 Task: Chameleon postcards whimsical-color-block.
Action: Mouse moved to (392, 298)
Screenshot: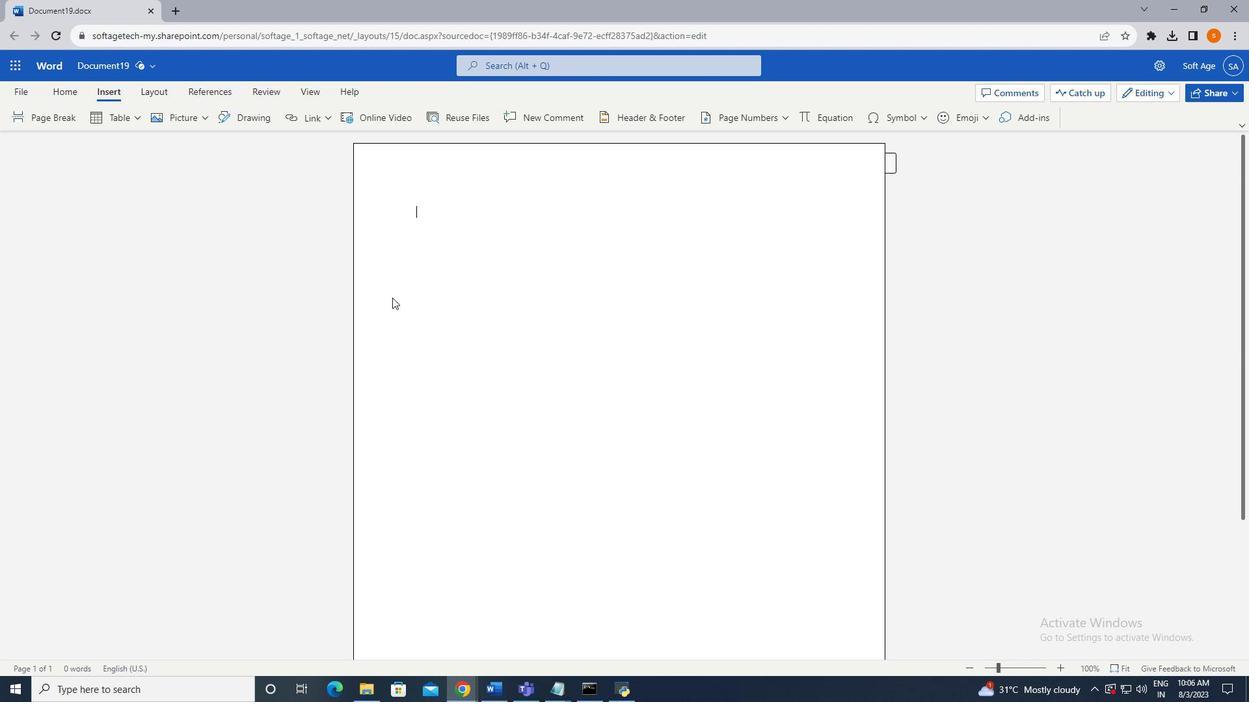 
Action: Key pressed <Key.enter><Key.enter><Key.enter><Key.enter><Key.enter><Key.enter><Key.enter><Key.enter><Key.enter><Key.enter><Key.enter><Key.enter><Key.enter><Key.enter><Key.enter><Key.enter><Key.enter><Key.enter><Key.enter><Key.enter><Key.enter><Key.backspace><Key.backspace>
Screenshot: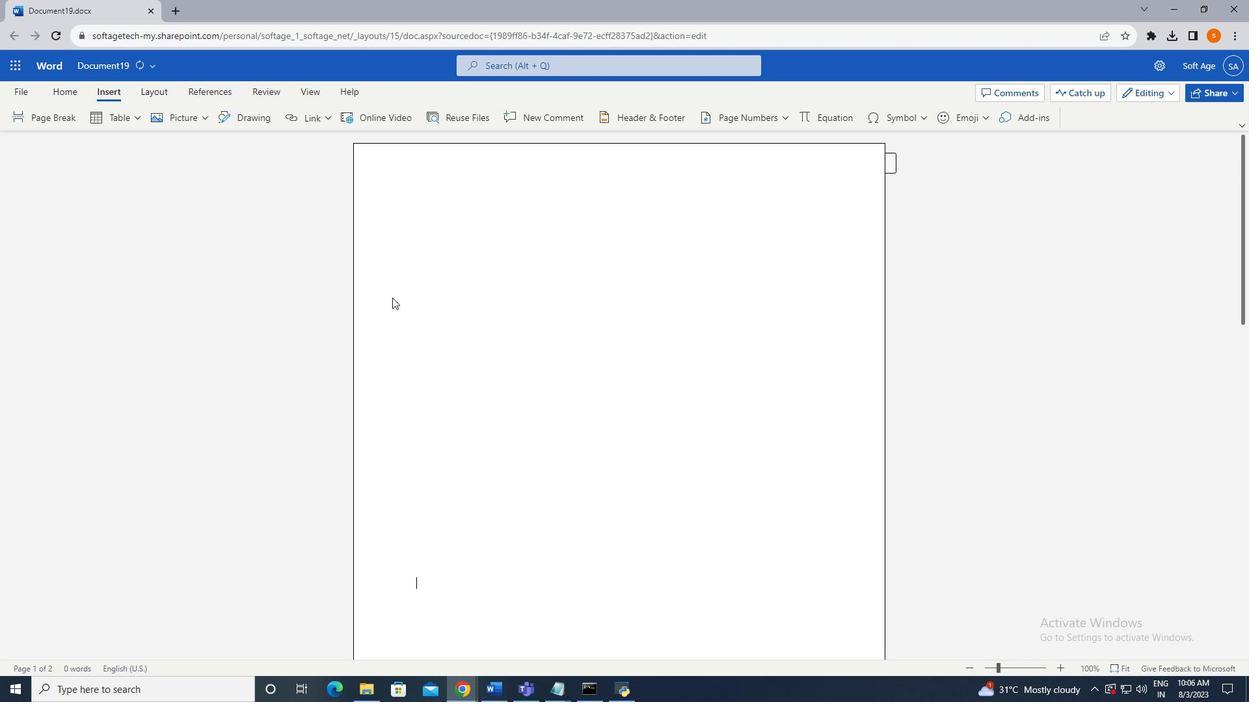 
Action: Mouse scrolled (392, 298) with delta (0, 0)
Screenshot: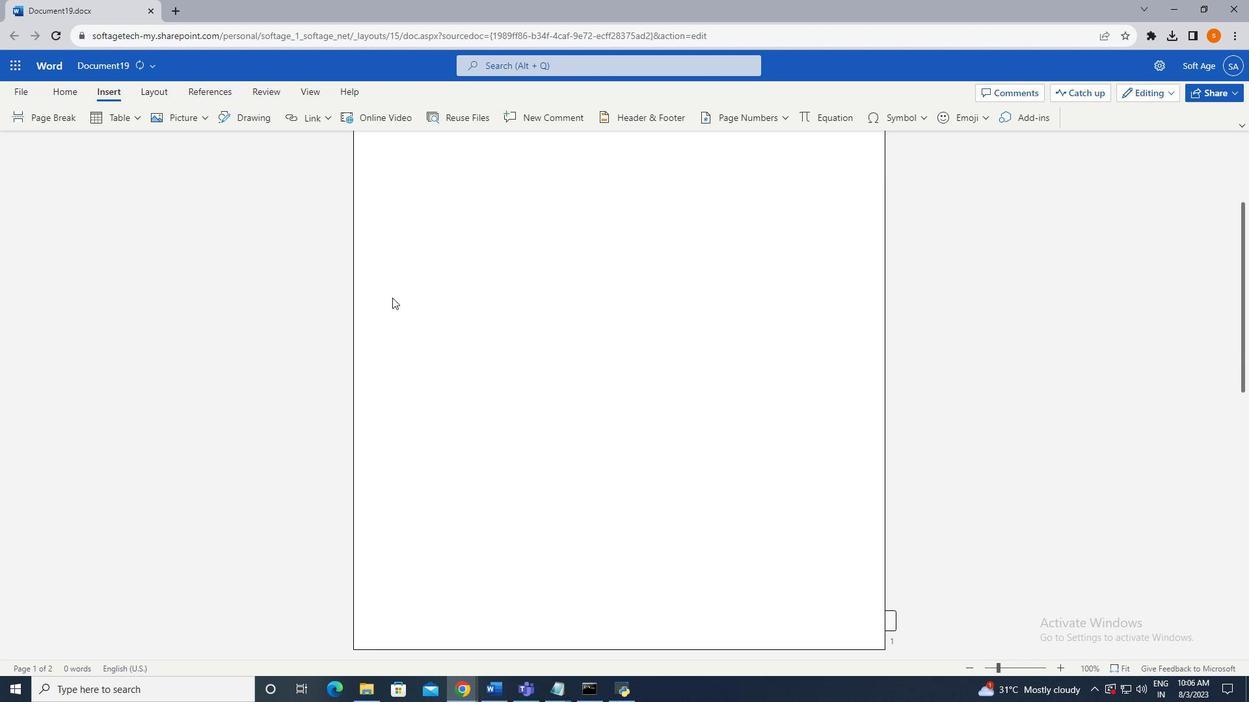 
Action: Mouse scrolled (392, 297) with delta (0, 0)
Screenshot: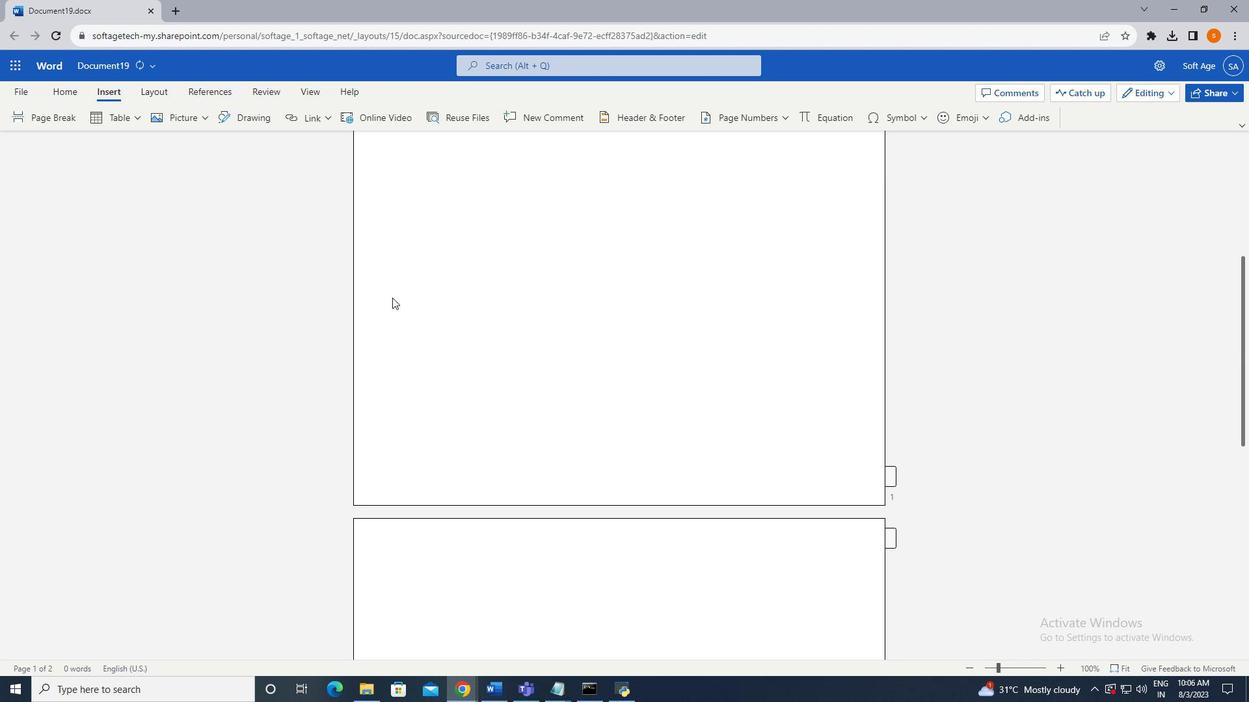 
Action: Mouse scrolled (392, 297) with delta (0, 0)
Screenshot: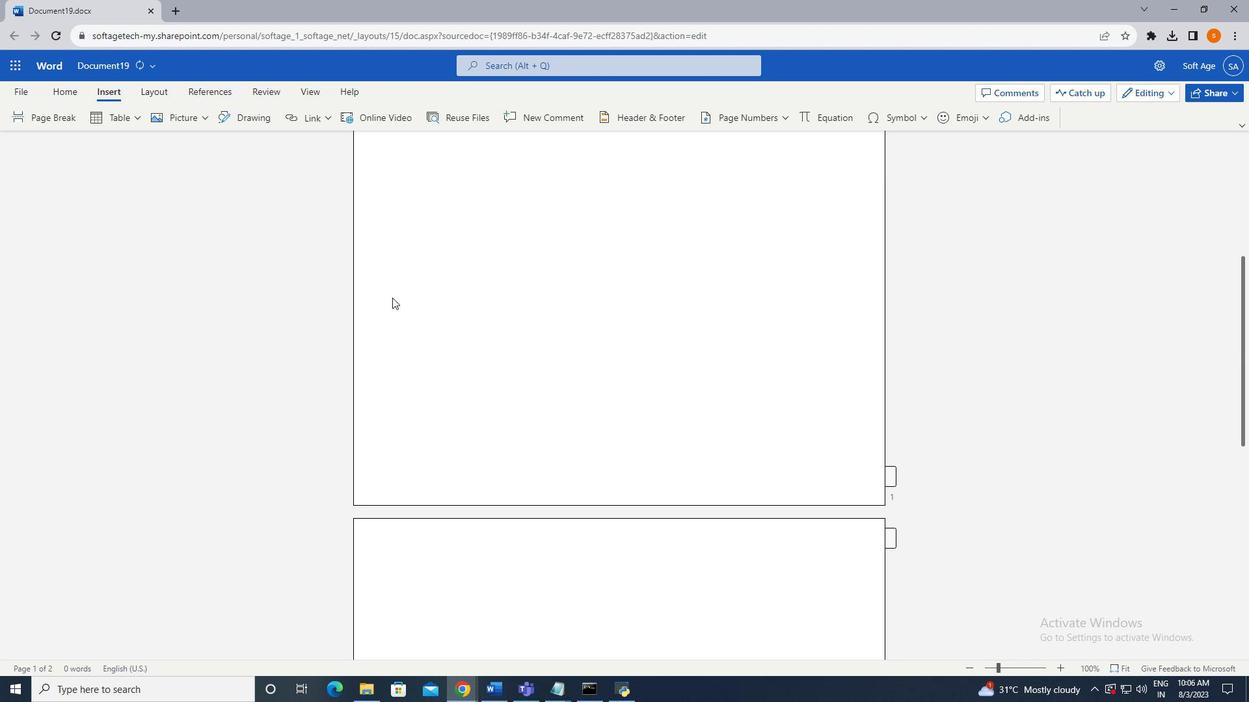 
Action: Mouse scrolled (392, 297) with delta (0, 0)
Screenshot: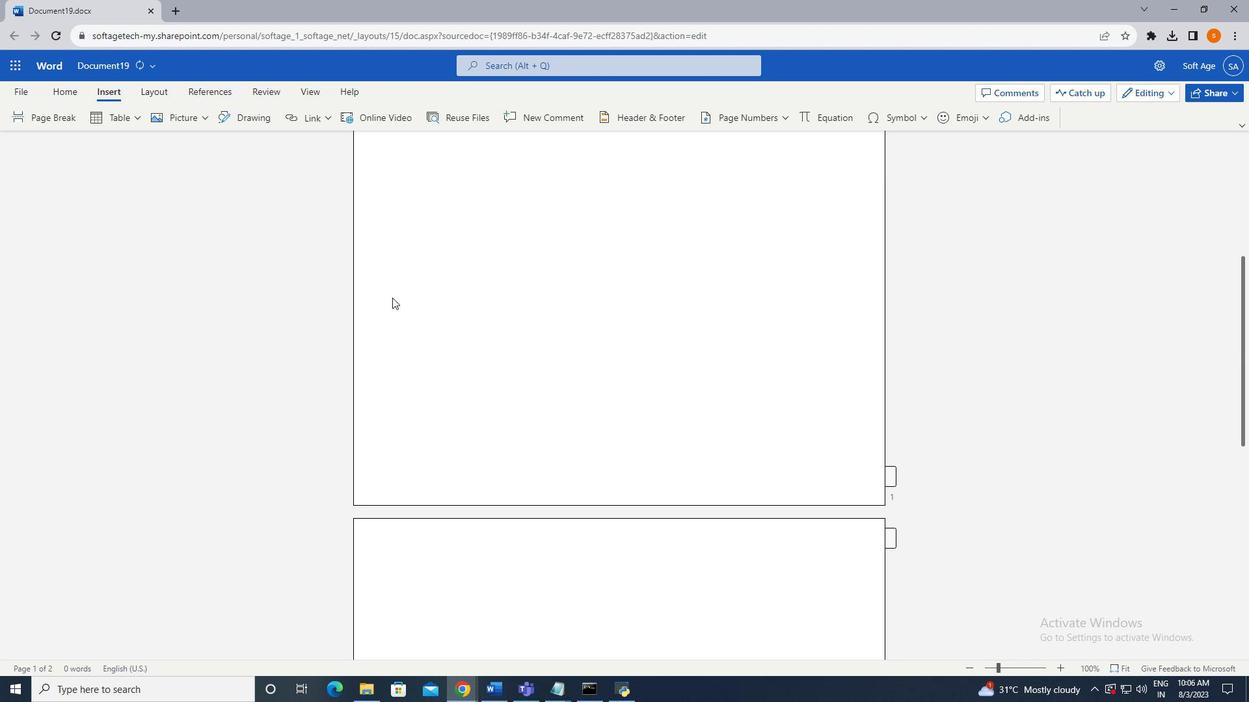 
Action: Mouse scrolled (392, 297) with delta (0, 0)
Screenshot: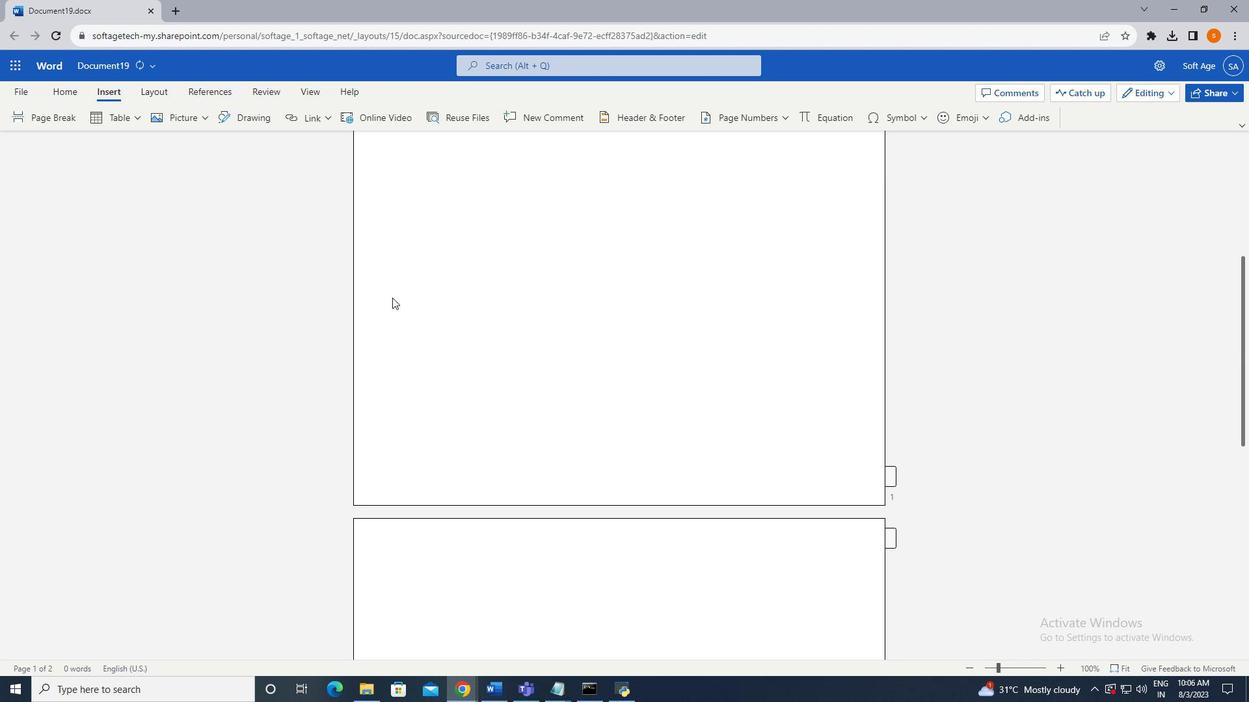 
Action: Mouse scrolled (392, 297) with delta (0, 0)
Screenshot: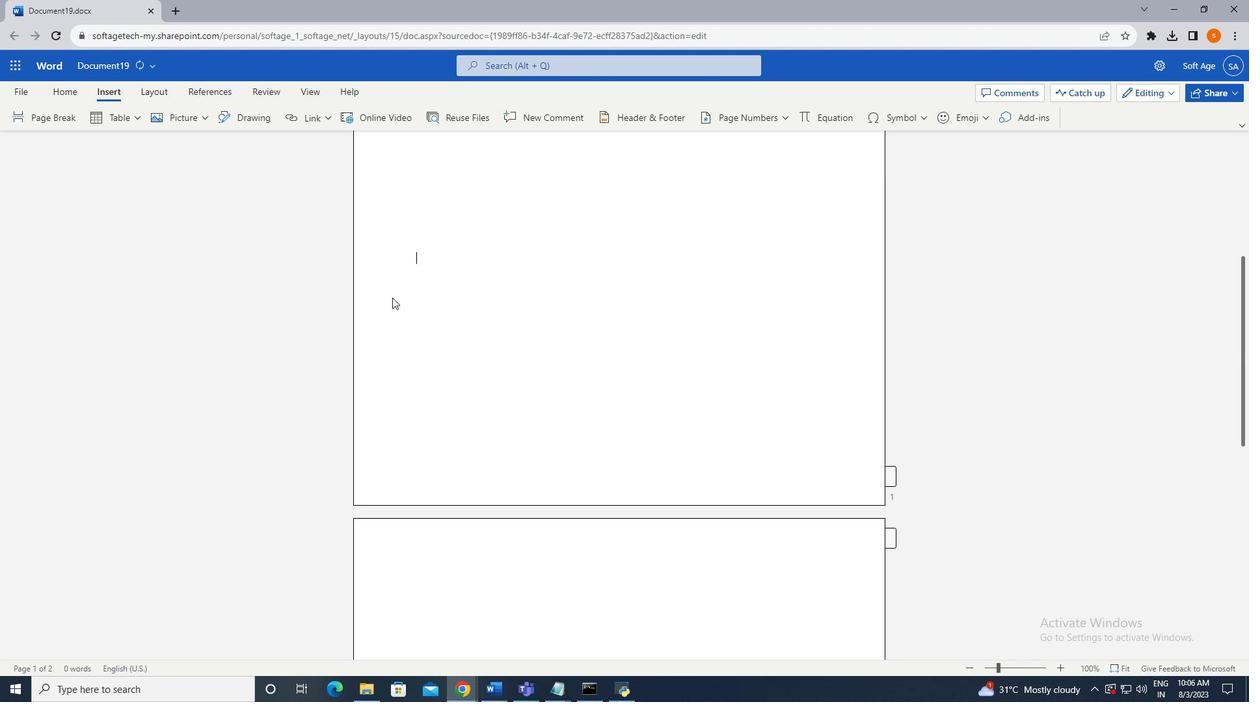 
Action: Mouse moved to (389, 309)
Screenshot: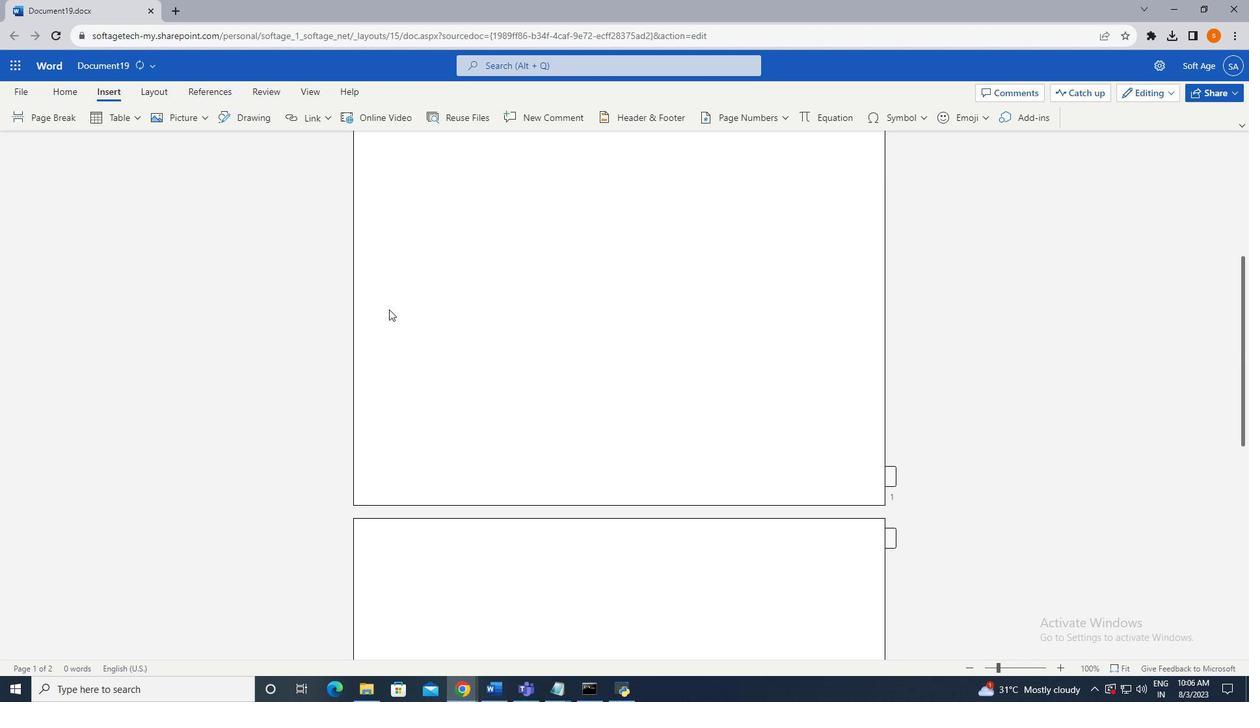 
Action: Key pressed <Key.backspace><Key.space><Key.space><Key.space><Key.space><Key.space><Key.space><Key.space><Key.backspace><Key.backspace><Key.space><Key.space><Key.space><Key.space><Key.space><Key.space>
Screenshot: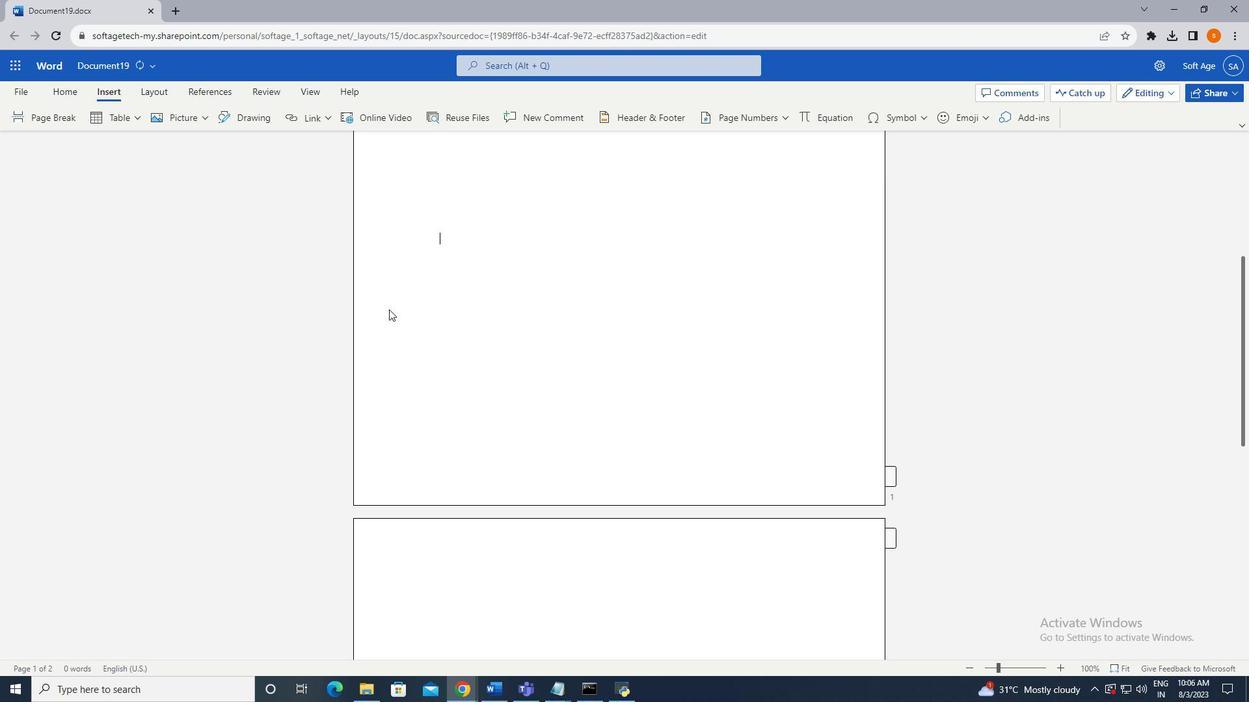 
Action: Mouse moved to (201, 119)
Screenshot: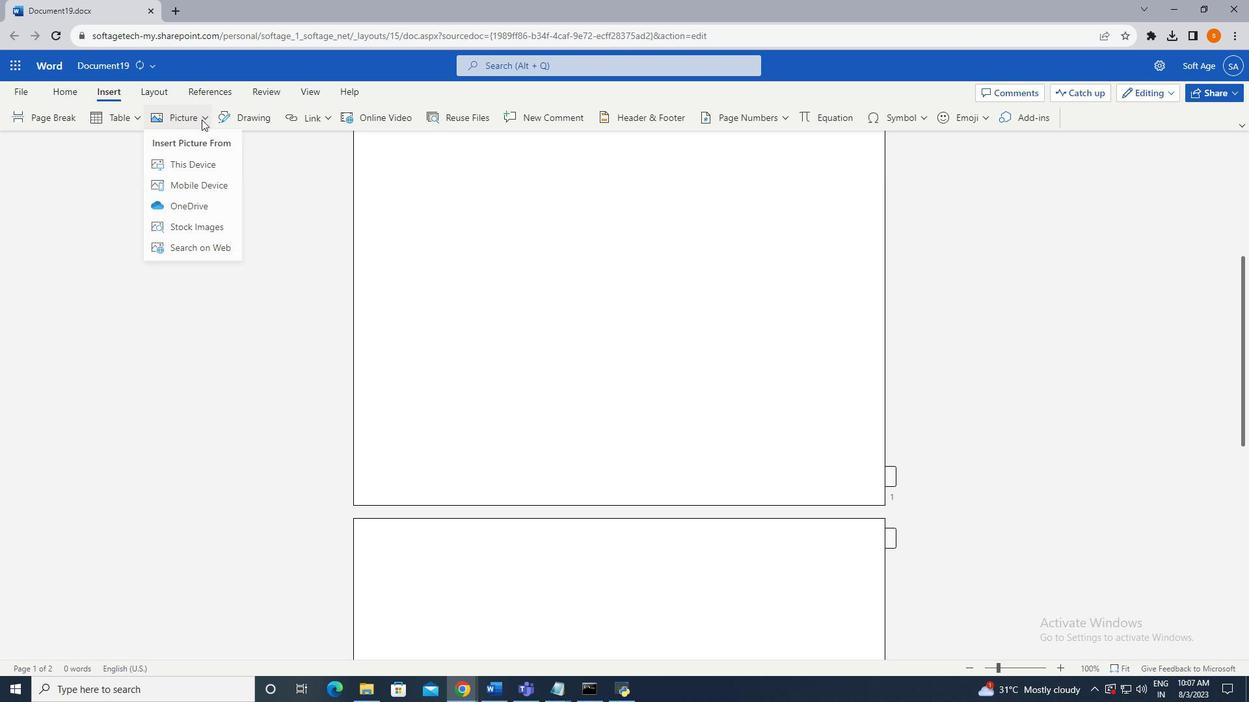 
Action: Mouse pressed left at (201, 119)
Screenshot: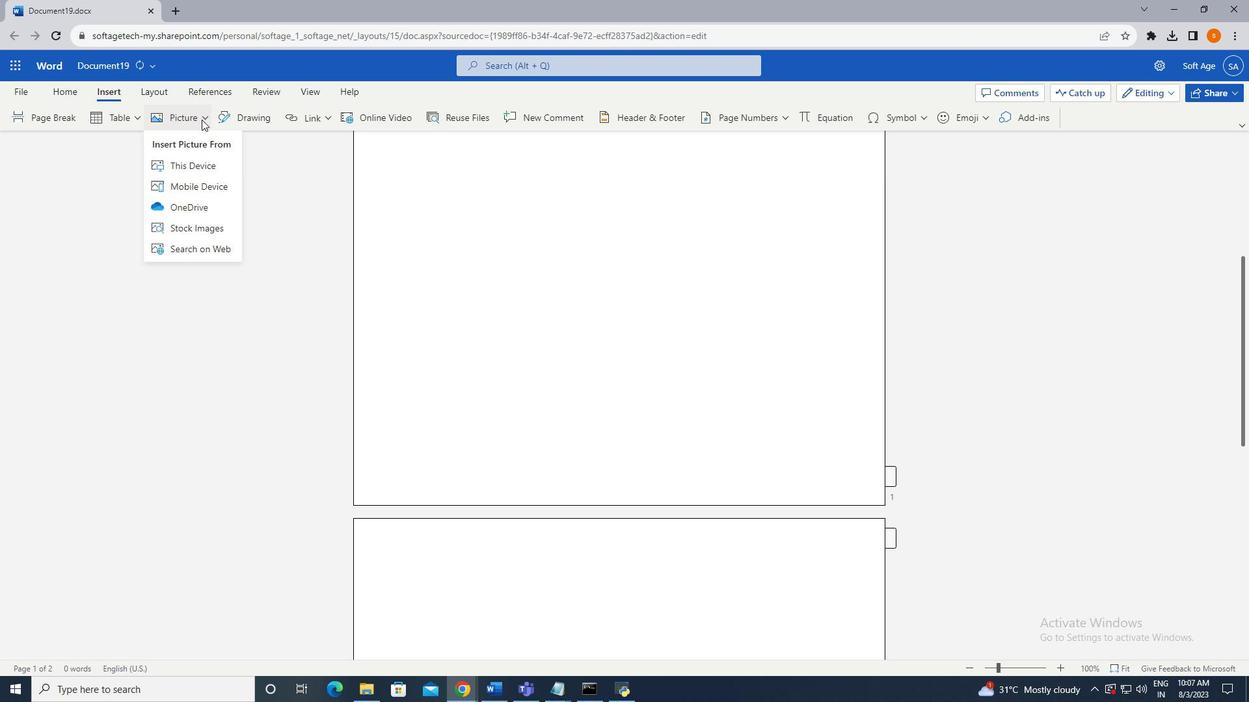 
Action: Mouse moved to (196, 167)
Screenshot: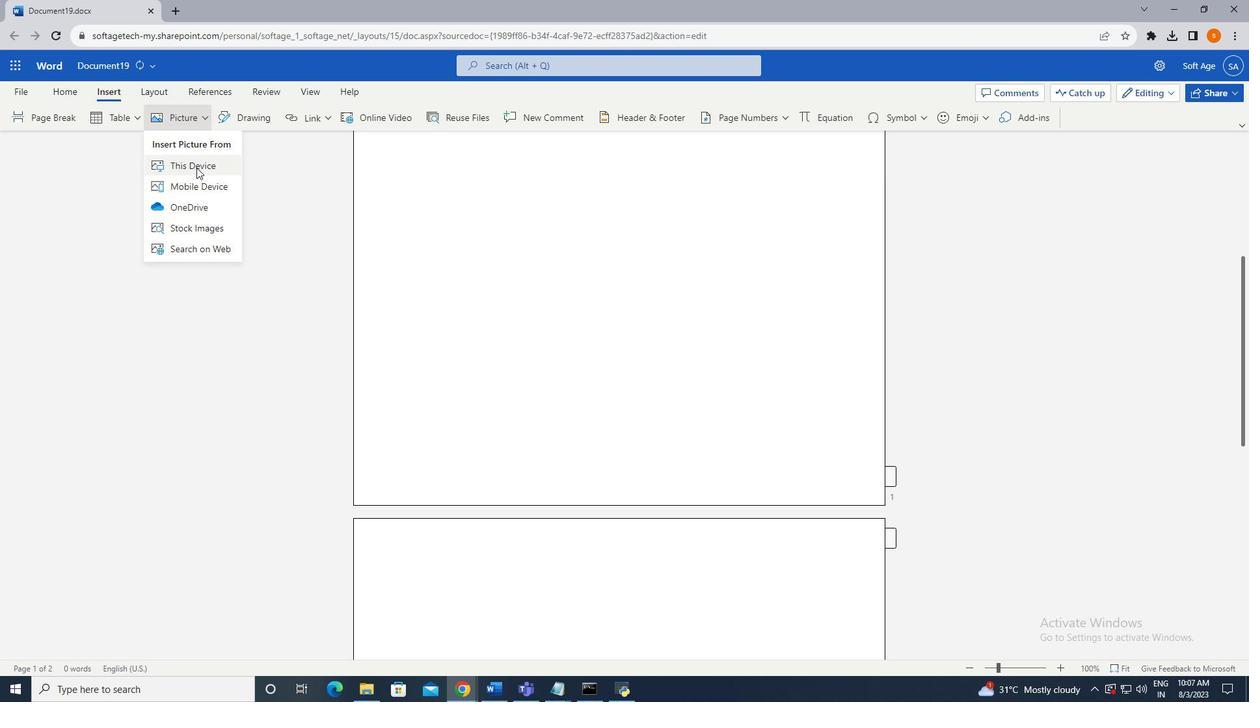 
Action: Mouse pressed left at (196, 167)
Screenshot: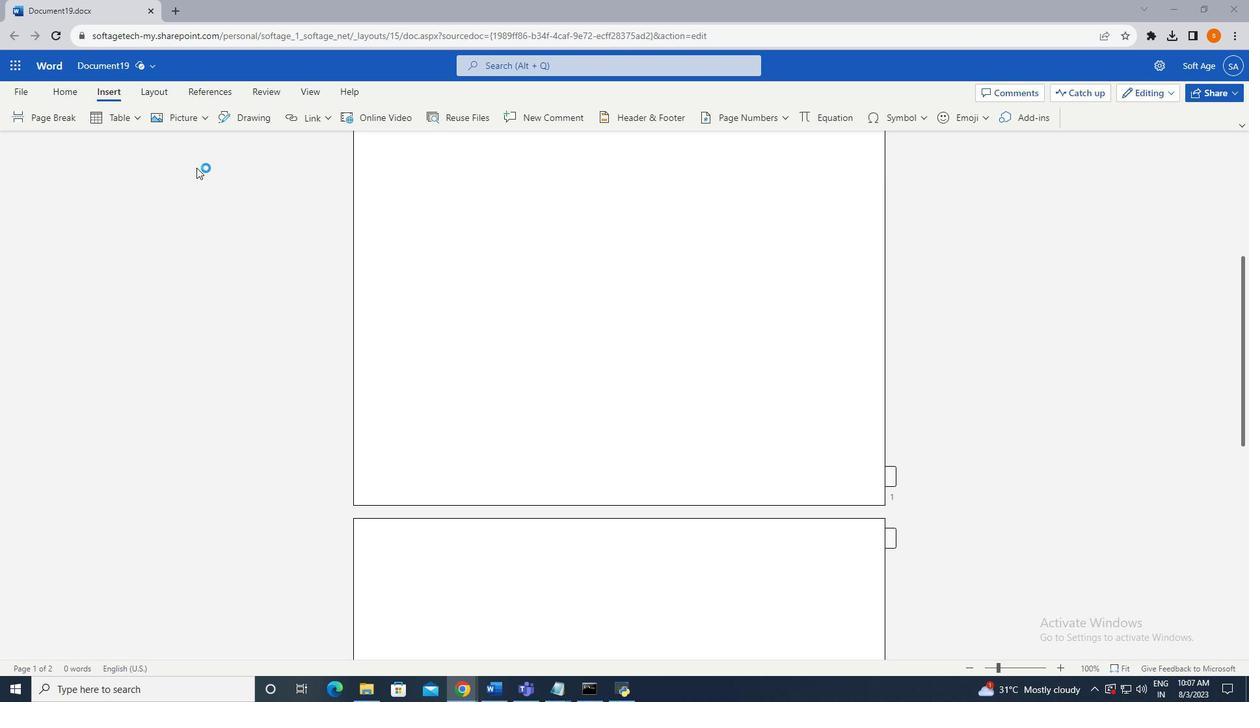
Action: Mouse moved to (387, 135)
Screenshot: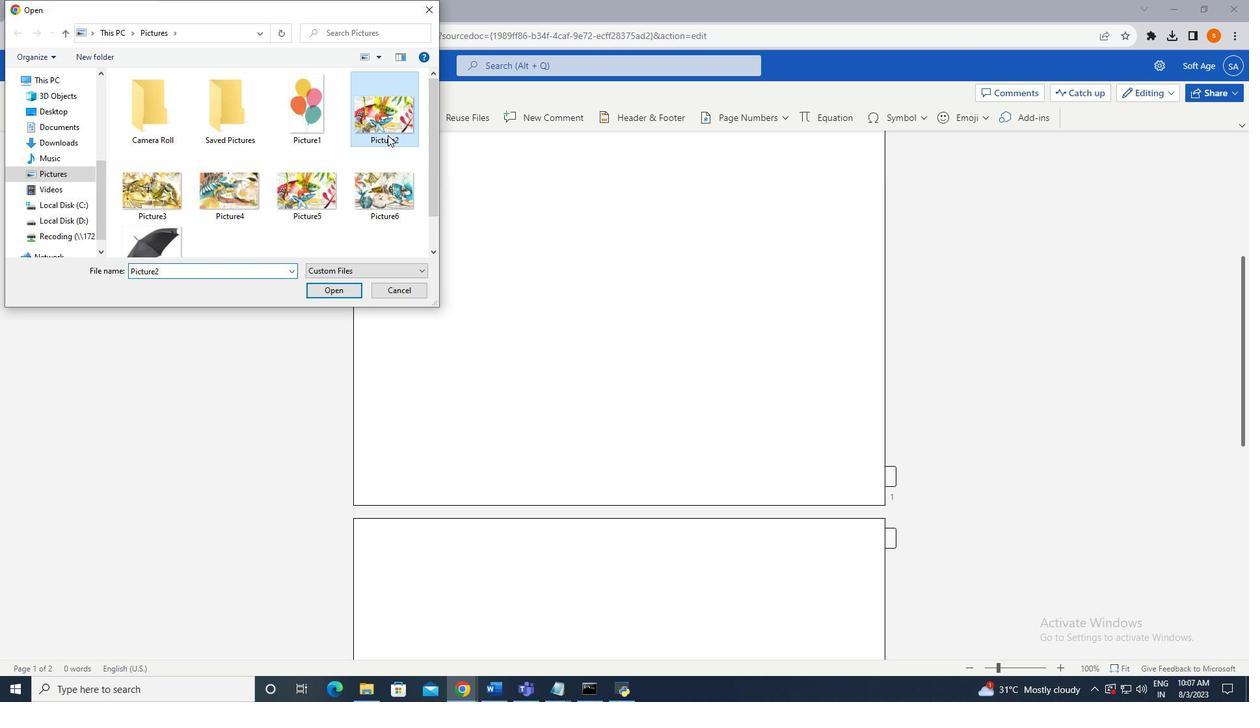 
Action: Mouse pressed left at (387, 135)
Screenshot: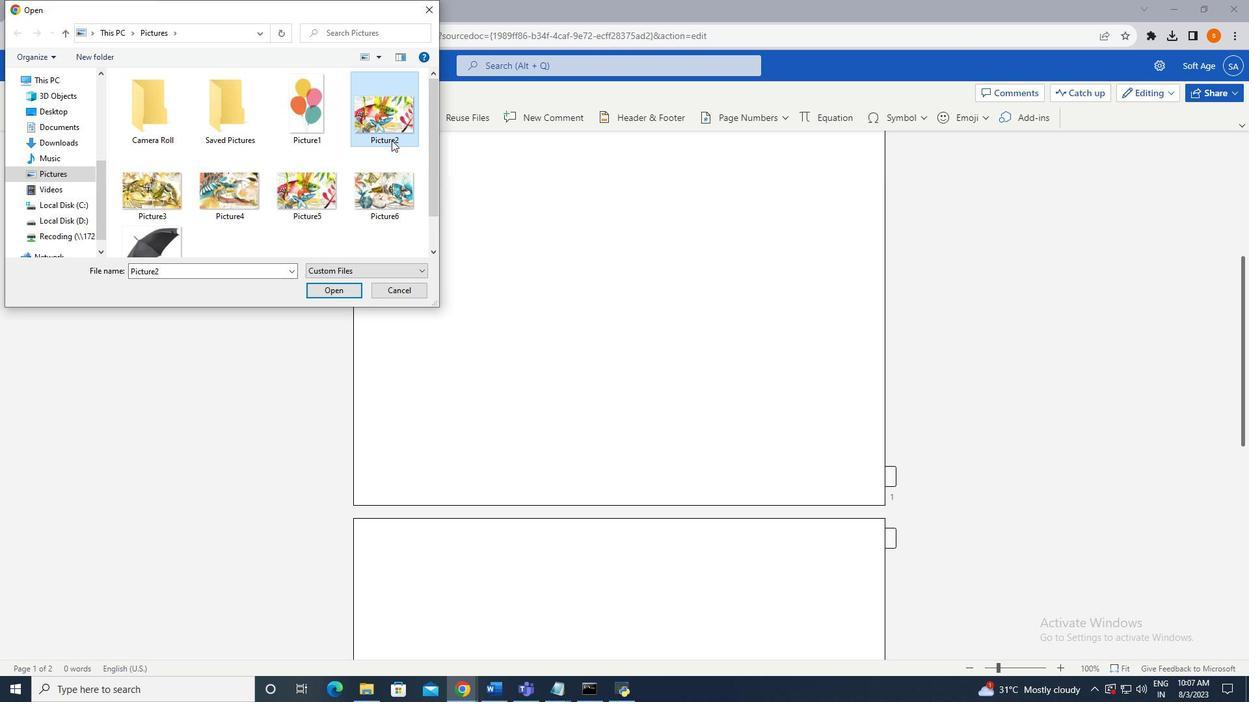 
Action: Mouse moved to (342, 293)
Screenshot: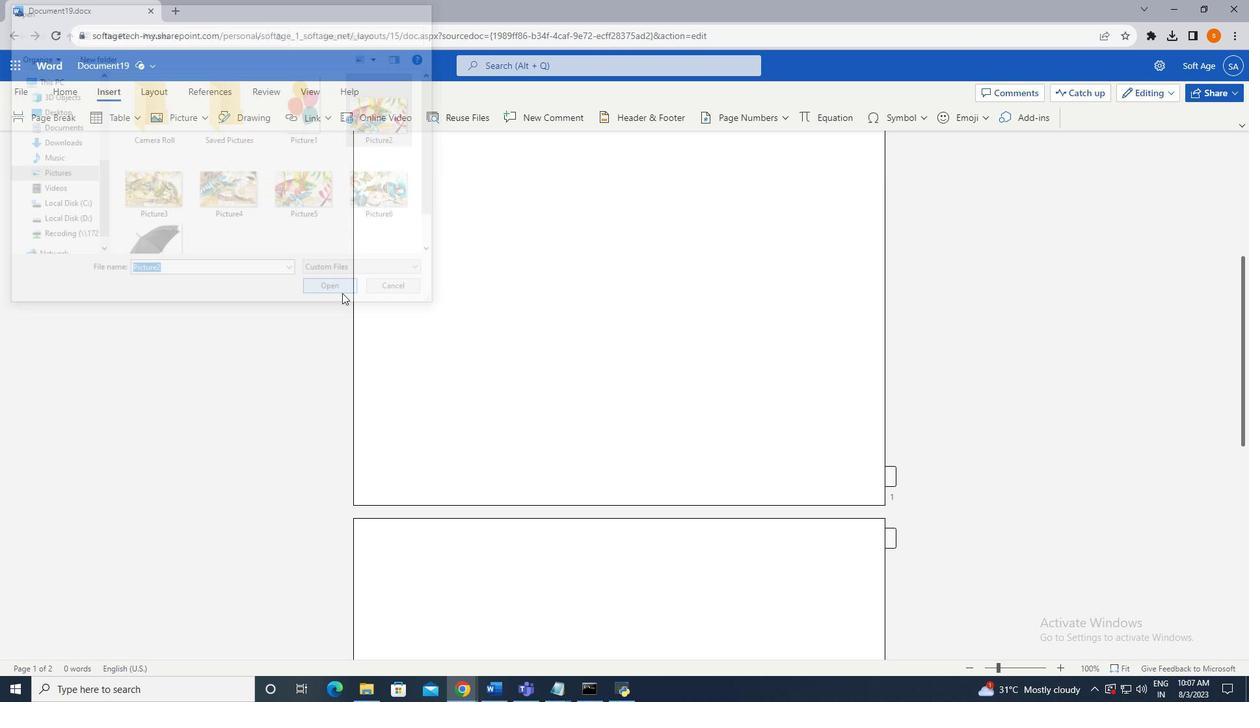 
Action: Mouse pressed left at (342, 293)
Screenshot: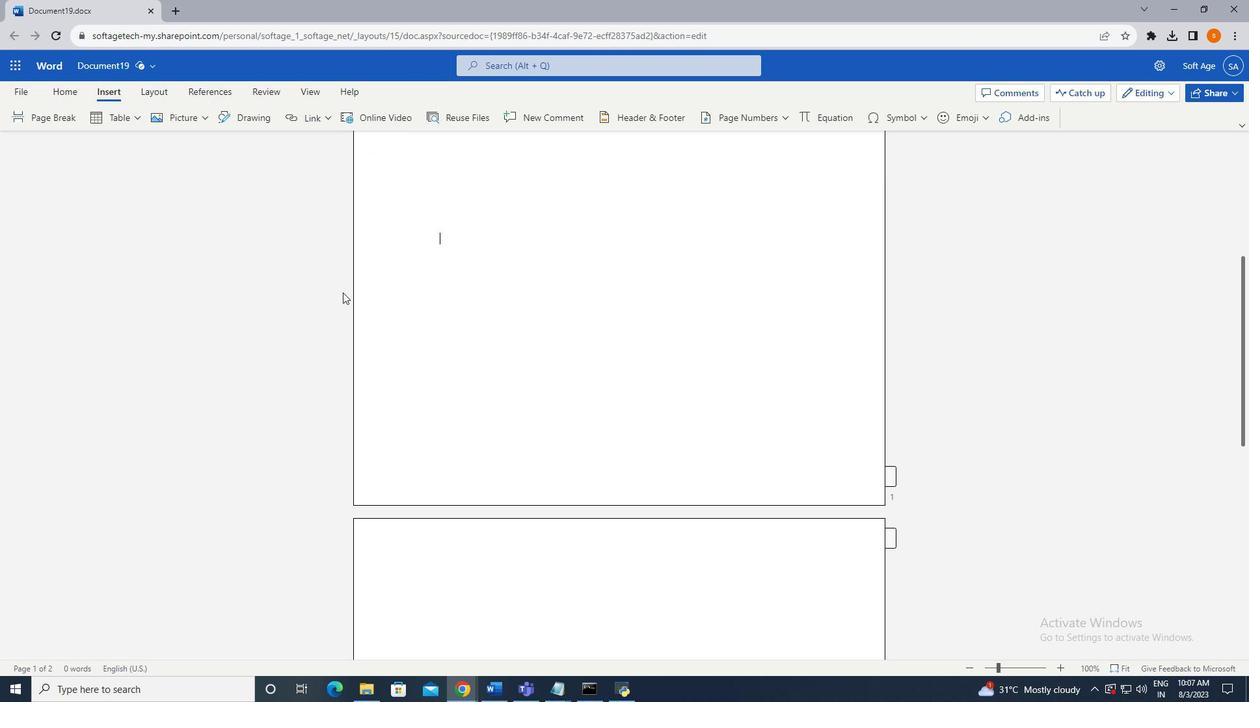 
Action: Mouse moved to (594, 220)
Screenshot: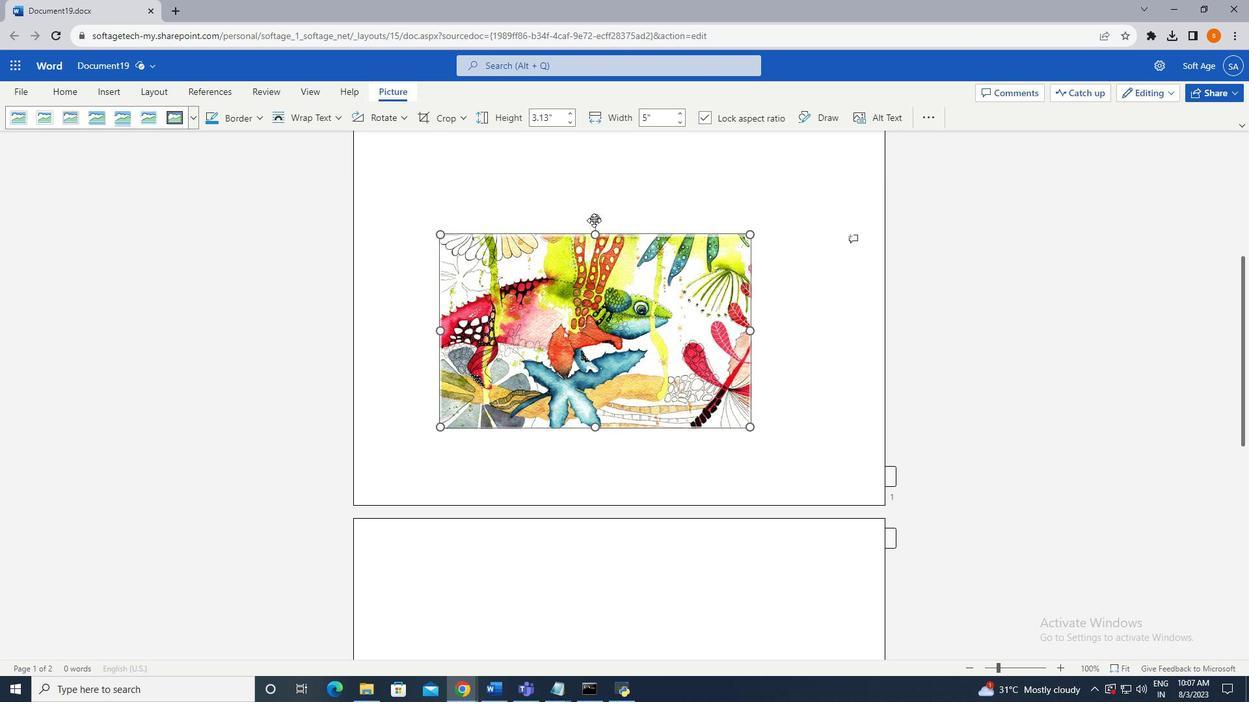 
Action: Mouse pressed left at (594, 220)
Screenshot: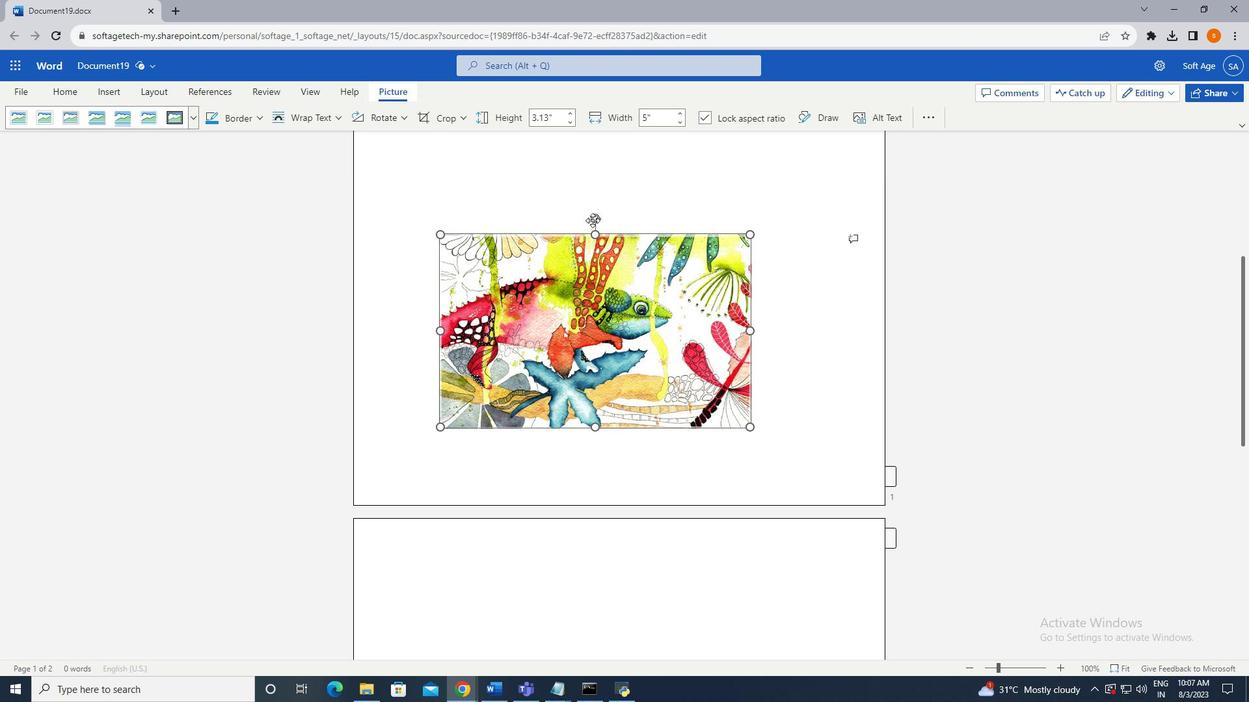 
Action: Mouse moved to (597, 217)
Screenshot: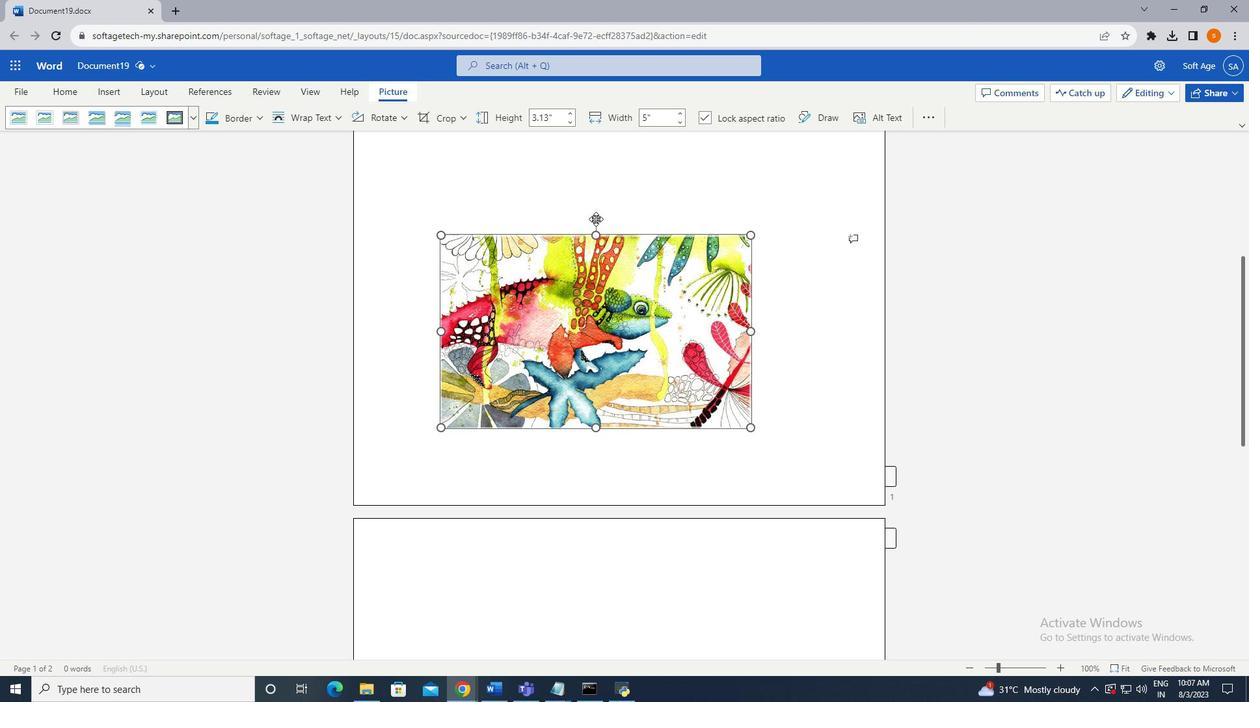 
Action: Mouse pressed left at (597, 217)
Screenshot: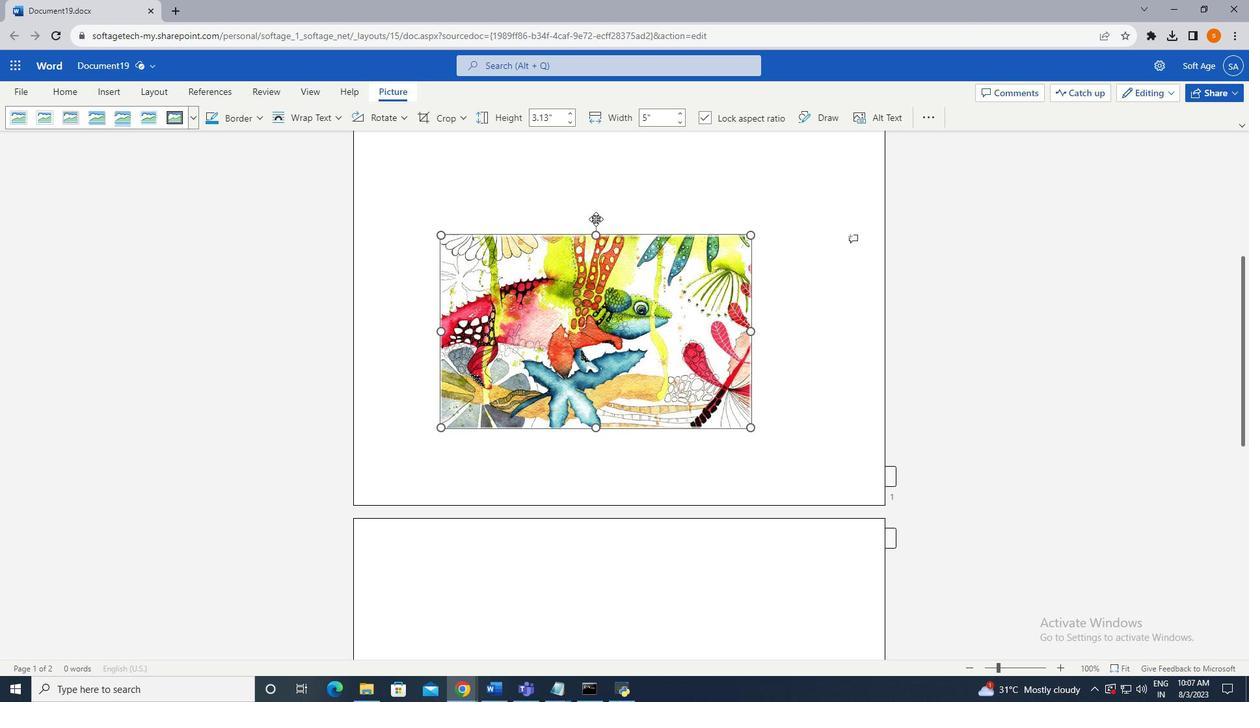 
Action: Mouse moved to (756, 329)
Screenshot: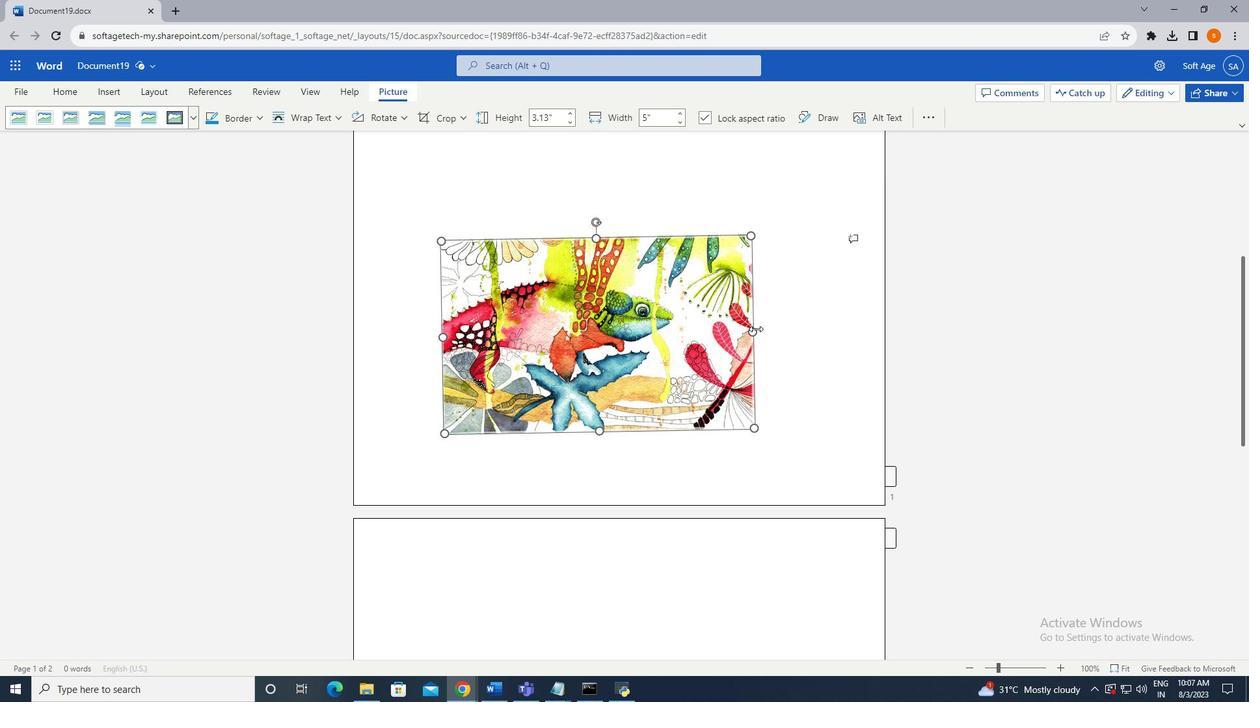 
Action: Mouse pressed left at (756, 329)
Screenshot: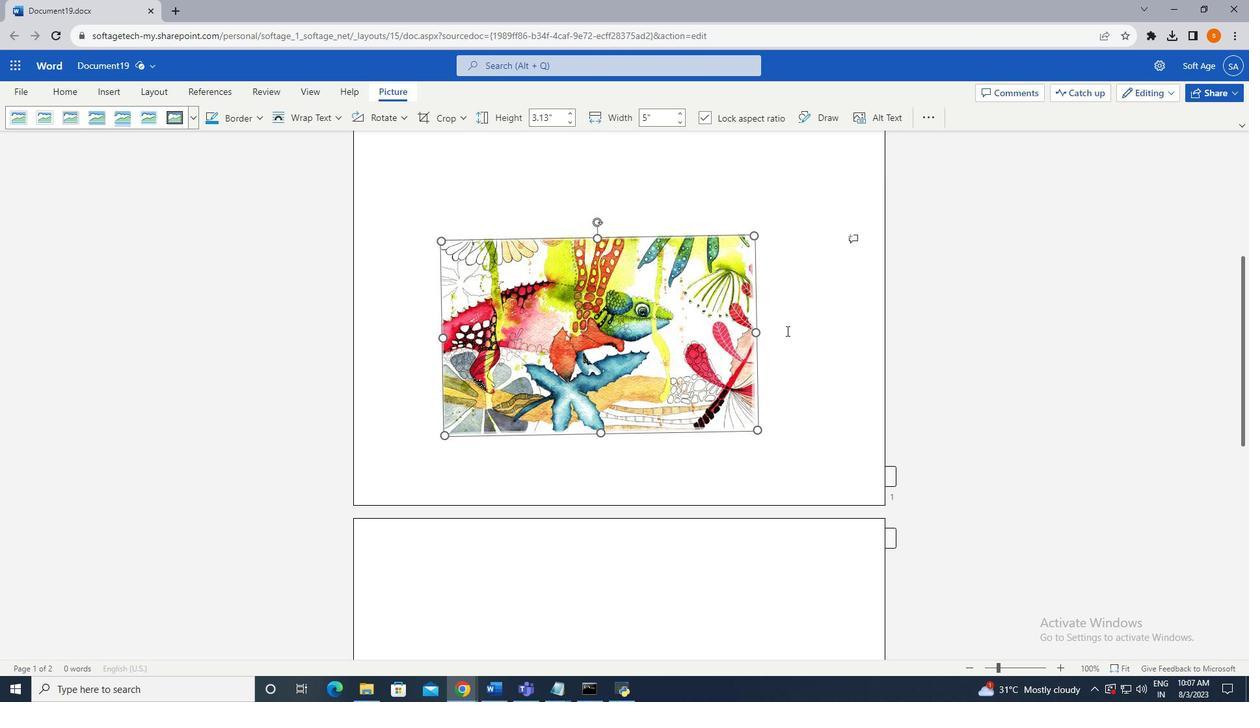 
Action: Mouse moved to (753, 406)
Screenshot: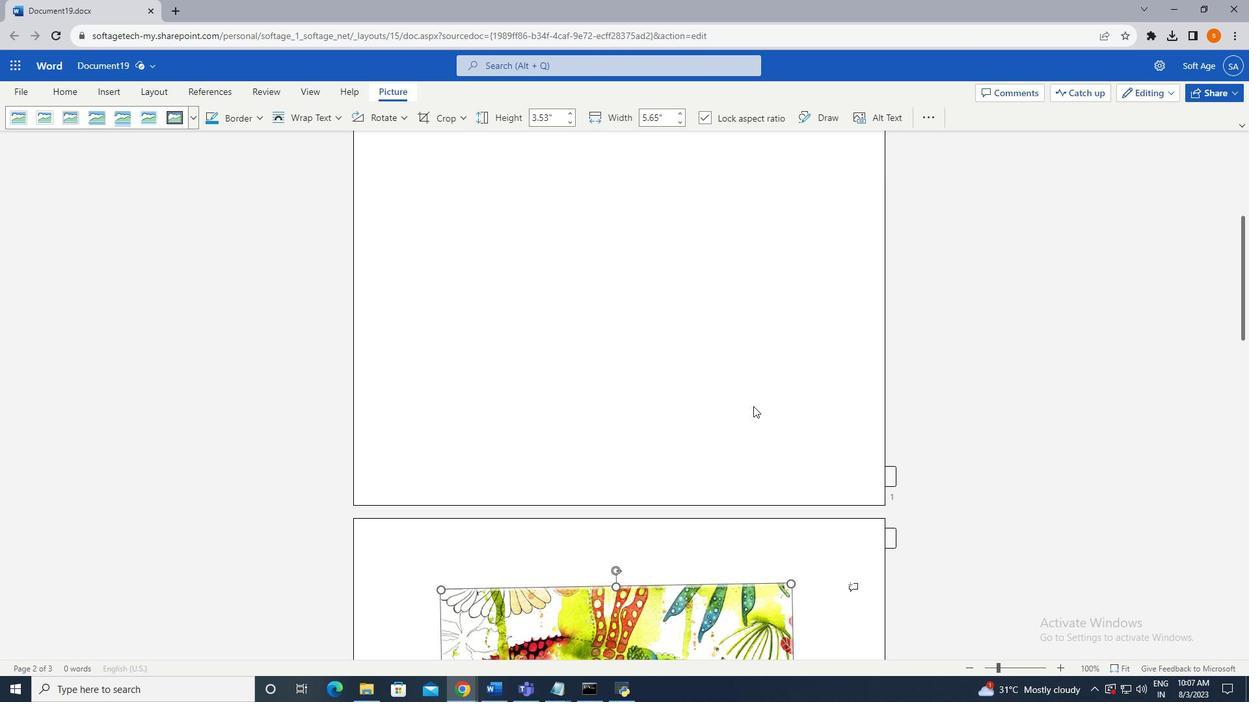 
Action: Key pressed ctrl+Z
Screenshot: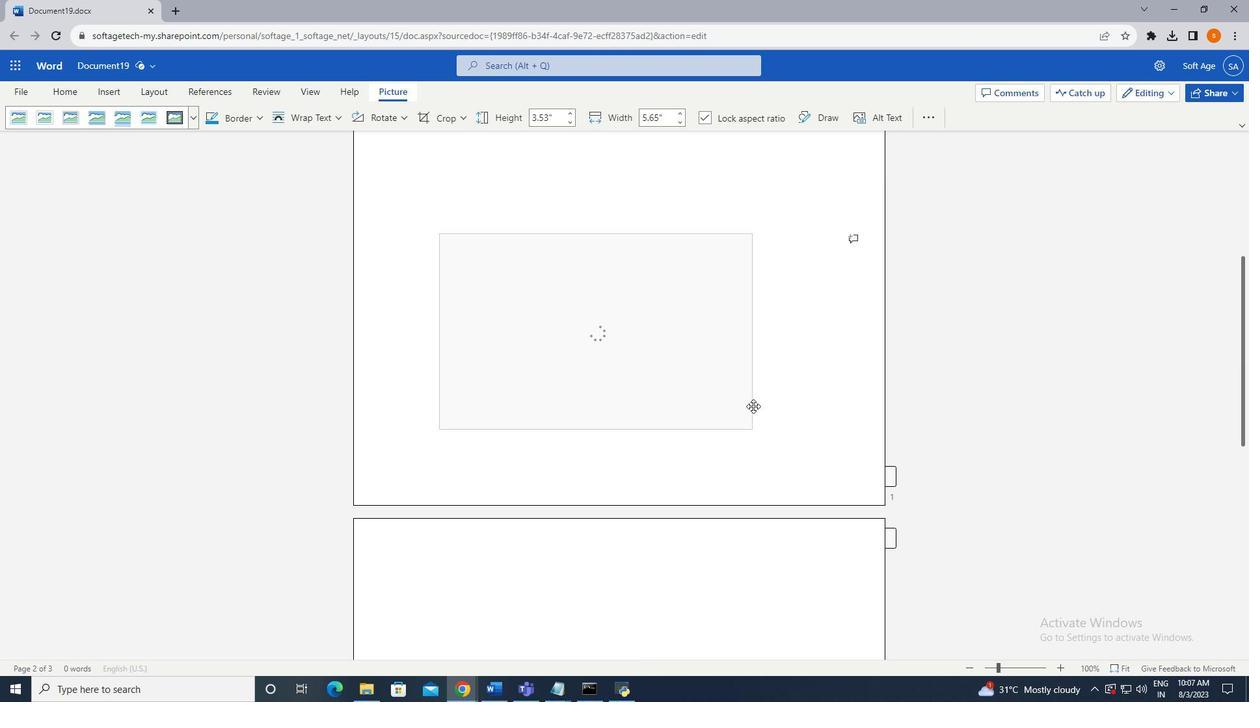 
Action: Mouse moved to (595, 235)
Screenshot: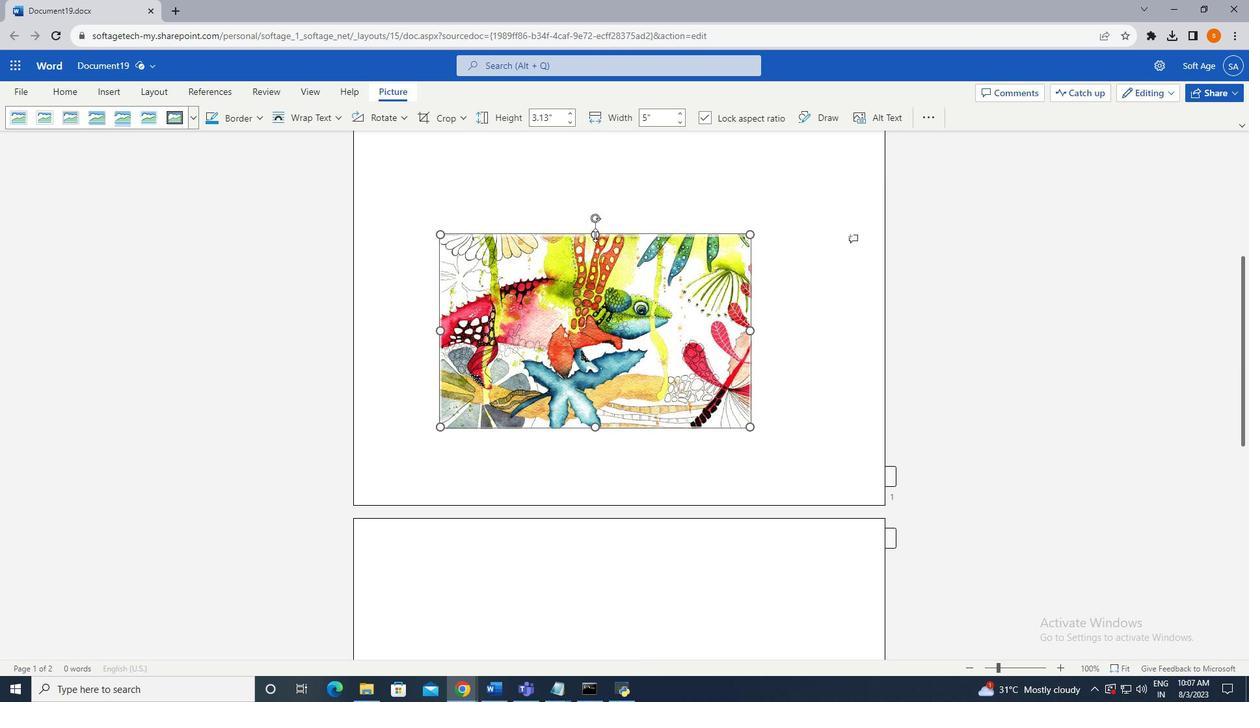 
Action: Mouse pressed left at (595, 235)
Screenshot: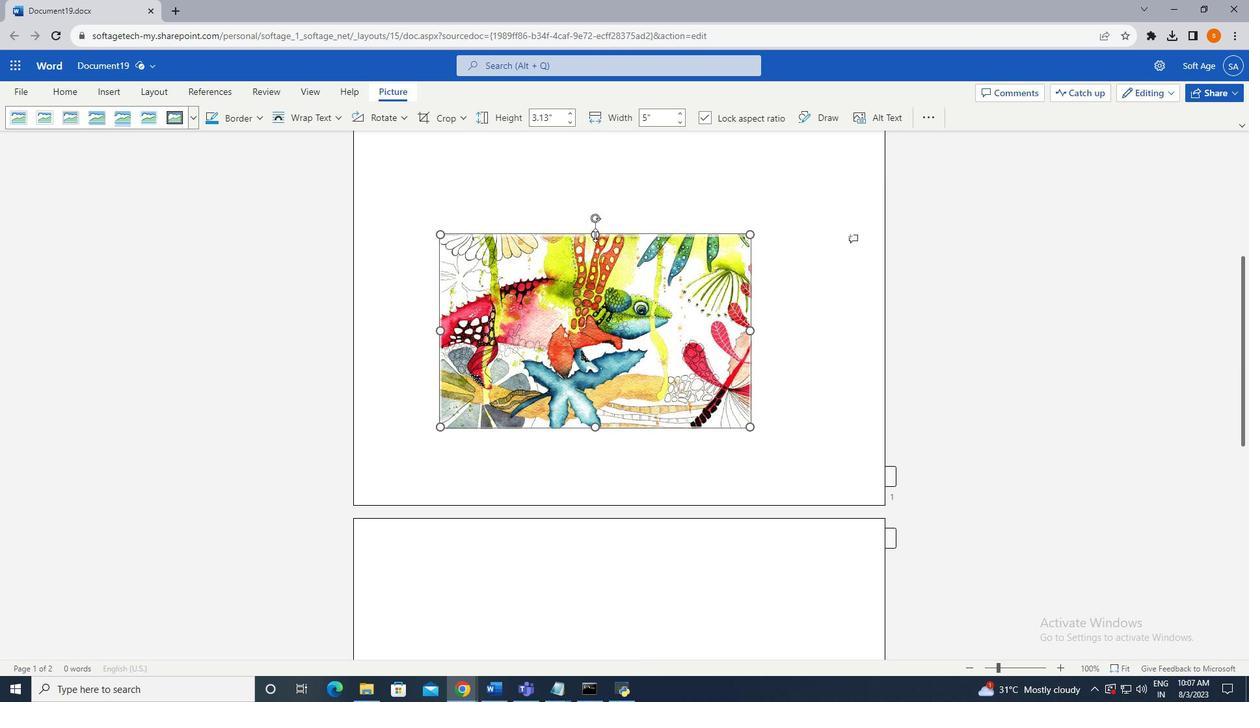 
Action: Mouse moved to (749, 235)
Screenshot: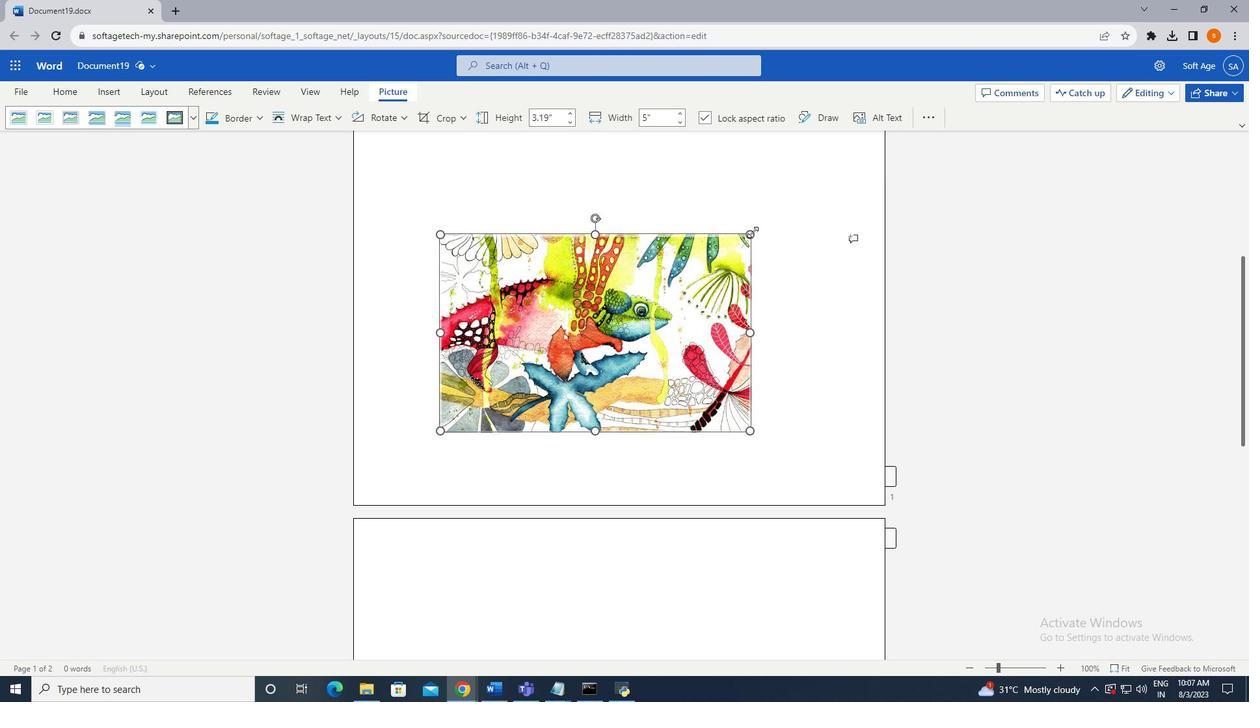 
Action: Mouse pressed left at (749, 235)
Screenshot: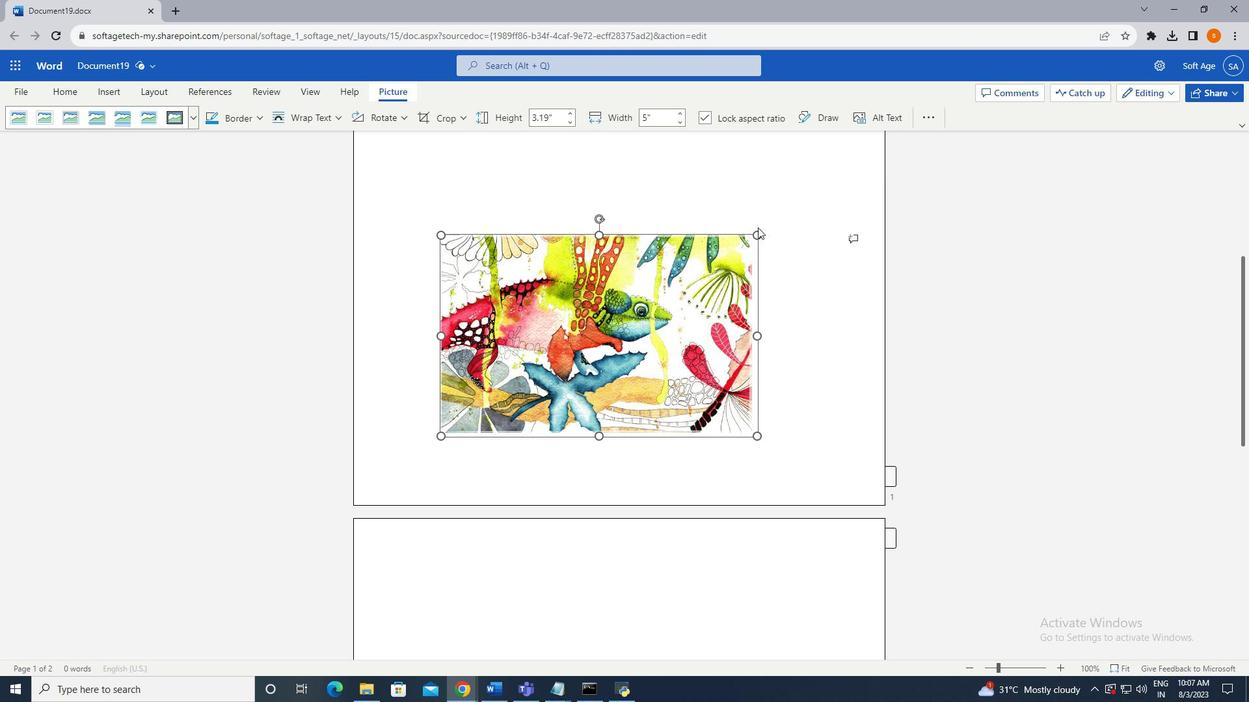 
Action: Mouse moved to (441, 233)
Screenshot: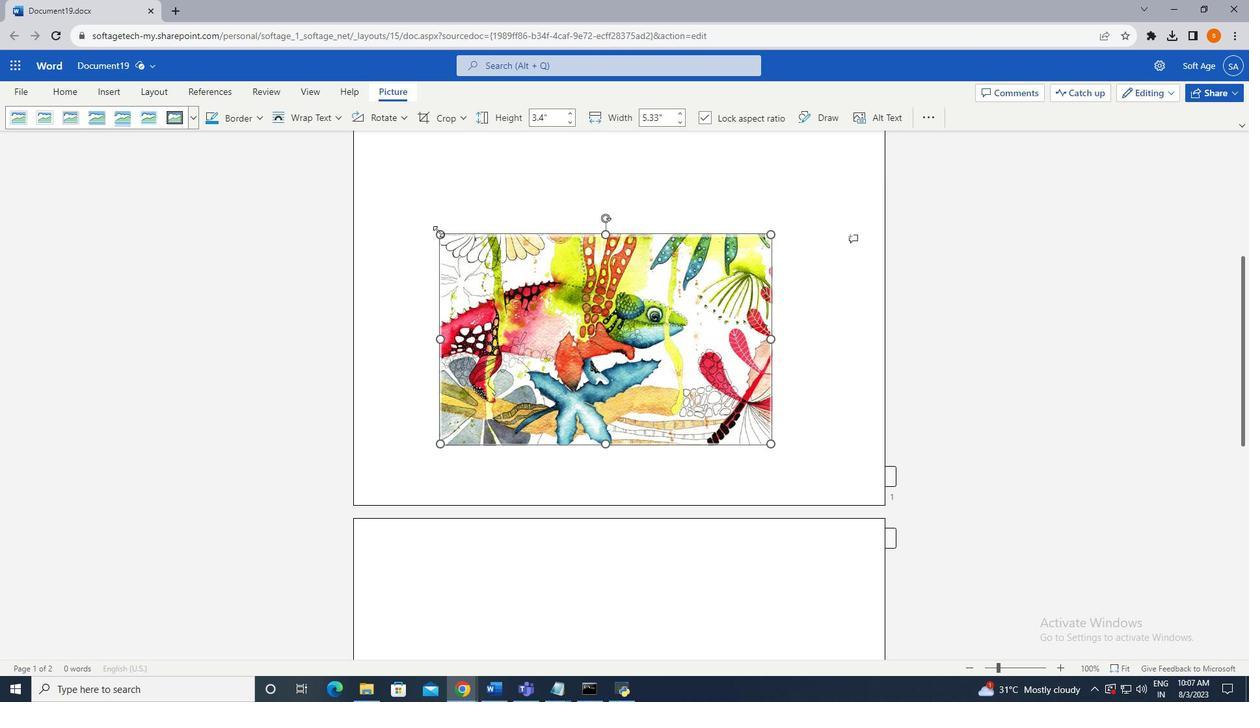 
Action: Mouse pressed left at (441, 233)
Screenshot: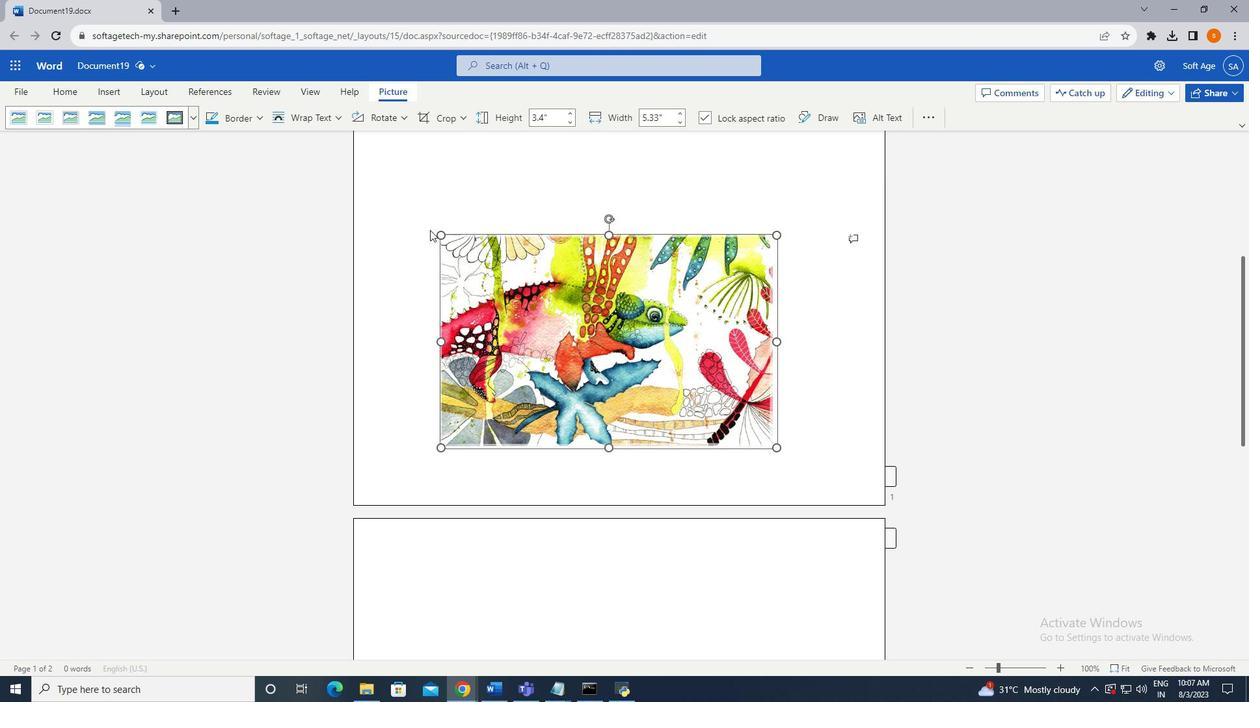 
Action: Mouse moved to (778, 231)
Screenshot: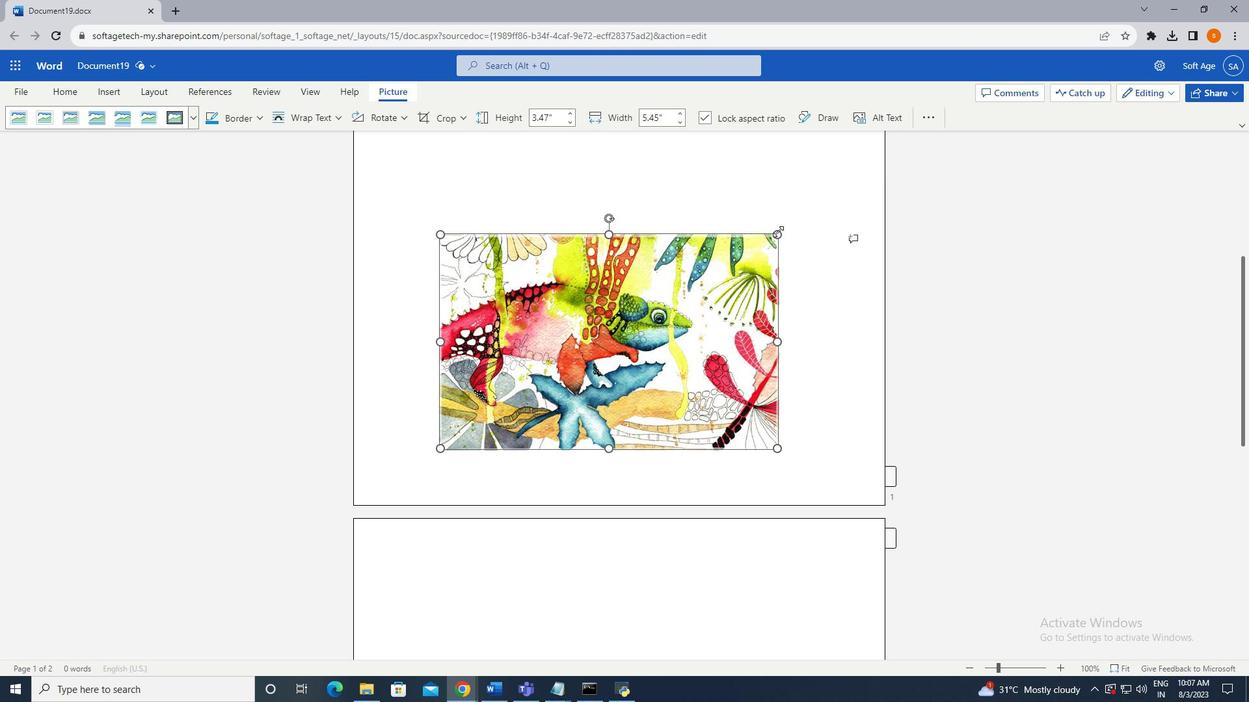 
Action: Mouse pressed left at (778, 231)
Screenshot: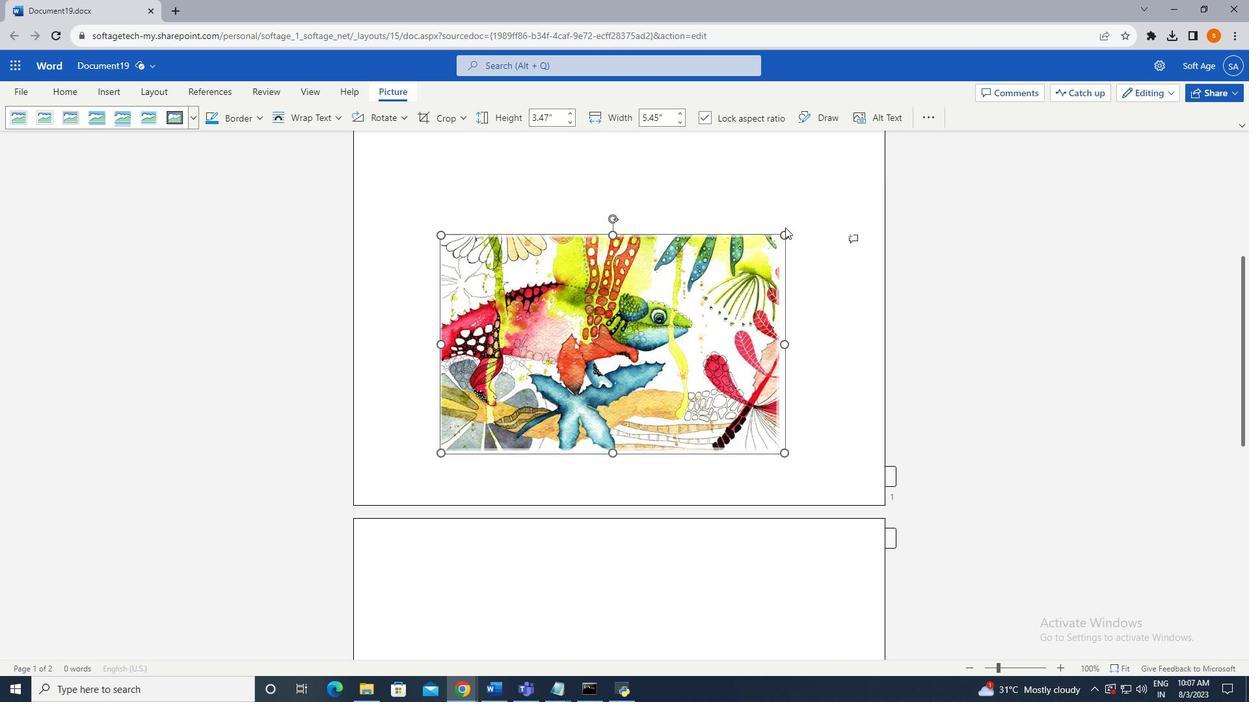 
Action: Mouse moved to (763, 249)
Screenshot: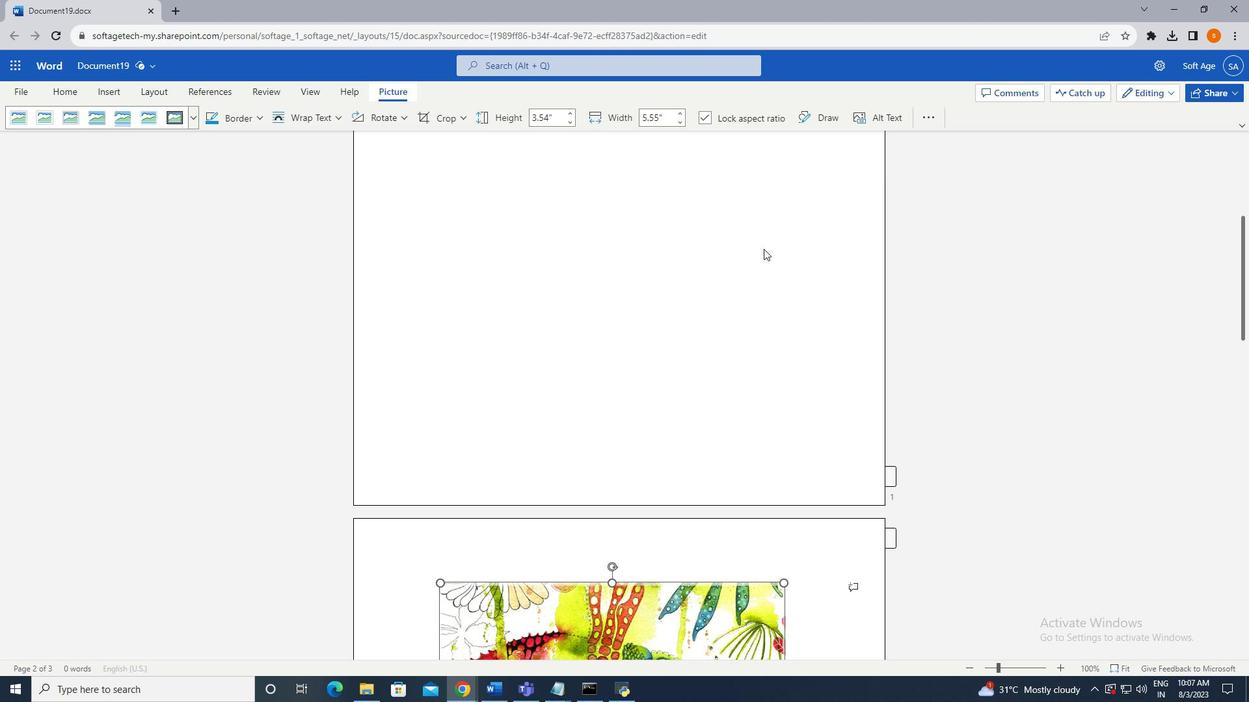 
Action: Key pressed ctrl+Z
Screenshot: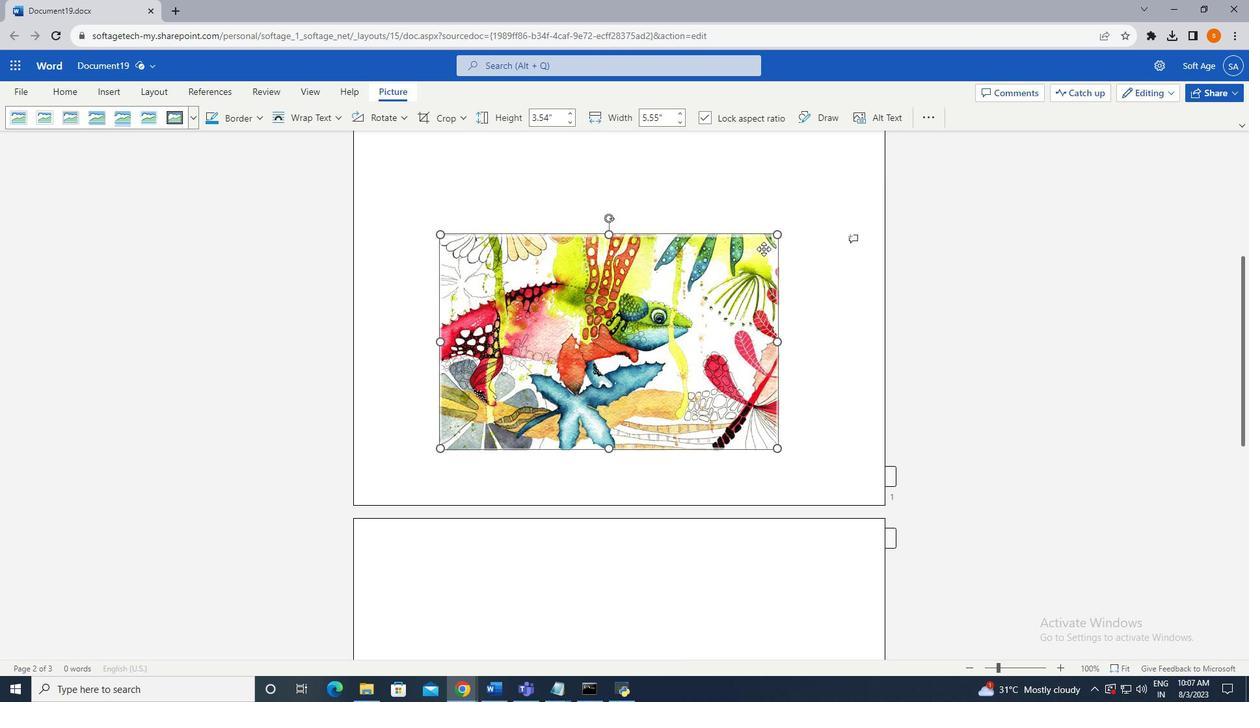 
Action: Mouse moved to (781, 323)
Screenshot: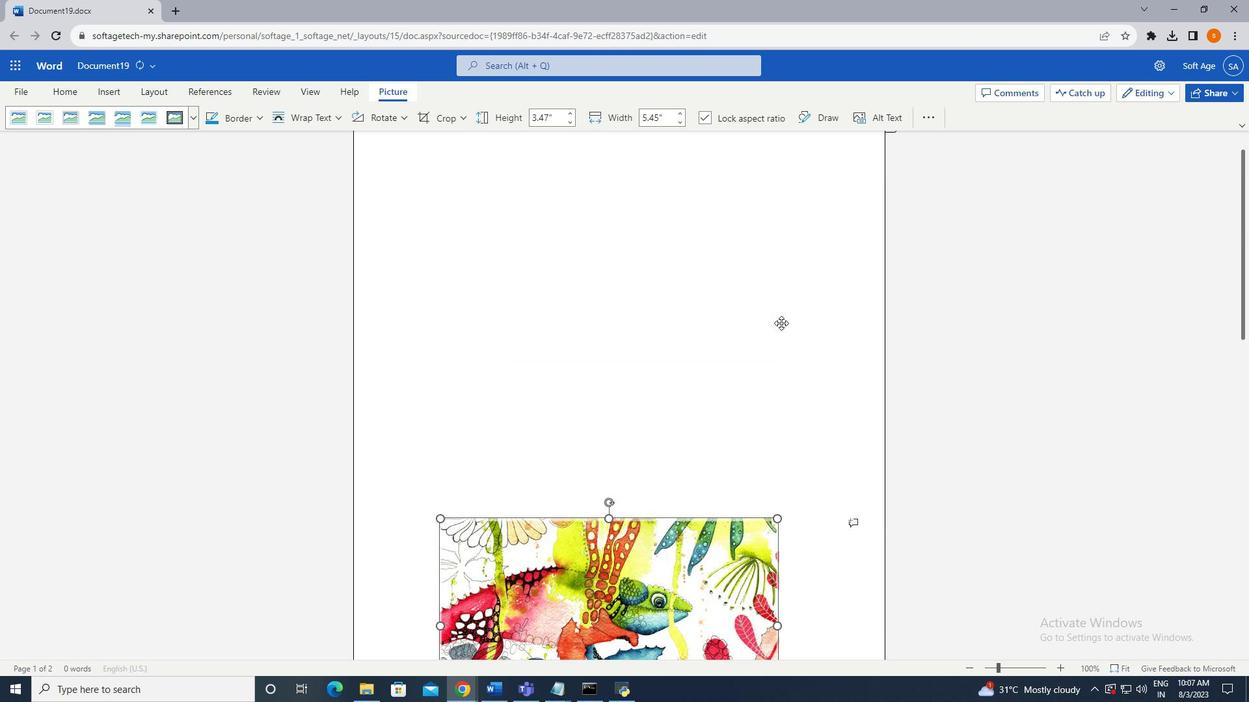 
Action: Mouse scrolled (781, 324) with delta (0, 0)
Screenshot: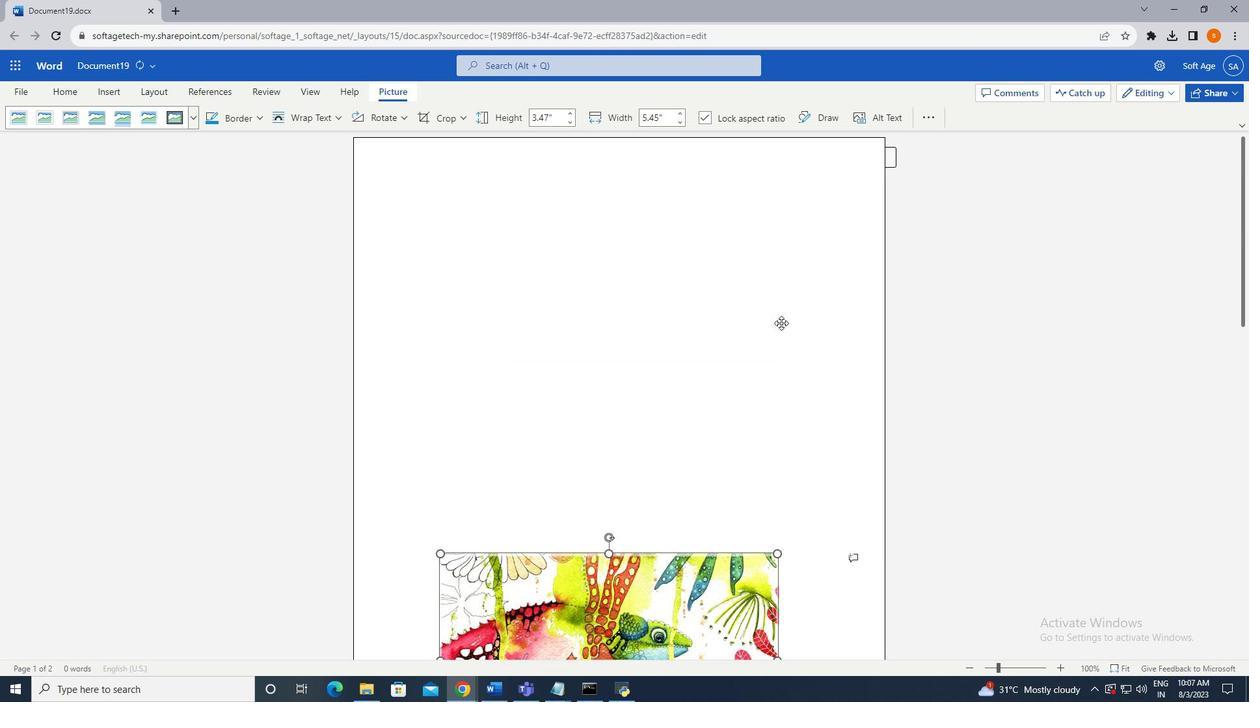 
Action: Mouse scrolled (781, 324) with delta (0, 0)
Screenshot: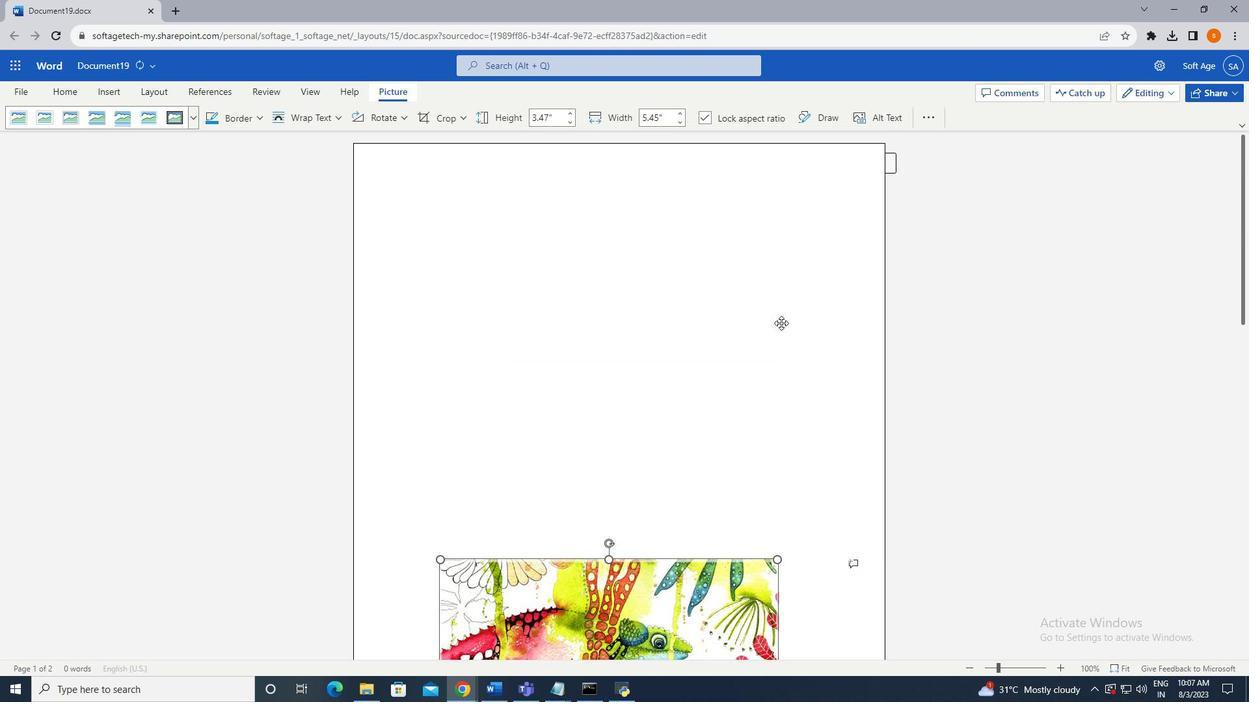 
Action: Mouse scrolled (781, 324) with delta (0, 0)
Screenshot: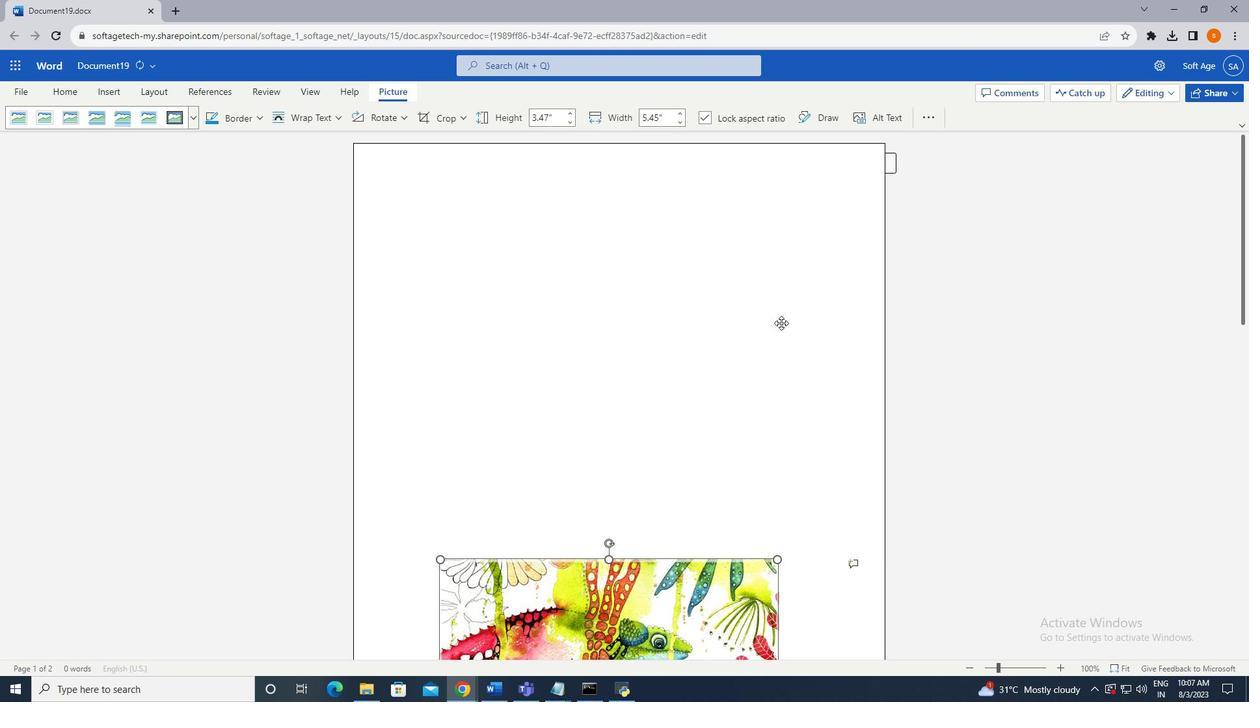 
Action: Mouse scrolled (781, 324) with delta (0, 0)
Screenshot: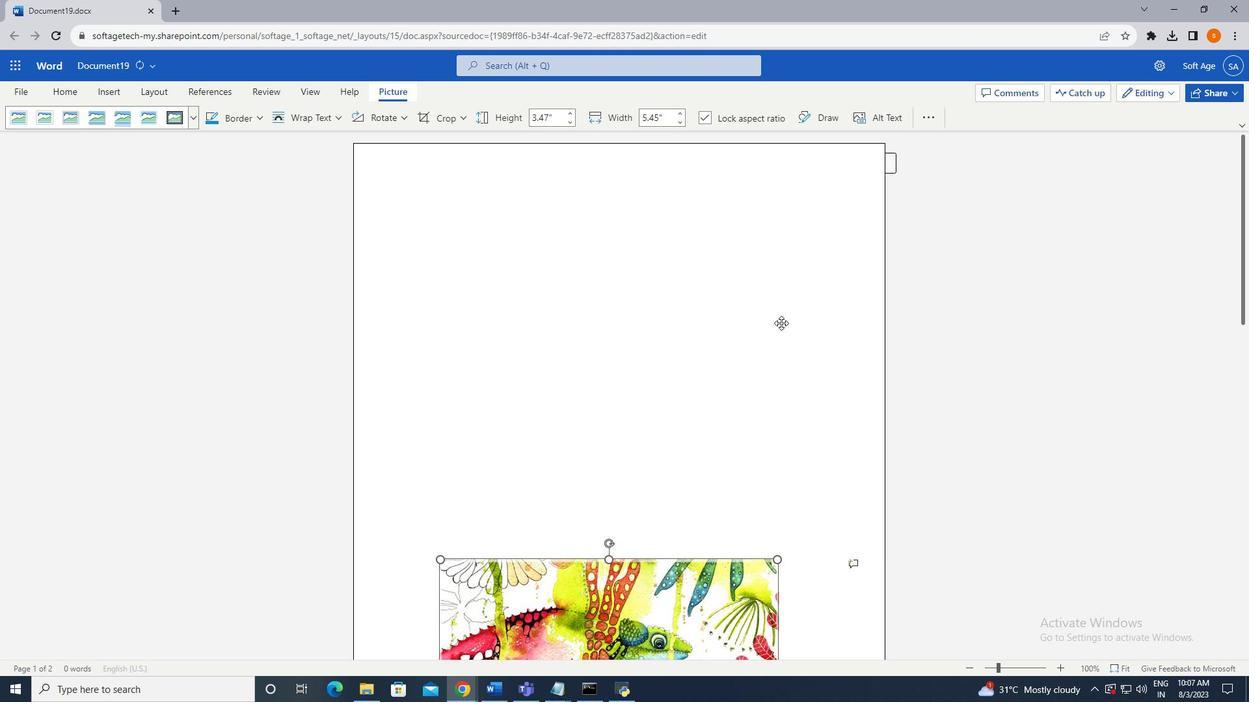 
Action: Mouse scrolled (781, 324) with delta (0, 0)
Screenshot: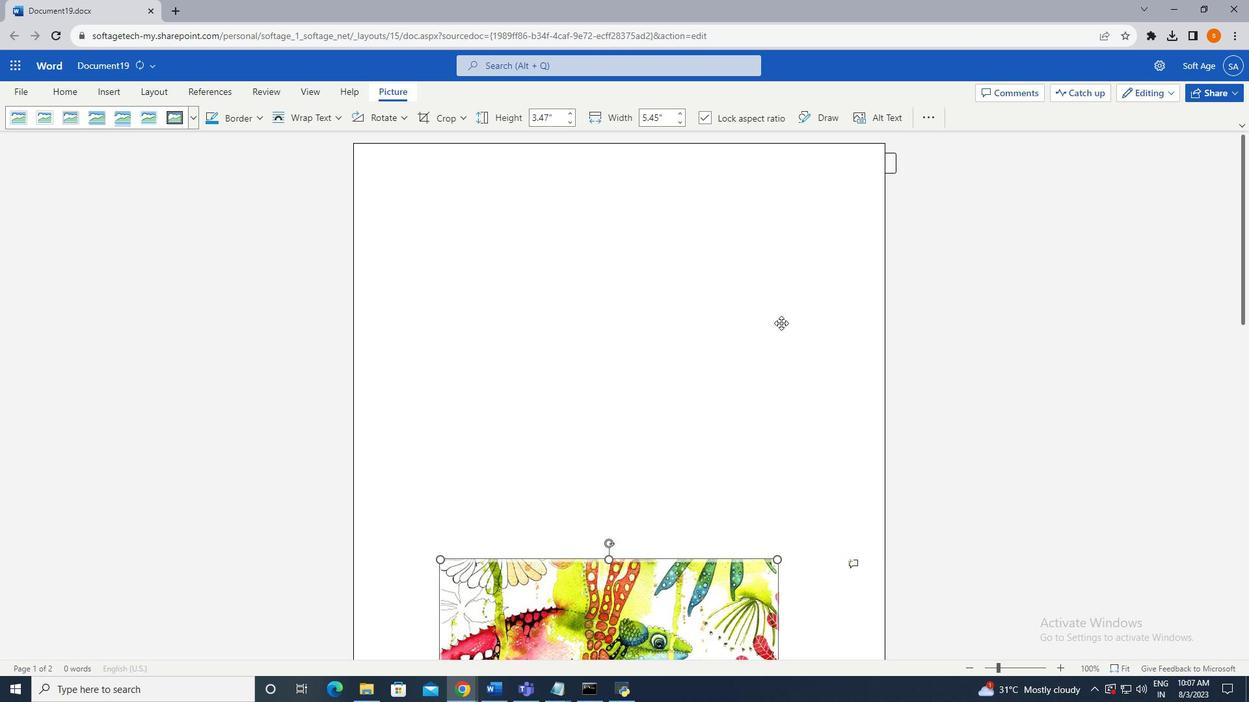 
Action: Mouse moved to (611, 557)
Screenshot: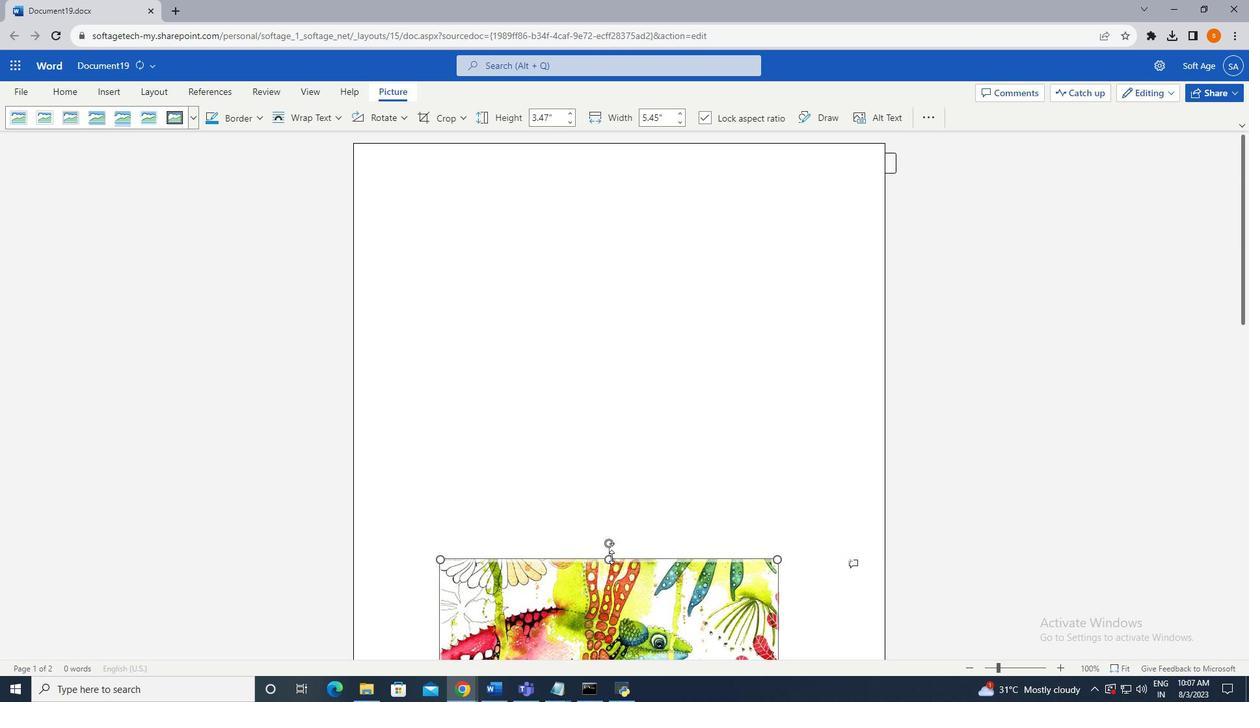 
Action: Mouse pressed left at (611, 557)
Screenshot: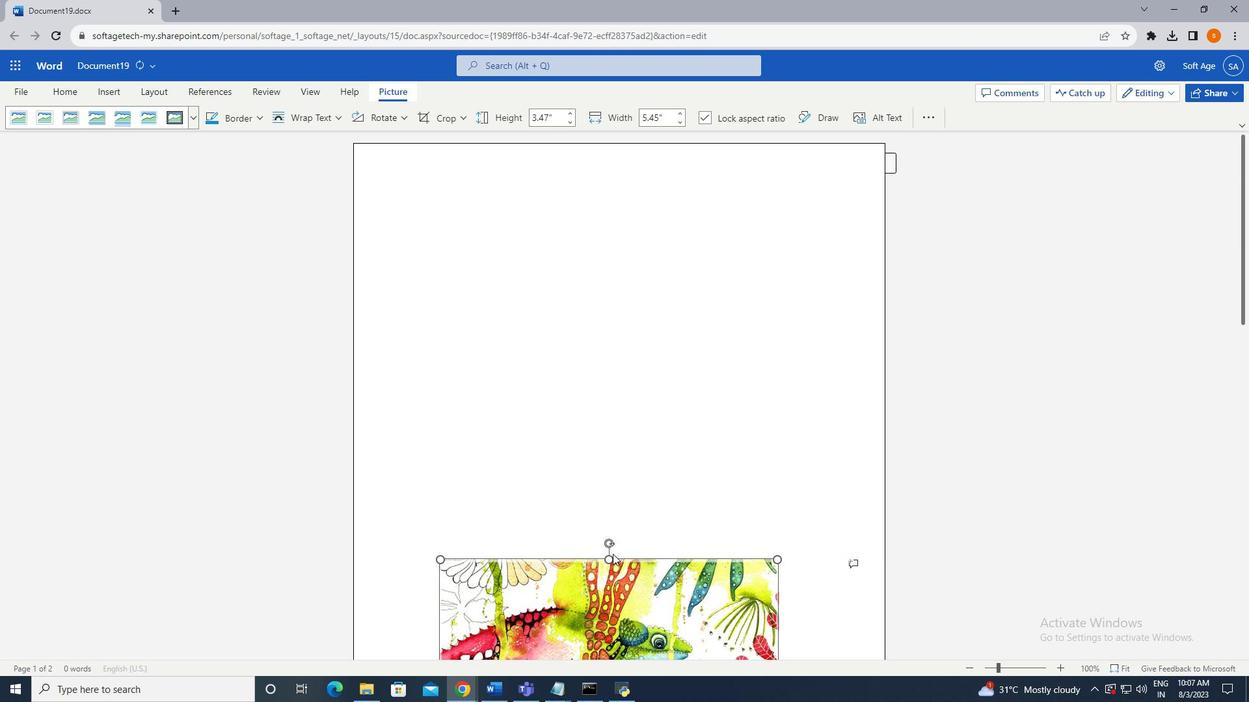 
Action: Mouse moved to (612, 575)
Screenshot: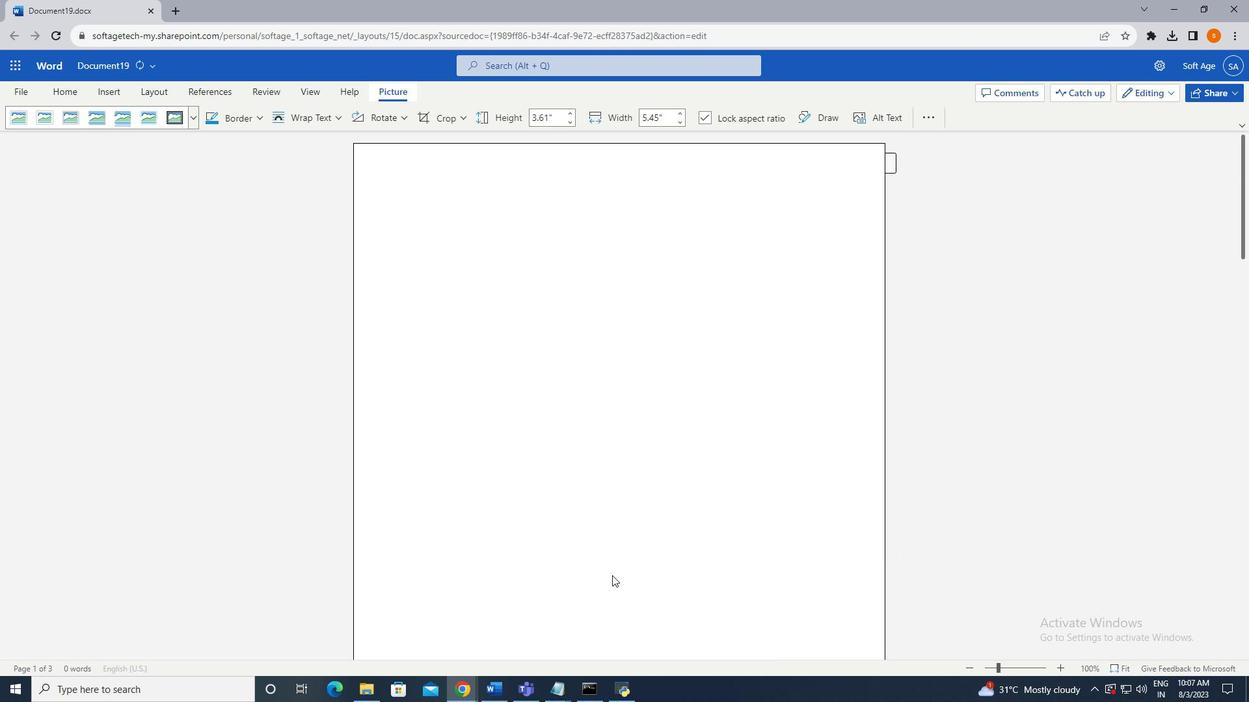 
Action: Mouse pressed left at (612, 575)
Screenshot: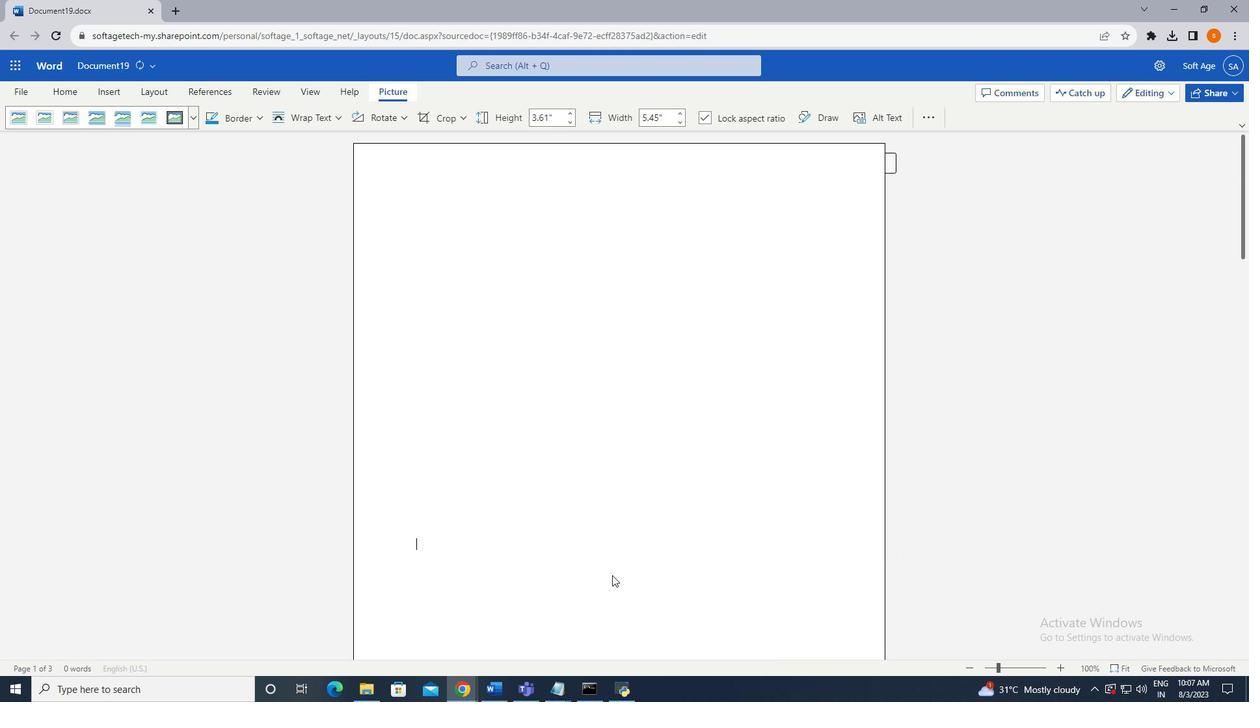 
Action: Mouse moved to (612, 573)
Screenshot: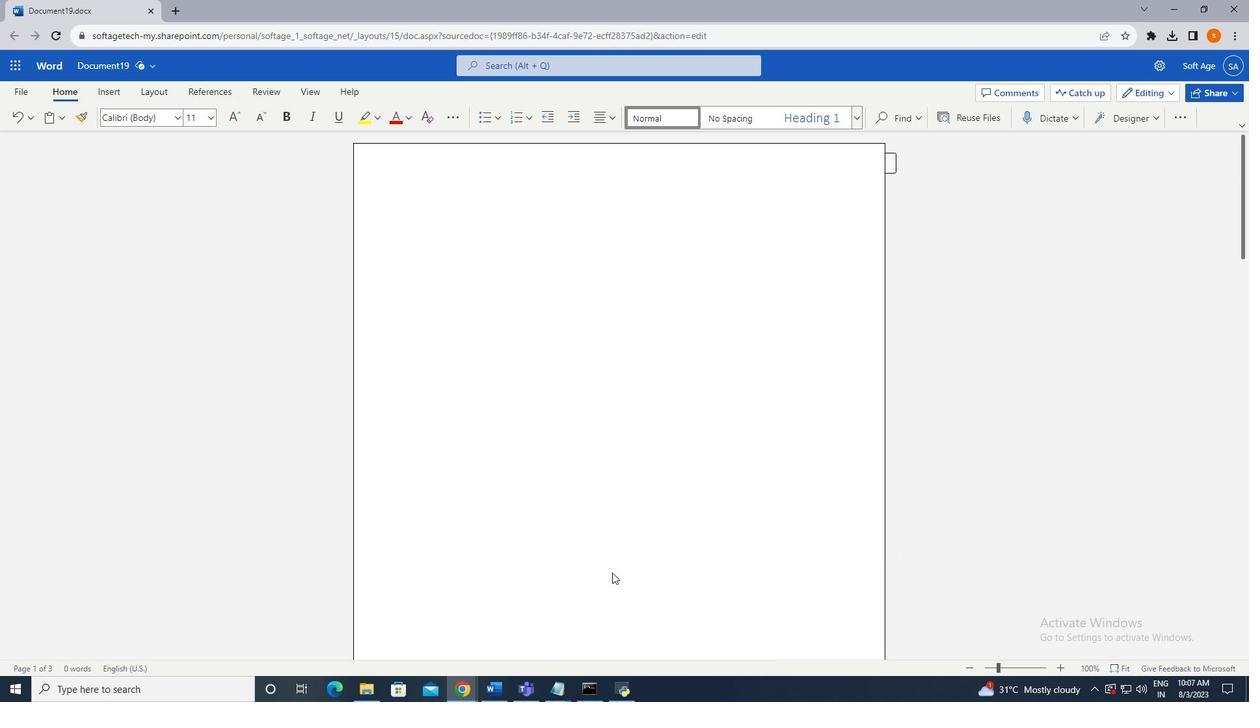 
Action: Key pressed ctrl+Z
Screenshot: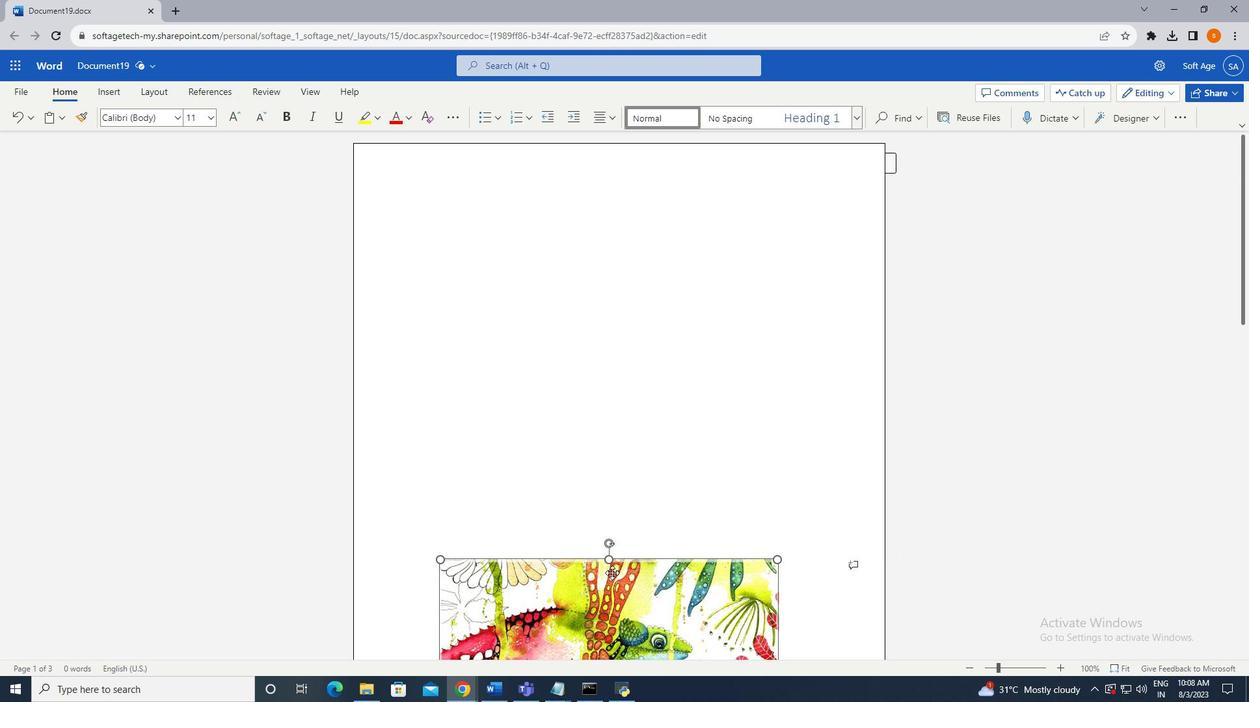 
Action: Mouse moved to (610, 570)
Screenshot: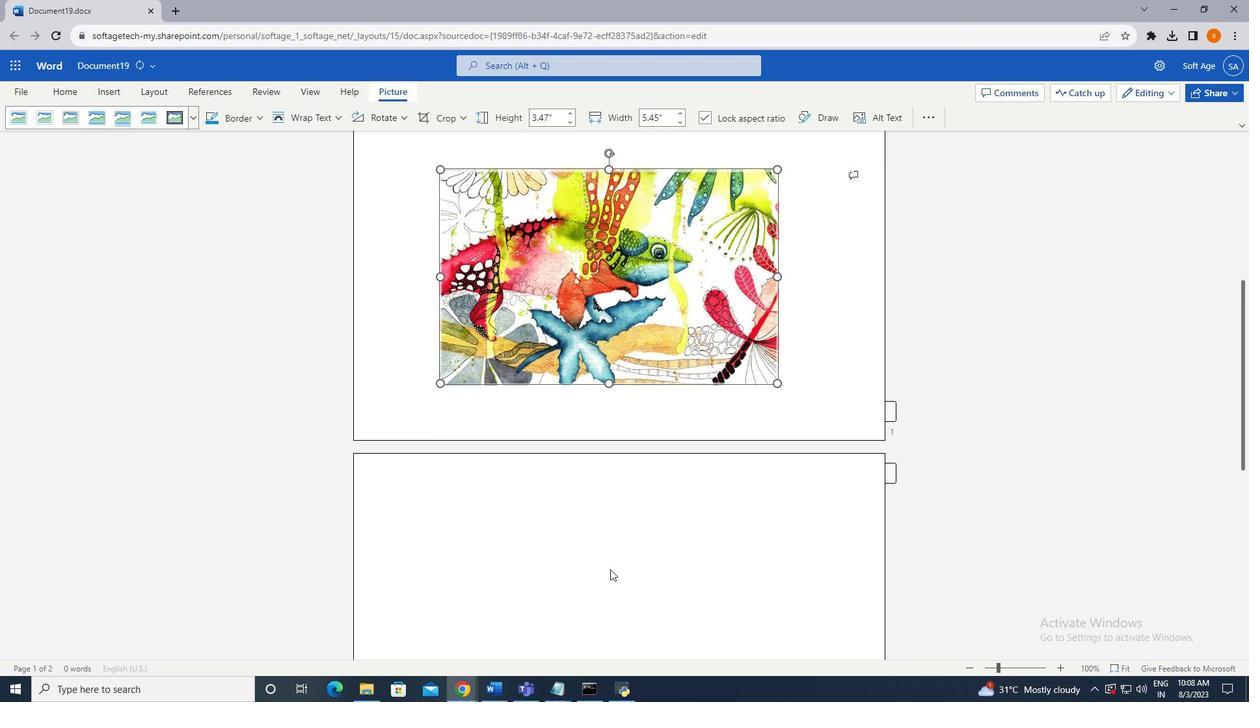 
Action: Mouse scrolled (610, 569) with delta (0, 0)
Screenshot: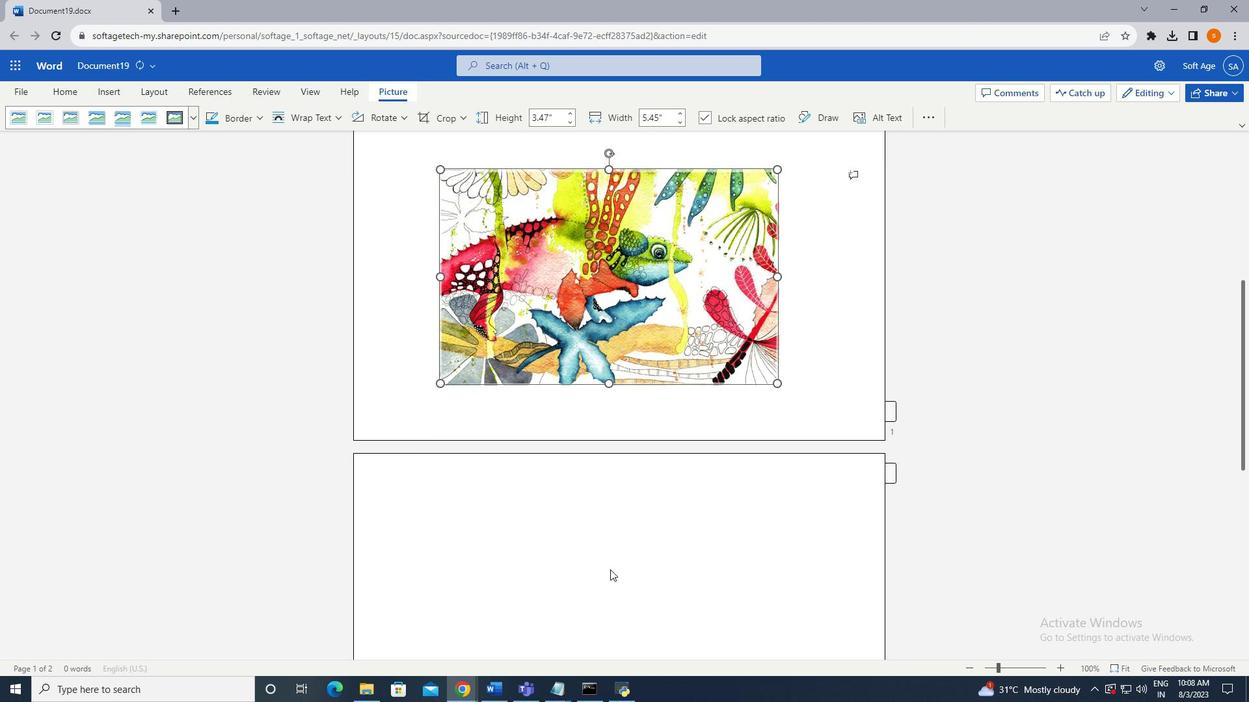 
Action: Mouse scrolled (610, 569) with delta (0, 0)
Screenshot: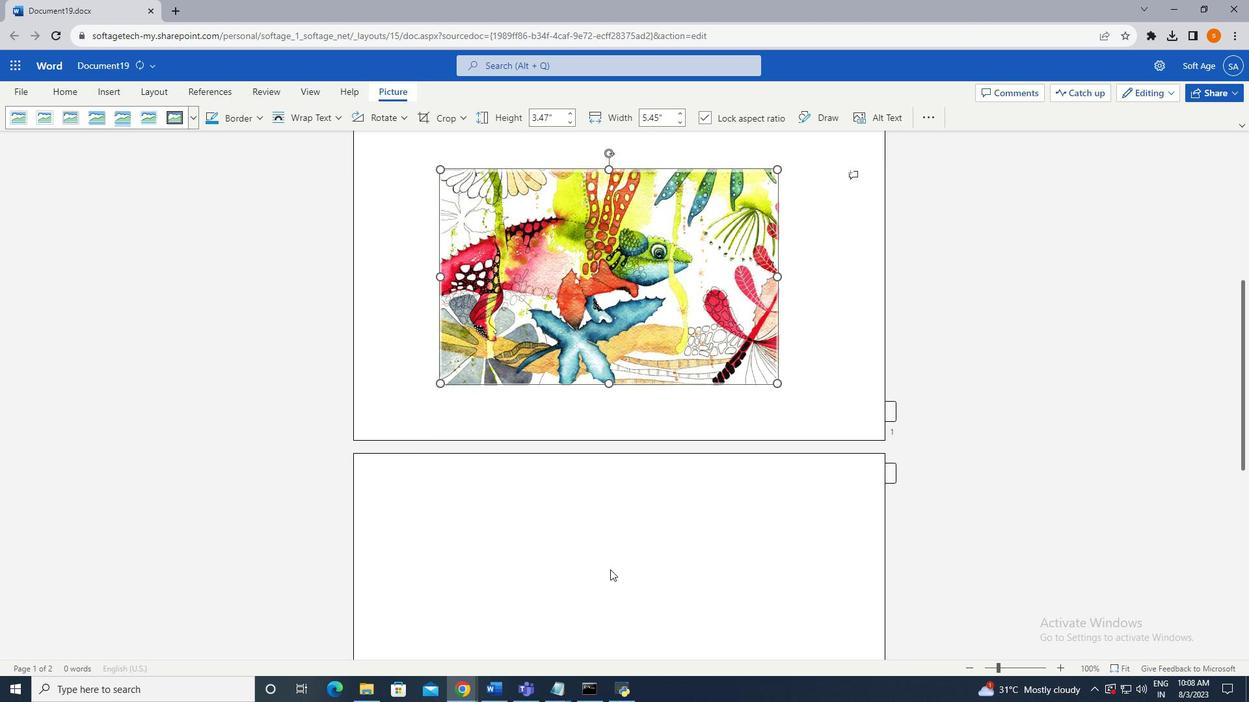 
Action: Mouse scrolled (610, 569) with delta (0, 0)
Screenshot: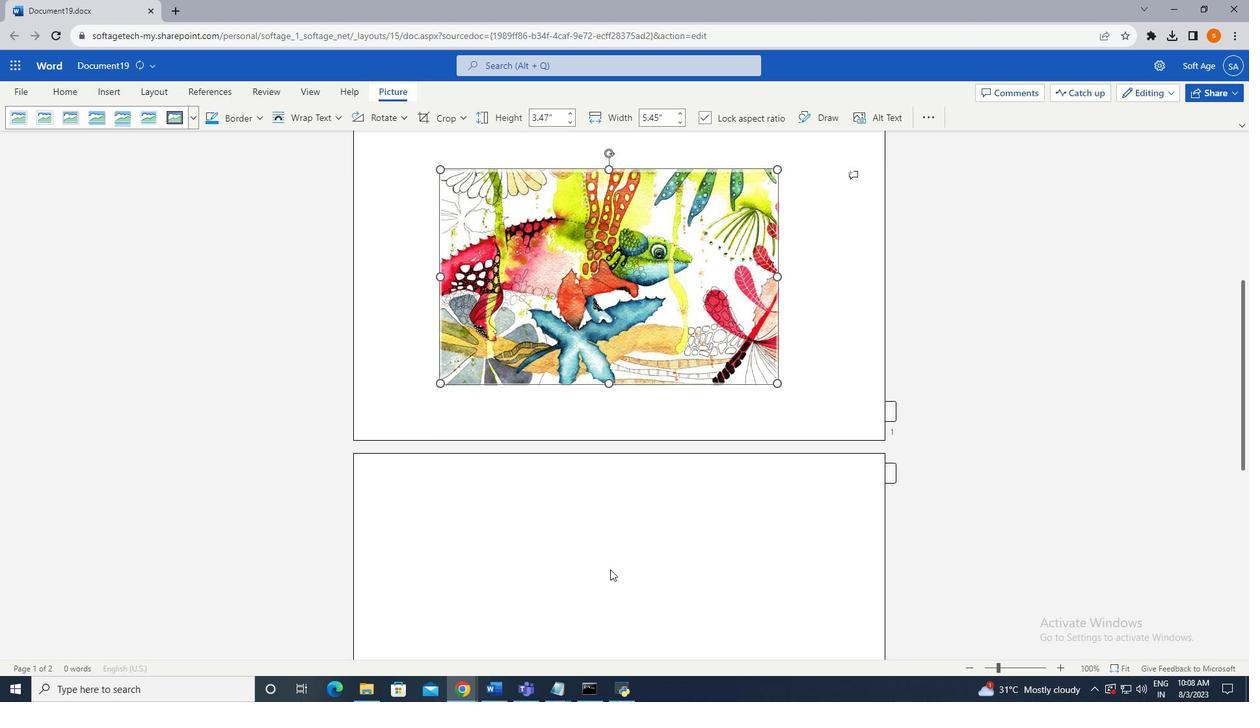 
Action: Mouse scrolled (610, 569) with delta (0, 0)
Screenshot: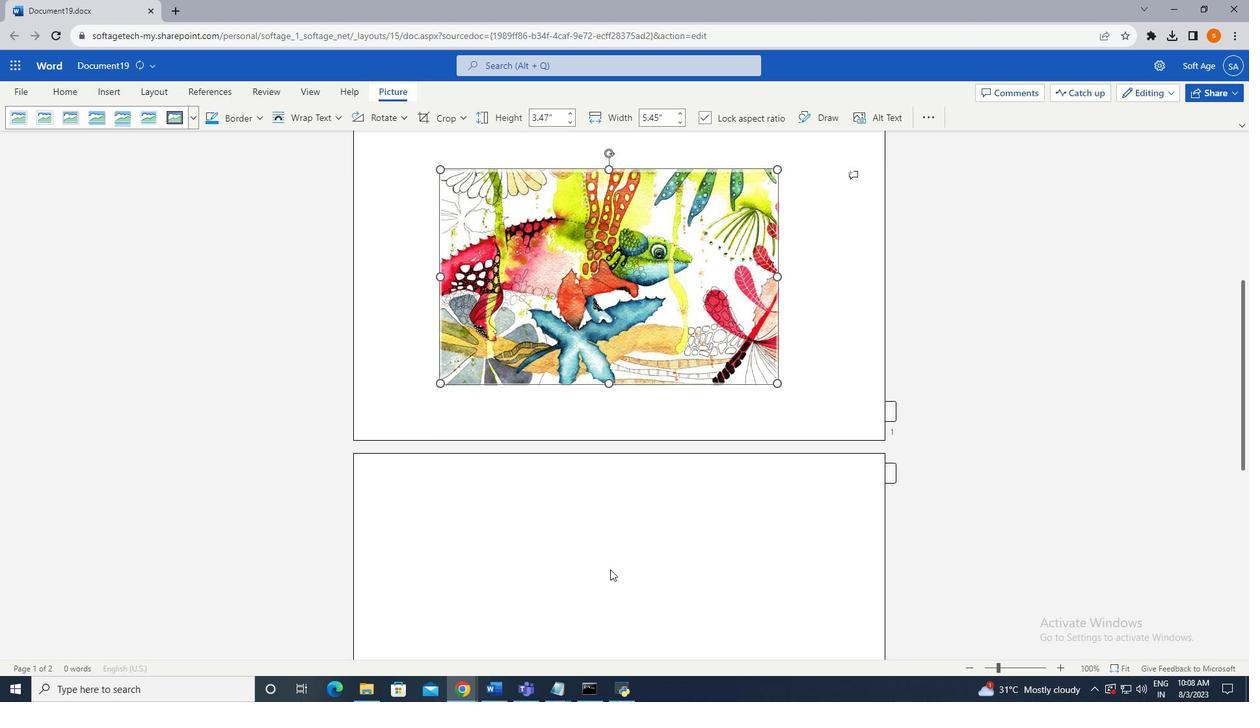 
Action: Mouse scrolled (610, 569) with delta (0, 0)
Screenshot: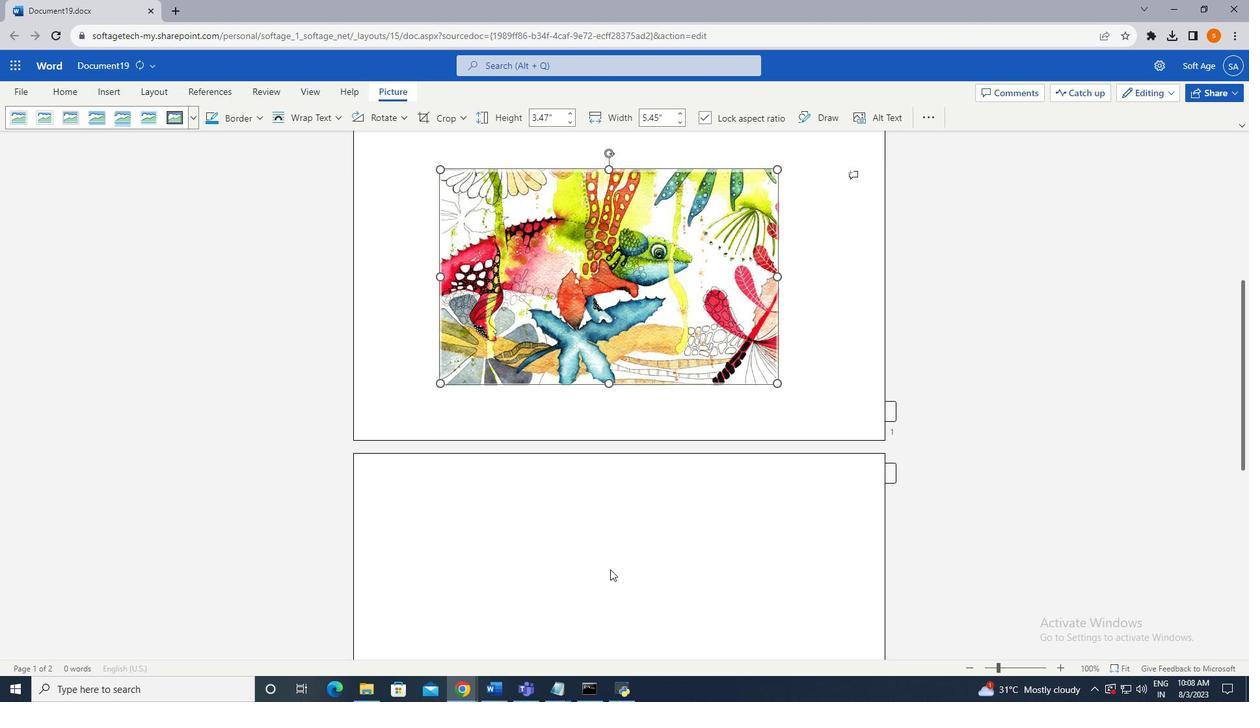 
Action: Mouse scrolled (610, 569) with delta (0, 0)
Screenshot: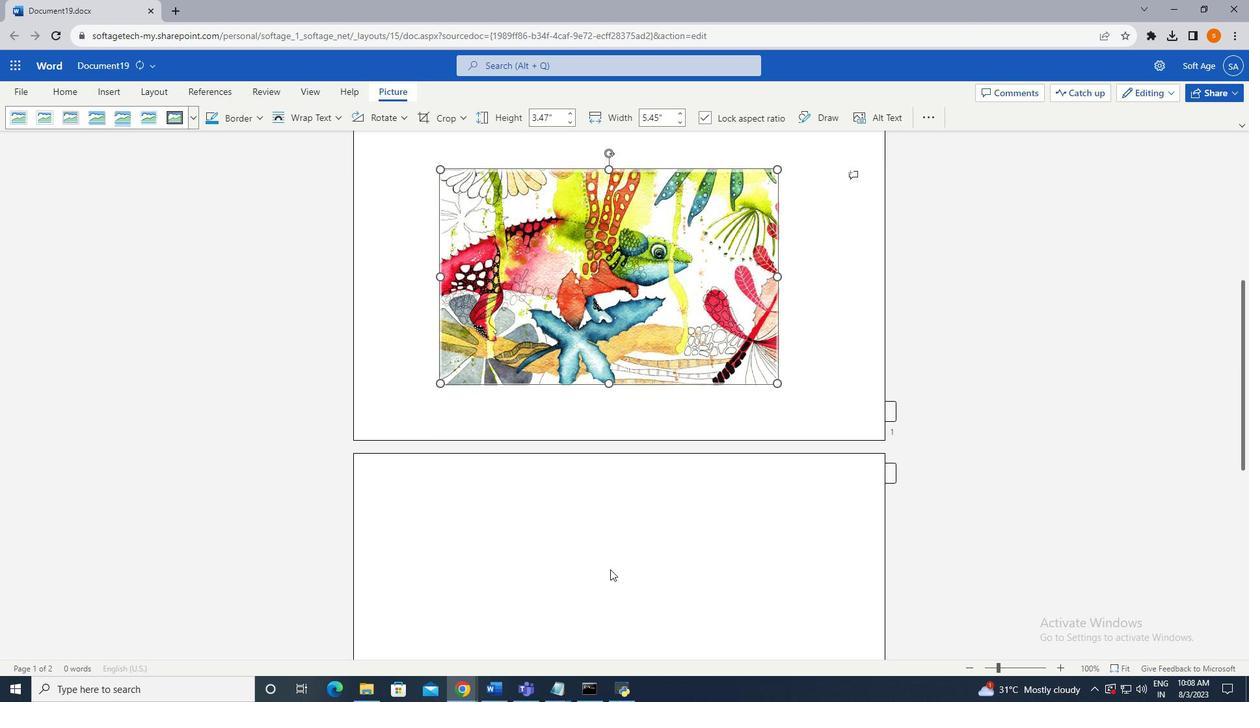 
Action: Mouse scrolled (610, 569) with delta (0, 0)
Screenshot: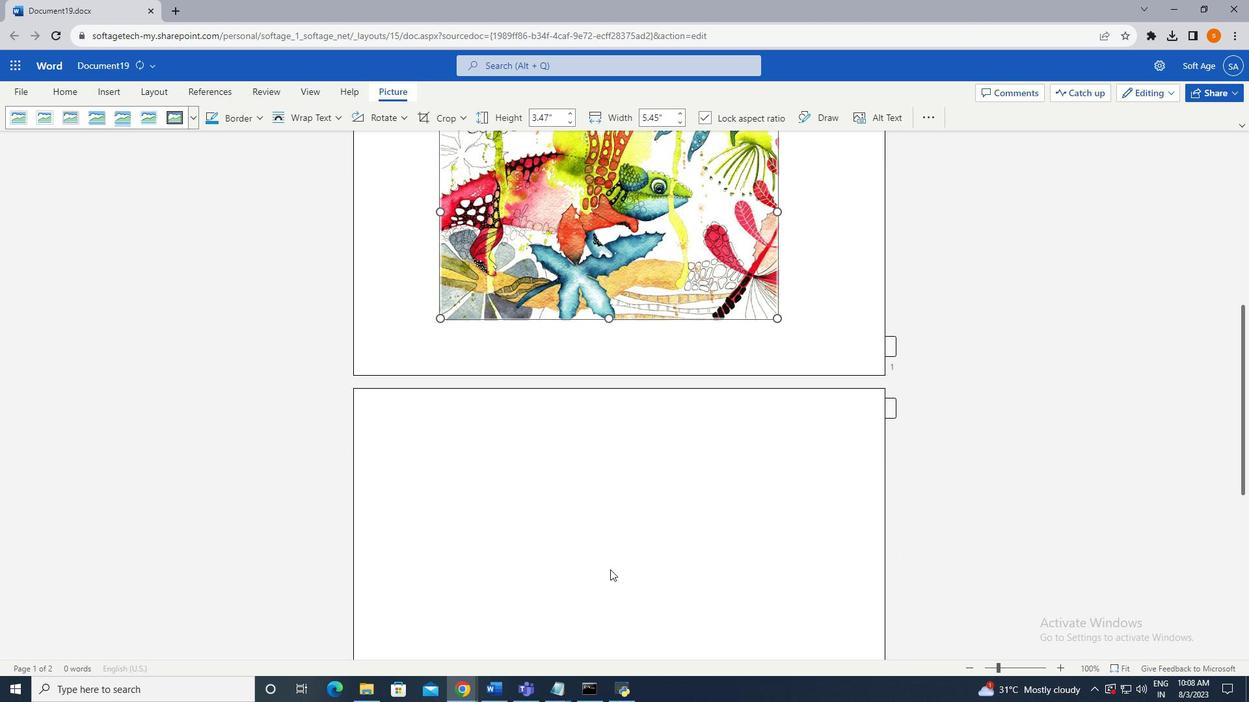 
Action: Mouse moved to (586, 566)
Screenshot: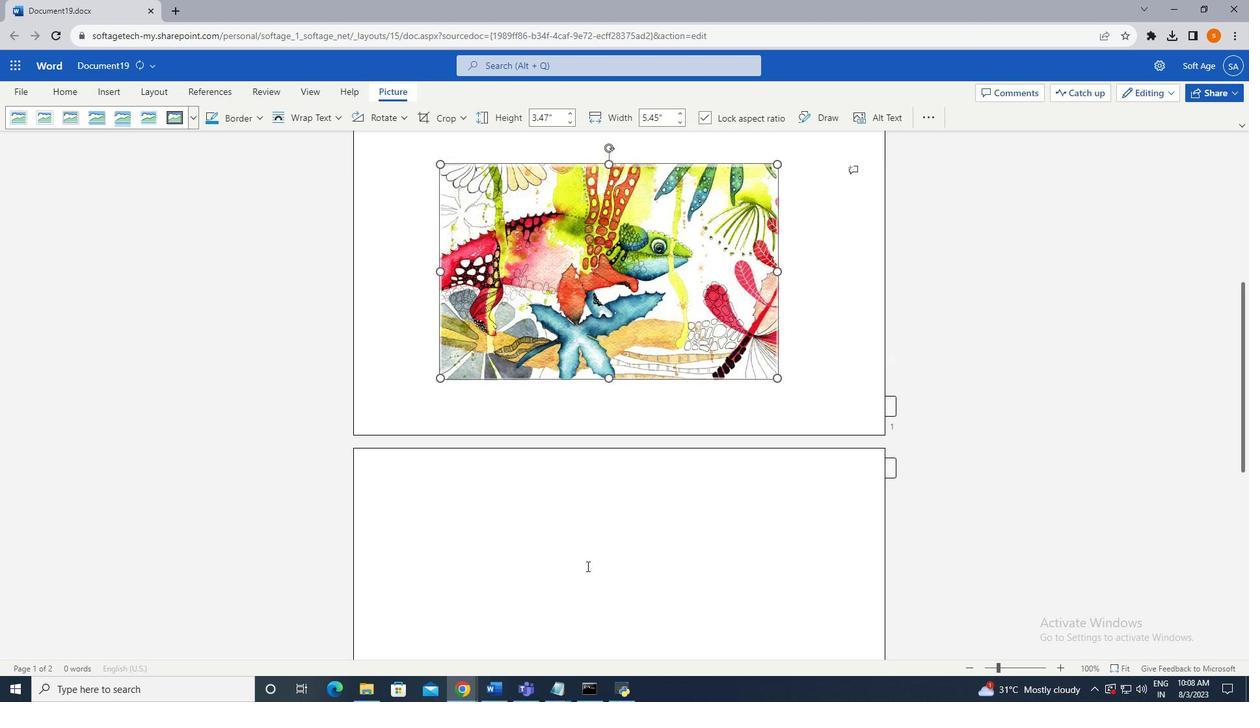 
Action: Mouse scrolled (586, 567) with delta (0, 0)
Screenshot: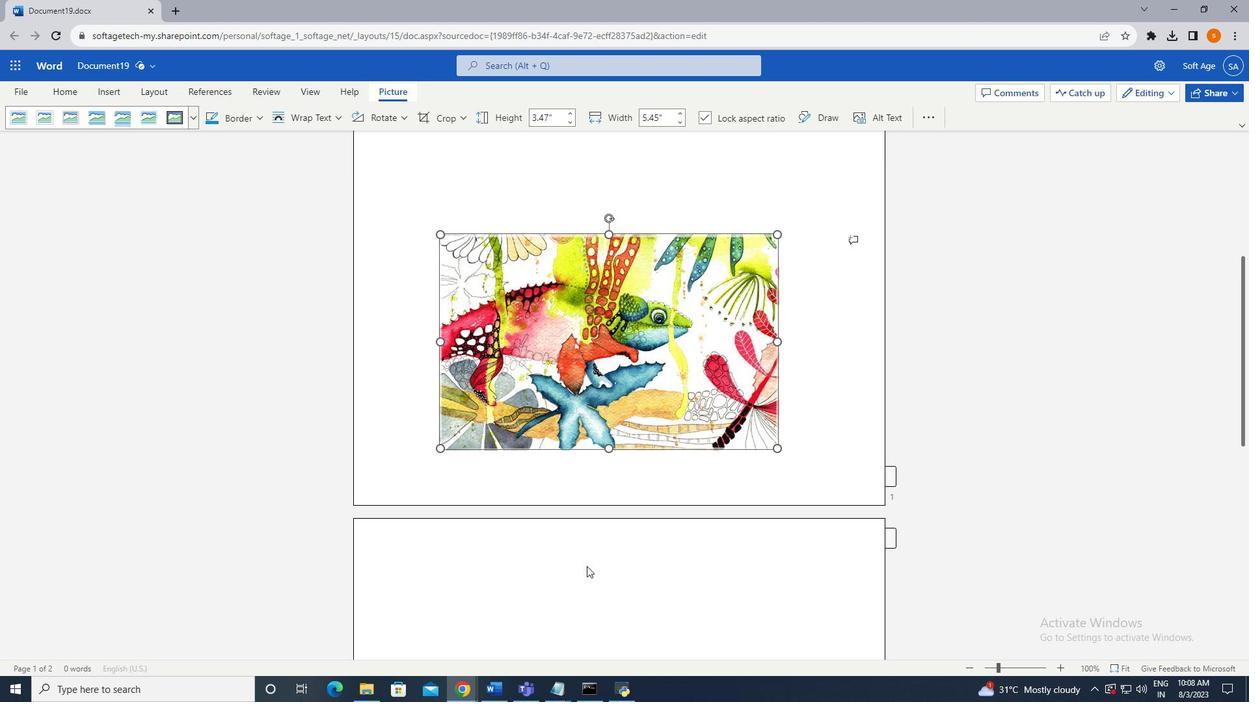 
Action: Mouse scrolled (586, 567) with delta (0, 0)
Screenshot: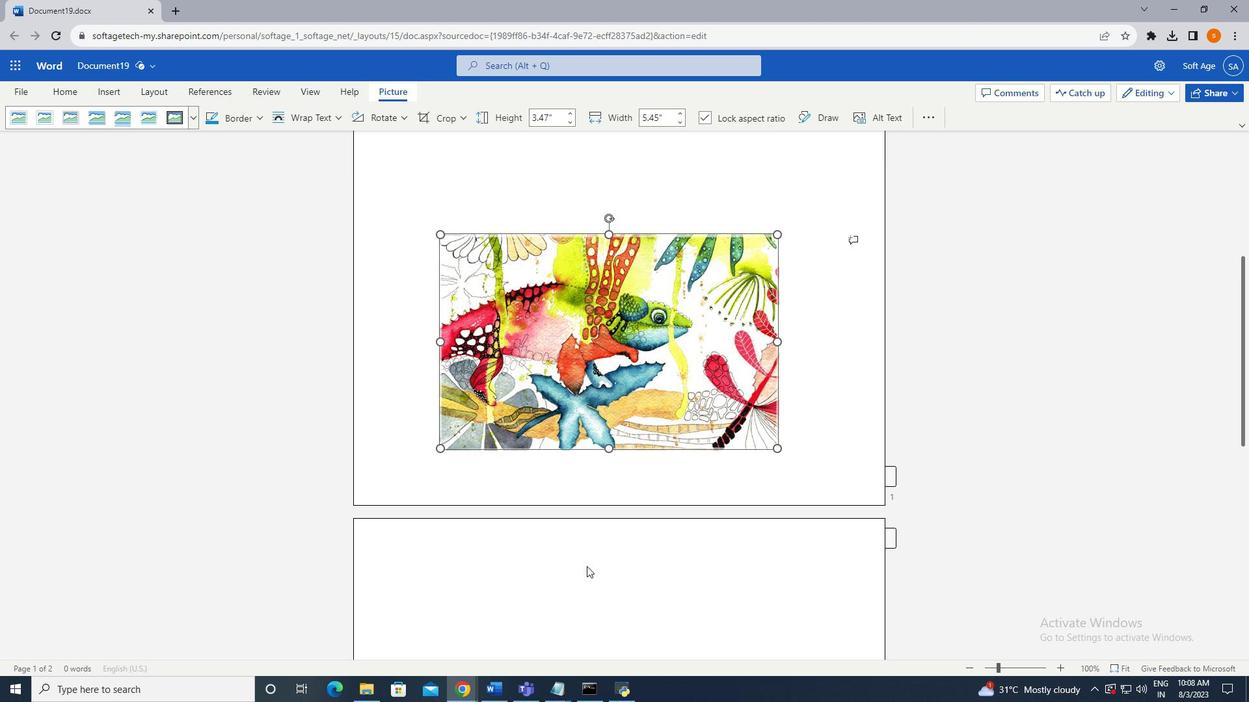 
Action: Mouse moved to (560, 562)
Screenshot: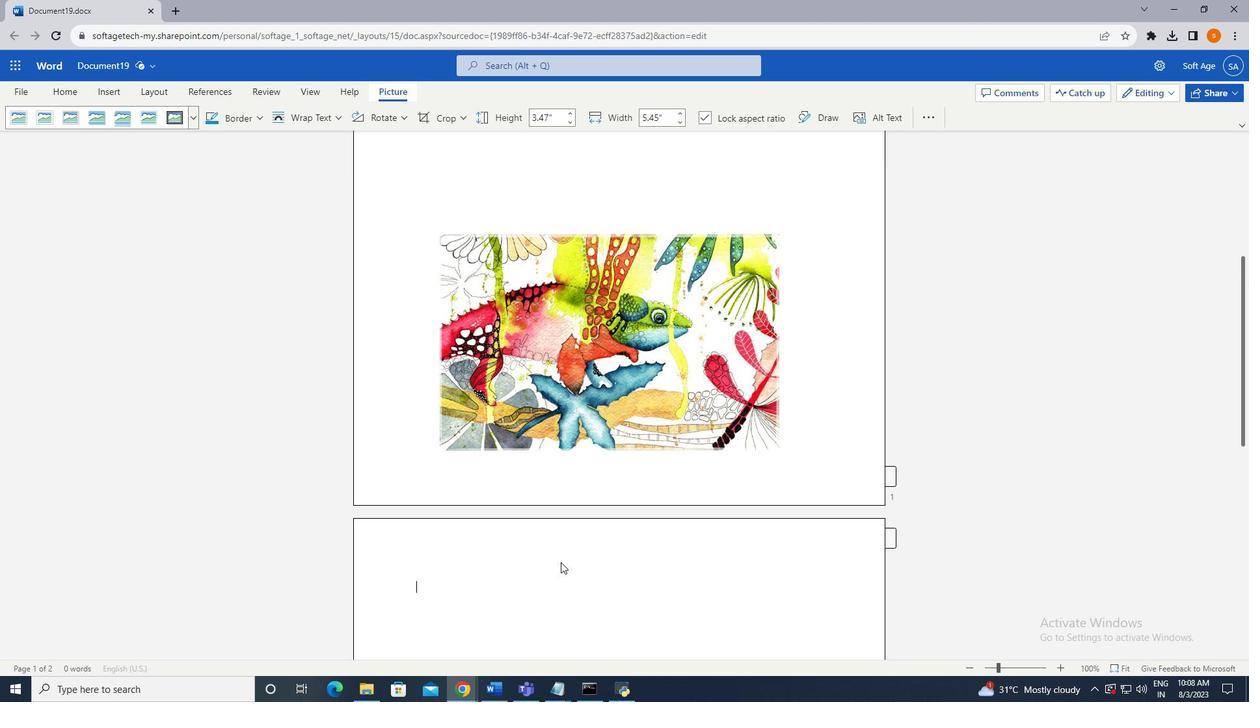 
Action: Mouse pressed left at (560, 562)
Screenshot: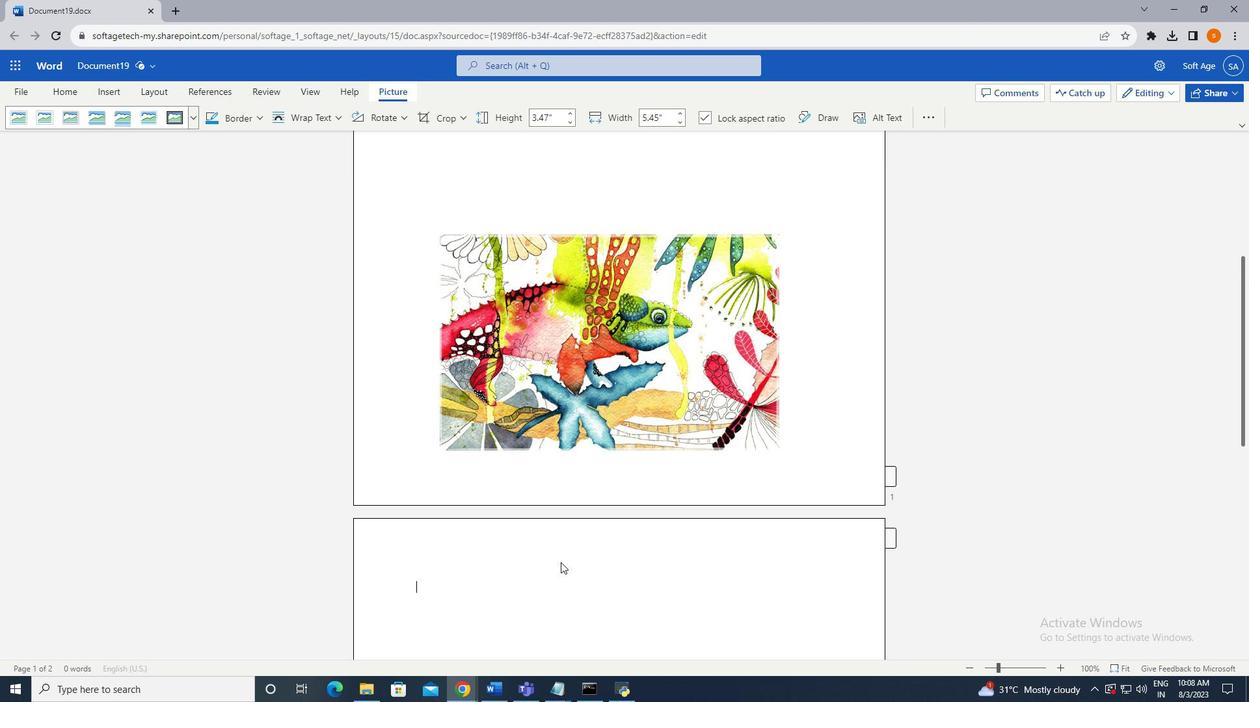 
Action: Mouse scrolled (560, 562) with delta (0, 0)
Screenshot: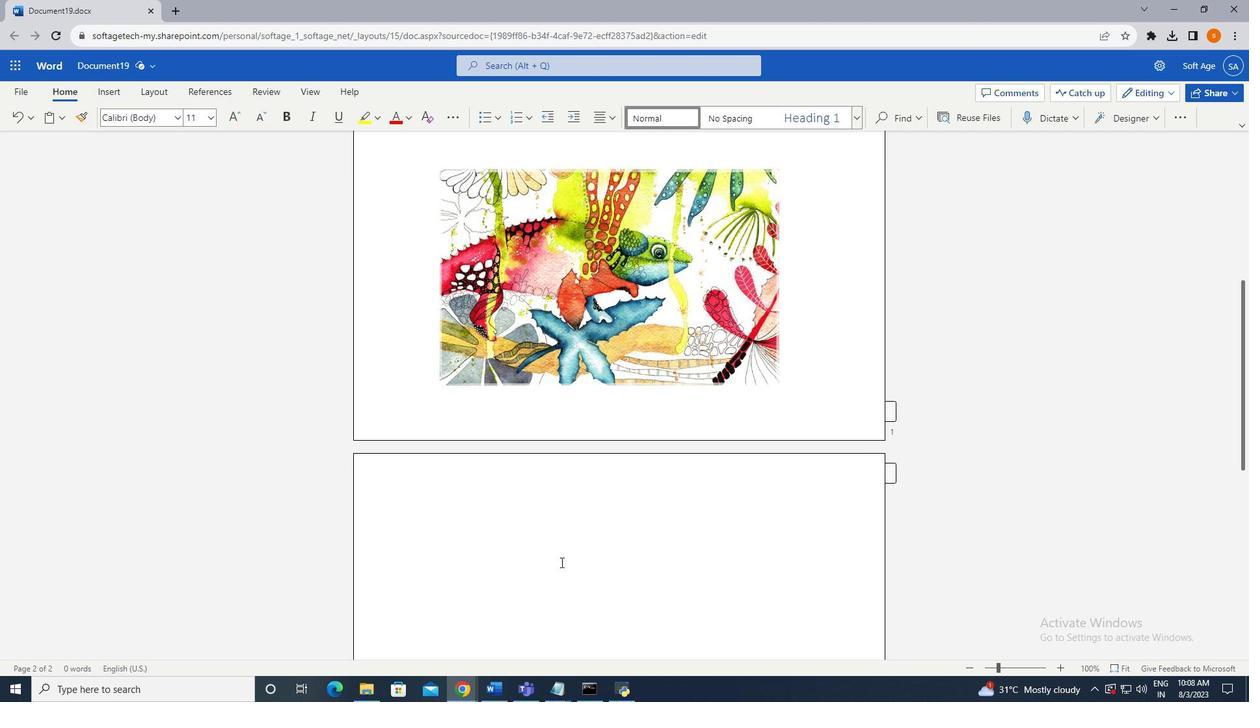 
Action: Mouse scrolled (560, 562) with delta (0, 0)
Screenshot: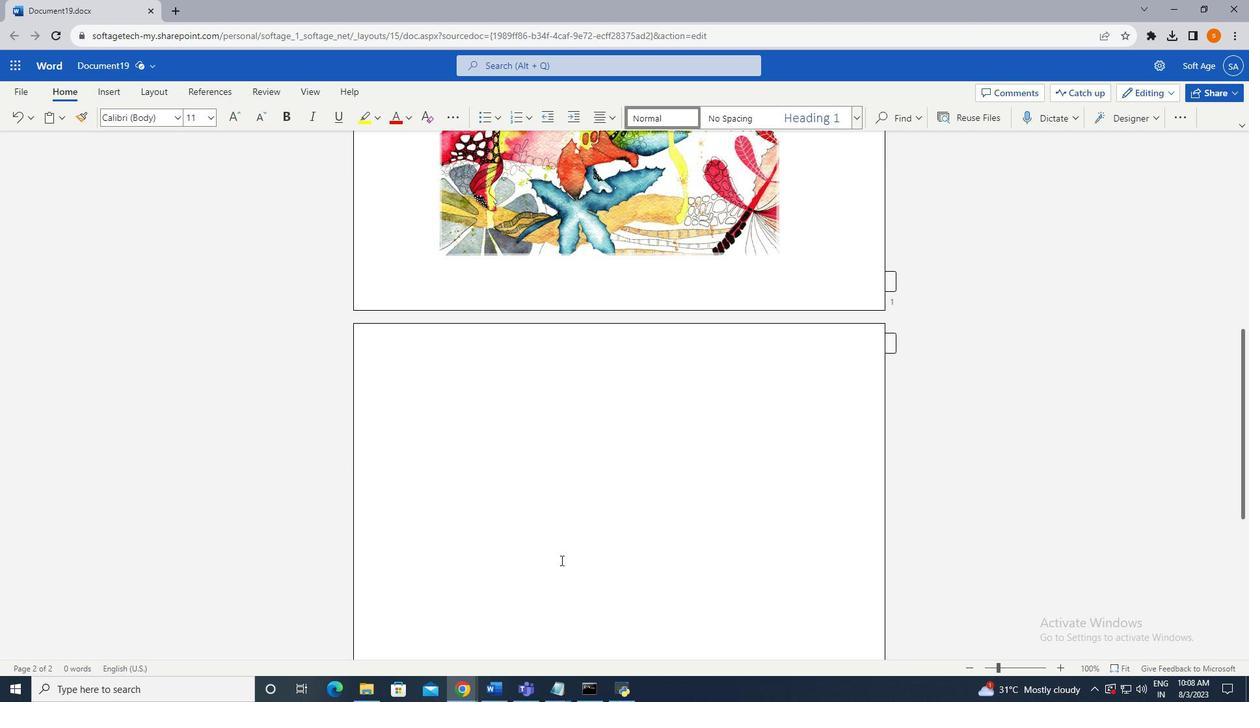 
Action: Mouse scrolled (560, 562) with delta (0, 0)
Screenshot: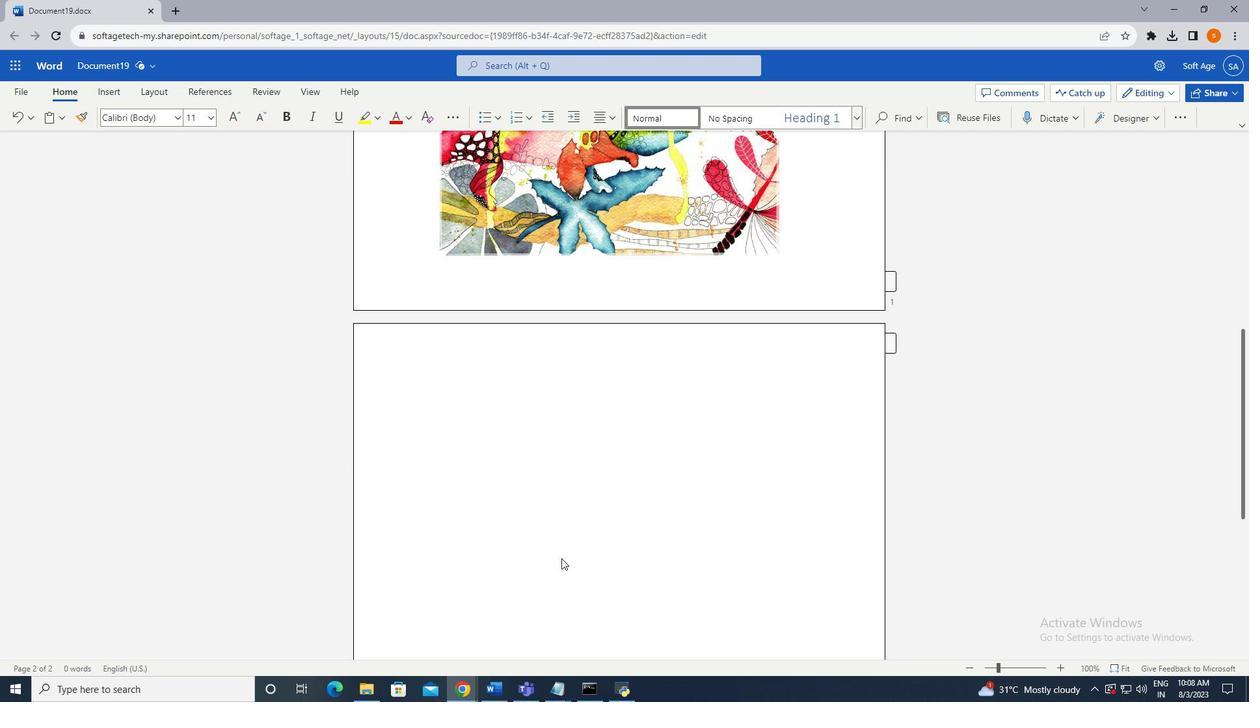 
Action: Mouse moved to (562, 553)
Screenshot: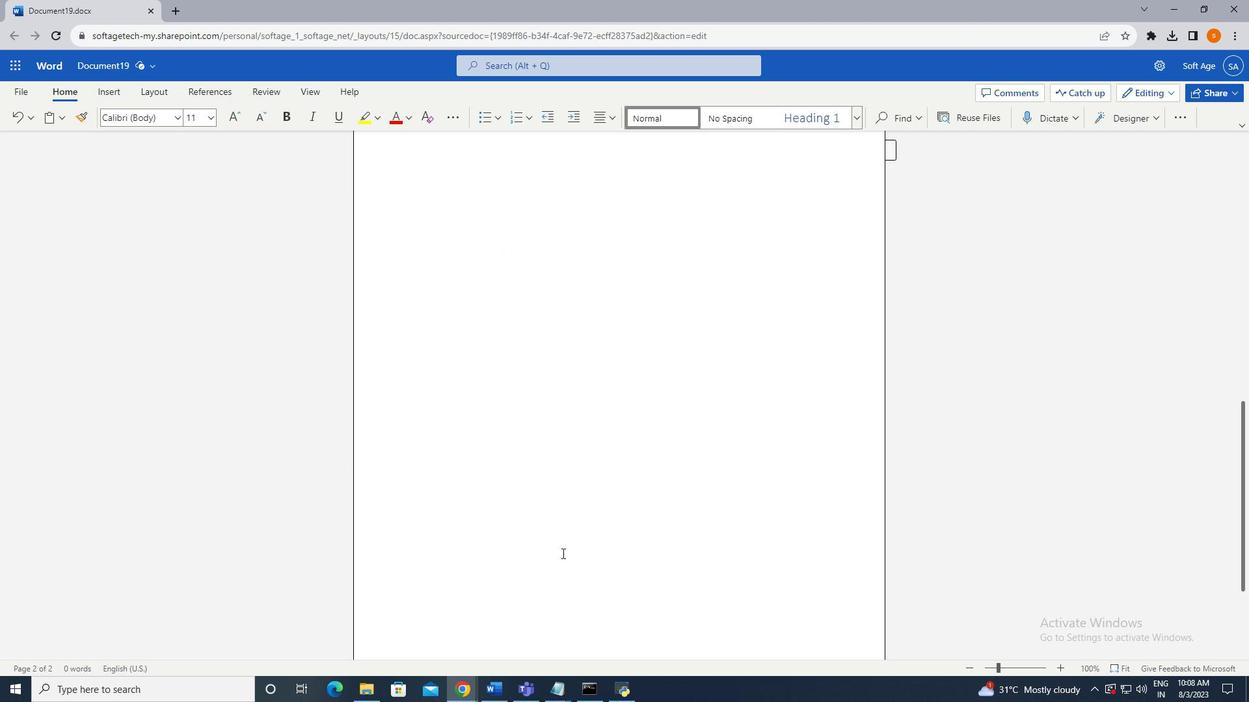 
Action: Mouse scrolled (562, 553) with delta (0, 0)
Screenshot: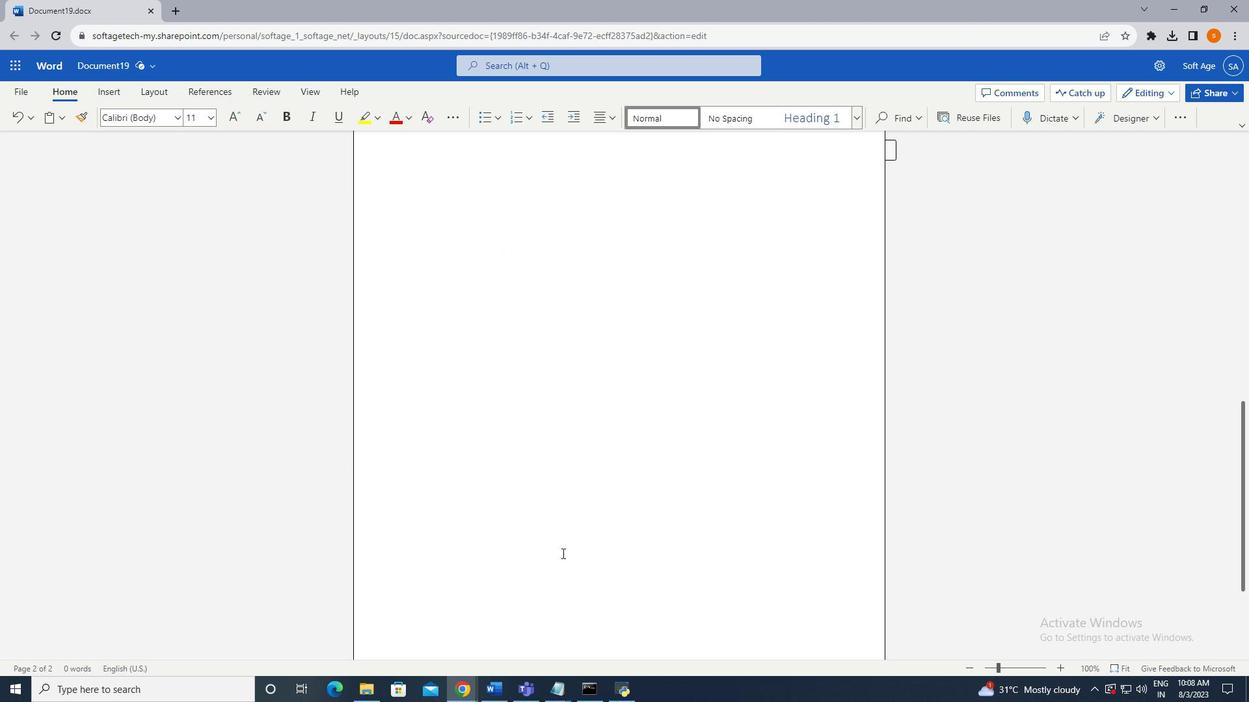 
Action: Mouse scrolled (562, 553) with delta (0, 0)
Screenshot: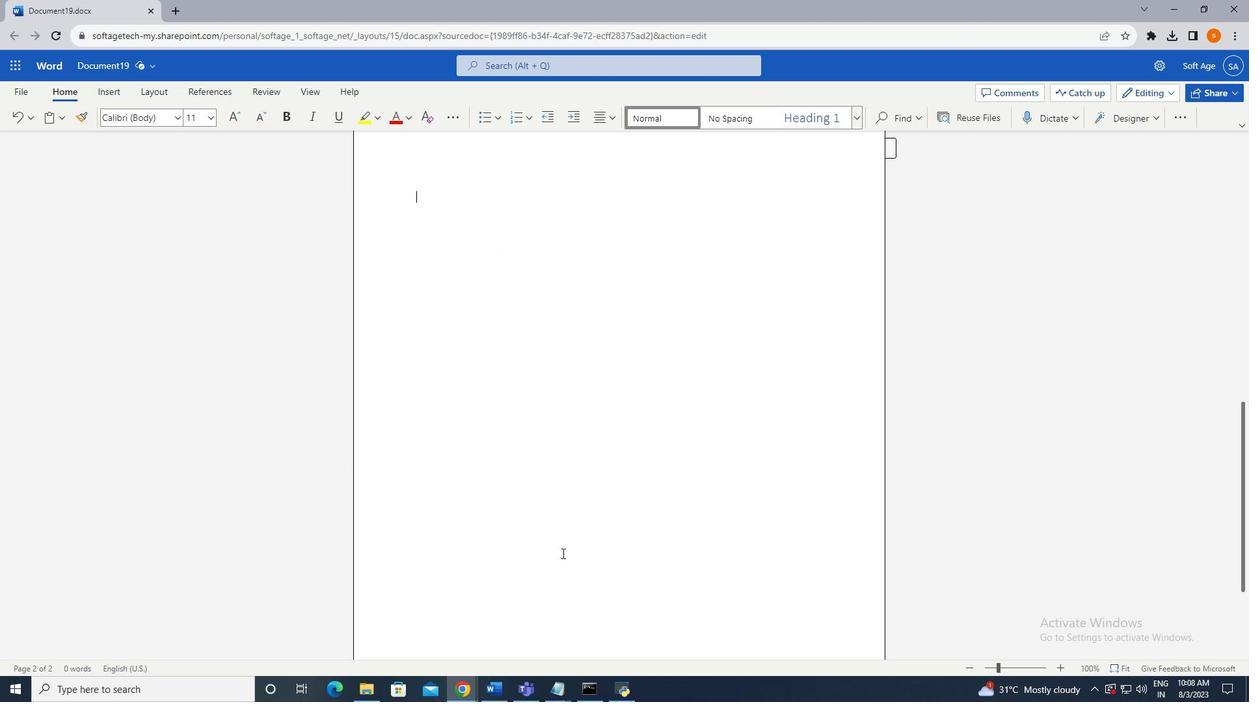 
Action: Mouse scrolled (562, 553) with delta (0, 0)
Screenshot: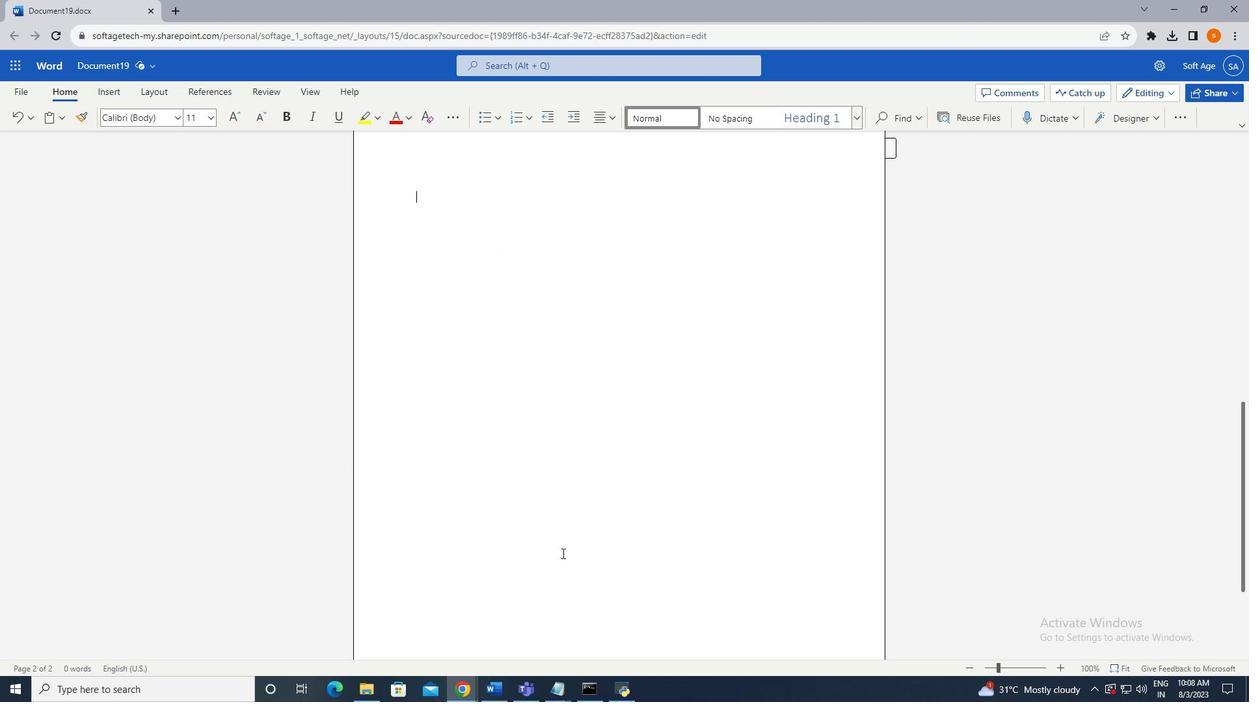 
Action: Key pressed <Key.space><Key.space><Key.space><Key.space><Key.space><Key.space><Key.enter><Key.enter><Key.enter><Key.enter><Key.enter><Key.enter><Key.enter><Key.enter><Key.enter><Key.enter><Key.enter><Key.enter><Key.enter>
Screenshot: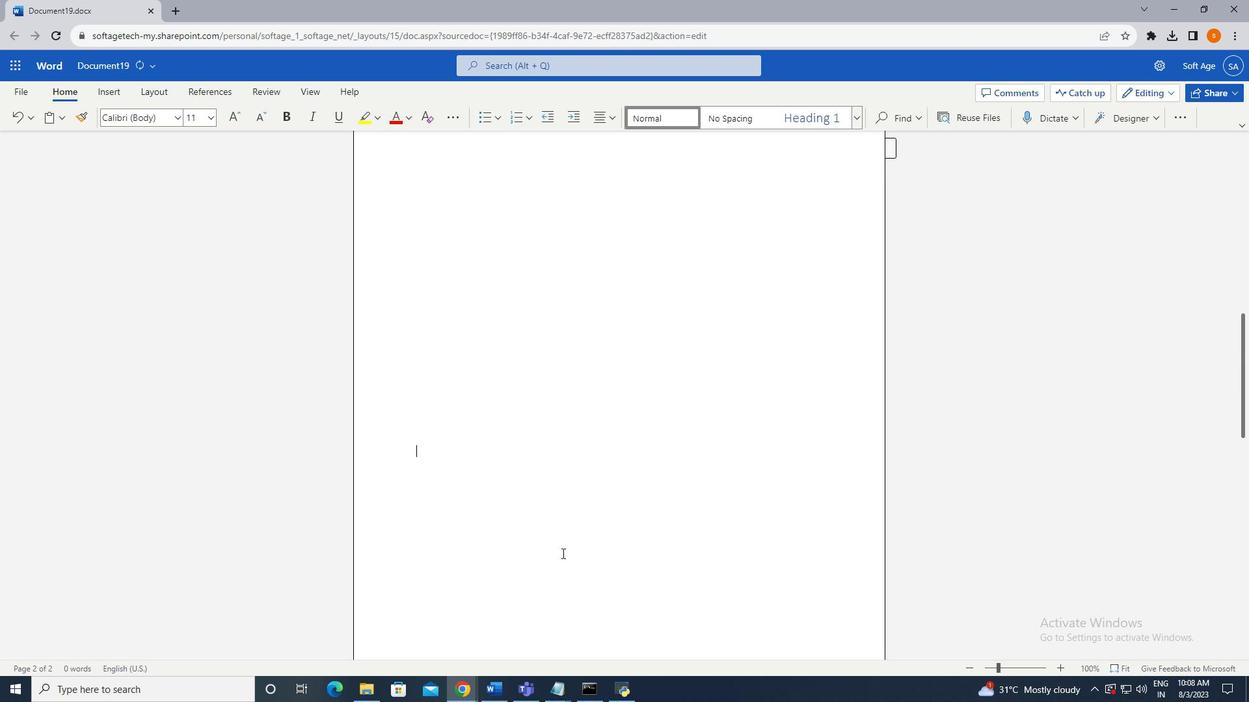 
Action: Mouse moved to (562, 553)
Screenshot: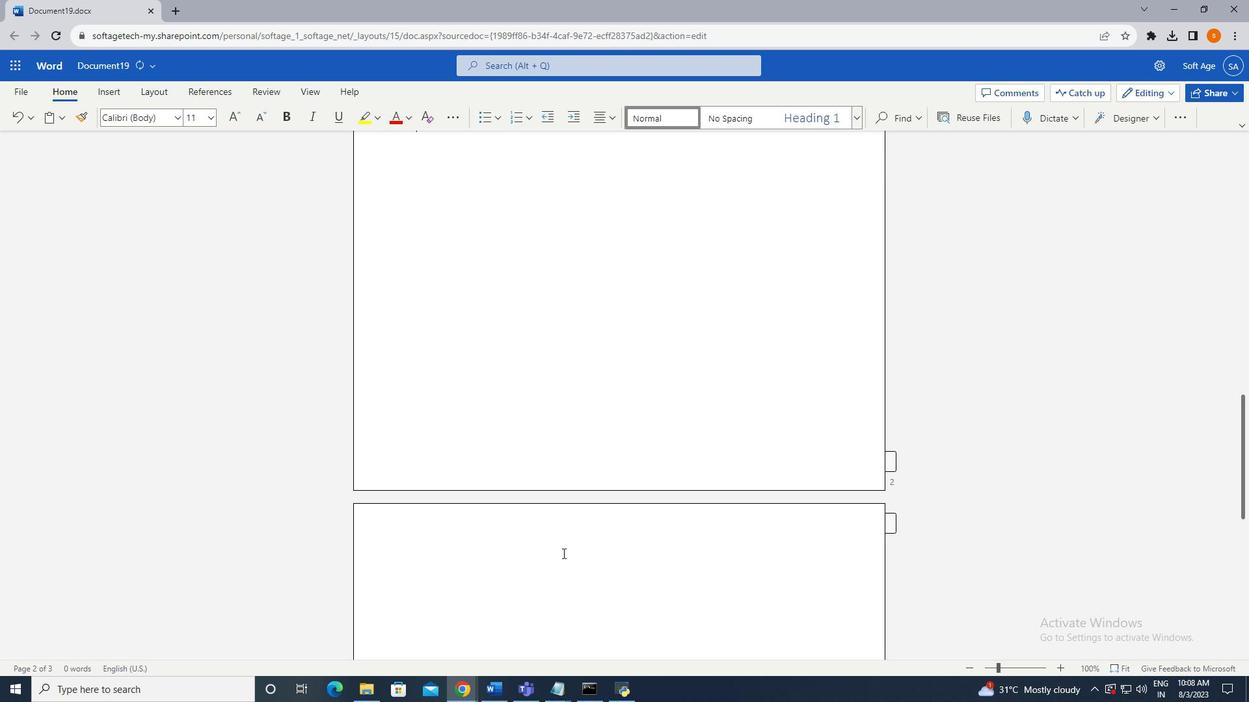 
Action: Mouse scrolled (562, 553) with delta (0, 0)
Screenshot: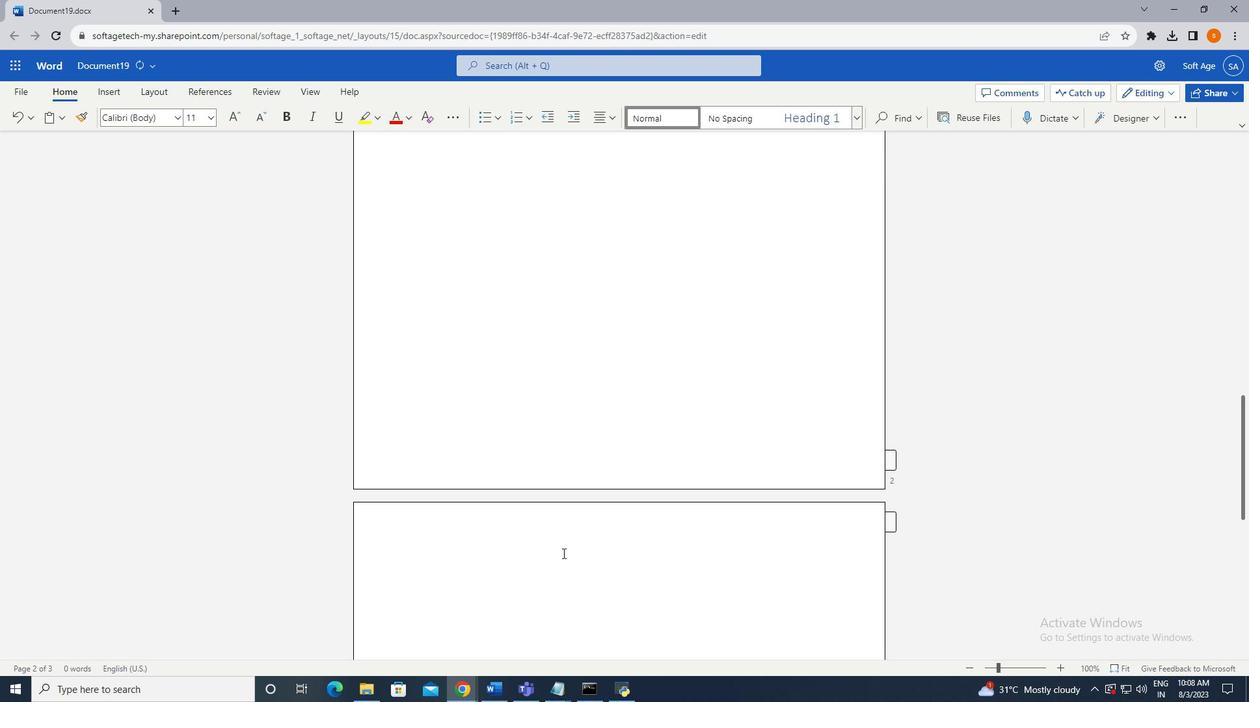 
Action: Mouse scrolled (562, 553) with delta (0, 0)
Screenshot: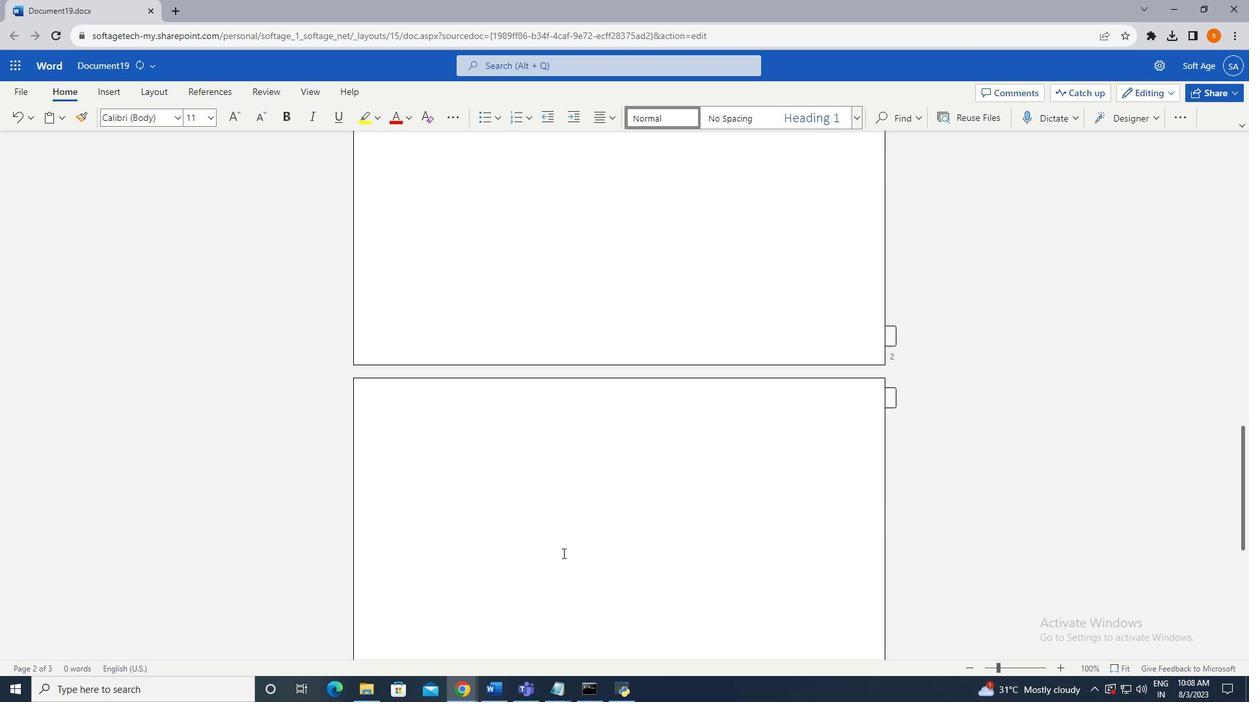 
Action: Mouse scrolled (562, 553) with delta (0, 0)
Screenshot: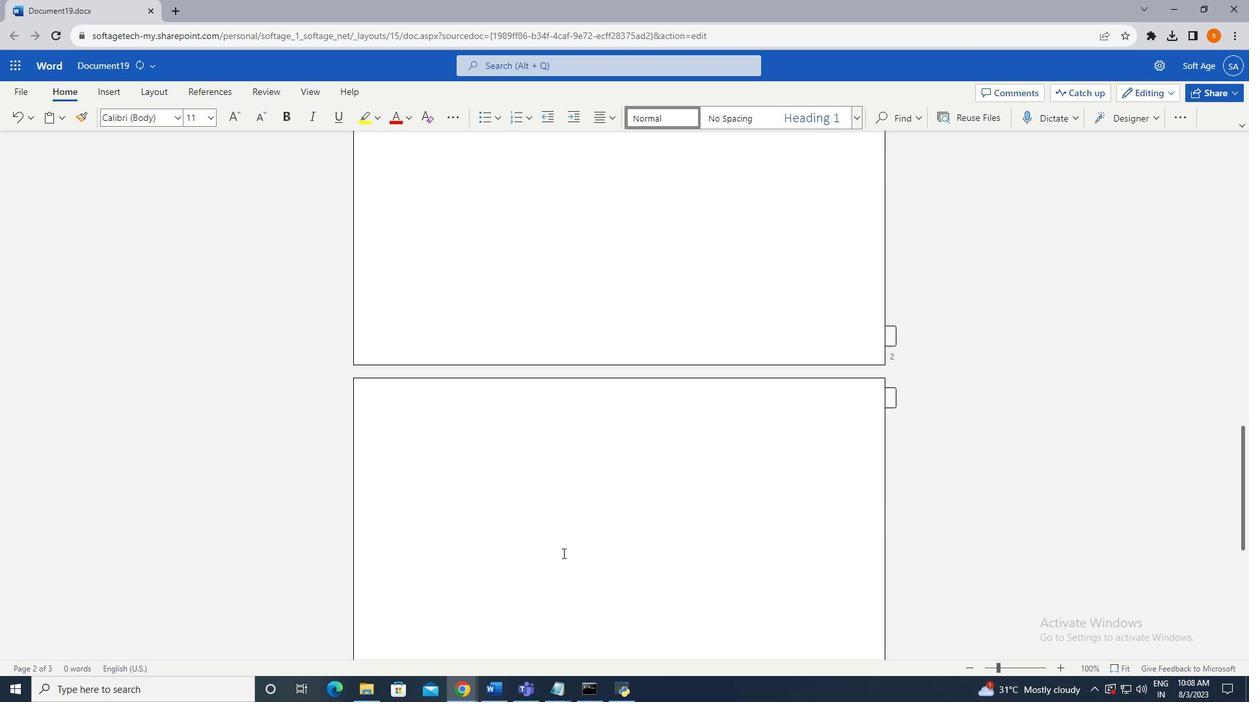 
Action: Mouse scrolled (562, 553) with delta (0, 0)
Screenshot: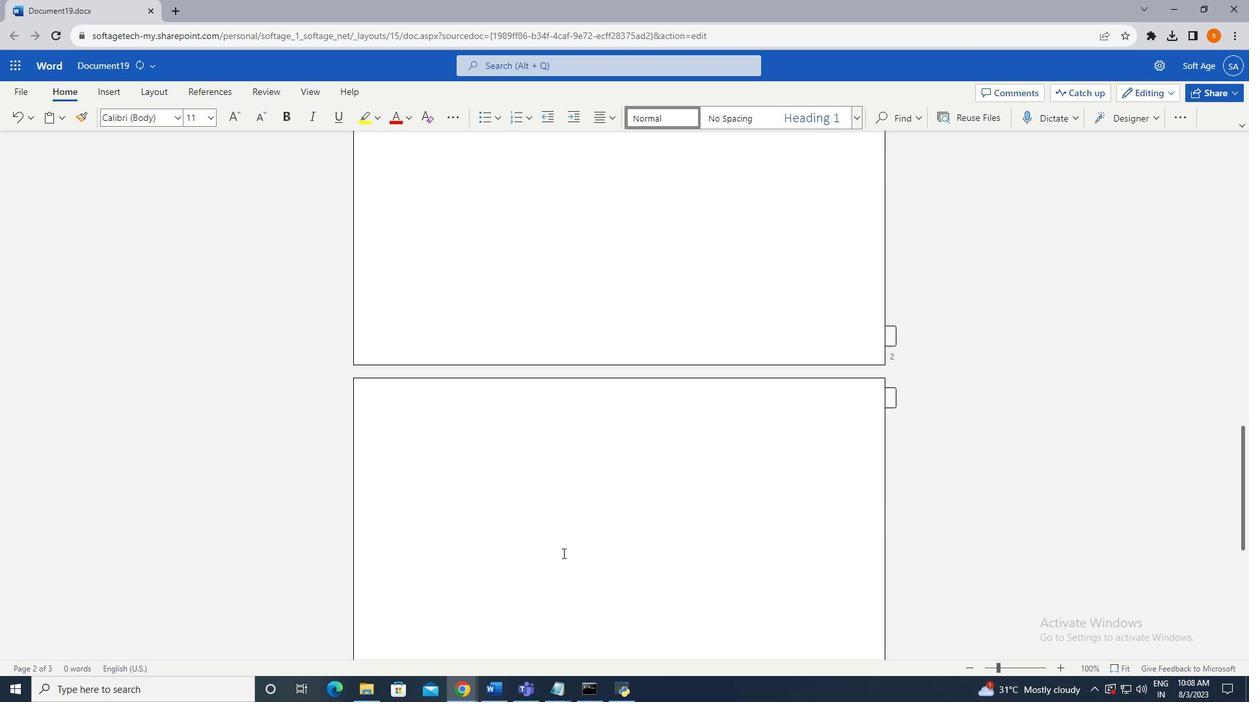 
Action: Mouse scrolled (562, 553) with delta (0, 0)
Screenshot: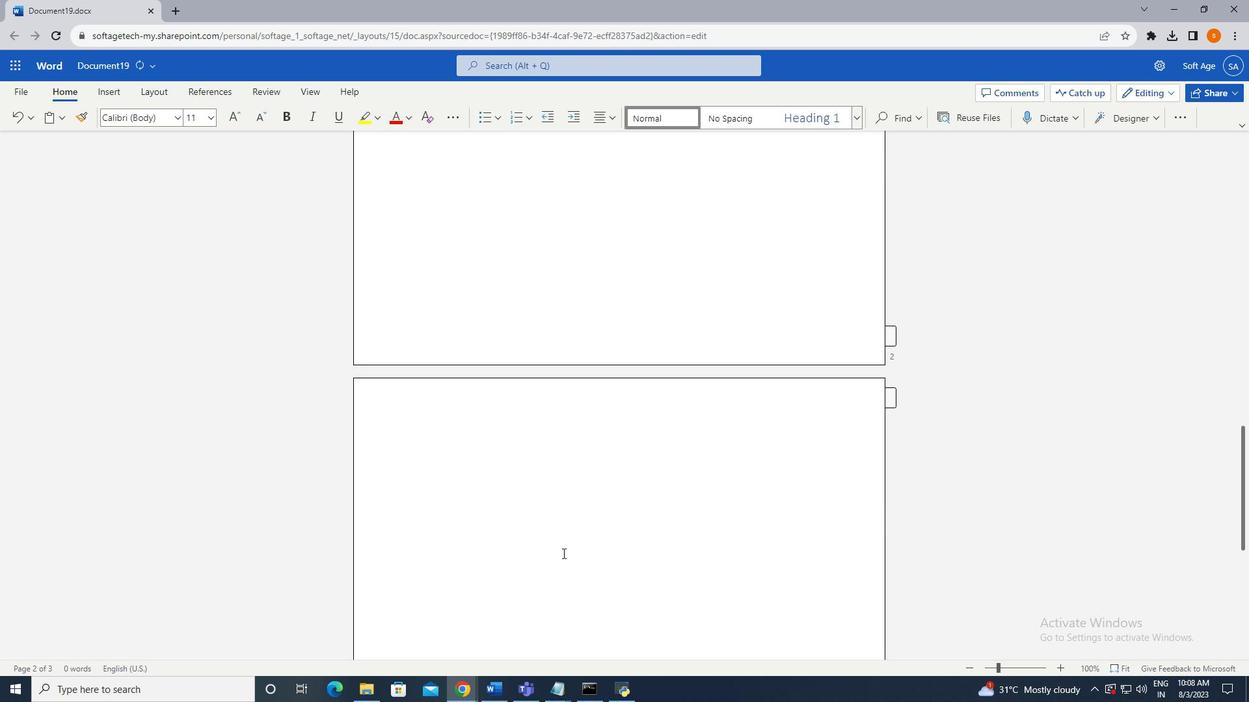 
Action: Mouse scrolled (562, 553) with delta (0, 0)
Screenshot: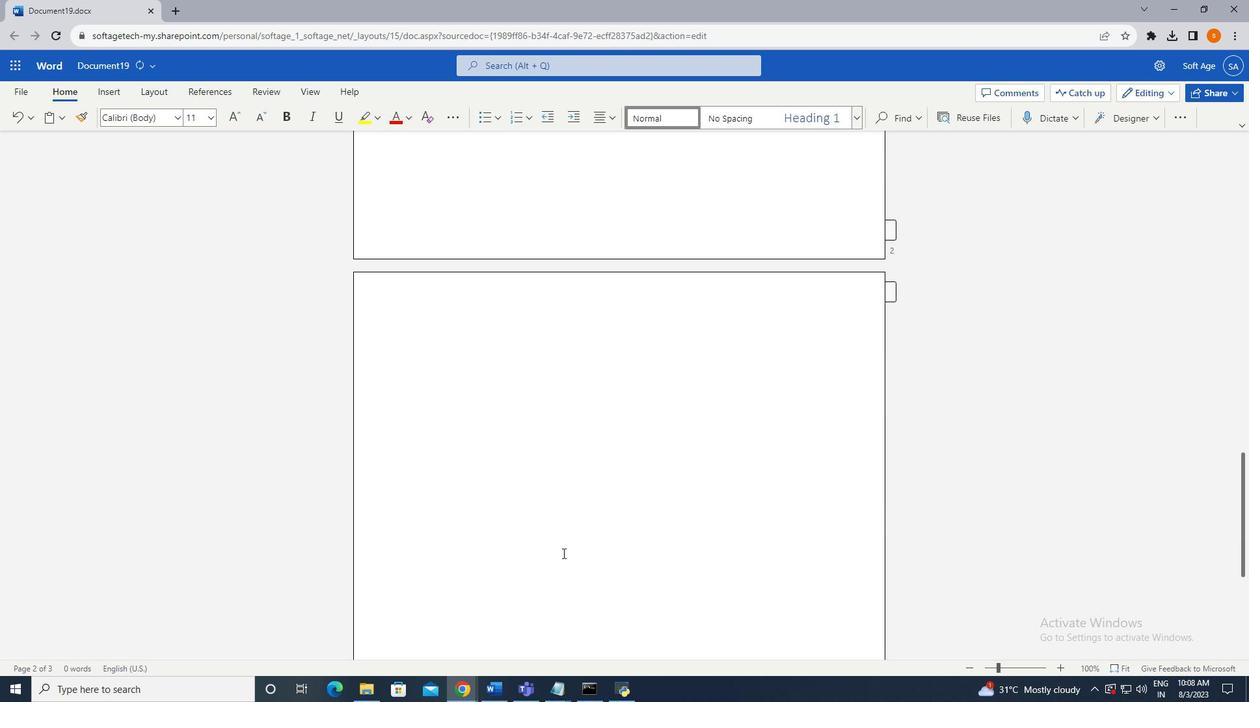 
Action: Mouse scrolled (562, 553) with delta (0, 0)
Screenshot: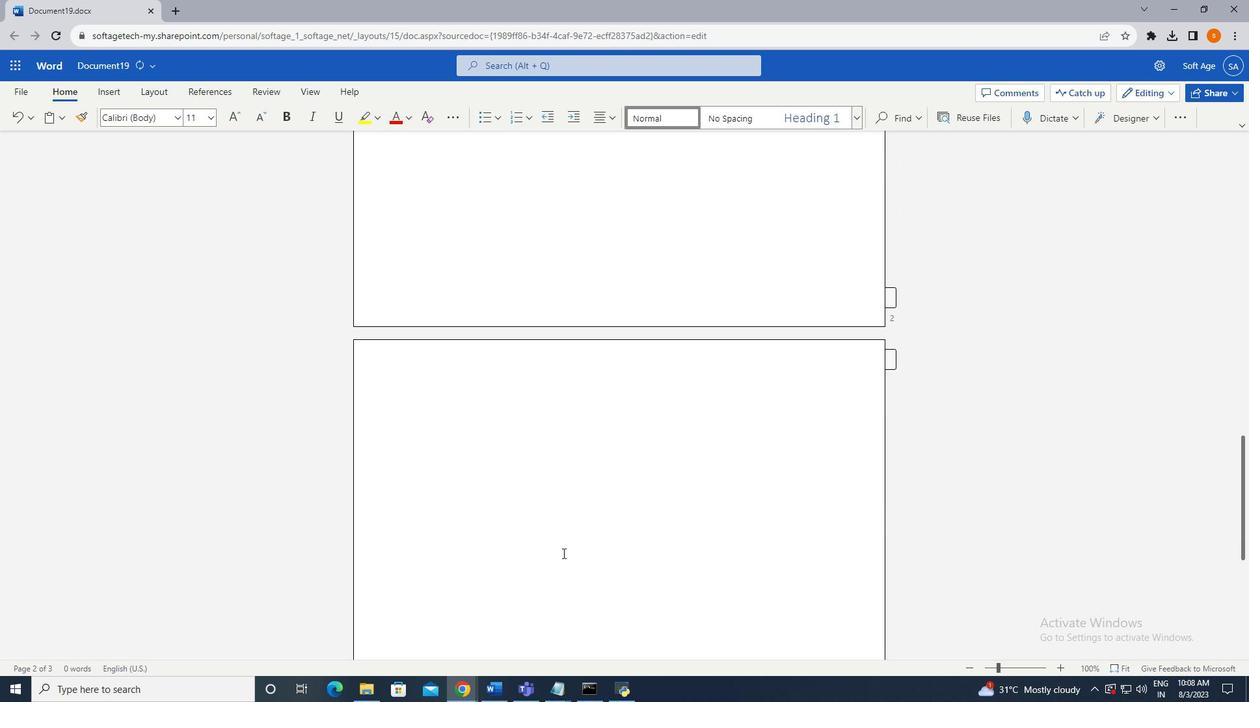 
Action: Mouse scrolled (562, 553) with delta (0, 0)
Screenshot: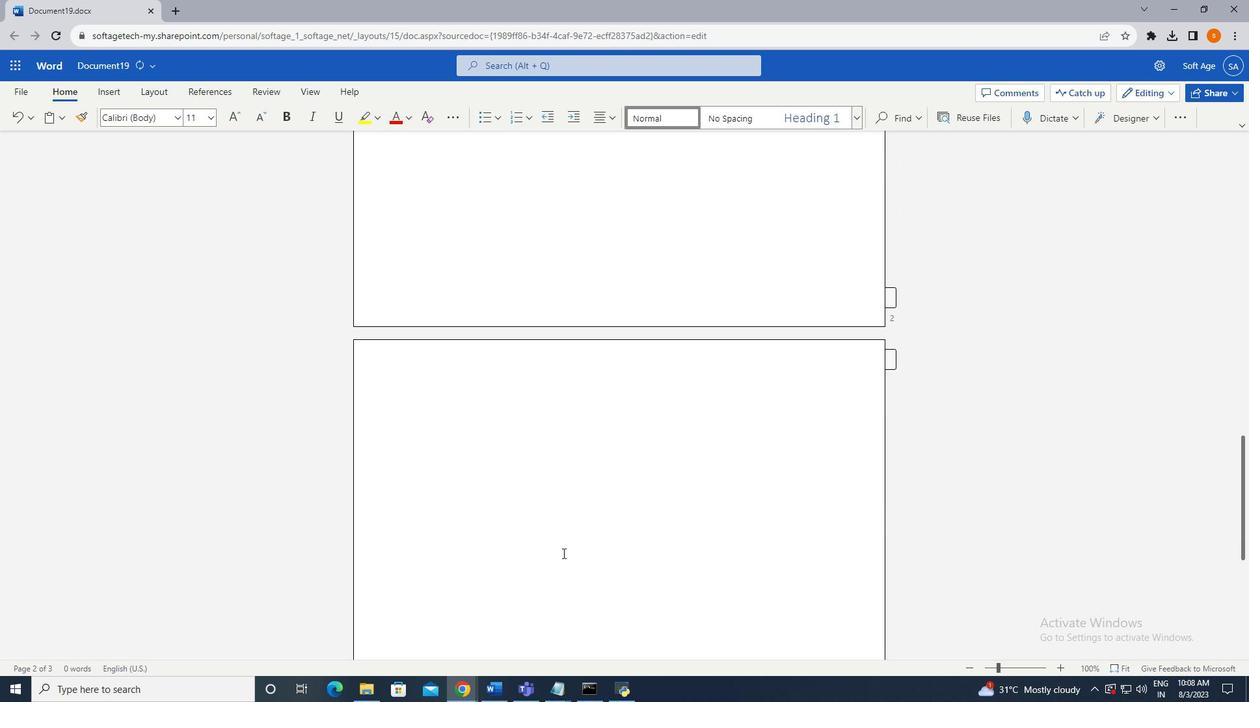 
Action: Mouse scrolled (562, 553) with delta (0, 0)
Screenshot: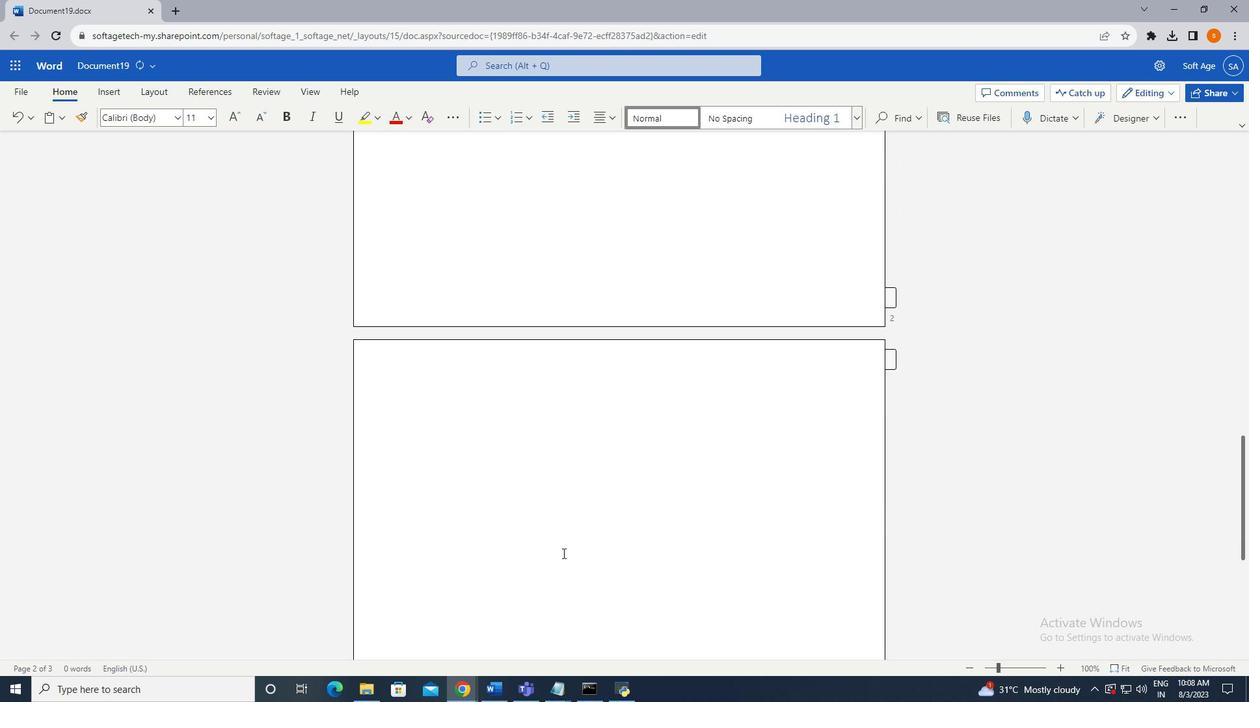 
Action: Mouse scrolled (562, 554) with delta (0, 0)
Screenshot: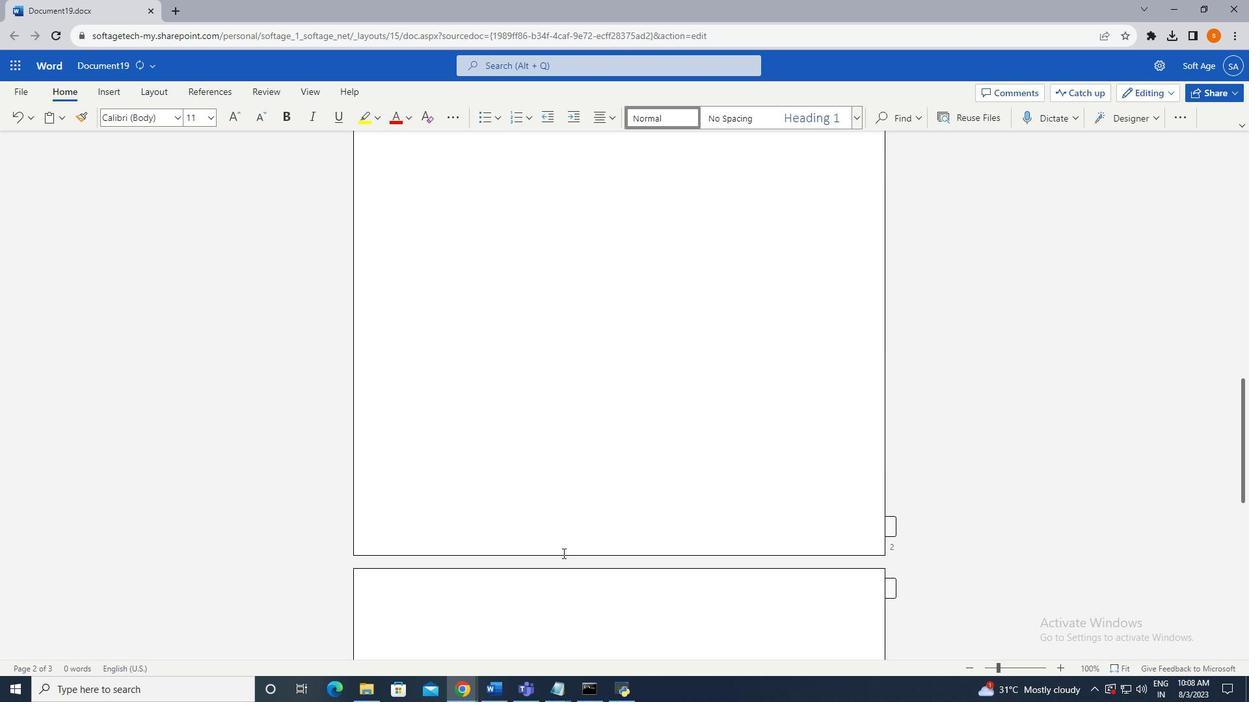 
Action: Mouse scrolled (562, 554) with delta (0, 0)
Screenshot: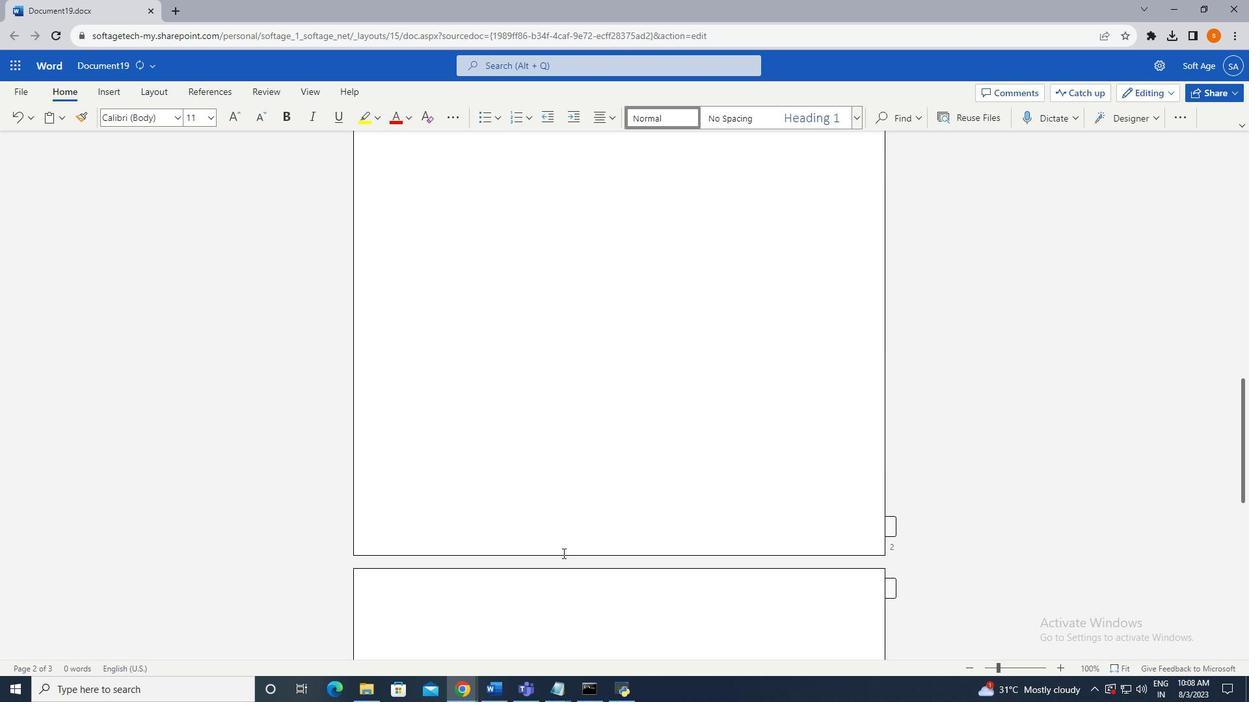 
Action: Mouse scrolled (562, 554) with delta (0, 0)
Screenshot: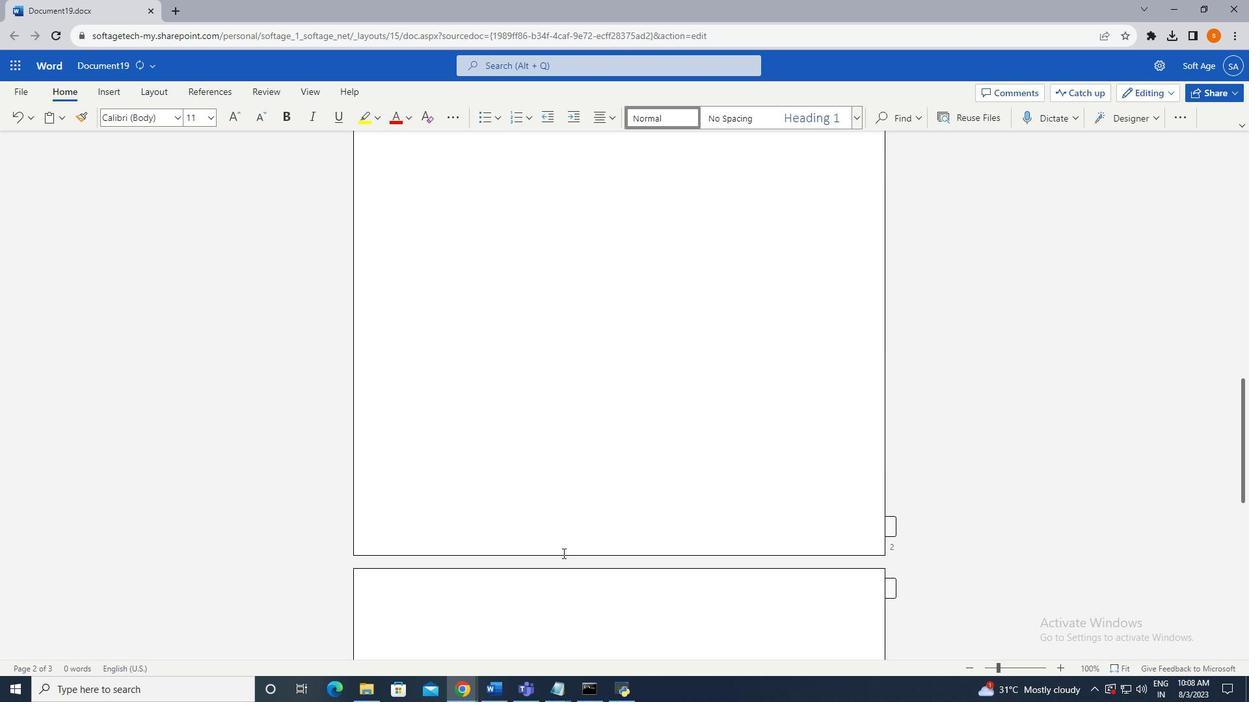 
Action: Mouse scrolled (562, 554) with delta (0, 0)
Screenshot: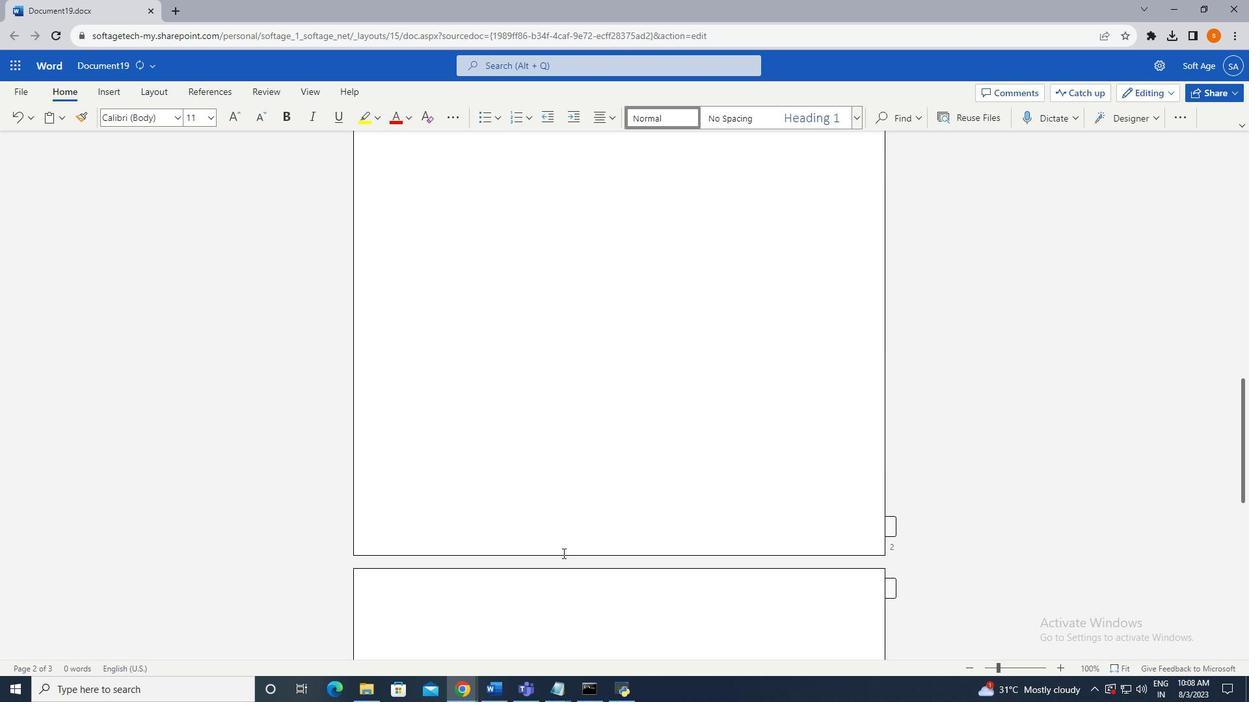 
Action: Mouse scrolled (562, 554) with delta (0, 0)
Screenshot: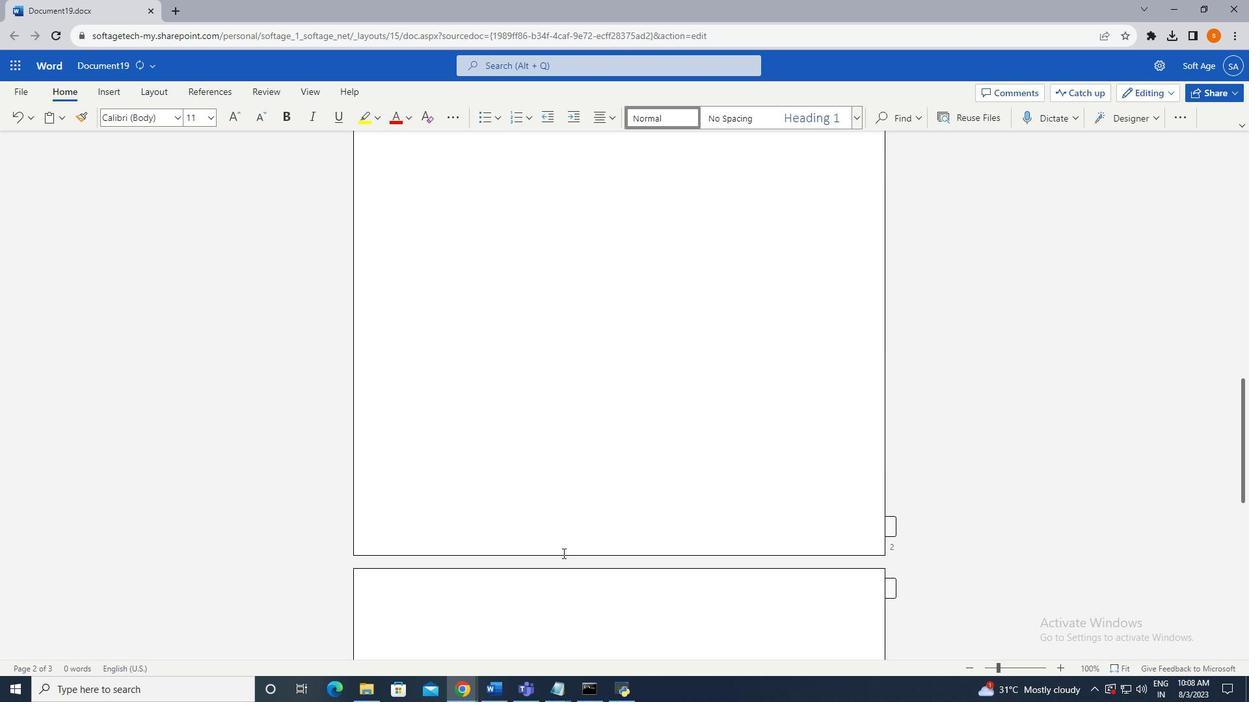 
Action: Mouse scrolled (562, 554) with delta (0, 0)
Screenshot: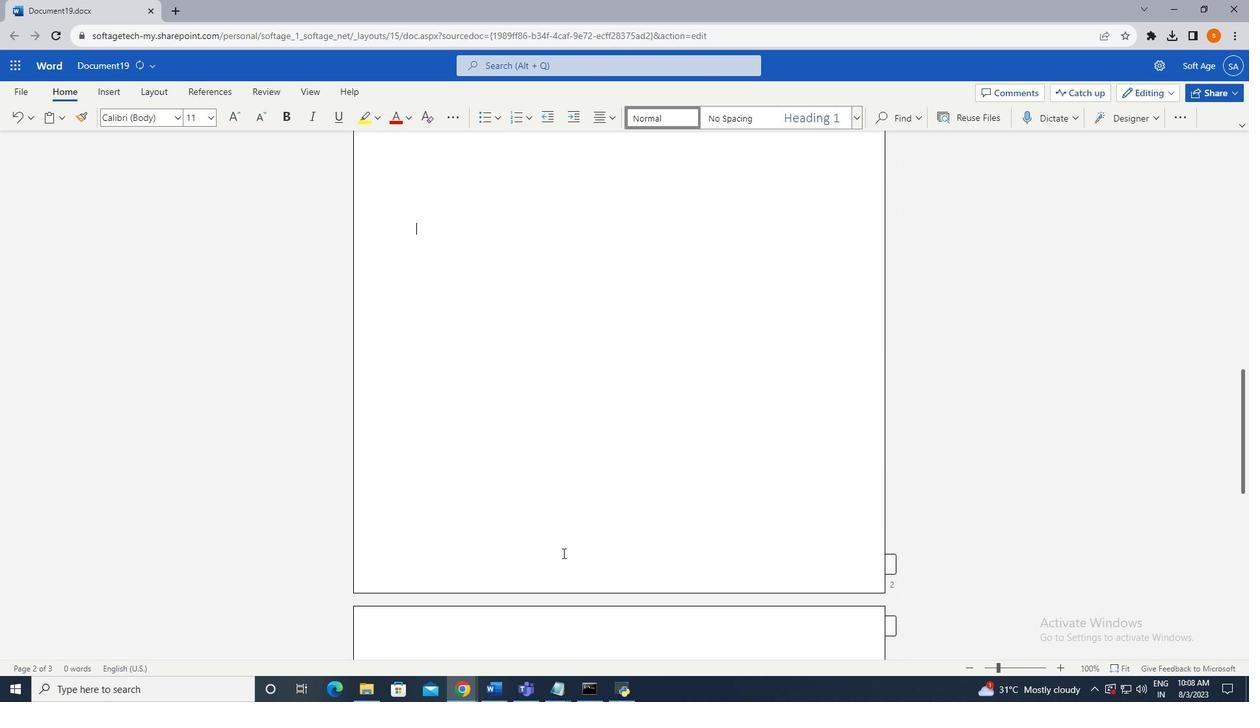 
Action: Mouse scrolled (562, 553) with delta (0, 0)
Screenshot: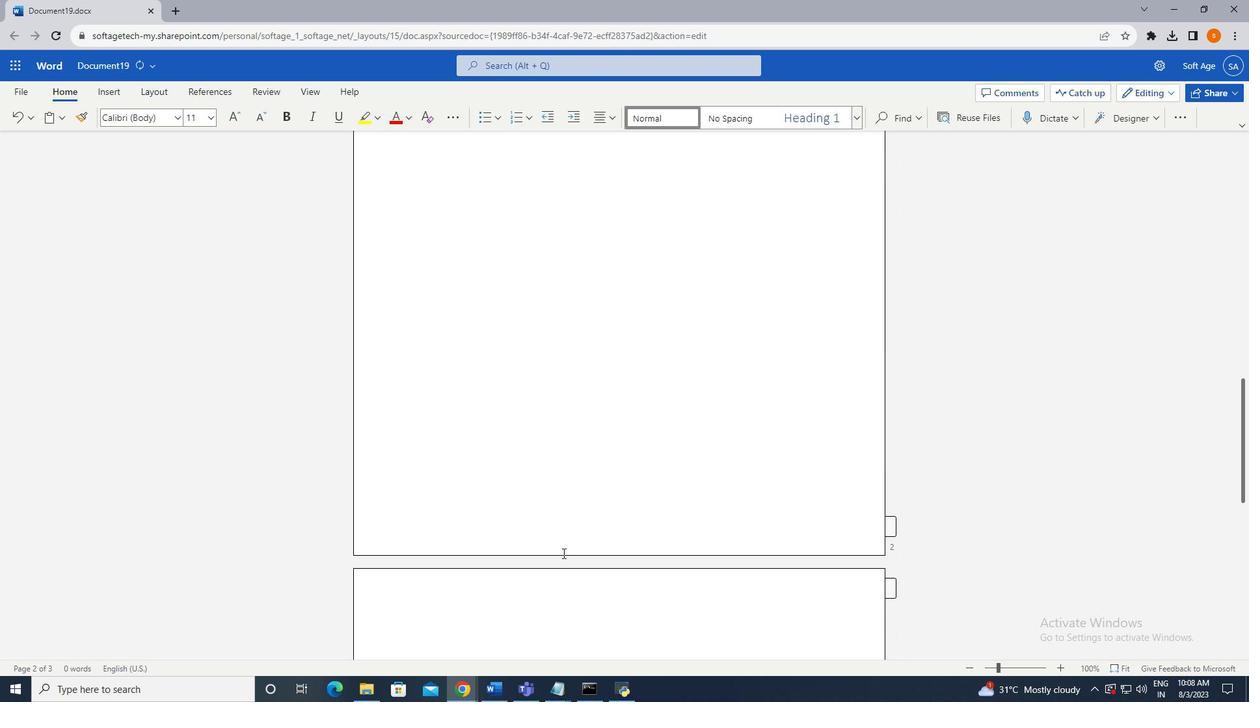 
Action: Key pressed <Key.space><Key.space><Key.space><Key.space><Key.space><Key.enter><Key.enter><Key.enter><Key.enter><Key.enter><Key.enter><Key.space><Key.space><Key.space><Key.space><Key.backspace><Key.backspace><Key.backspace><Key.space><Key.space><Key.space><Key.space><Key.space><Key.space><Key.space><Key.space><Key.space>
Screenshot: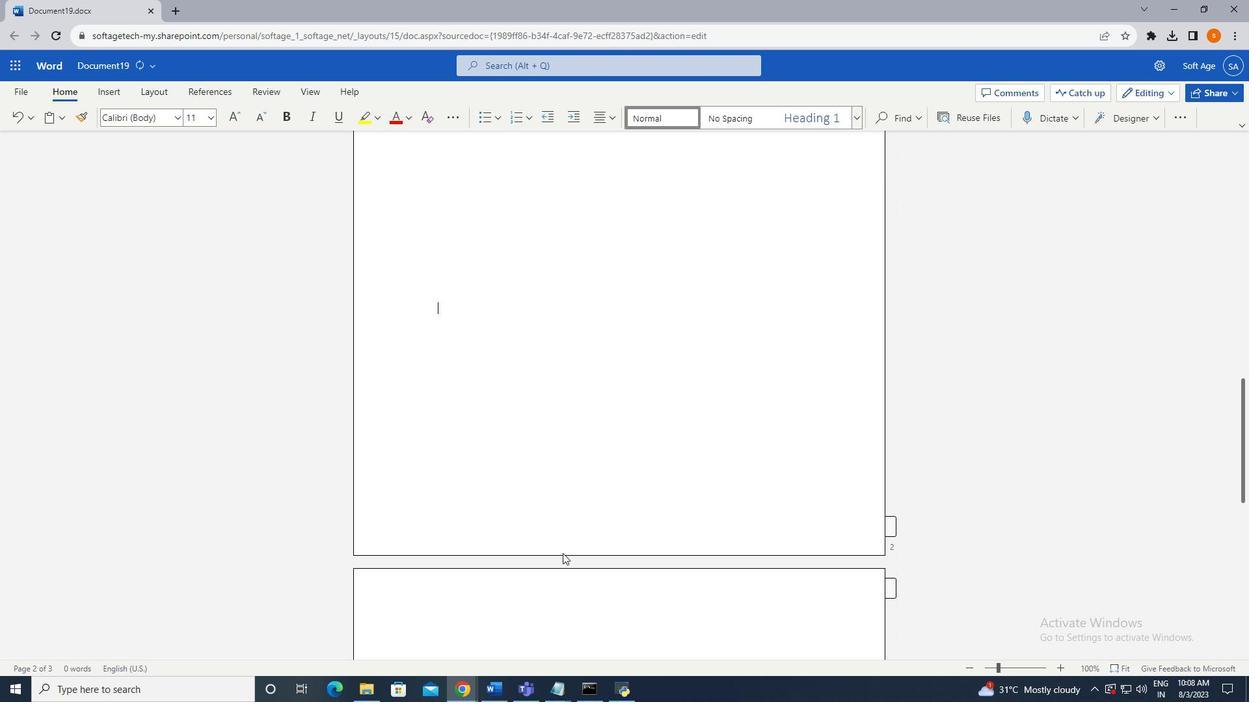 
Action: Mouse moved to (106, 98)
Screenshot: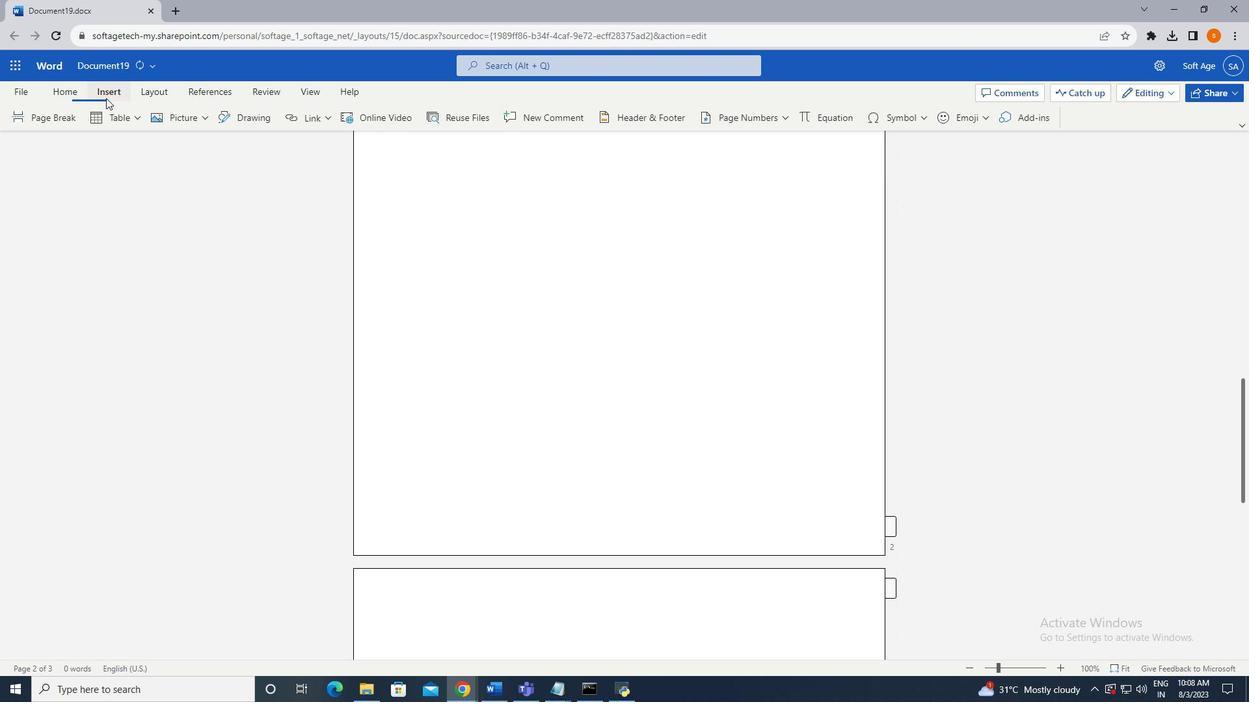
Action: Mouse pressed left at (106, 98)
Screenshot: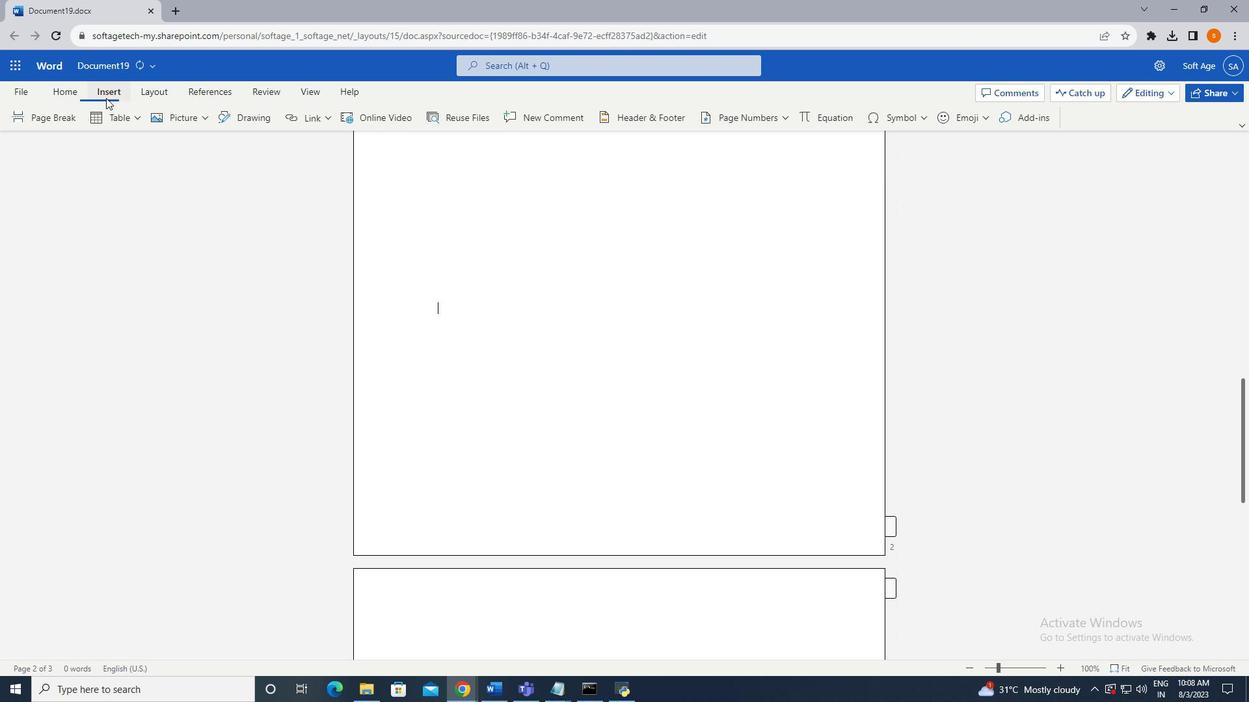 
Action: Mouse moved to (202, 115)
Screenshot: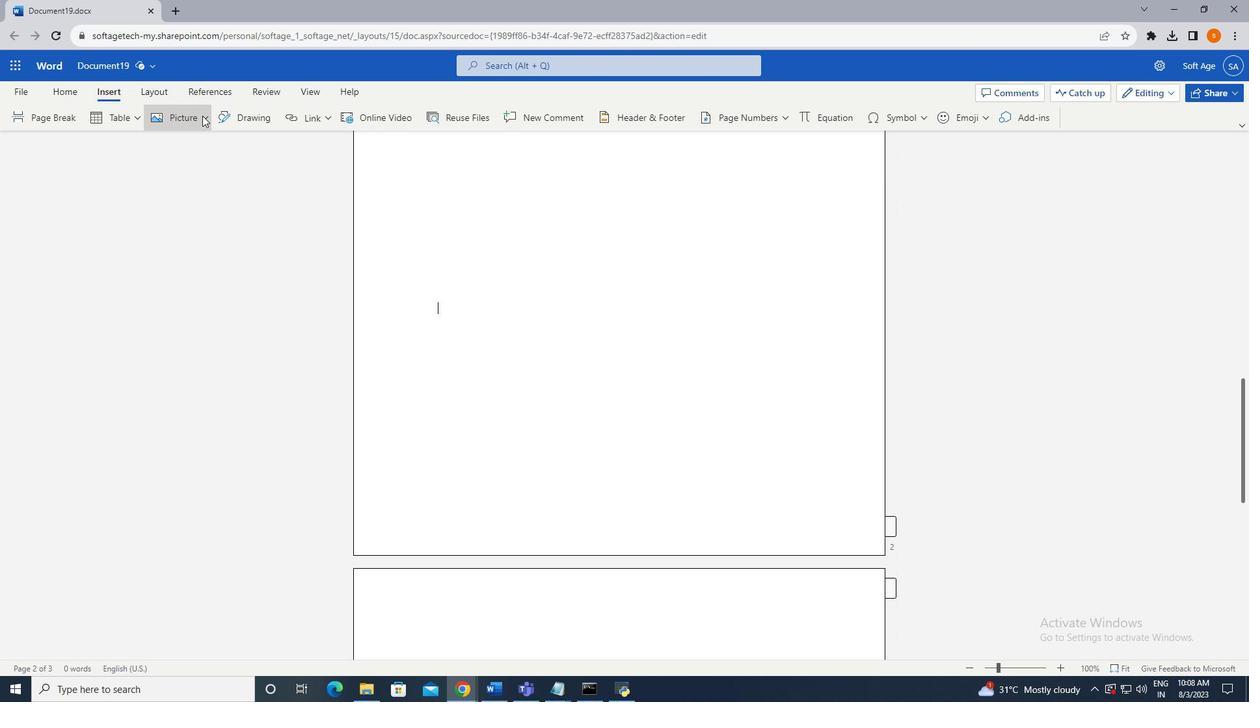 
Action: Mouse pressed left at (202, 115)
Screenshot: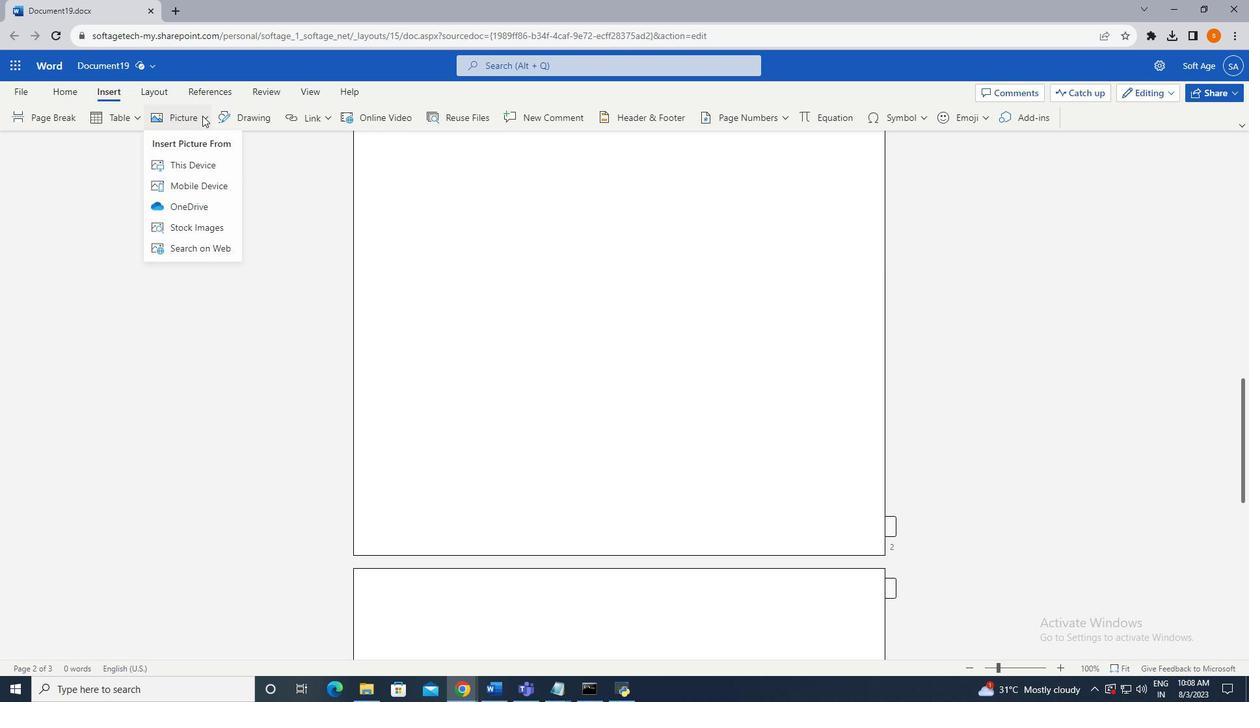 
Action: Mouse moved to (201, 160)
Screenshot: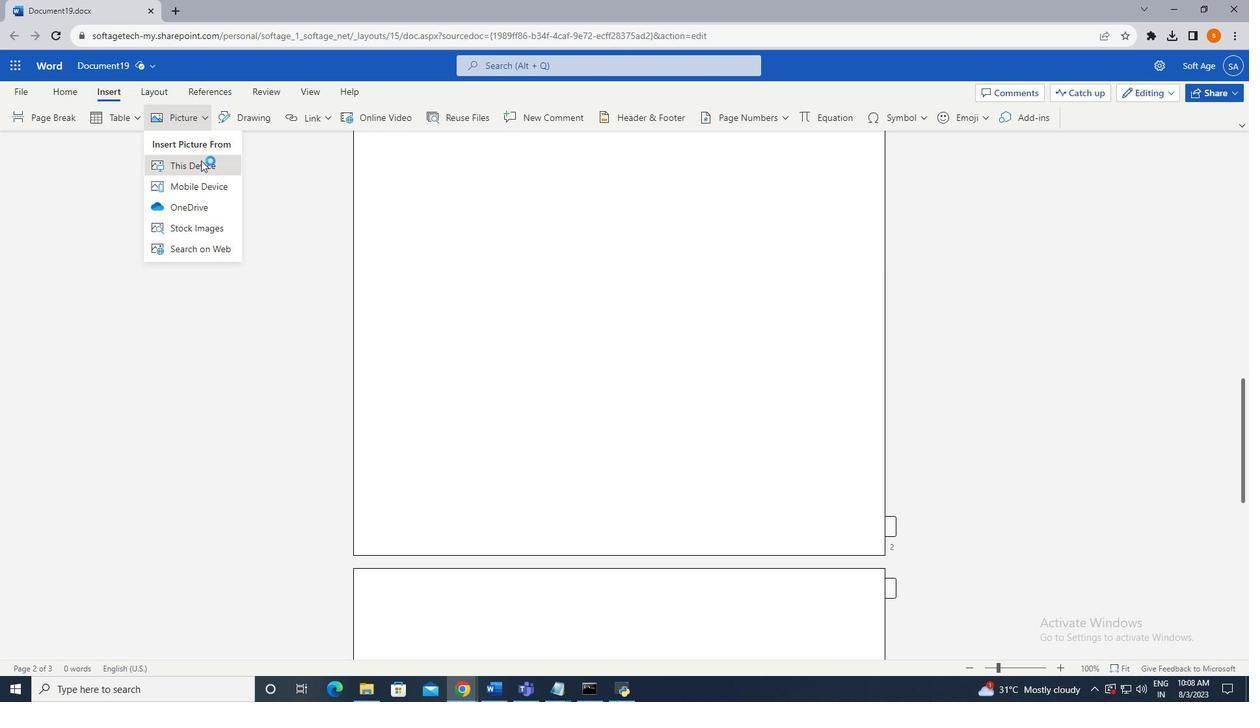 
Action: Mouse pressed left at (201, 160)
Screenshot: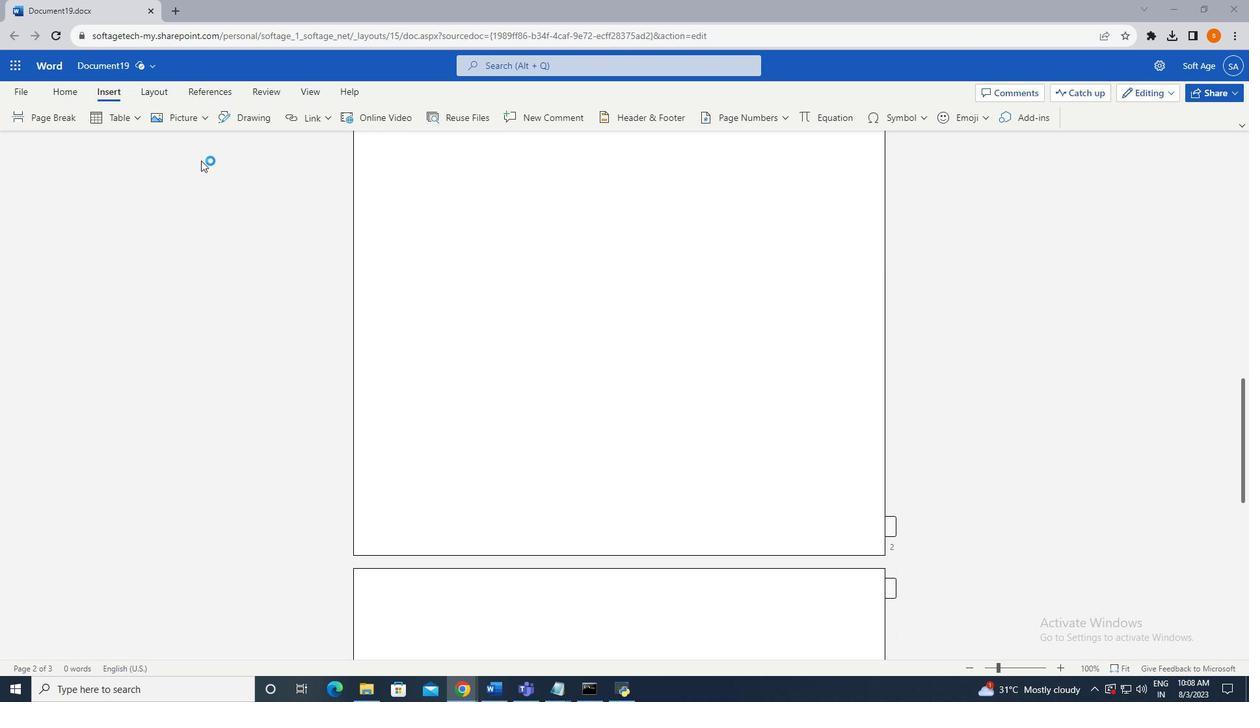 
Action: Mouse moved to (175, 182)
Screenshot: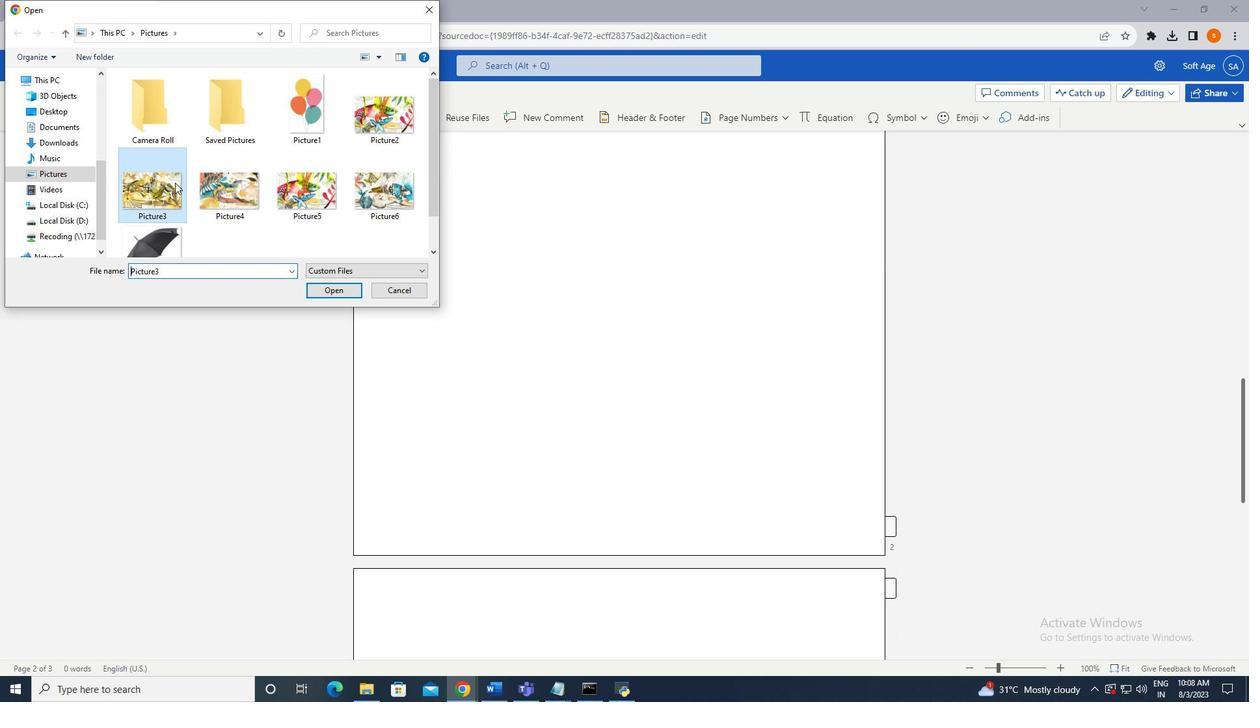 
Action: Mouse pressed left at (175, 182)
Screenshot: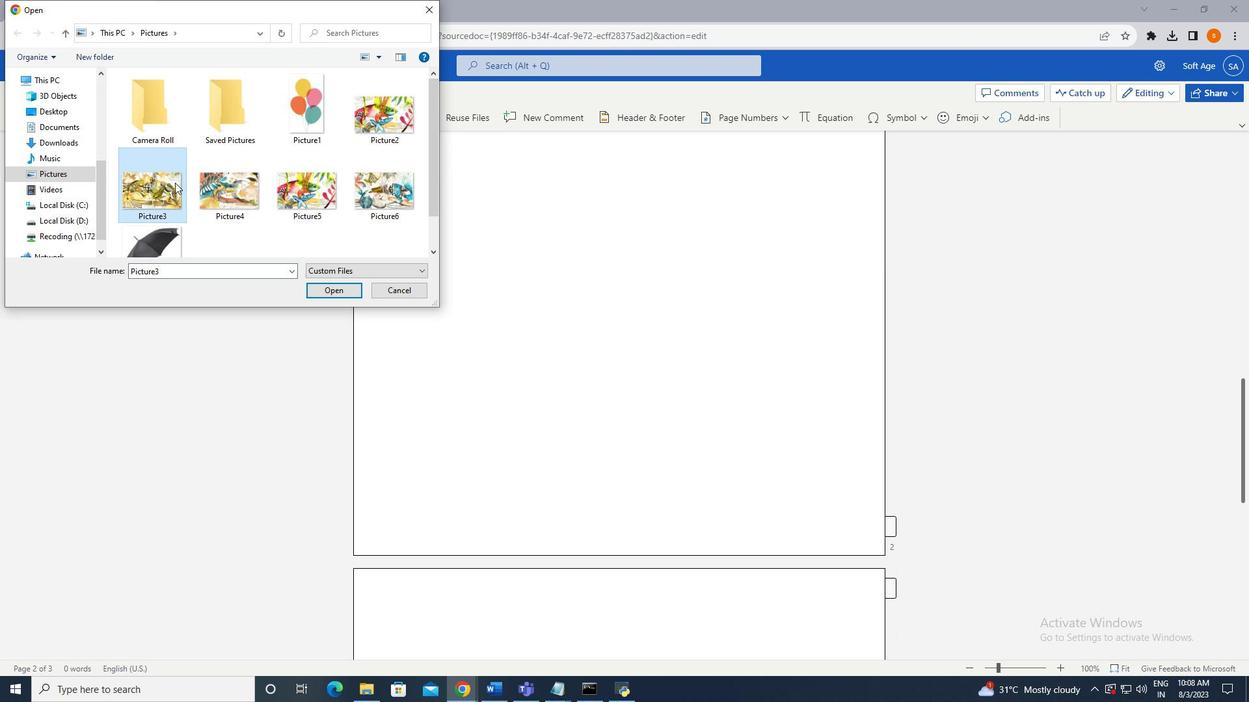 
Action: Mouse moved to (331, 292)
Screenshot: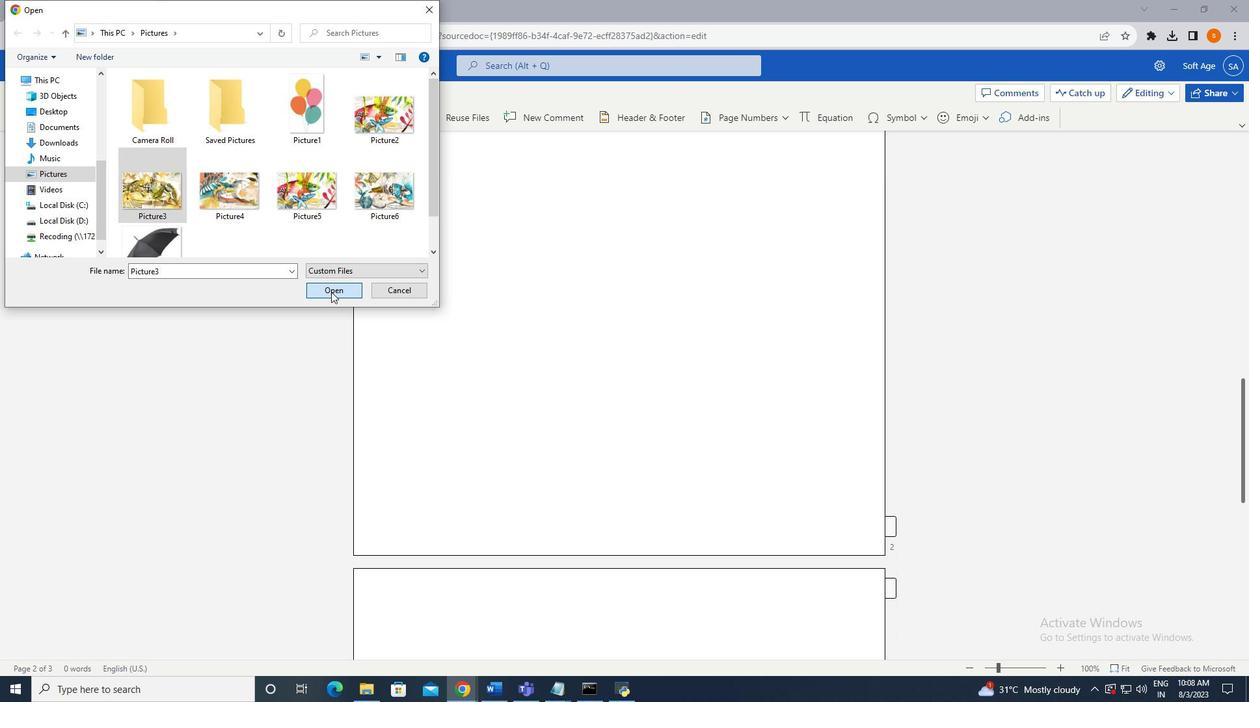
Action: Mouse pressed left at (331, 292)
Screenshot: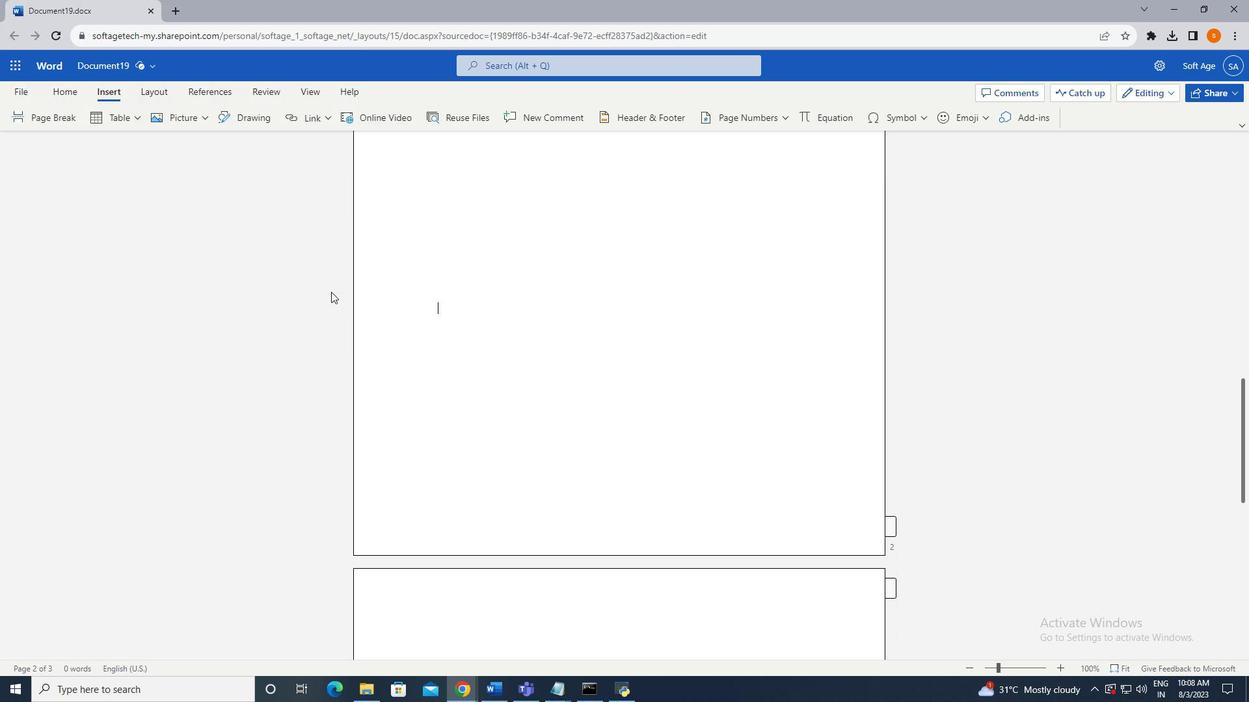 
Action: Mouse moved to (748, 301)
Screenshot: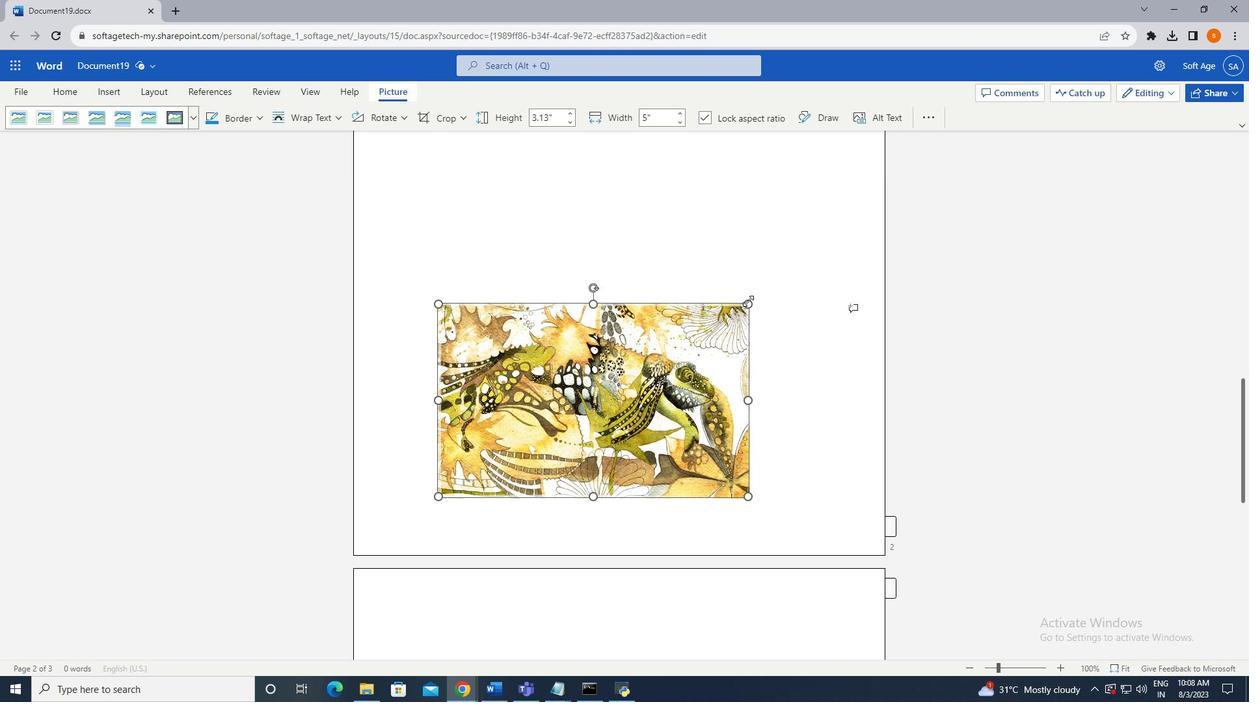 
Action: Mouse pressed left at (748, 301)
Screenshot: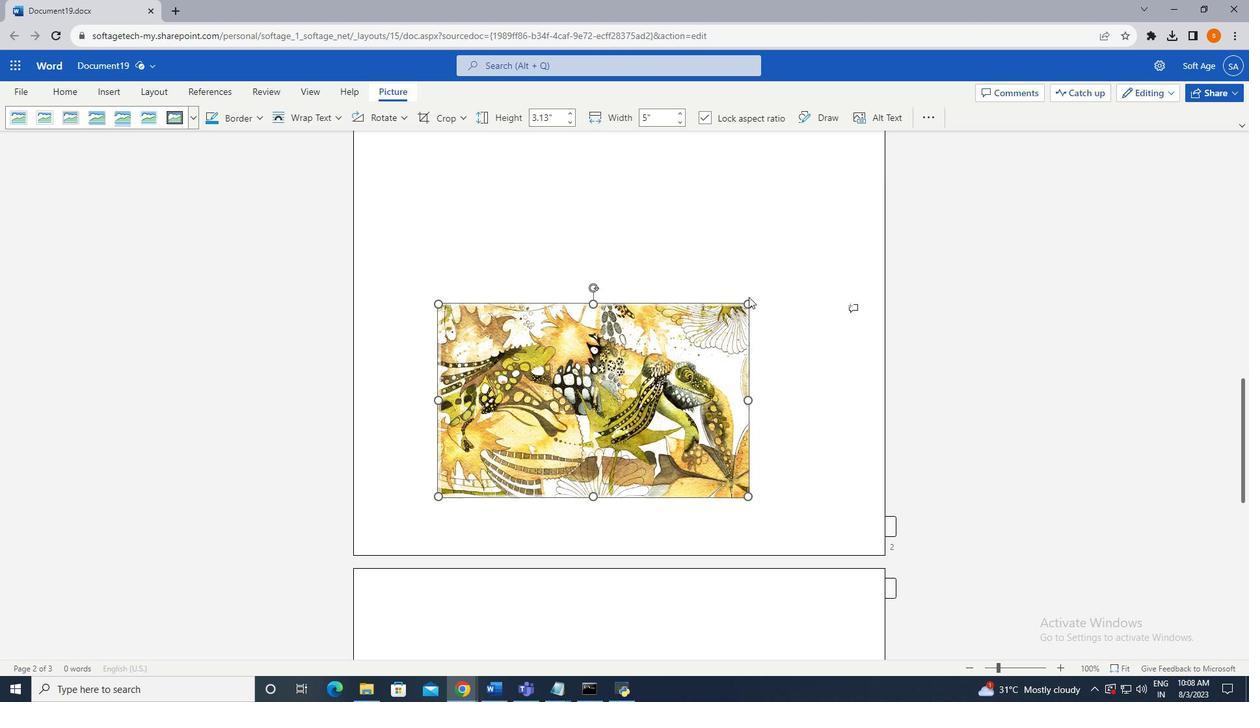 
Action: Mouse moved to (754, 304)
Screenshot: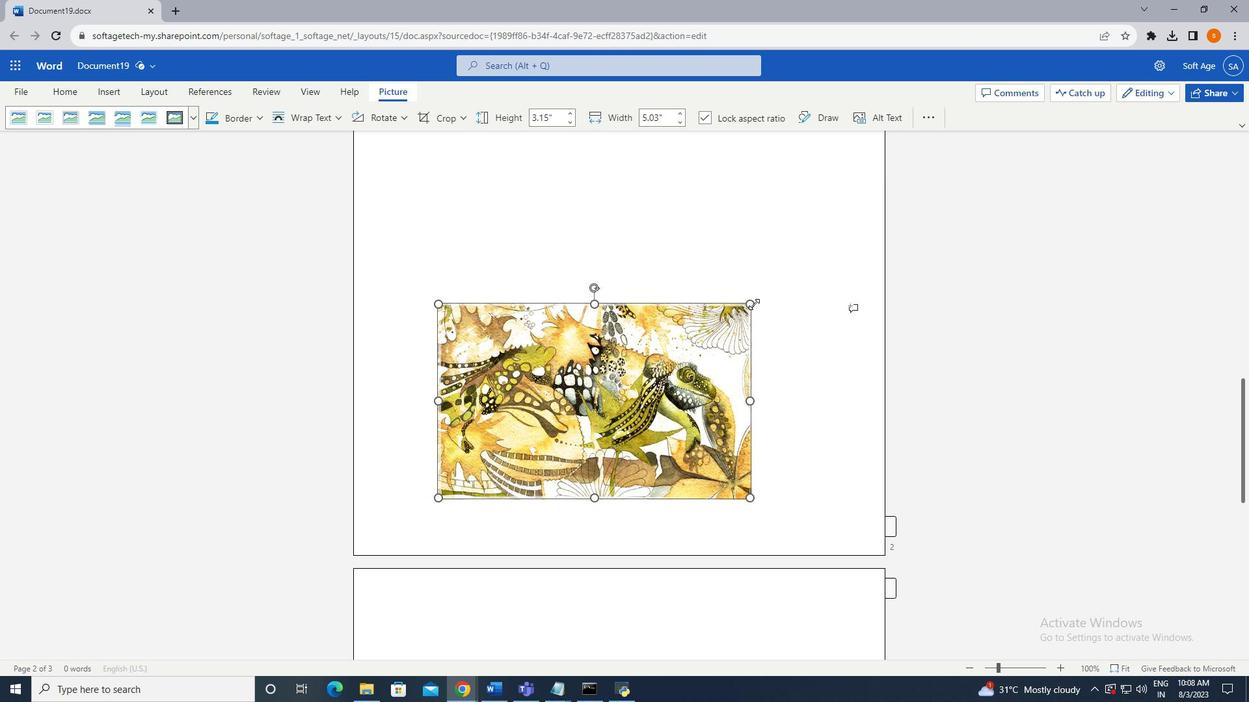 
Action: Mouse pressed left at (754, 304)
Screenshot: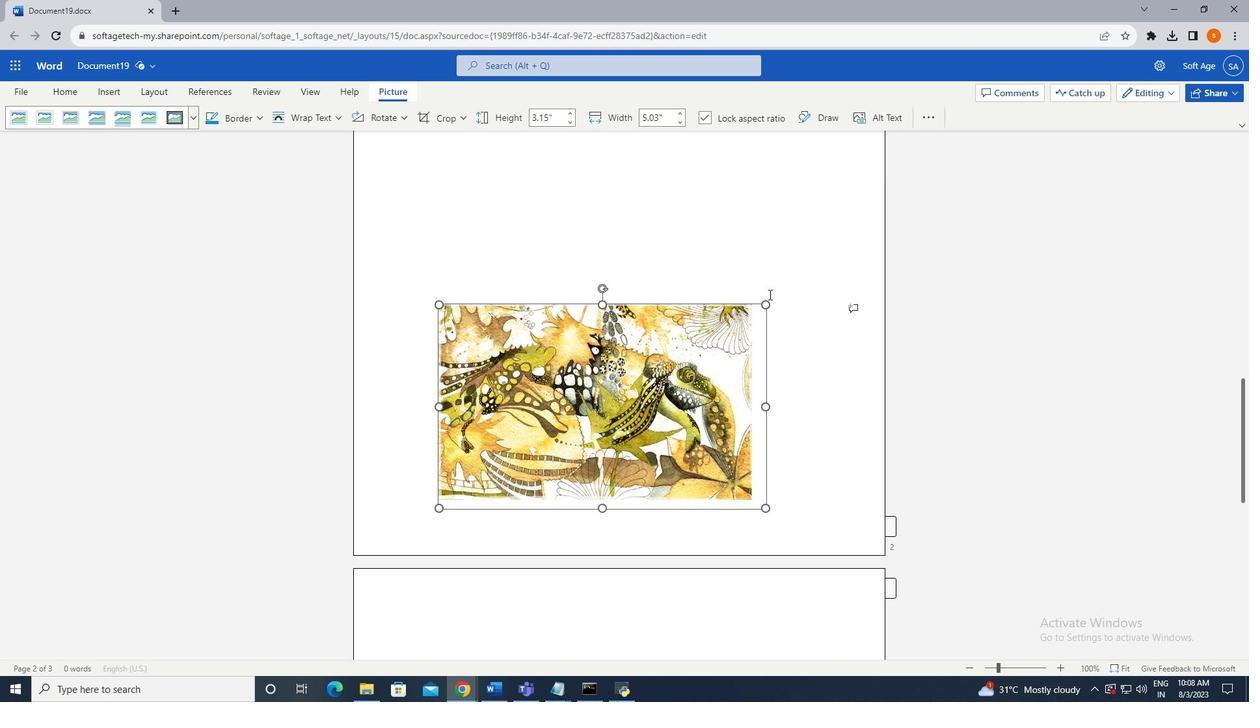 
Action: Mouse pressed left at (754, 304)
Screenshot: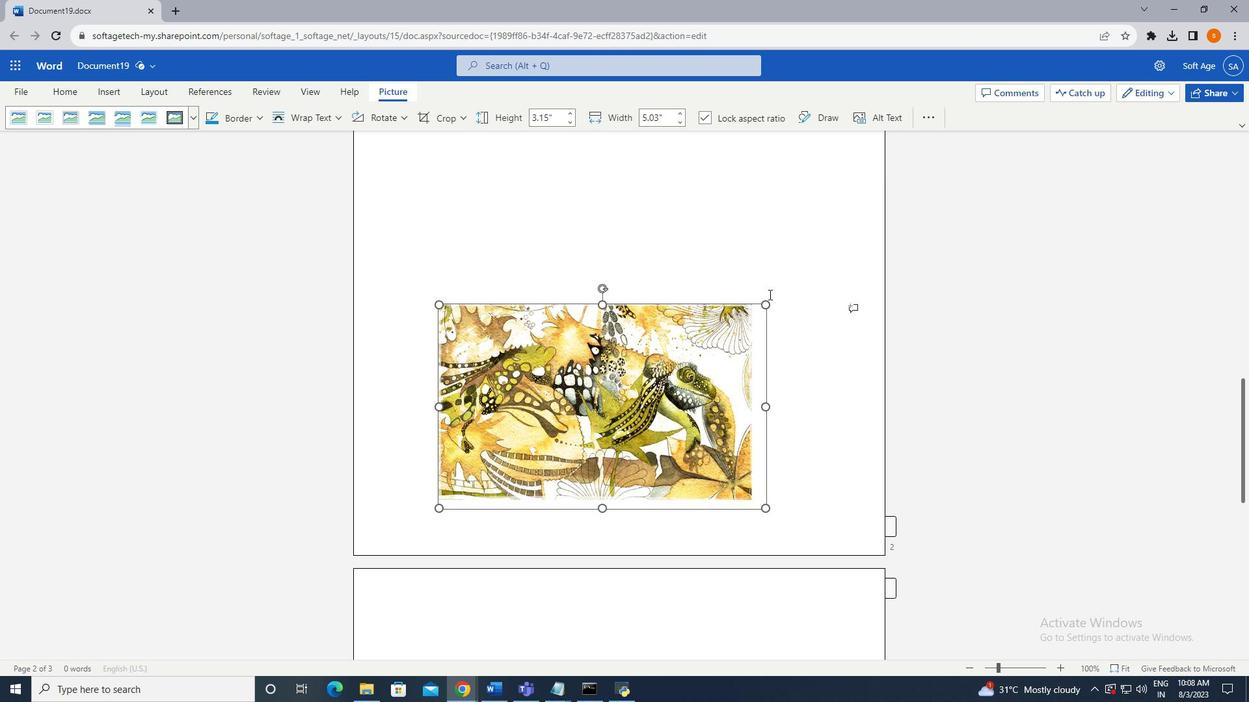 
Action: Mouse moved to (756, 300)
Screenshot: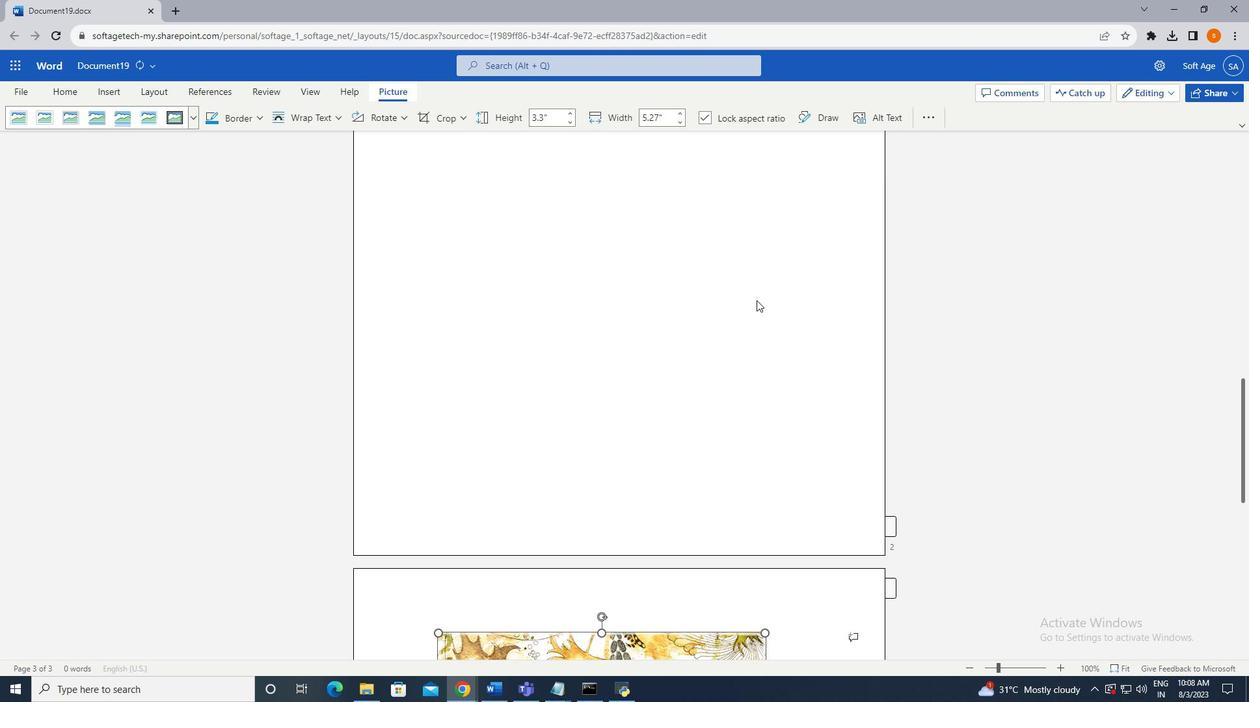 
Action: Key pressed ctrl+Z
Screenshot: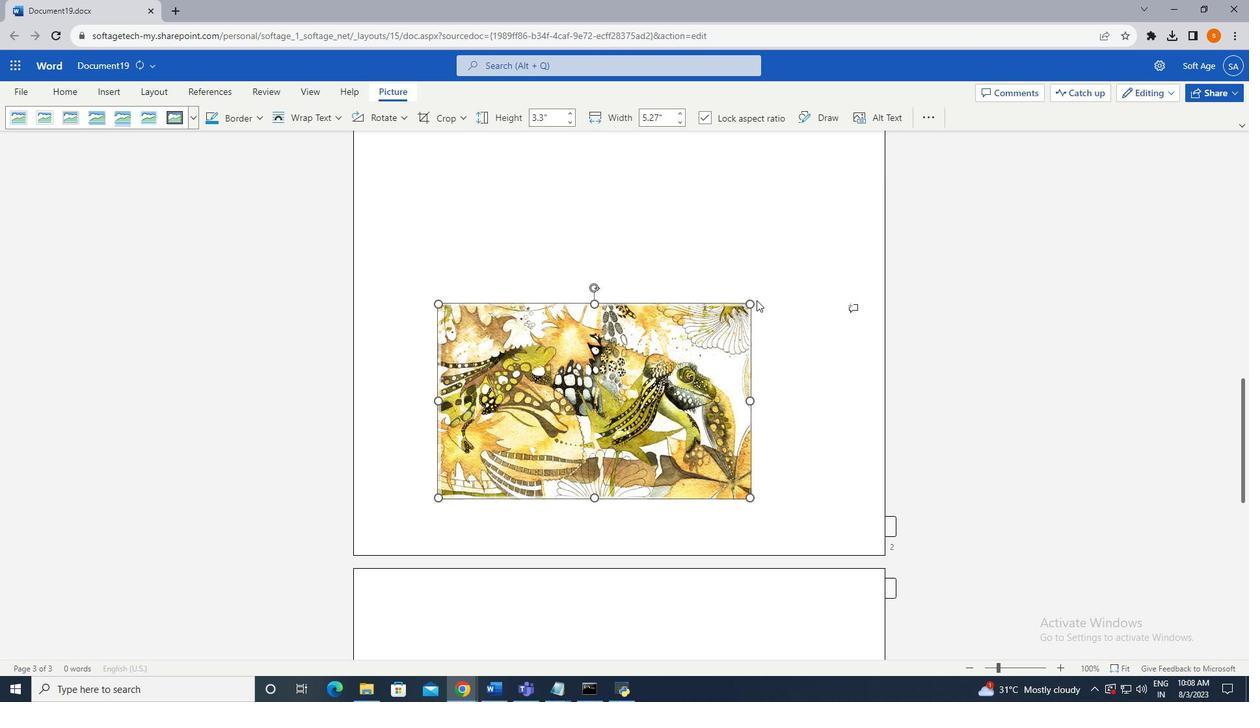 
Action: Mouse moved to (752, 398)
Screenshot: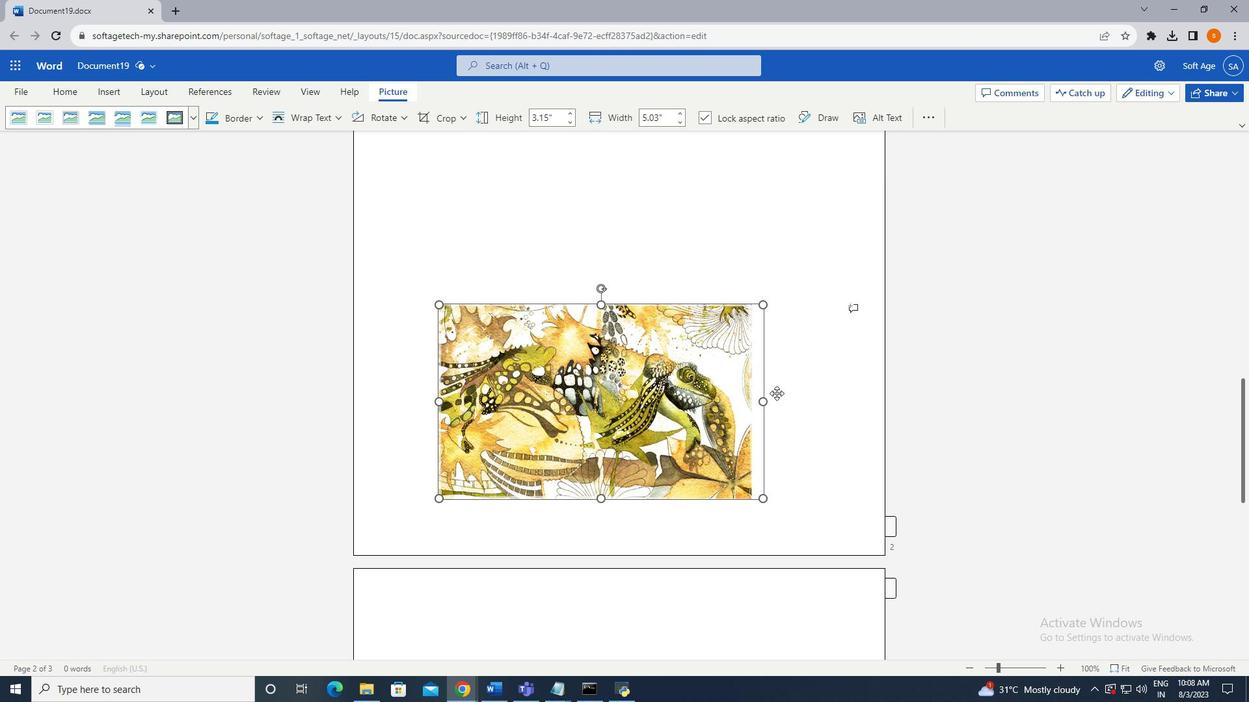 
Action: Mouse pressed left at (752, 398)
Screenshot: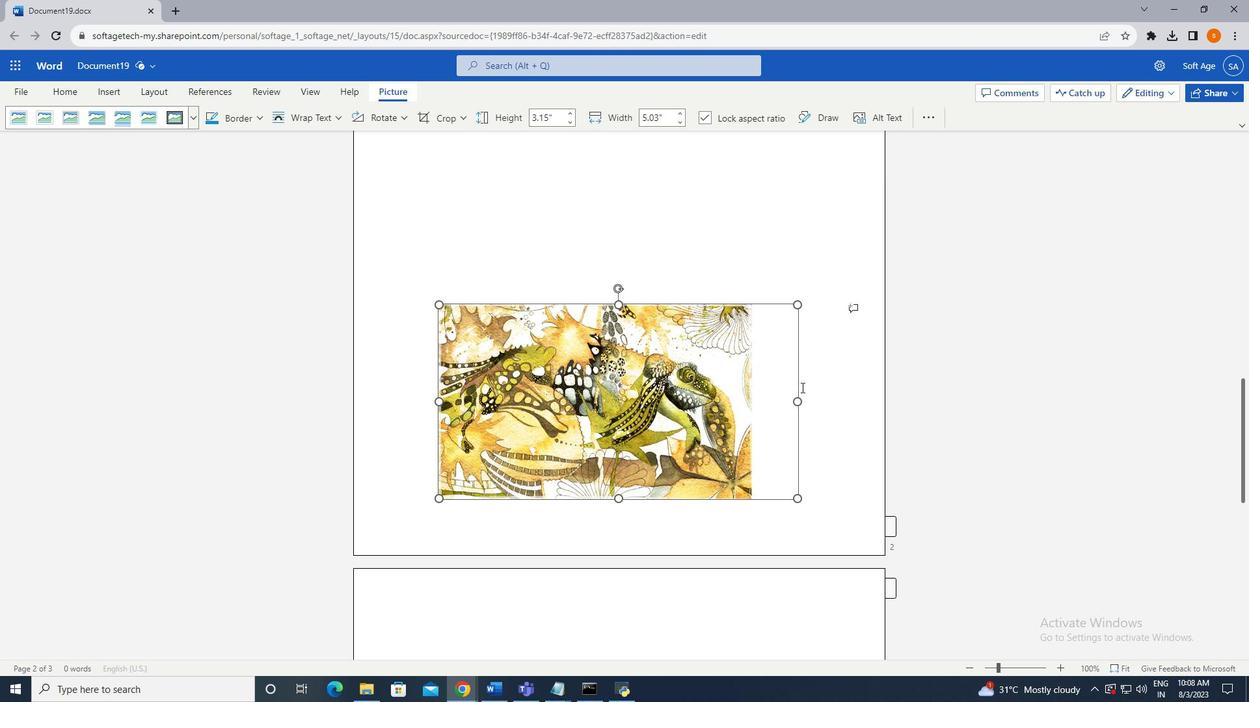 
Action: Mouse moved to (819, 385)
Screenshot: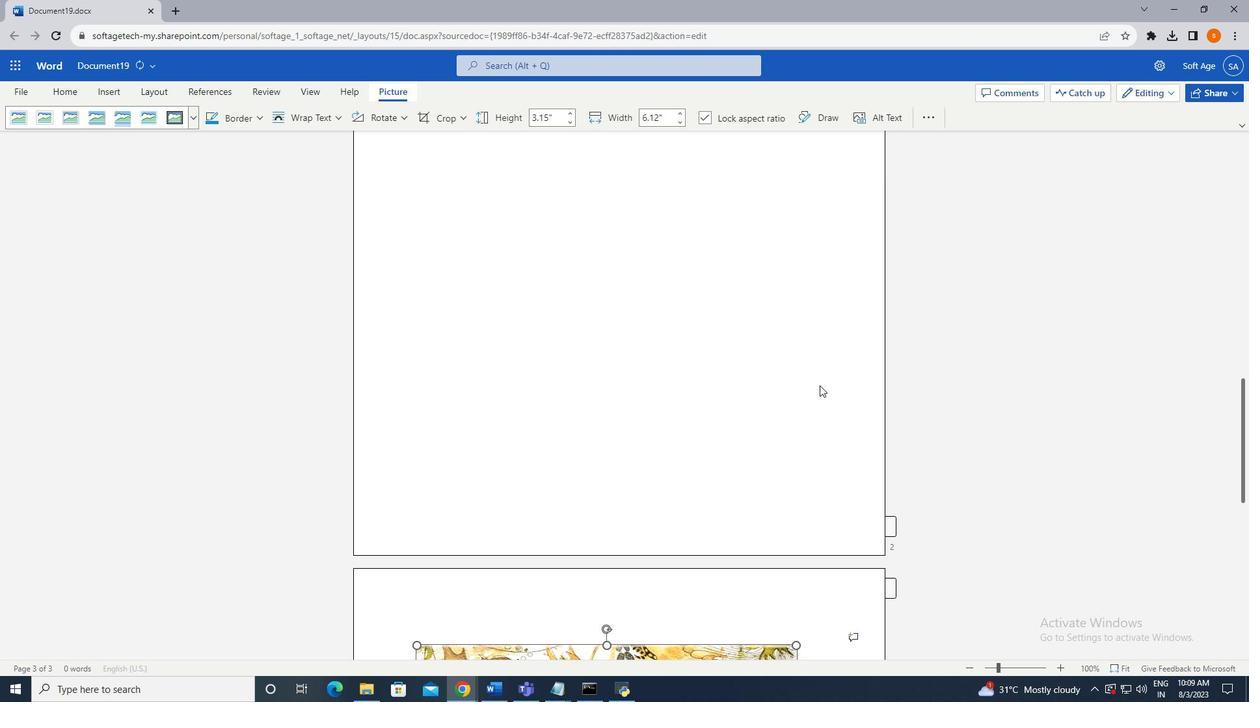 
Action: Key pressed ctrl+Z
Screenshot: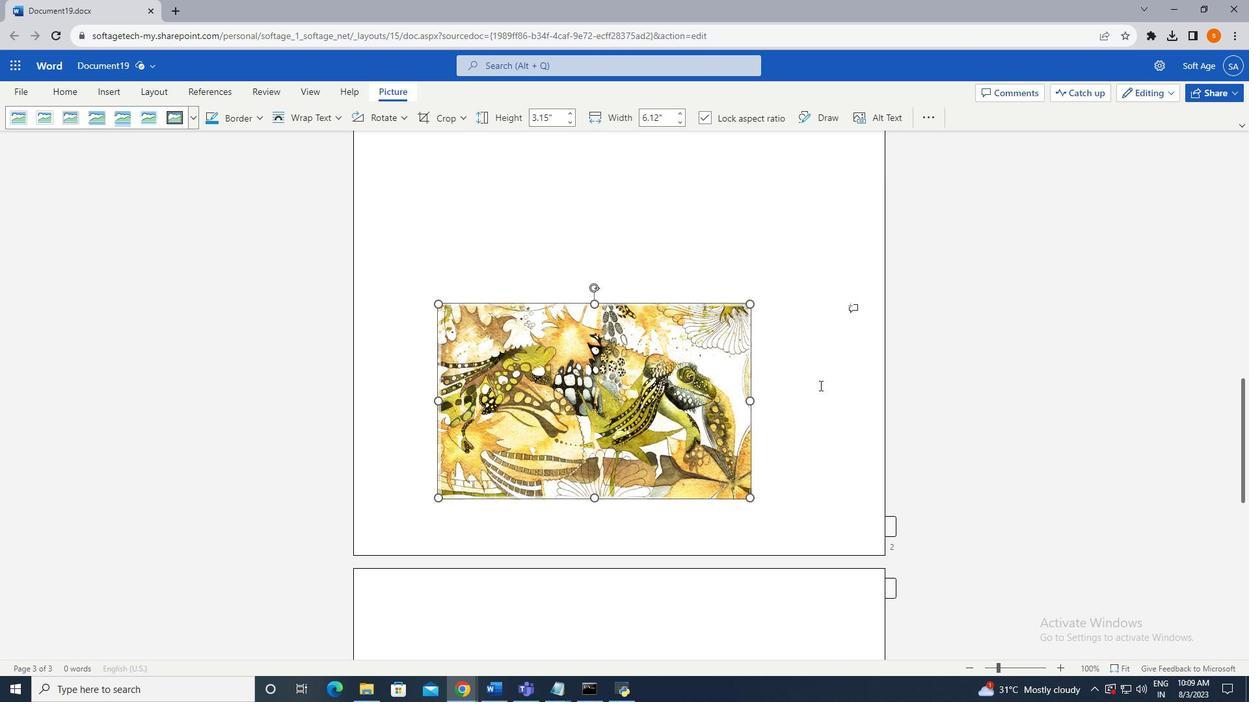 
Action: Mouse moved to (437, 302)
Screenshot: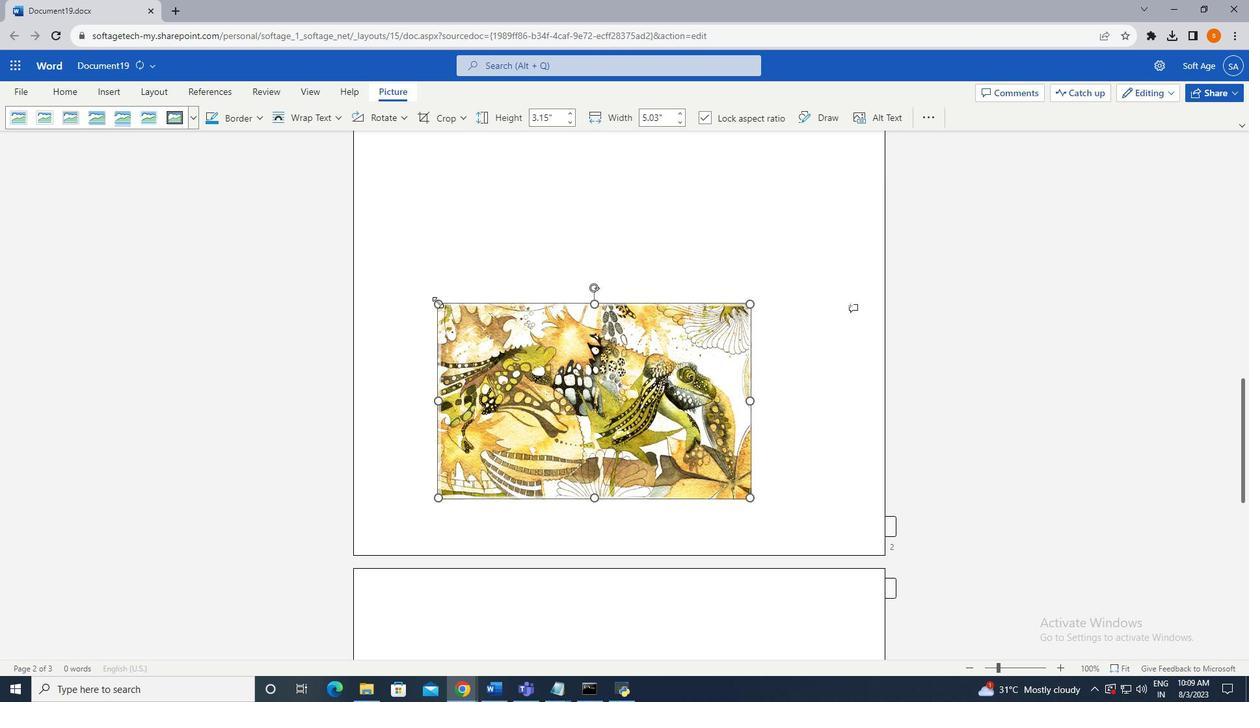 
Action: Mouse pressed left at (437, 302)
Screenshot: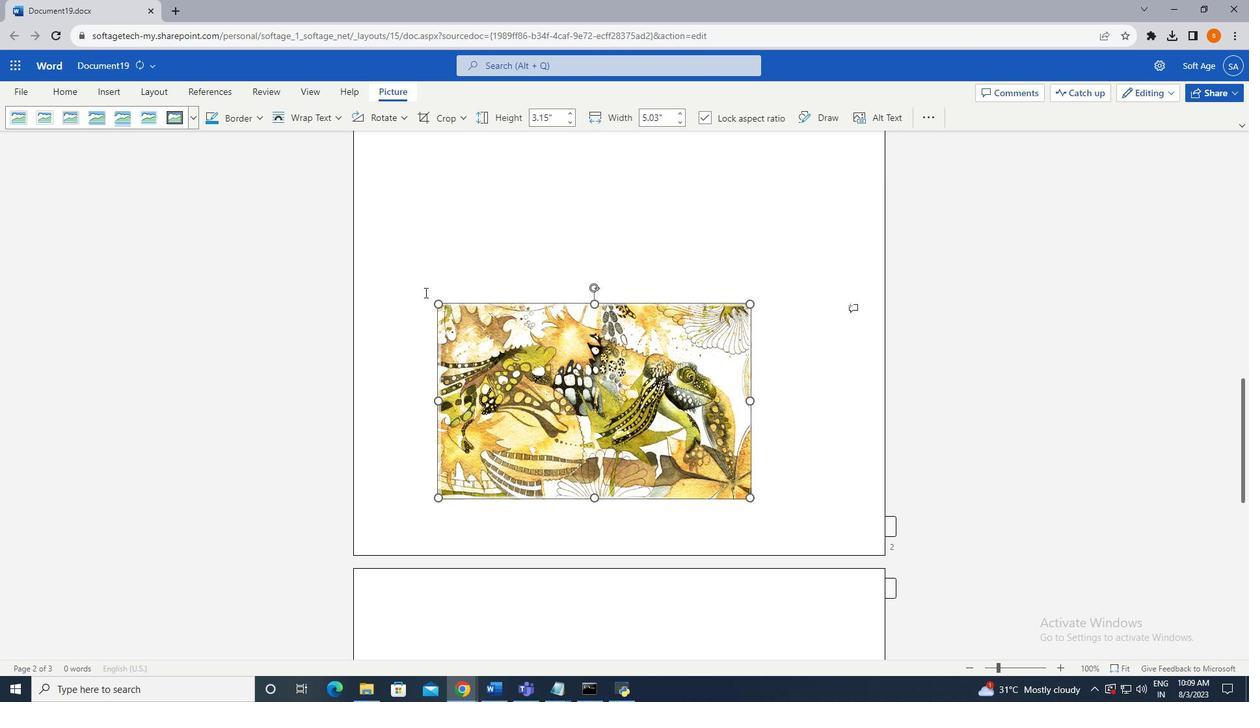 
Action: Mouse moved to (424, 292)
Screenshot: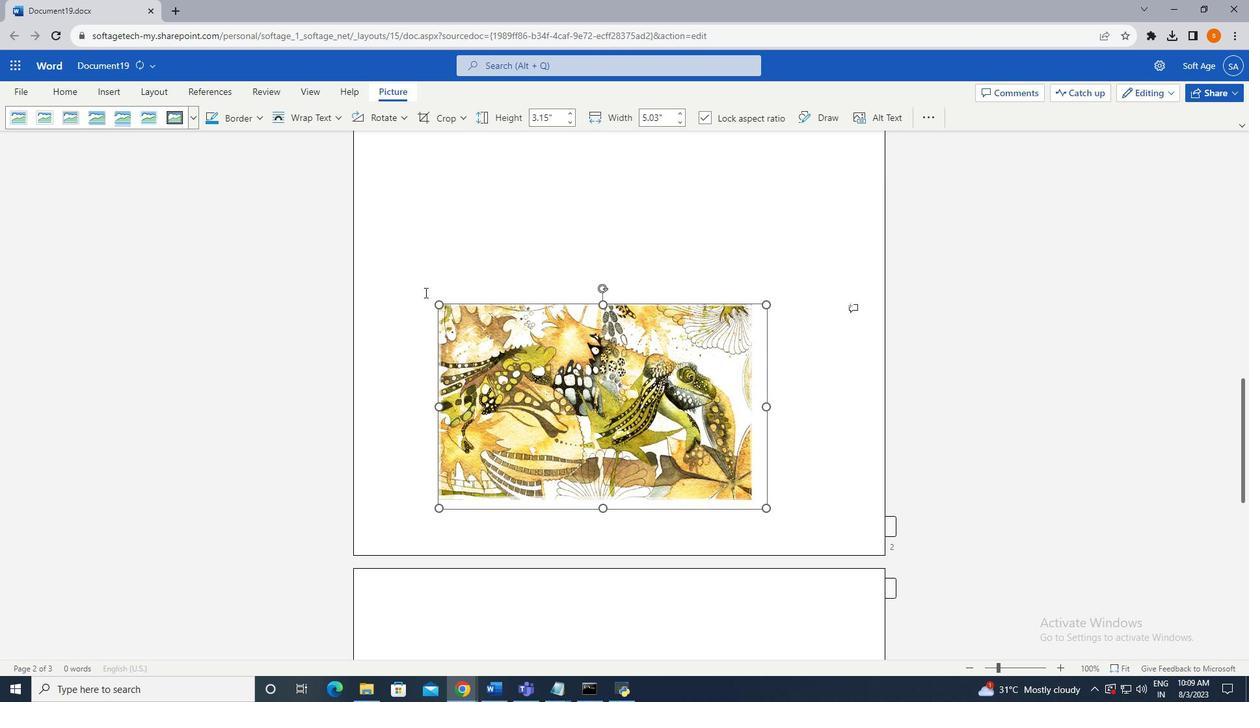 
Action: Key pressed ctrl+Z
Screenshot: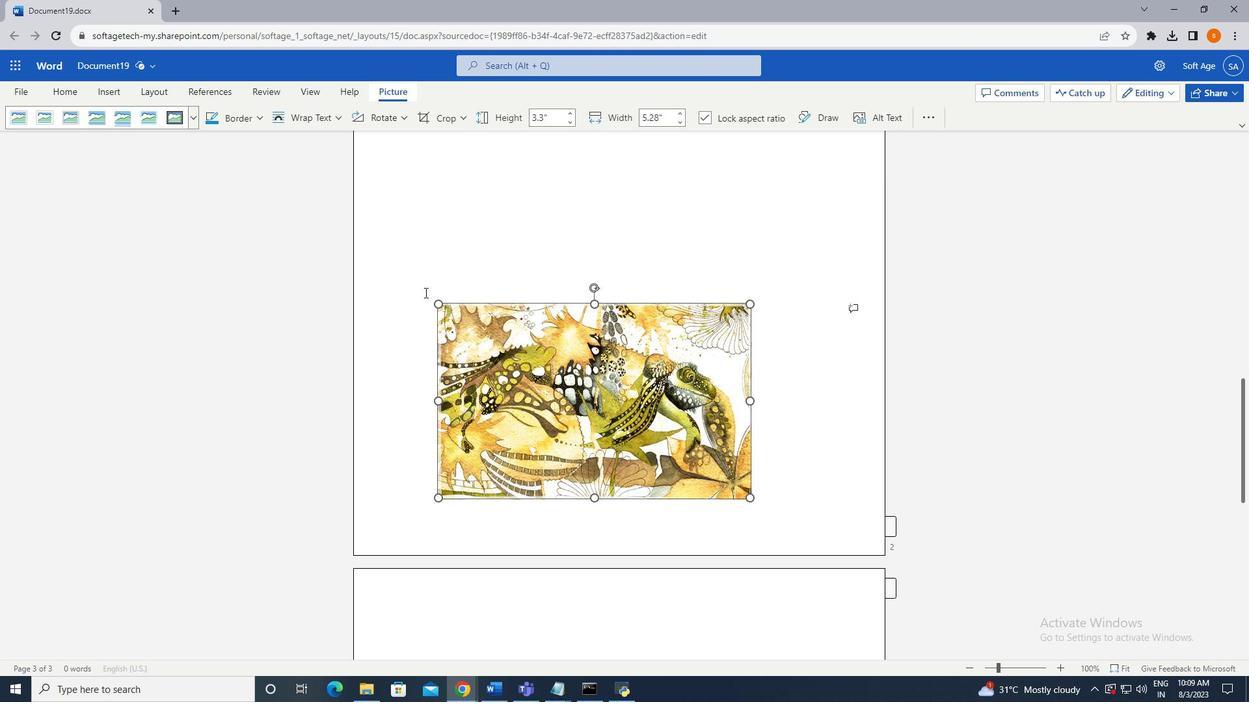 
Action: Mouse moved to (765, 292)
Screenshot: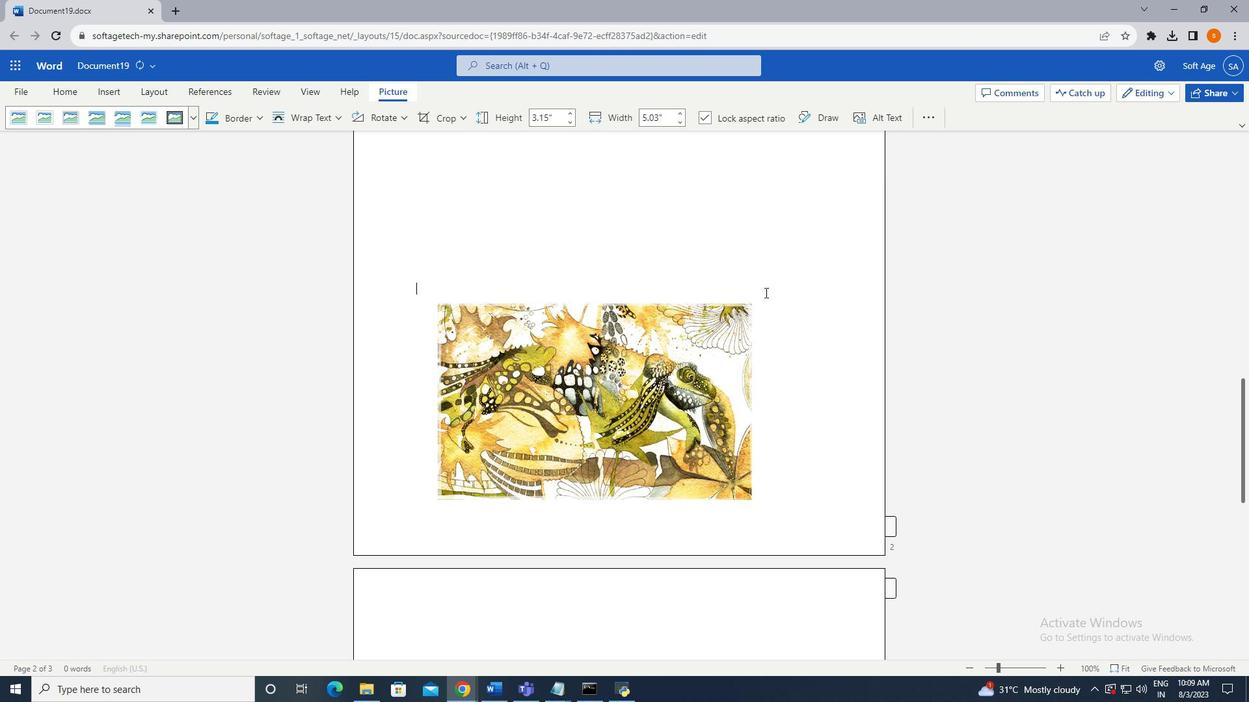 
Action: Mouse pressed left at (765, 292)
Screenshot: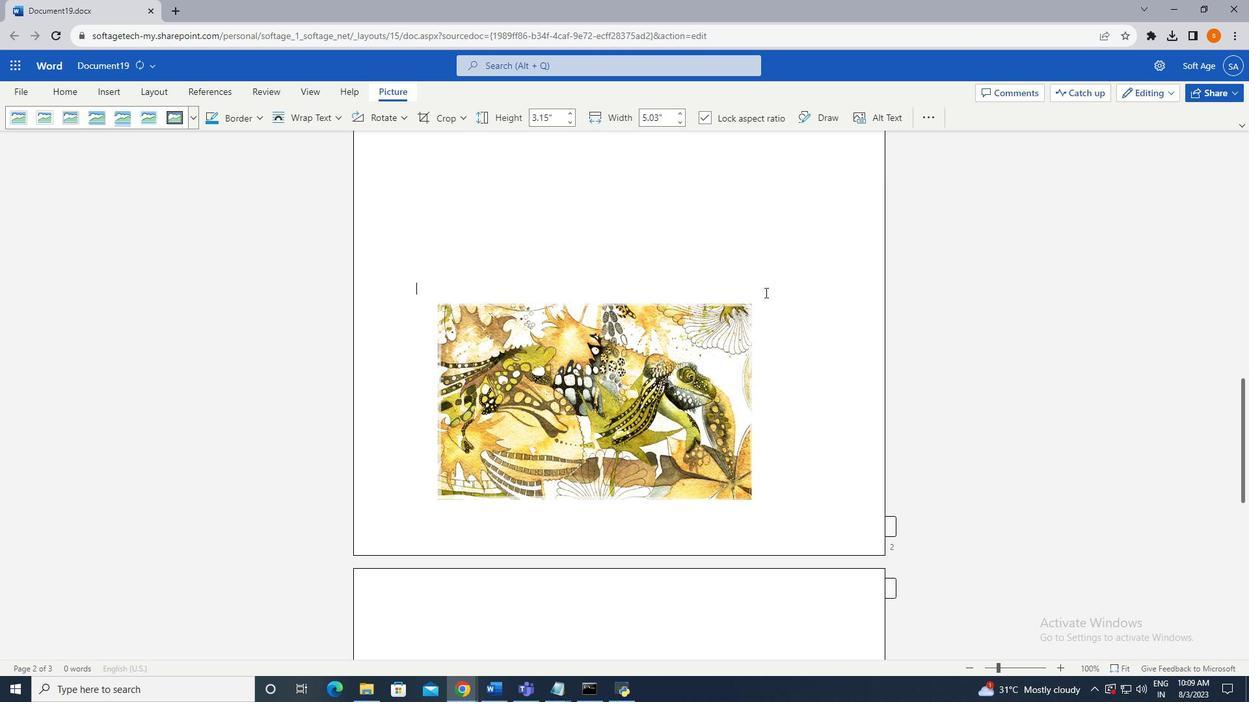 
Action: Mouse moved to (799, 327)
Screenshot: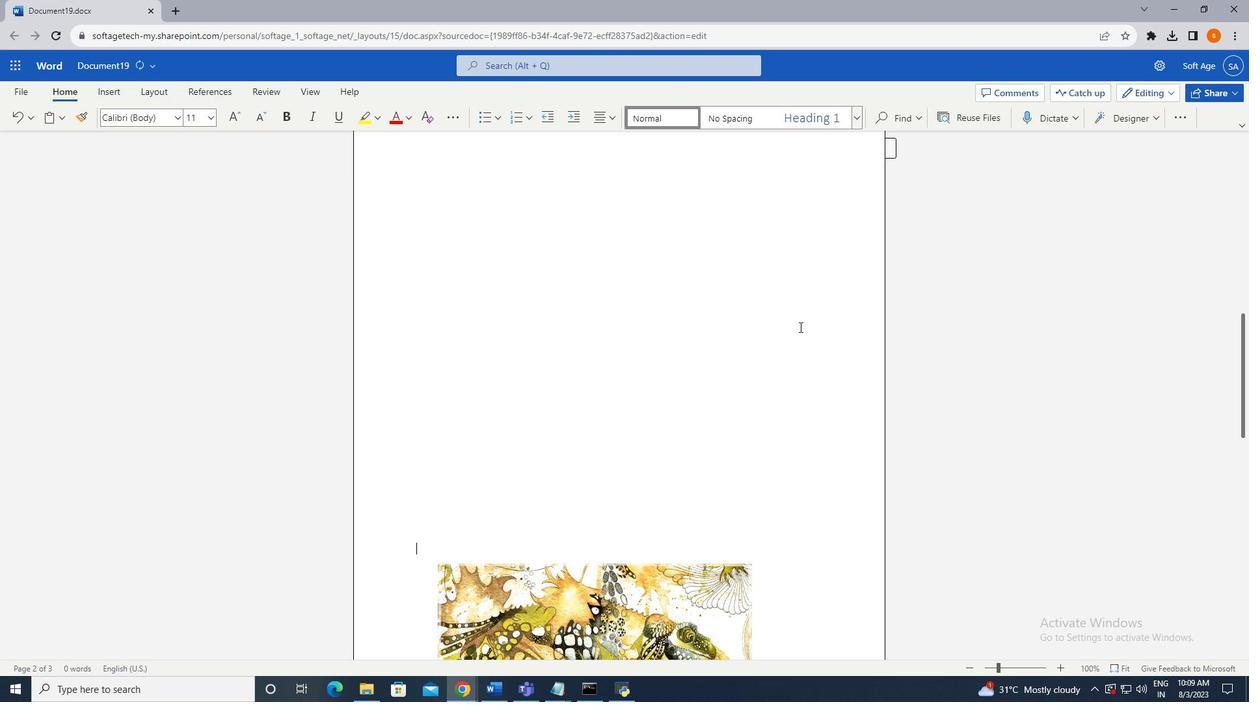 
Action: Mouse scrolled (799, 327) with delta (0, 0)
Screenshot: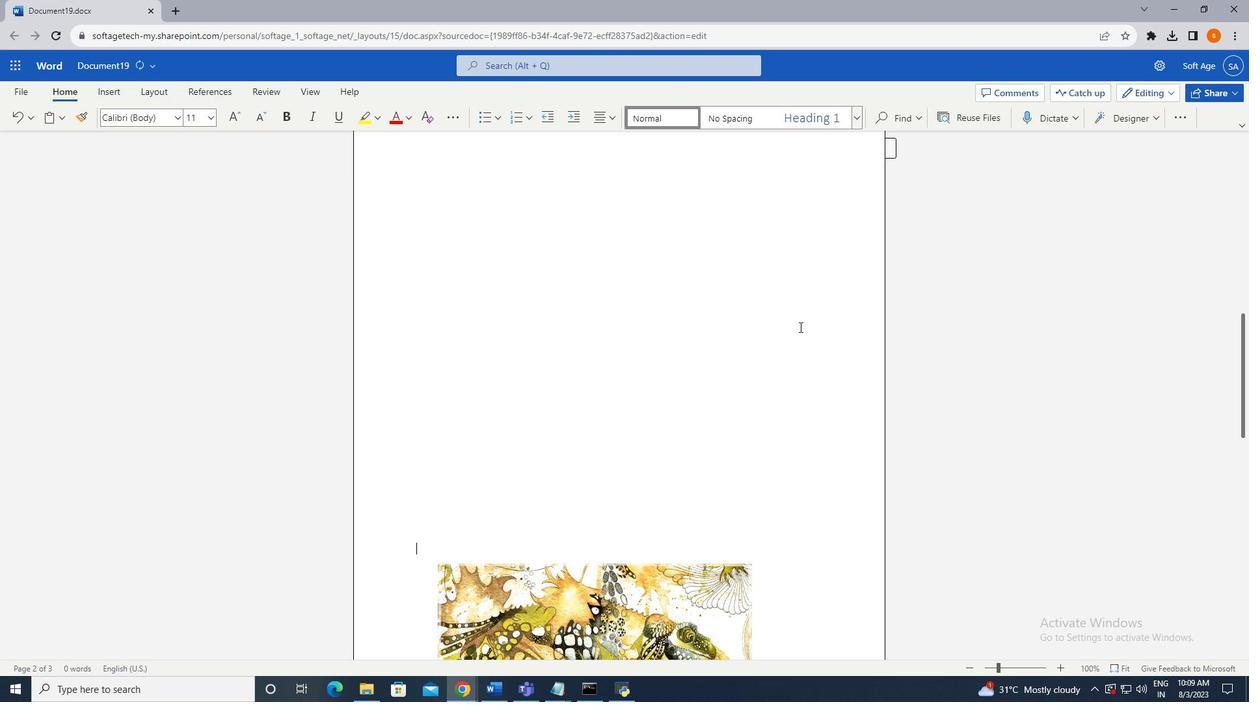 
Action: Mouse scrolled (799, 327) with delta (0, 0)
Screenshot: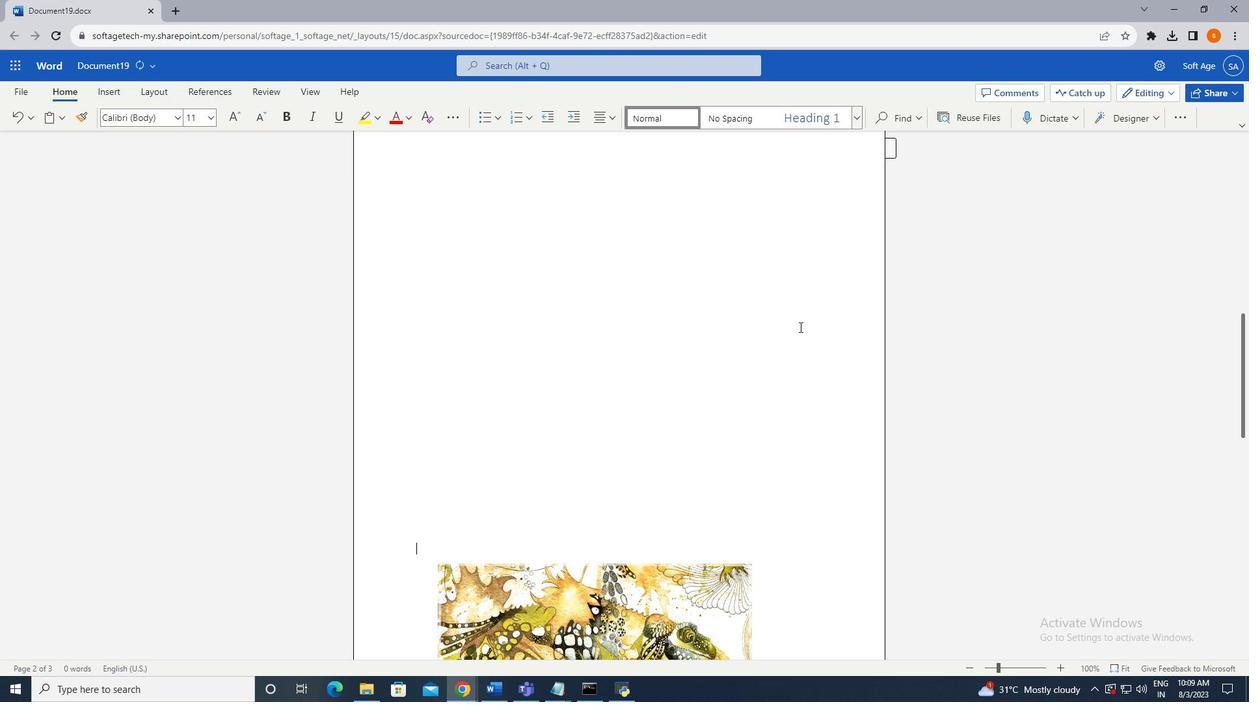 
Action: Mouse scrolled (799, 327) with delta (0, 0)
Screenshot: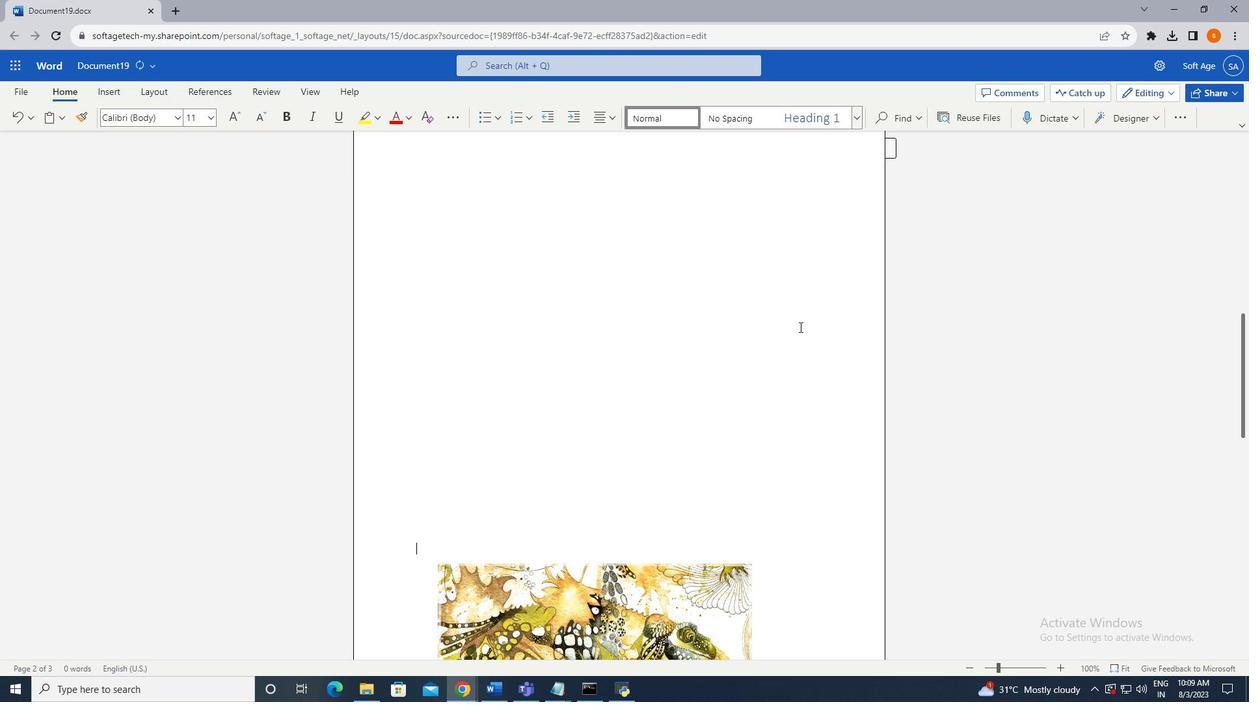 
Action: Mouse scrolled (799, 327) with delta (0, 0)
Screenshot: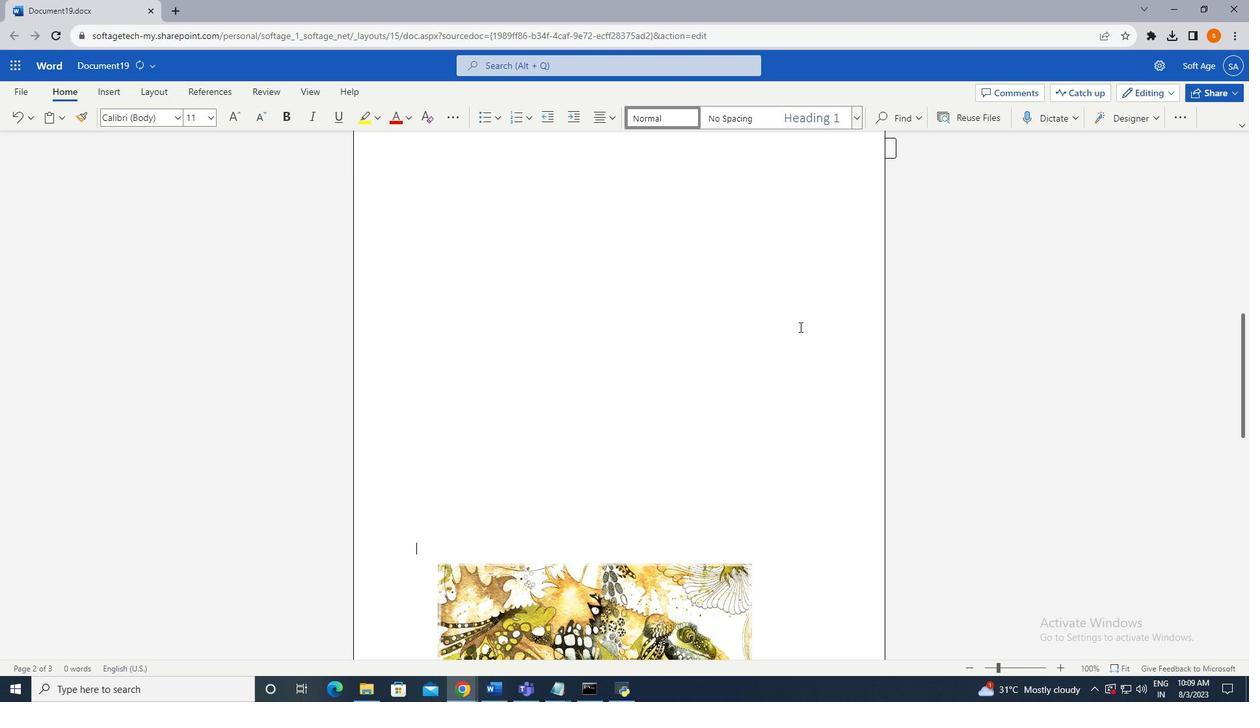 
Action: Mouse scrolled (799, 327) with delta (0, 0)
Screenshot: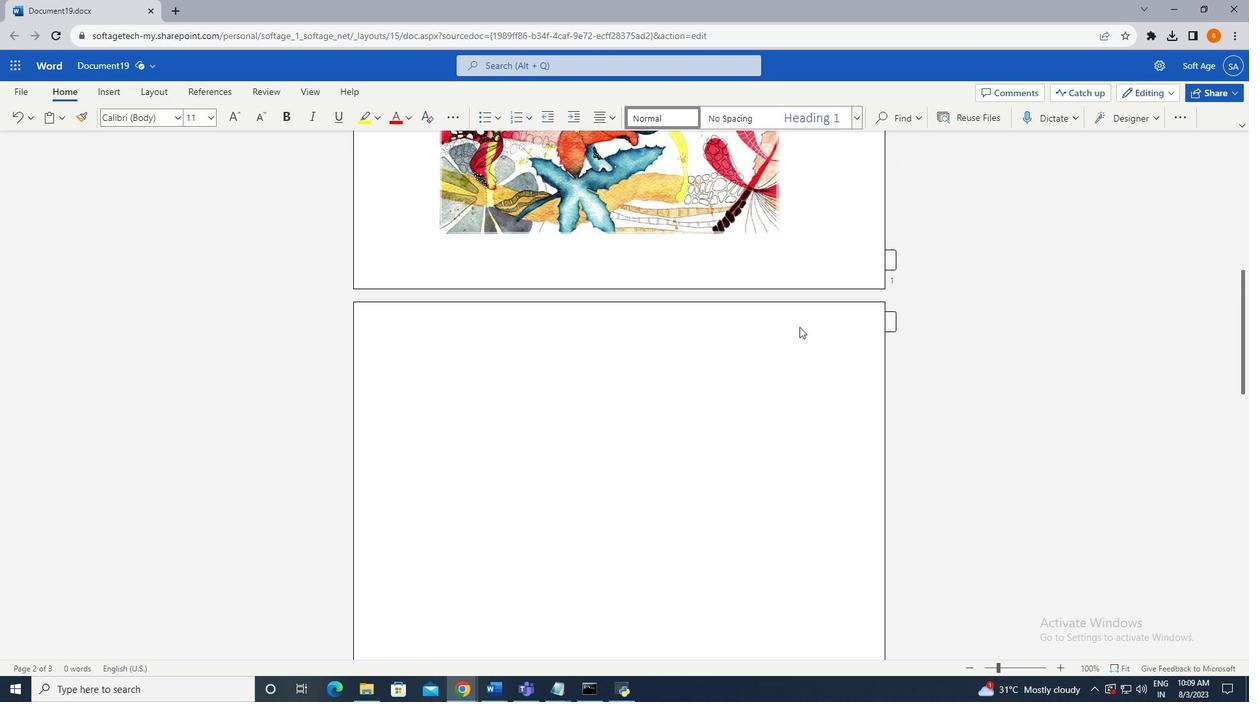 
Action: Mouse scrolled (799, 327) with delta (0, 0)
Screenshot: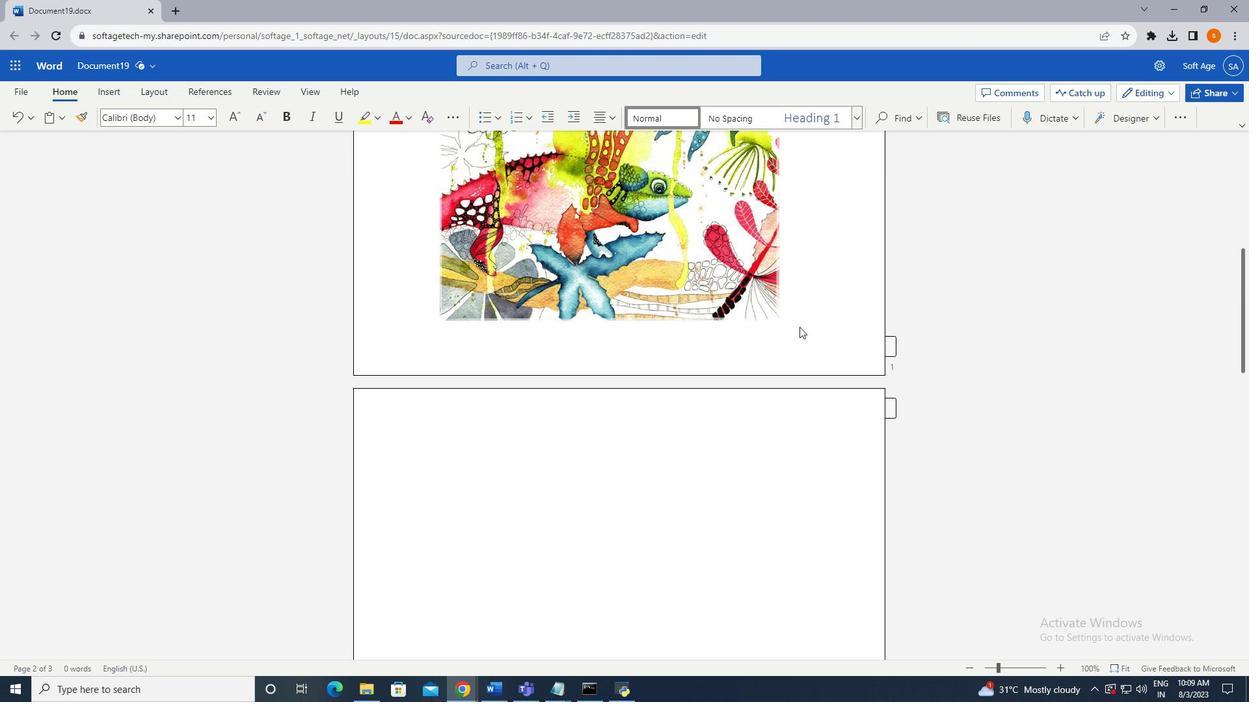 
Action: Mouse scrolled (799, 327) with delta (0, 0)
Screenshot: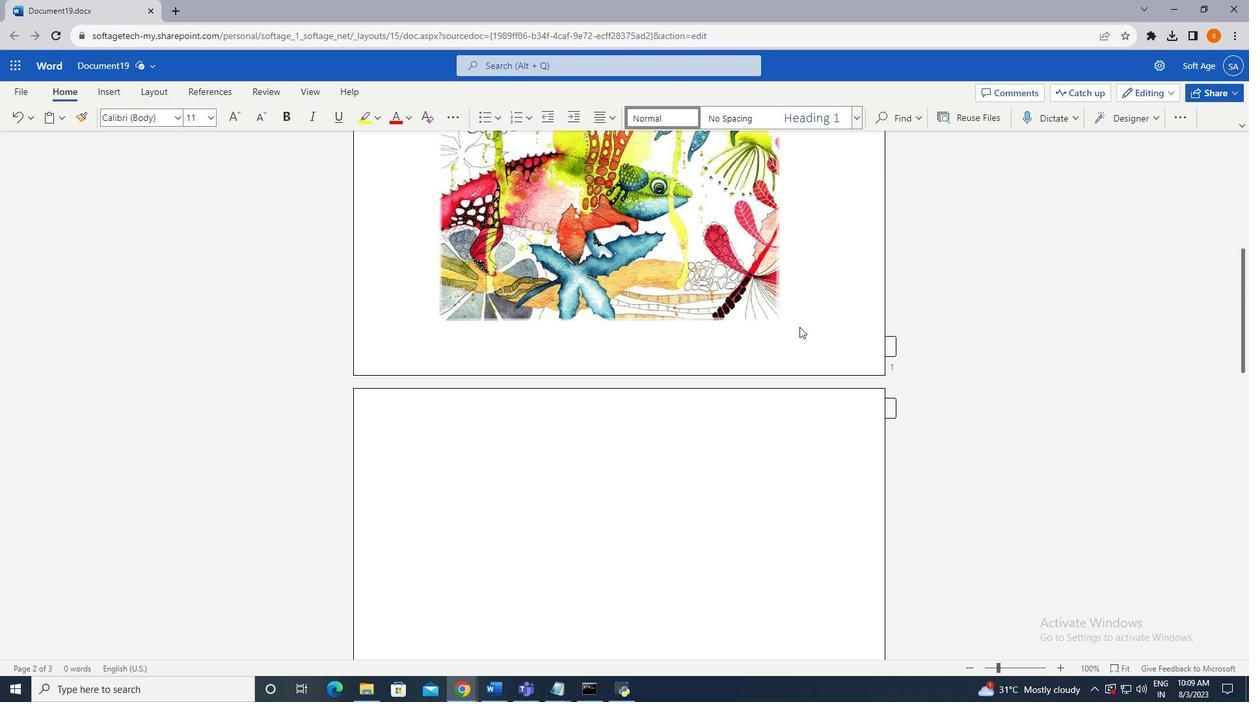 
Action: Mouse scrolled (799, 327) with delta (0, 0)
Screenshot: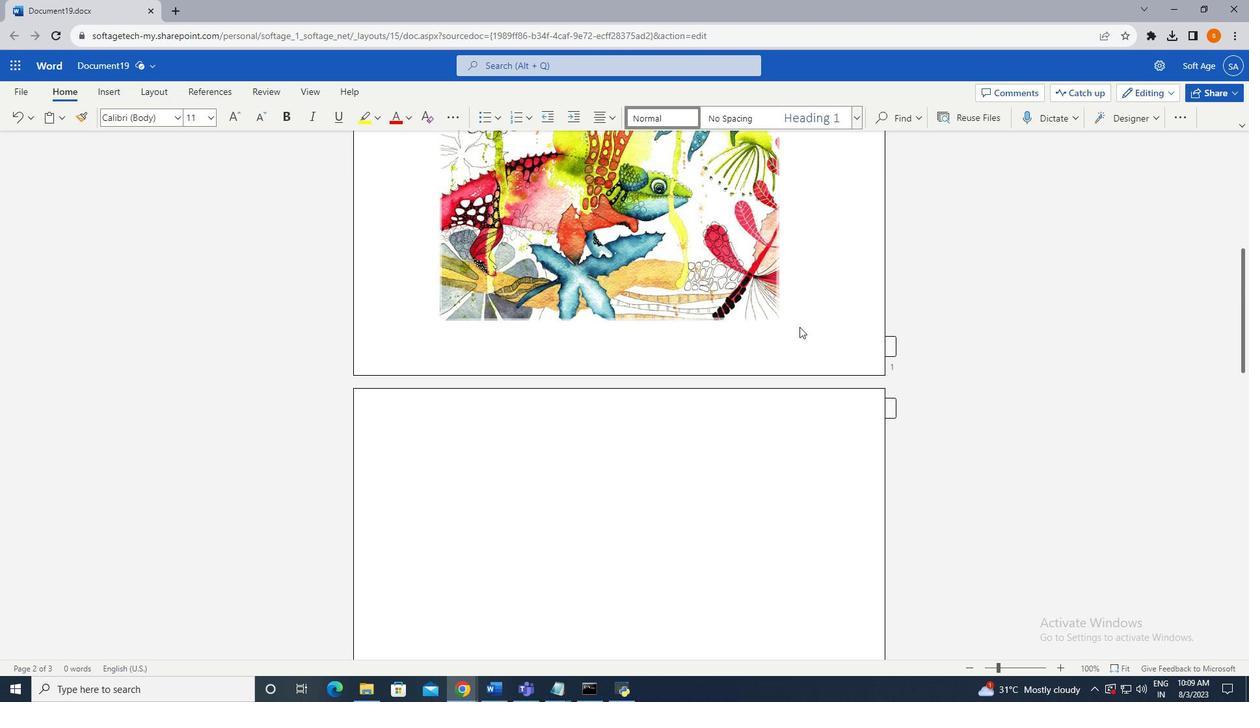 
Action: Mouse scrolled (799, 327) with delta (0, 0)
Screenshot: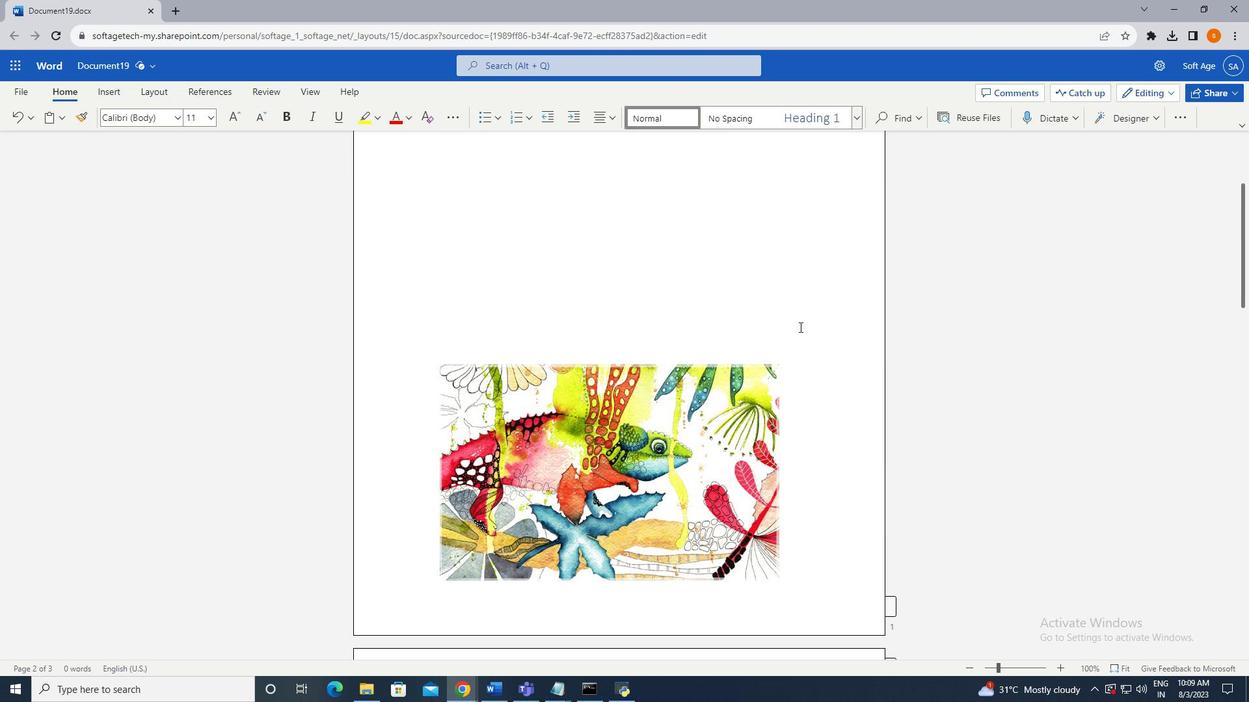 
Action: Mouse scrolled (799, 327) with delta (0, 0)
Screenshot: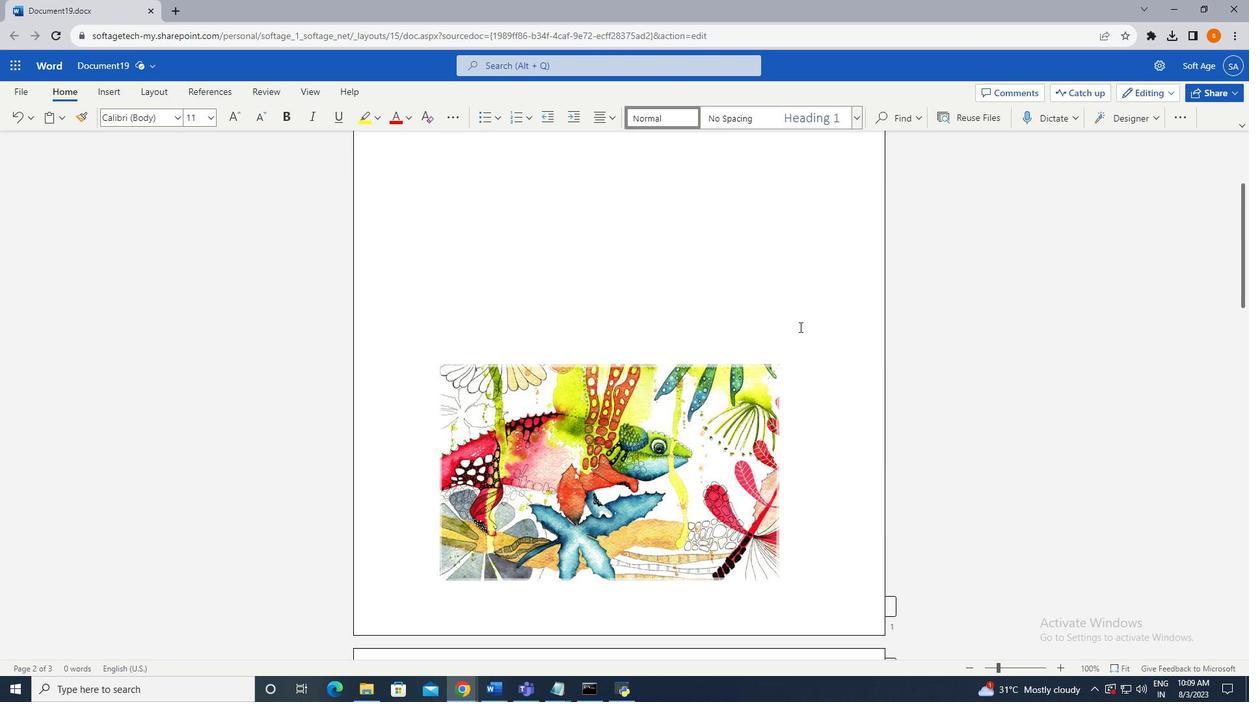 
Action: Mouse scrolled (799, 327) with delta (0, 0)
Screenshot: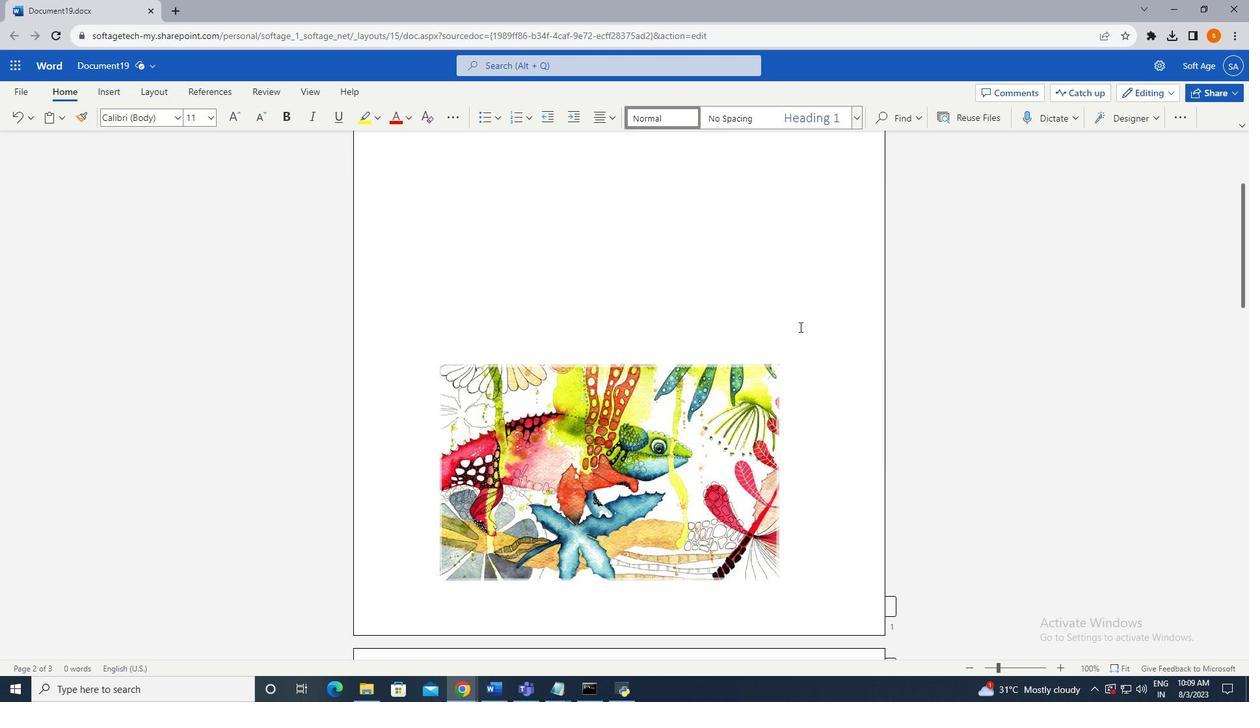 
Action: Mouse scrolled (799, 327) with delta (0, 0)
Screenshot: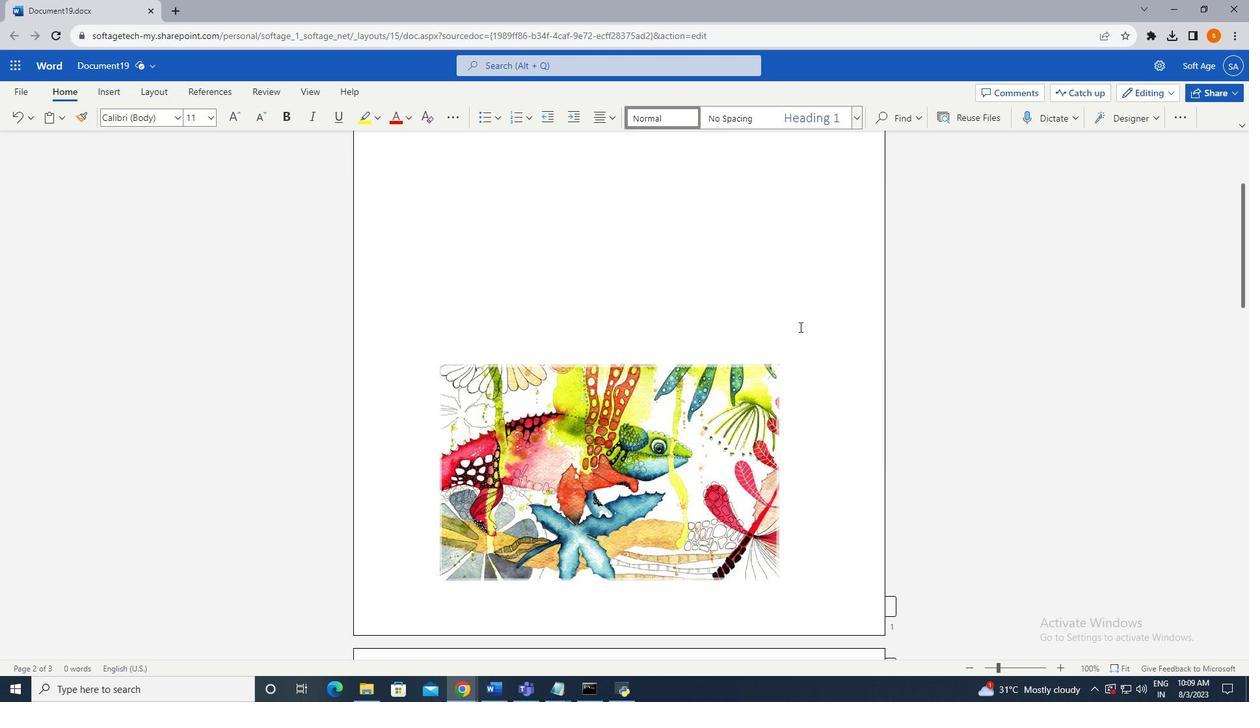 
Action: Mouse scrolled (799, 327) with delta (0, 0)
Screenshot: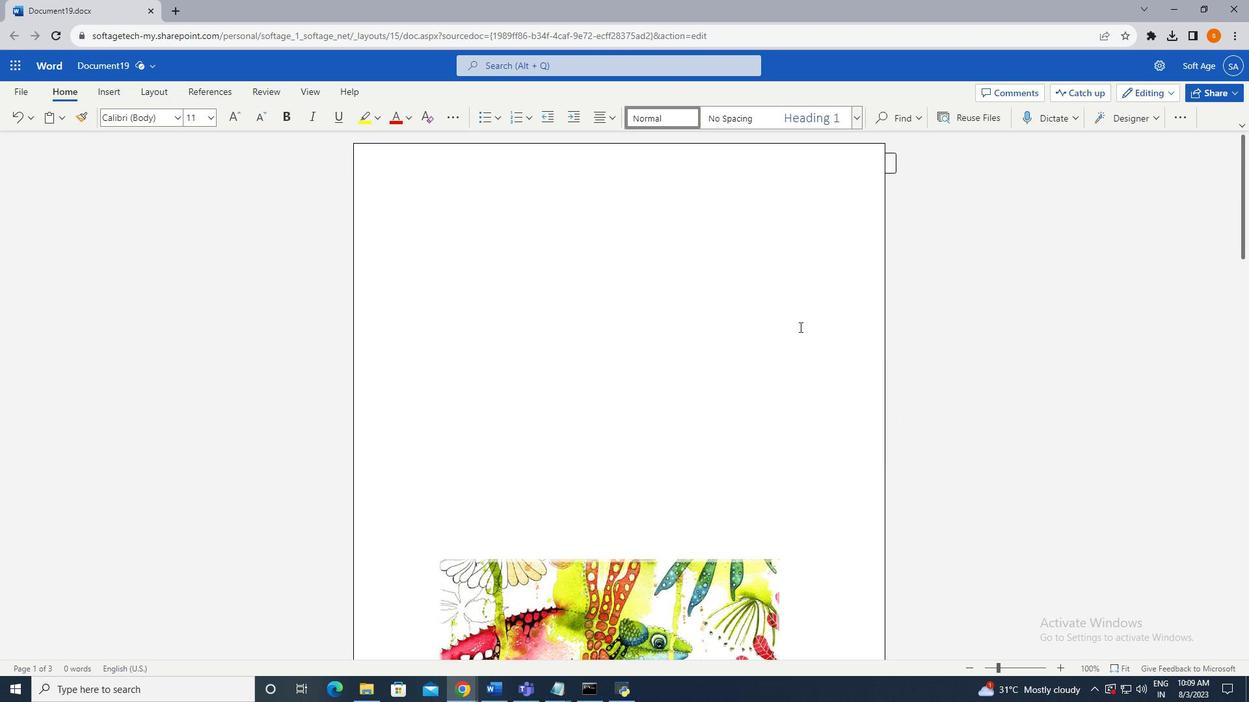 
Action: Mouse scrolled (799, 327) with delta (0, 0)
Screenshot: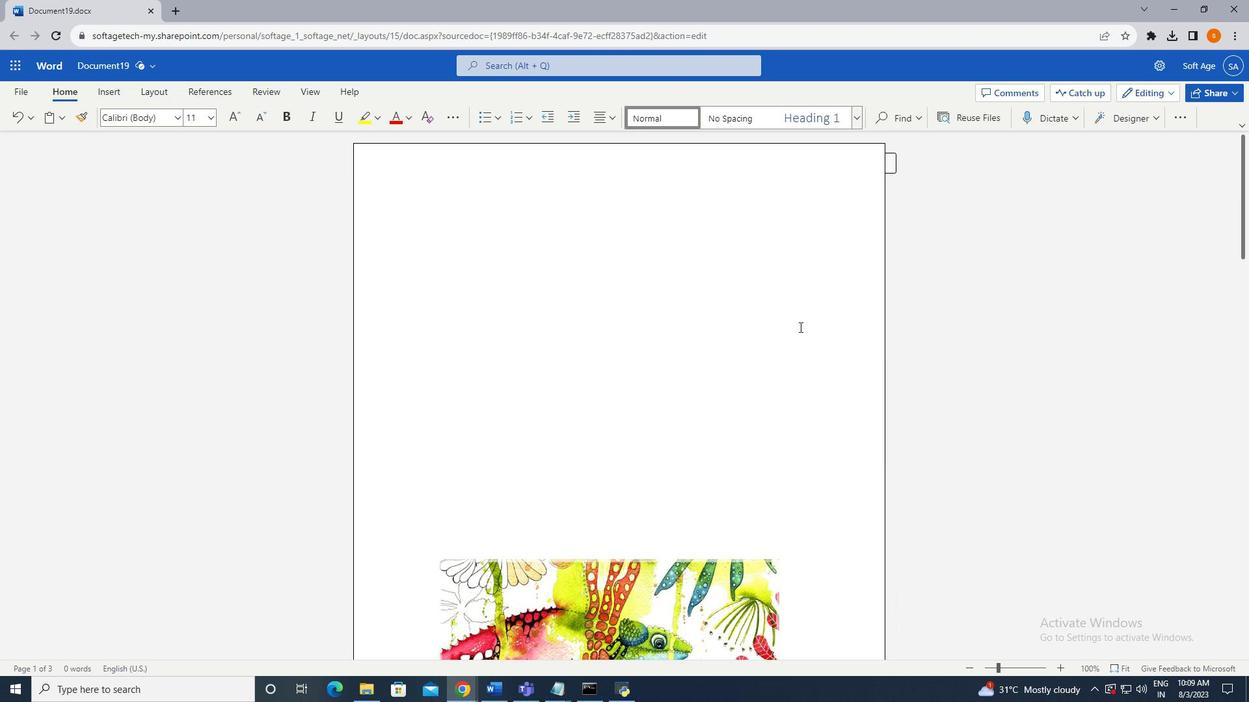 
Action: Mouse scrolled (799, 327) with delta (0, 0)
Screenshot: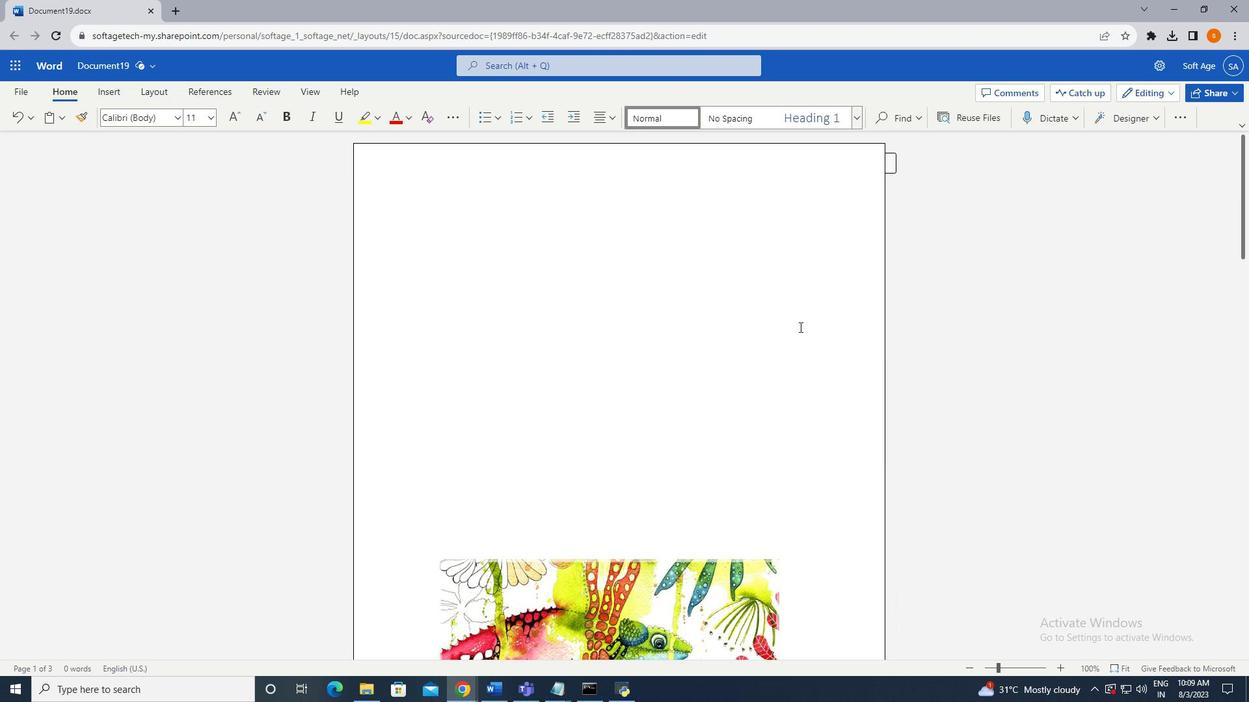 
Action: Mouse scrolled (799, 326) with delta (0, 0)
Screenshot: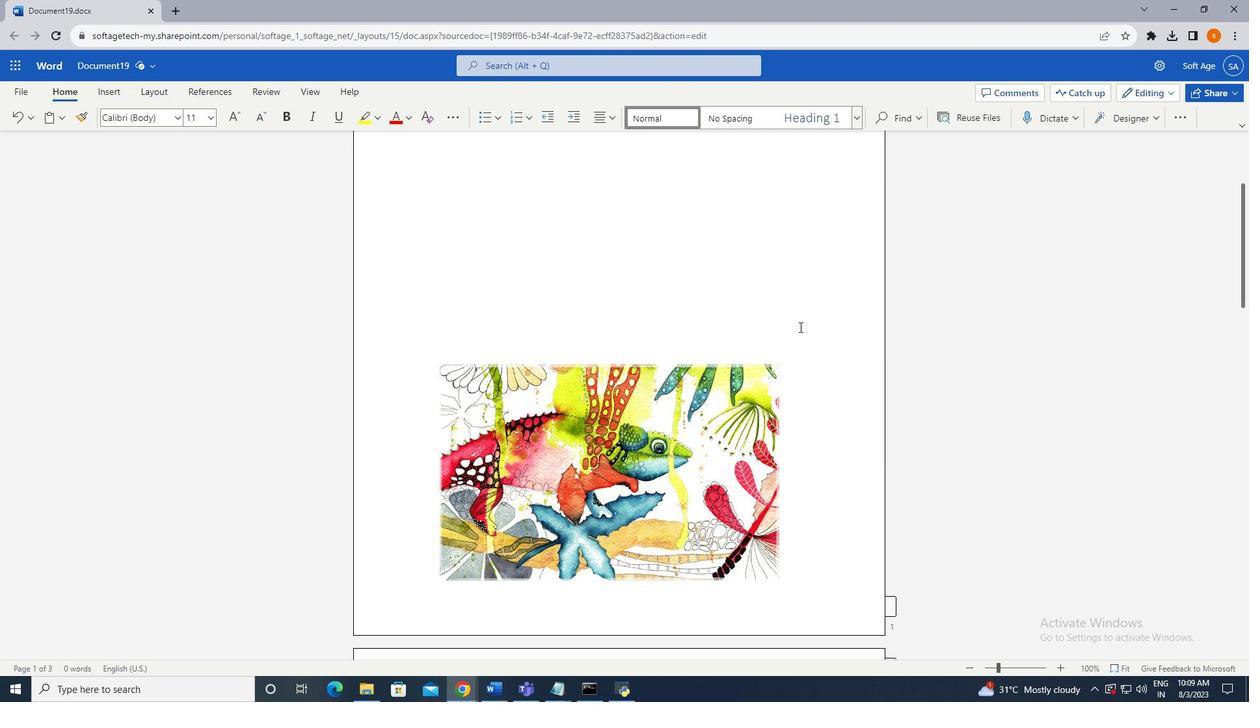 
Action: Mouse scrolled (799, 326) with delta (0, 0)
Screenshot: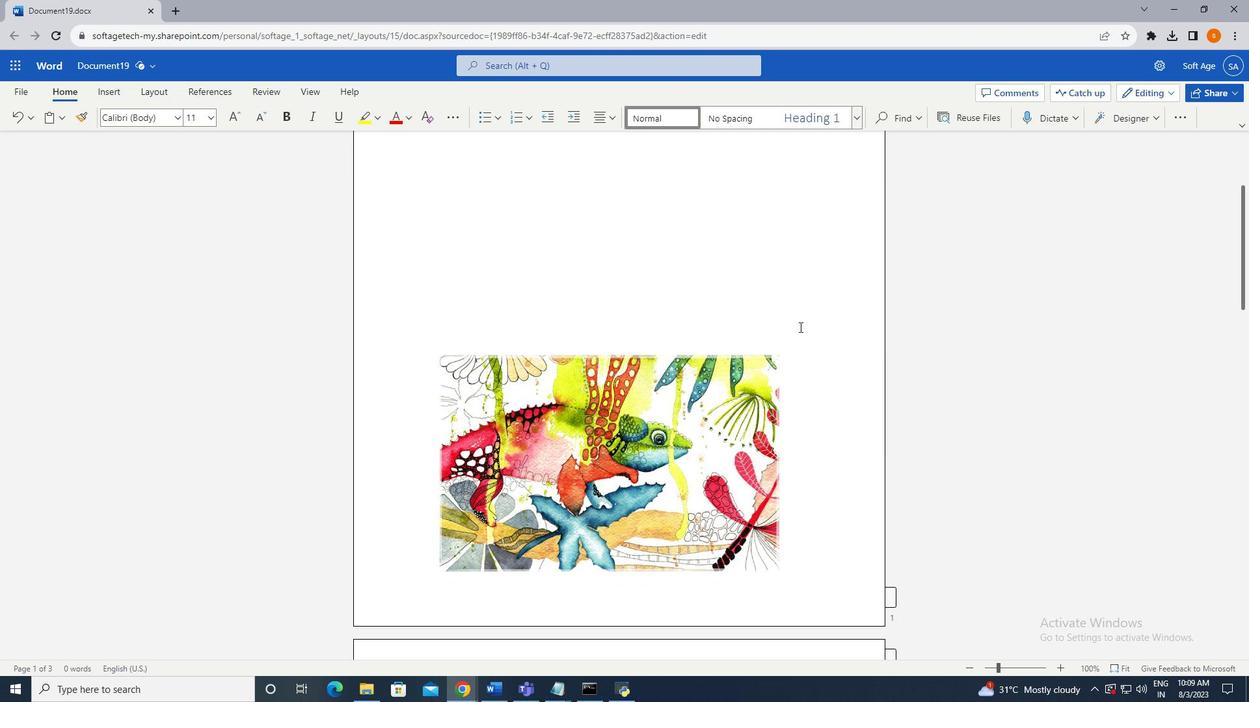 
Action: Mouse scrolled (799, 326) with delta (0, 0)
Screenshot: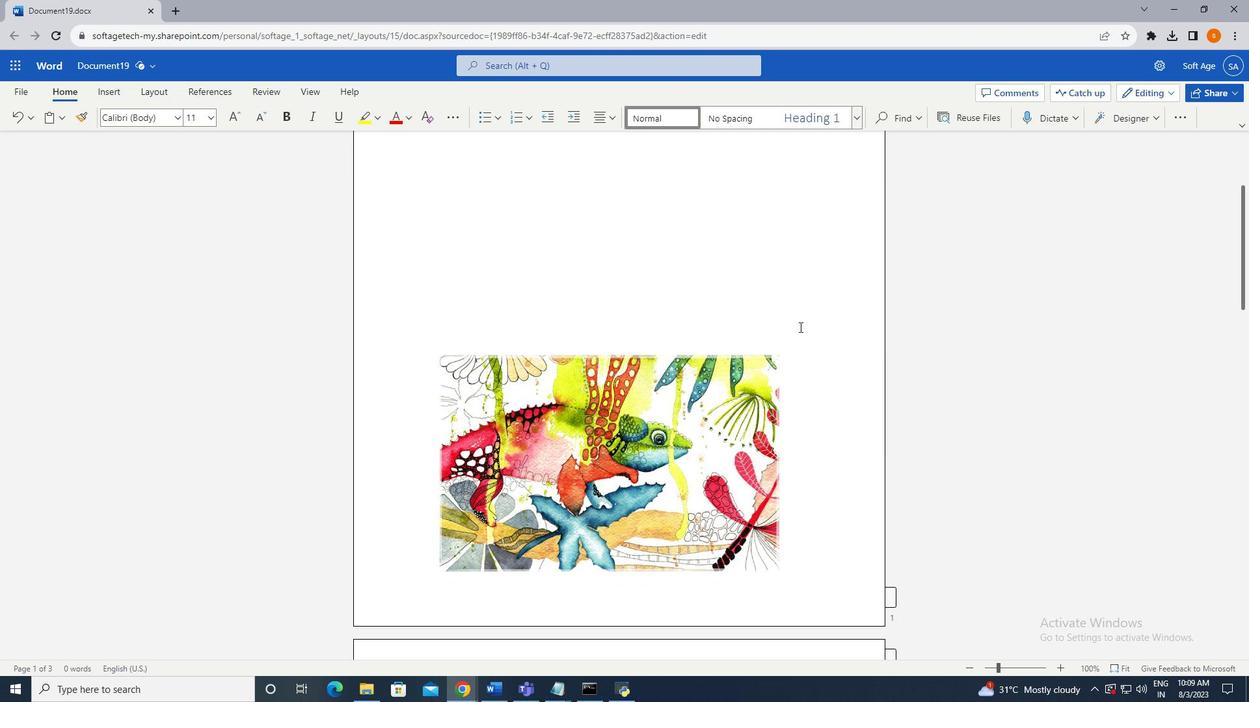 
Action: Mouse scrolled (799, 326) with delta (0, 0)
Screenshot: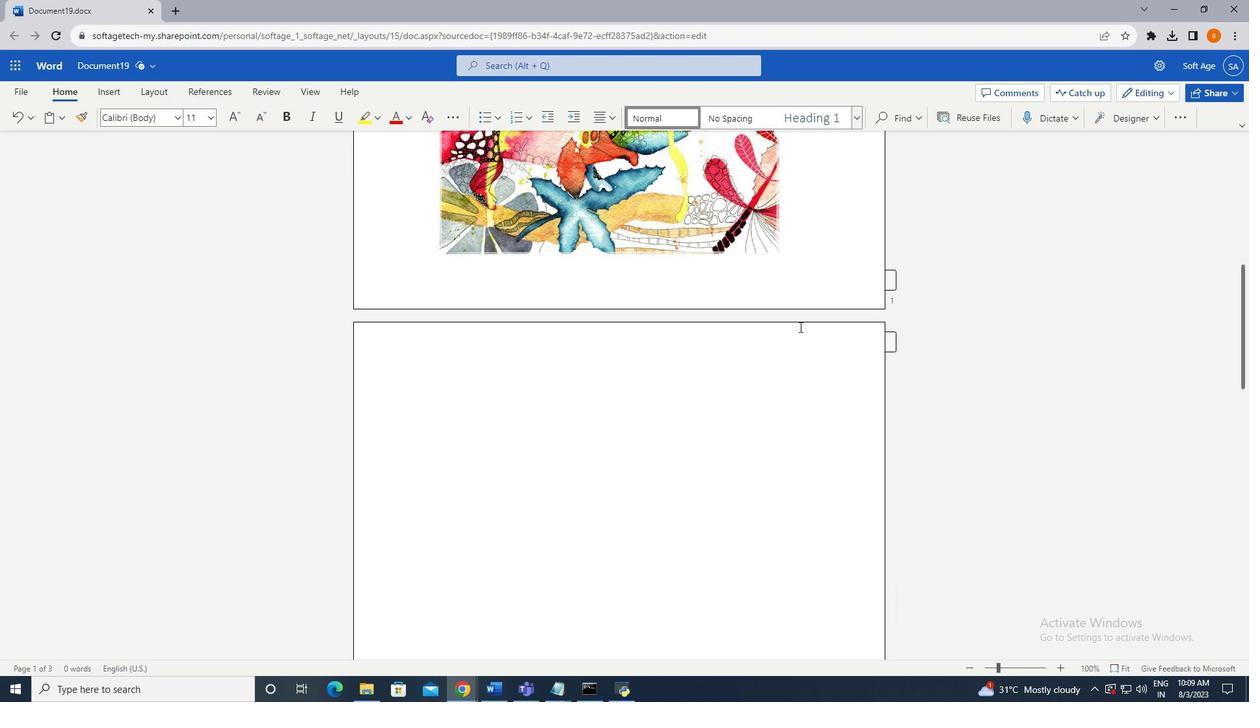 
Action: Mouse scrolled (799, 326) with delta (0, 0)
Screenshot: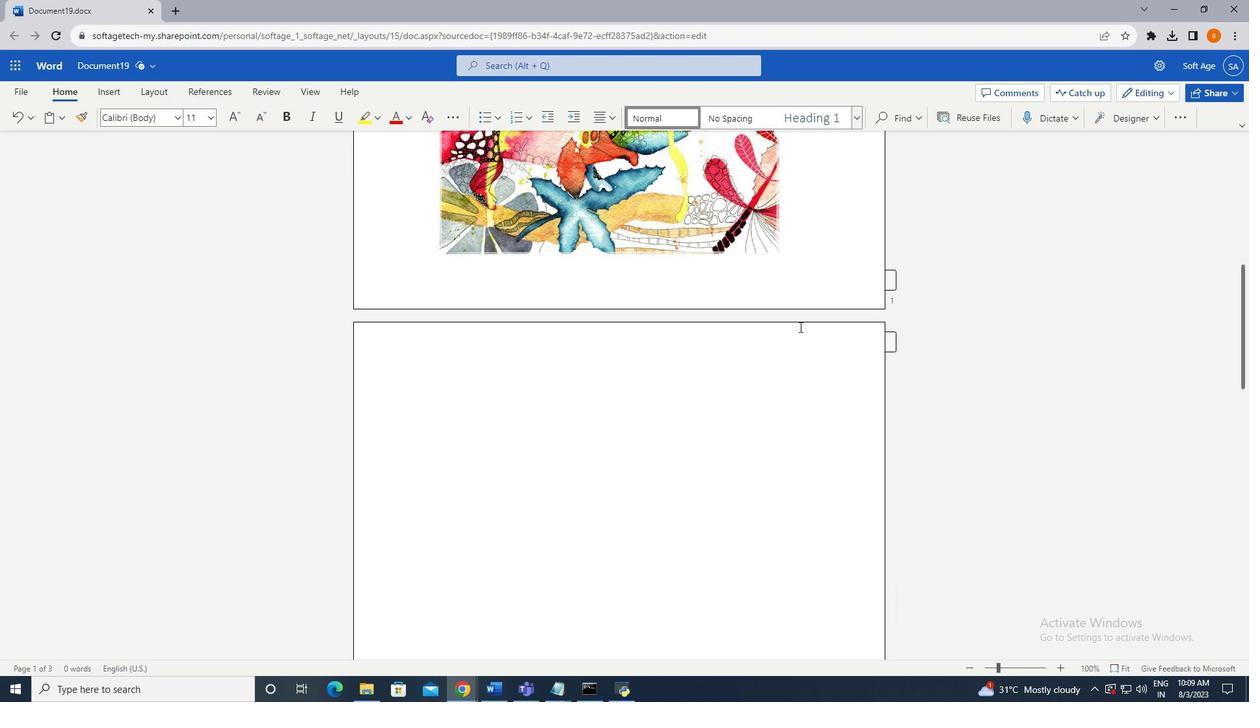 
Action: Mouse scrolled (799, 326) with delta (0, 0)
Screenshot: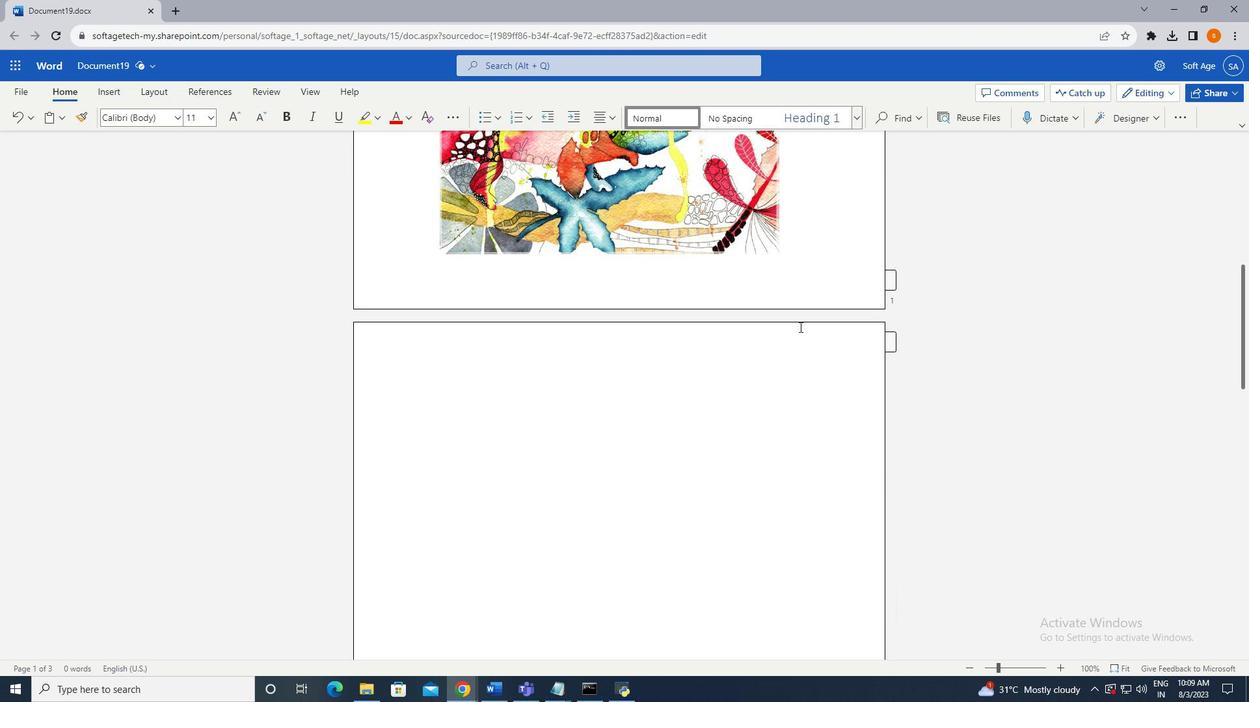 
Action: Mouse scrolled (799, 326) with delta (0, 0)
Screenshot: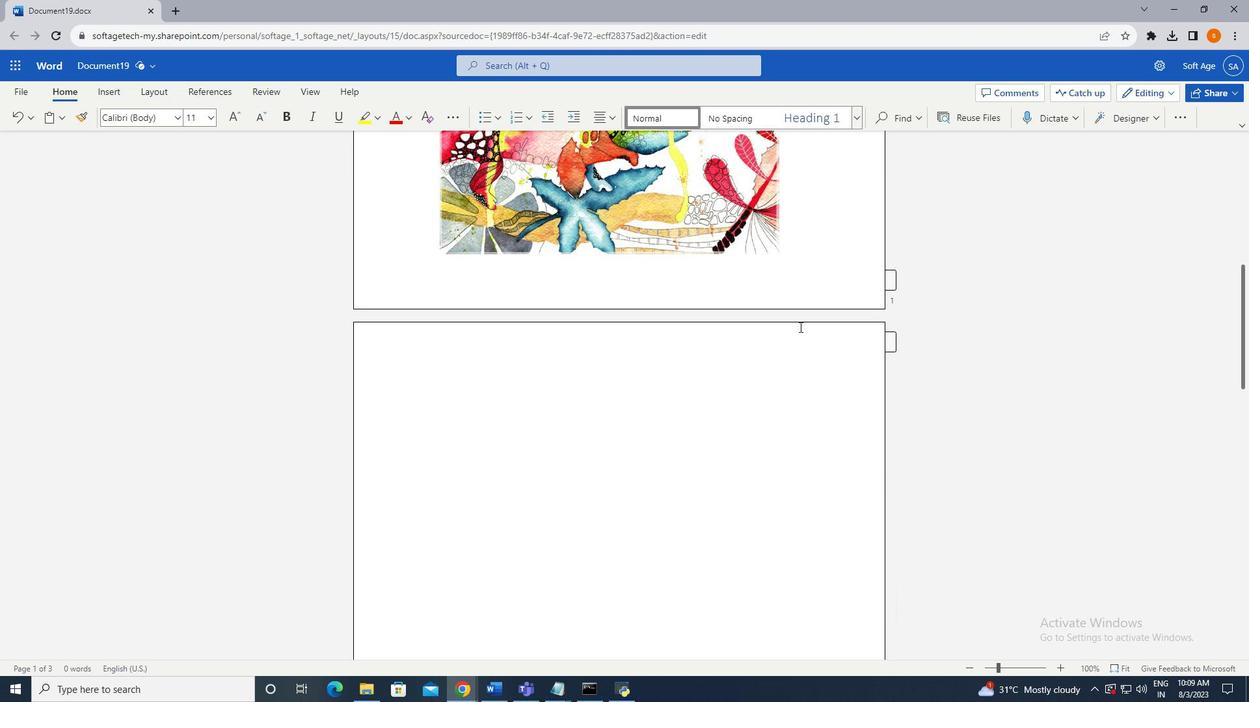 
Action: Mouse scrolled (799, 326) with delta (0, 0)
Screenshot: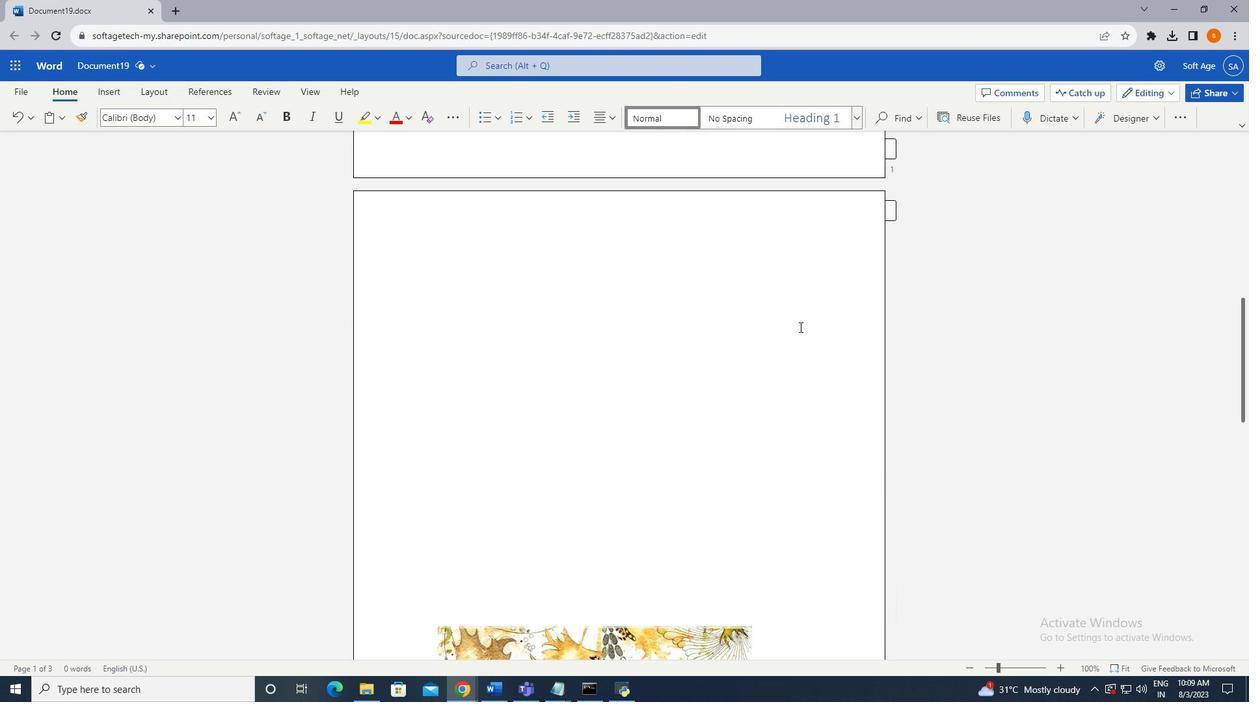 
Action: Mouse scrolled (799, 326) with delta (0, 0)
Screenshot: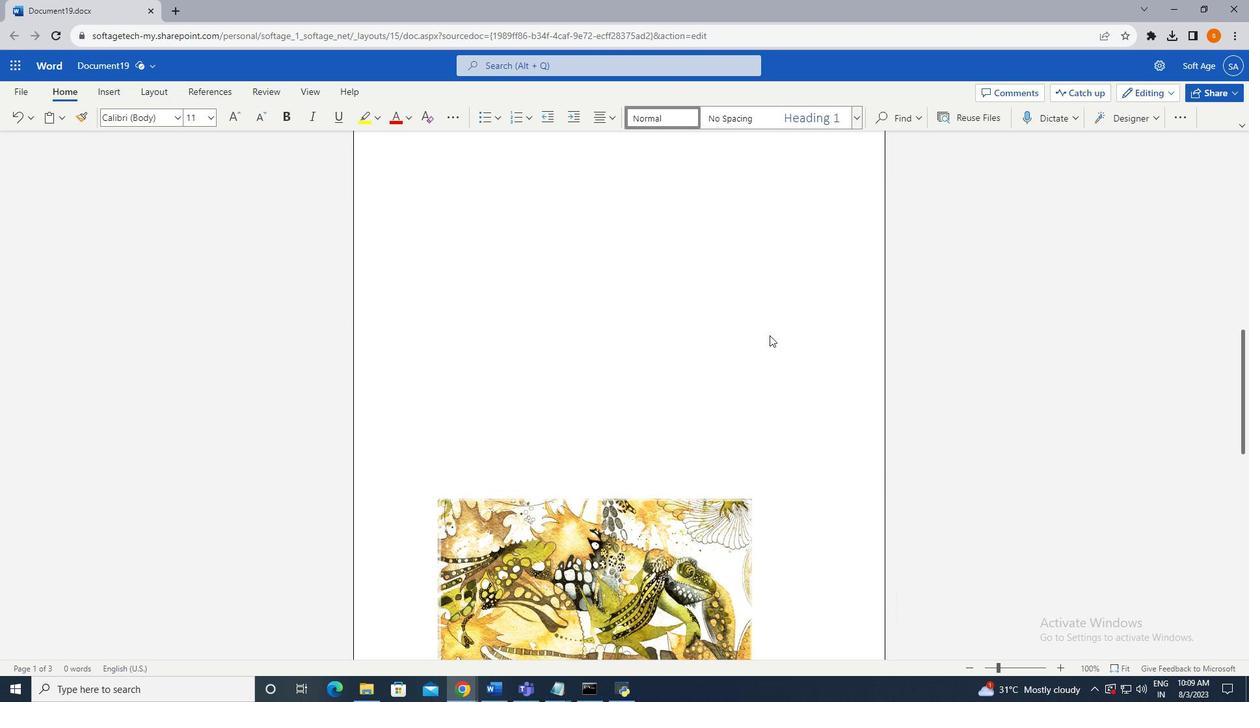 
Action: Mouse scrolled (799, 326) with delta (0, 0)
Screenshot: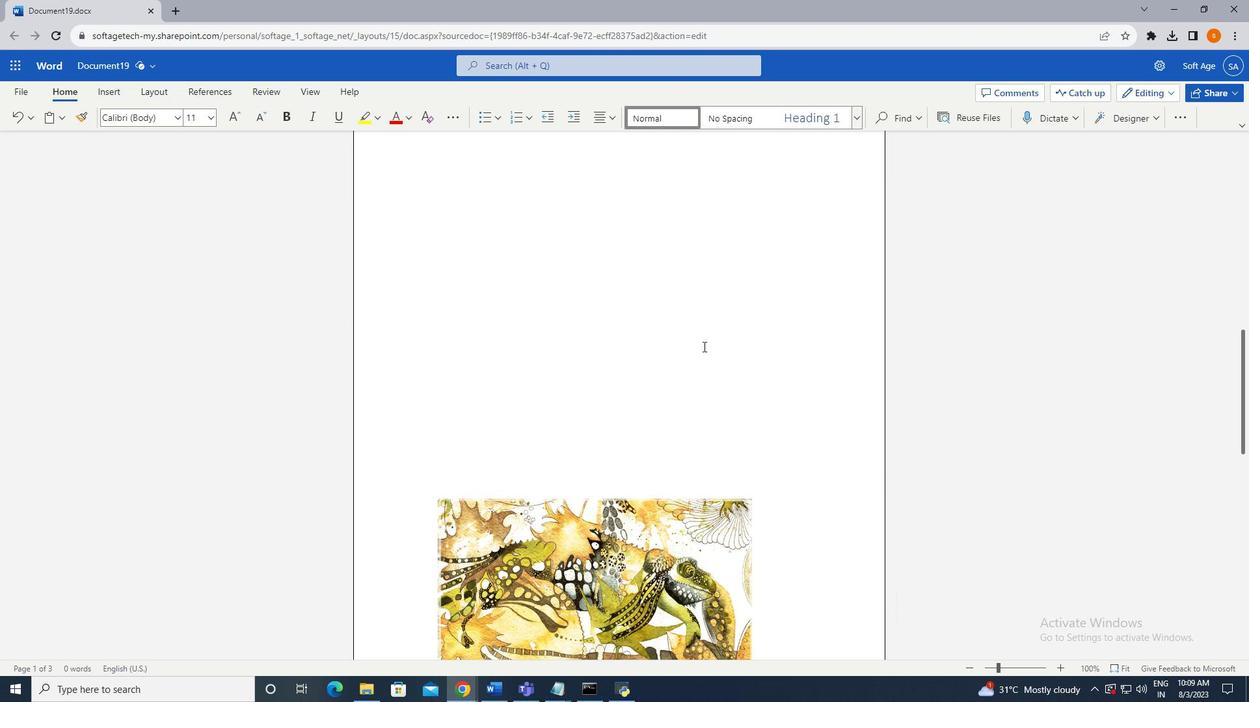 
Action: Mouse scrolled (799, 326) with delta (0, 0)
Screenshot: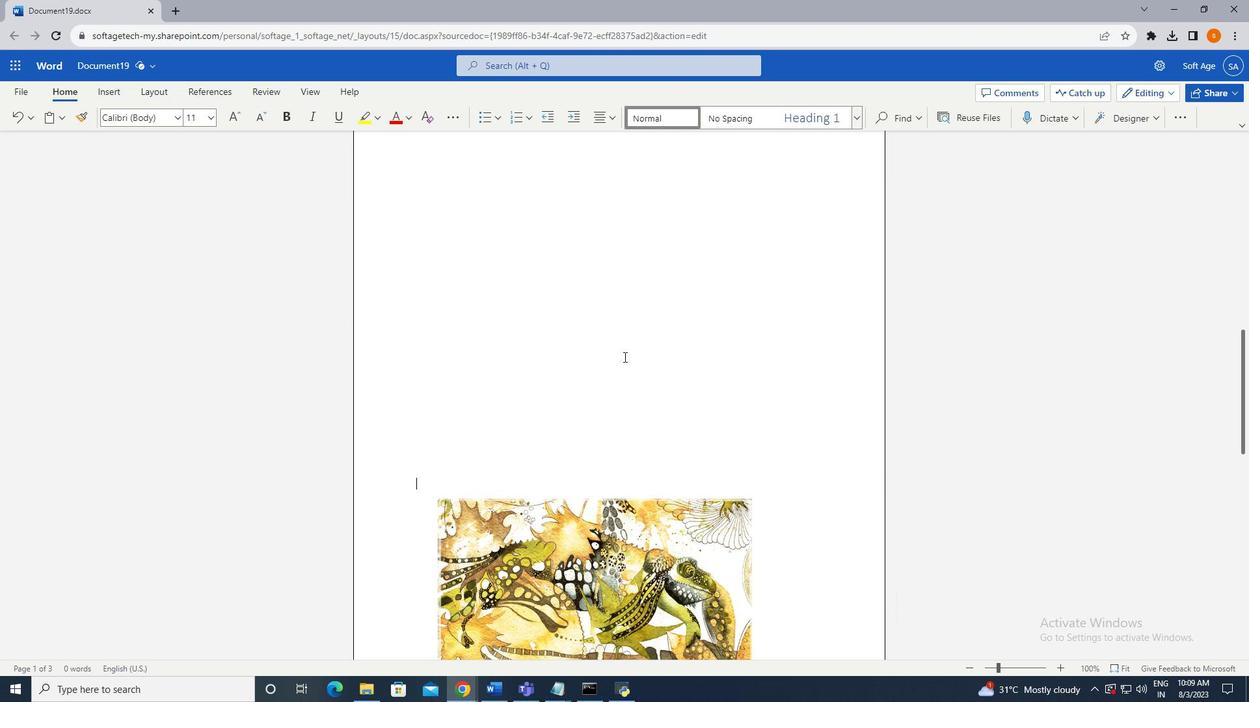 
Action: Mouse scrolled (799, 326) with delta (0, 0)
Screenshot: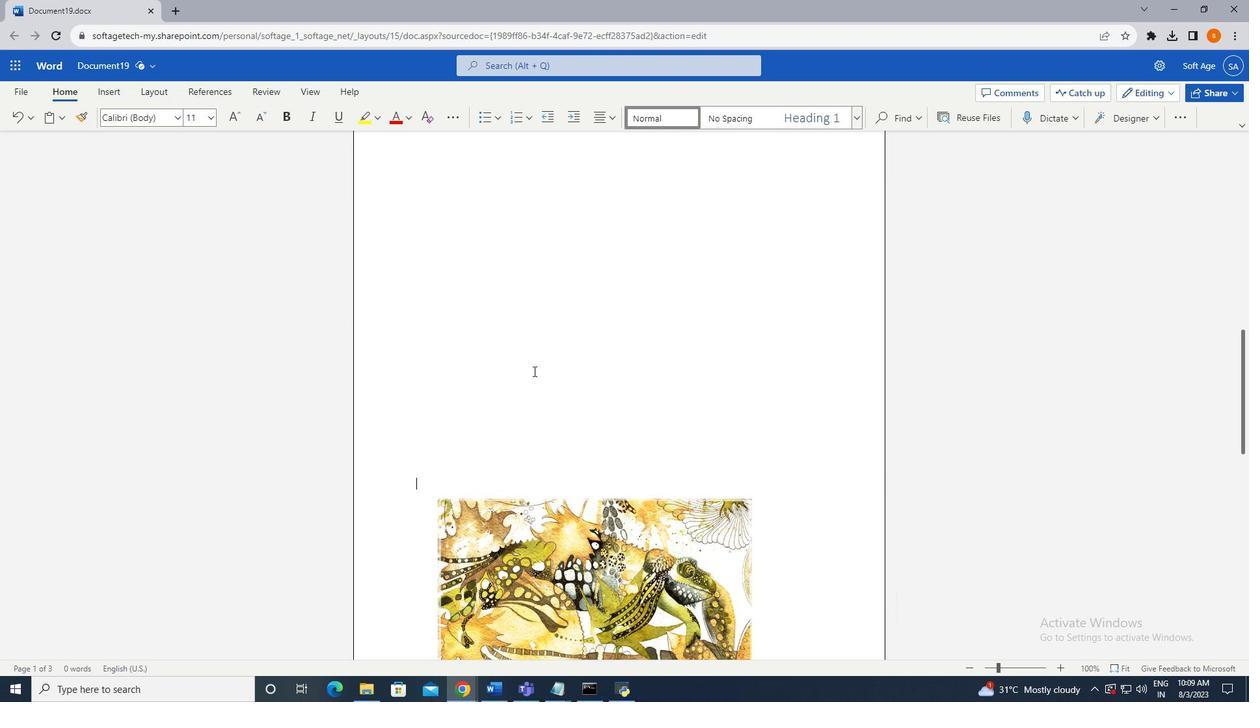 
Action: Mouse moved to (448, 456)
Screenshot: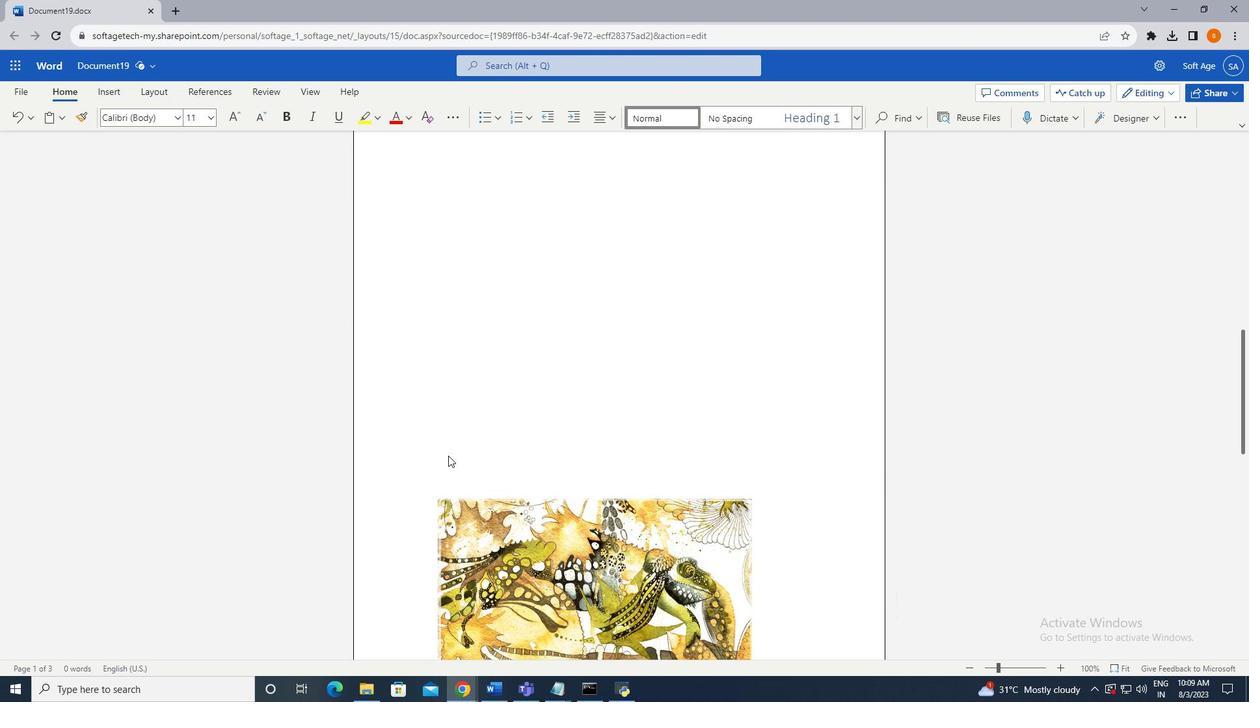 
Action: Key pressed <Key.backspace><Key.backspace><Key.backspace><Key.backspace>
Screenshot: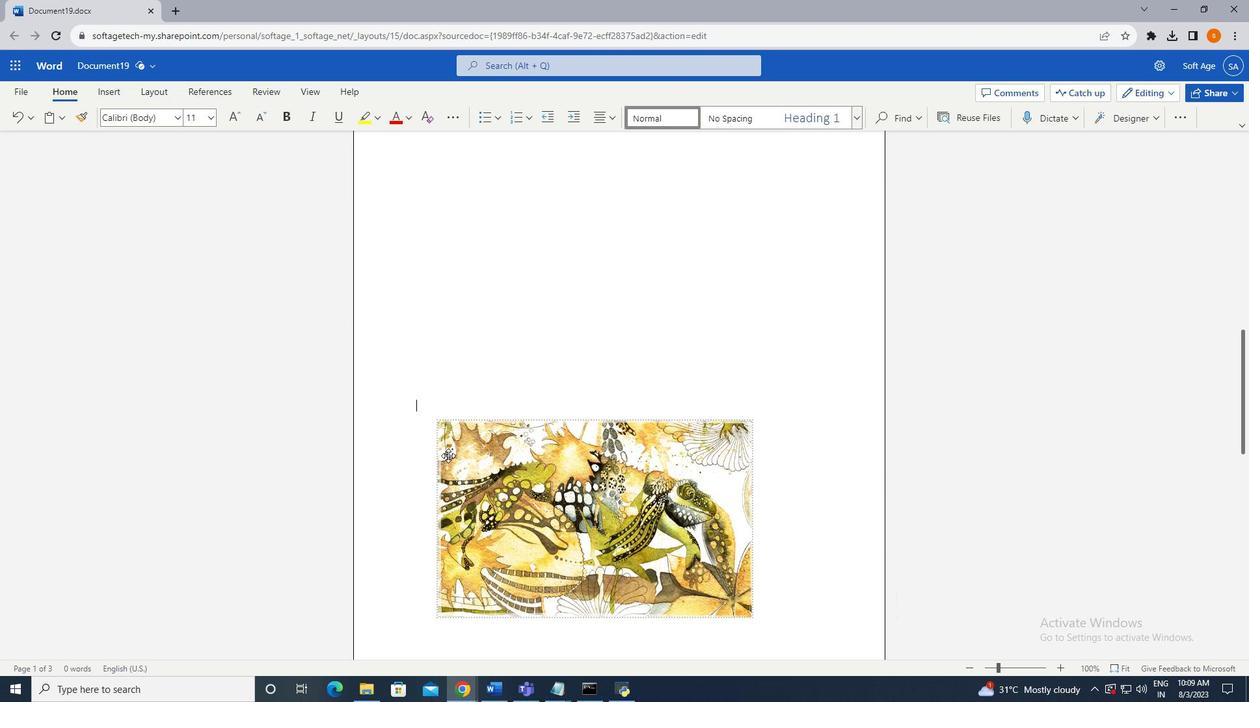 
Action: Mouse moved to (756, 422)
Screenshot: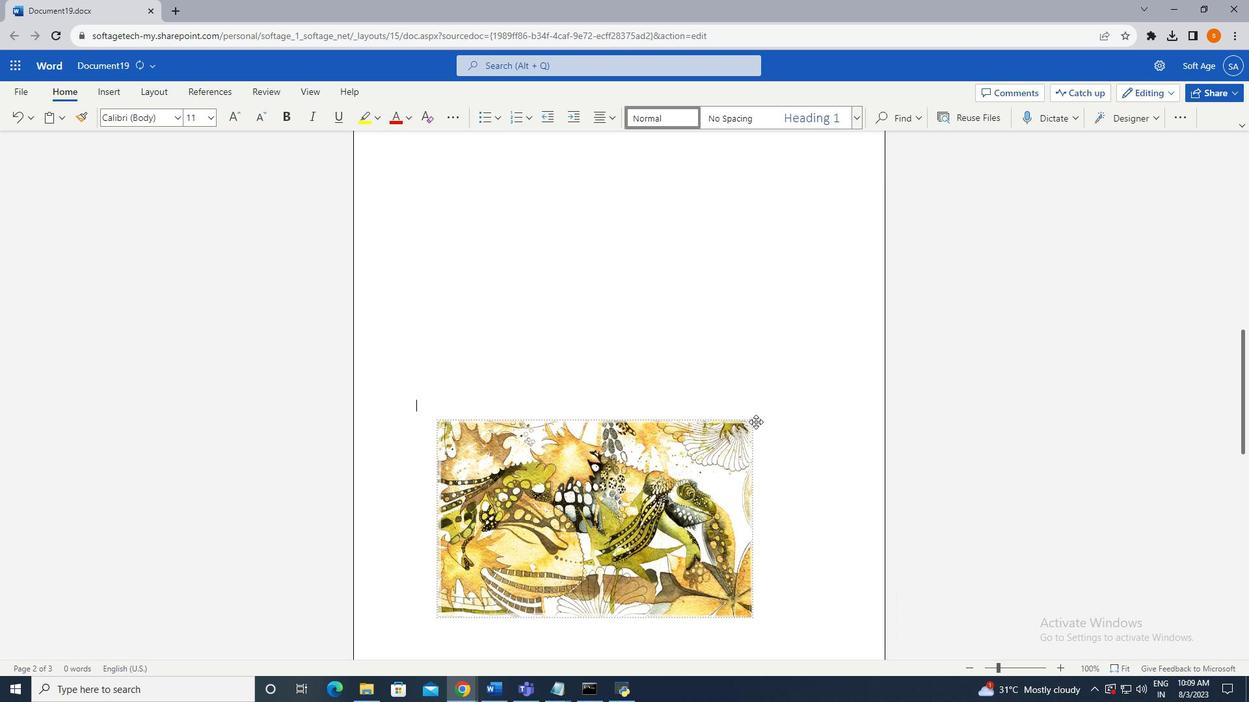 
Action: Mouse pressed left at (756, 422)
Screenshot: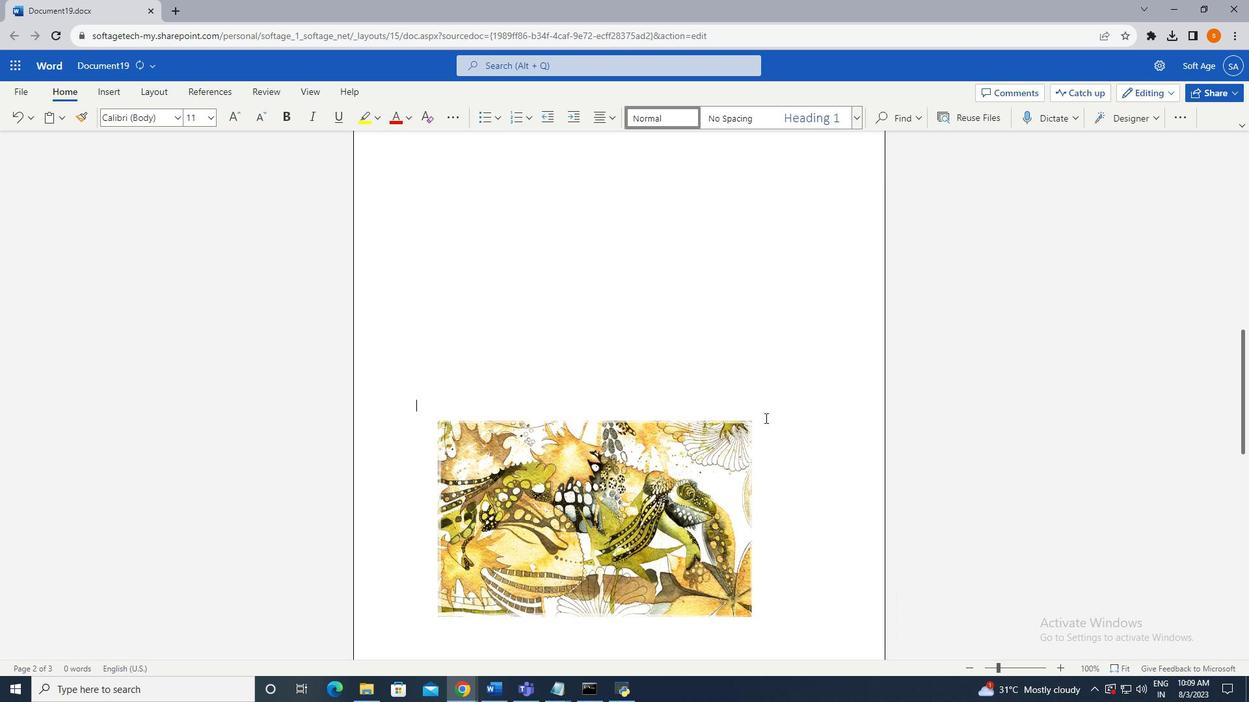 
Action: Mouse moved to (719, 456)
Screenshot: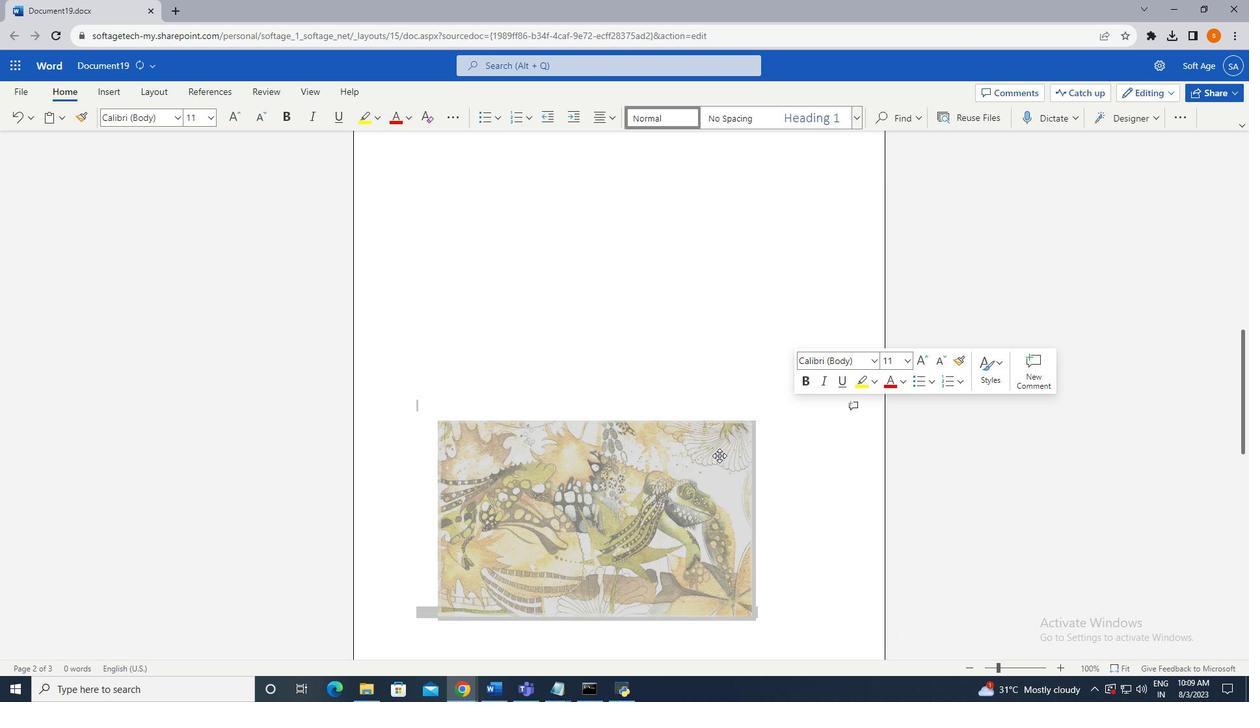 
Action: Mouse pressed left at (719, 456)
Screenshot: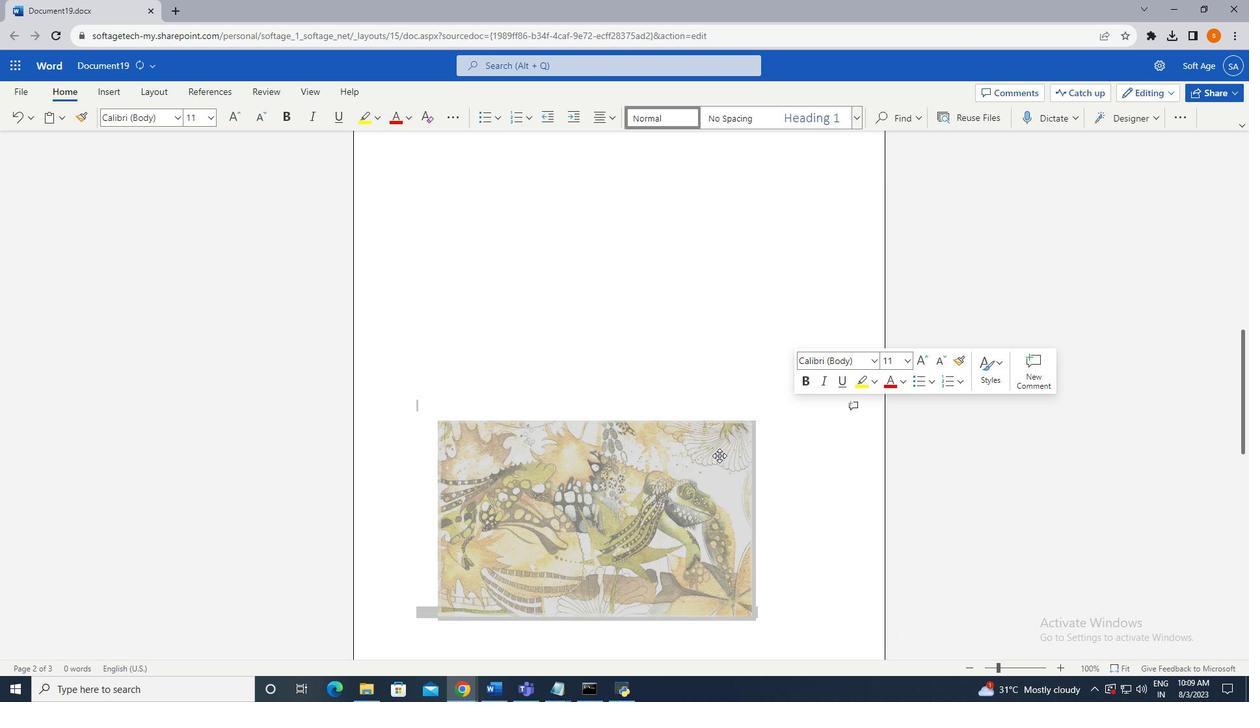 
Action: Mouse moved to (749, 421)
Screenshot: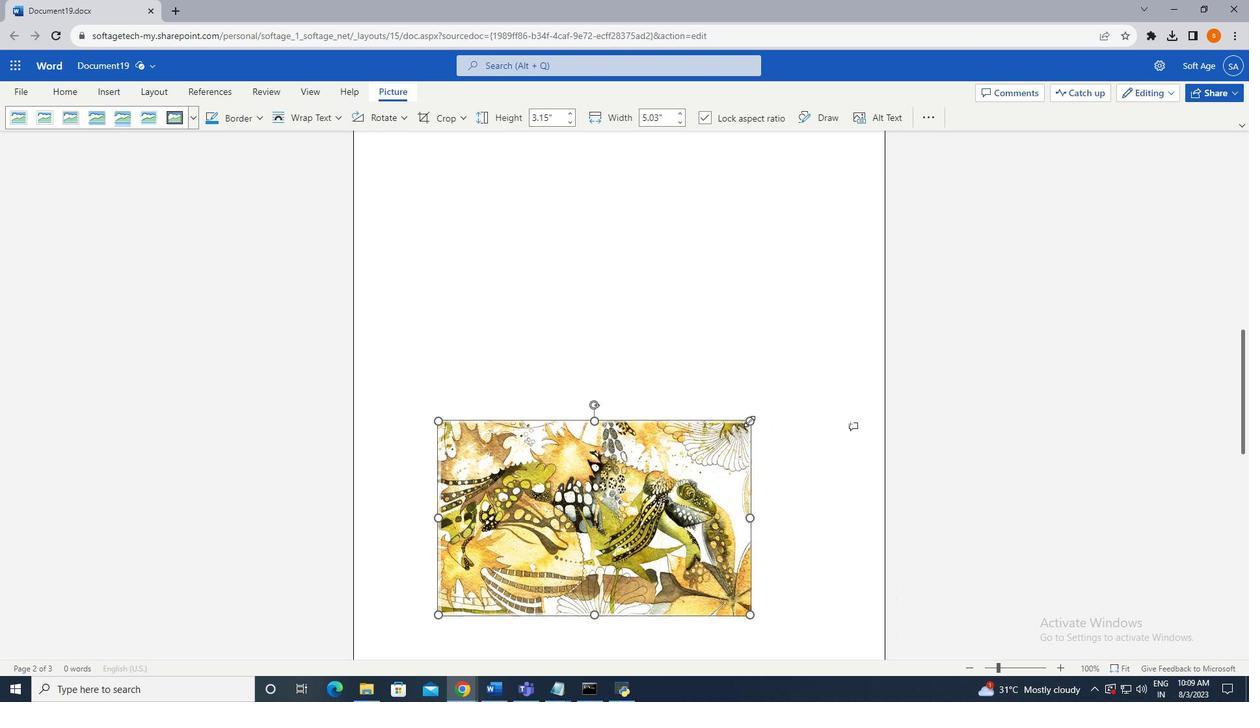 
Action: Mouse pressed left at (749, 421)
Screenshot: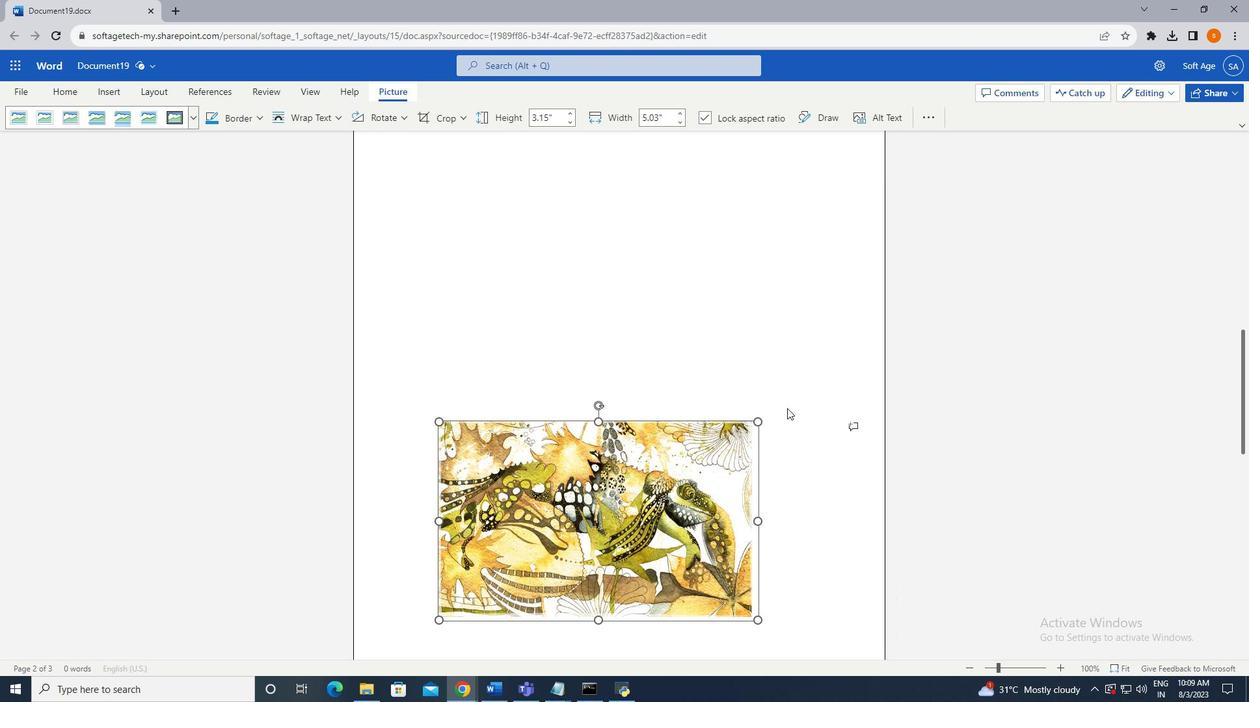 
Action: Mouse moved to (785, 448)
Screenshot: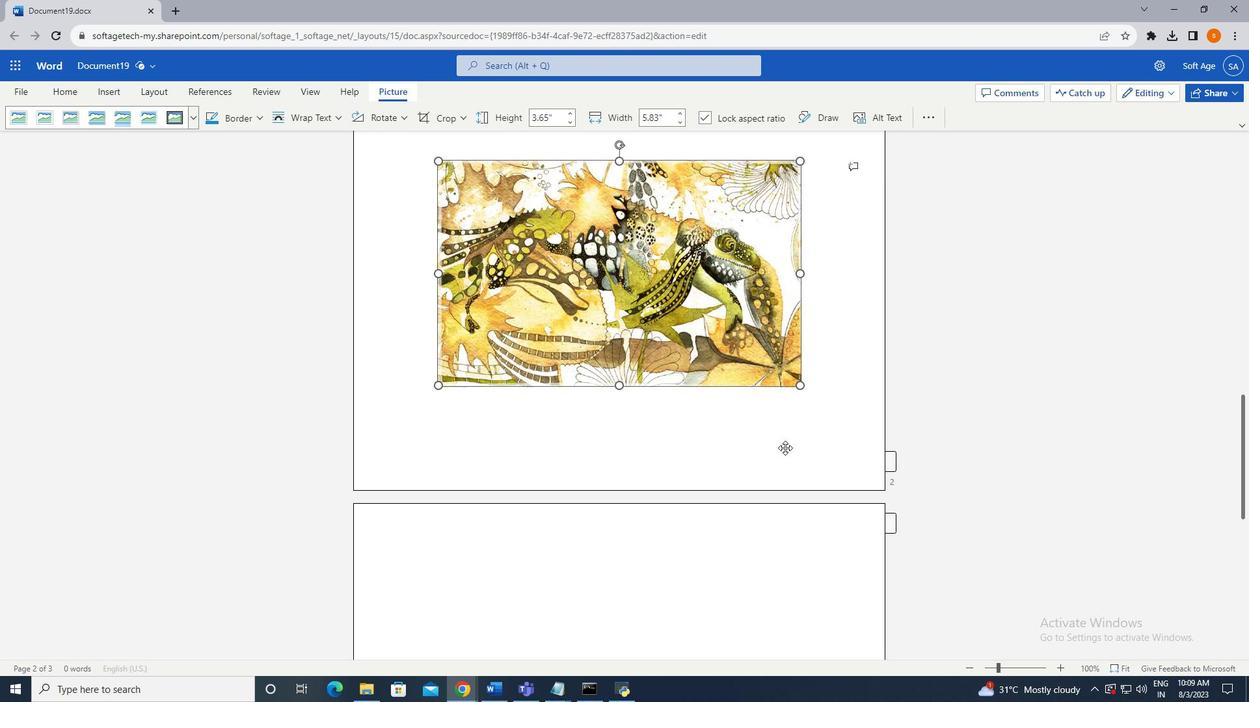 
Action: Mouse scrolled (785, 447) with delta (0, 0)
Screenshot: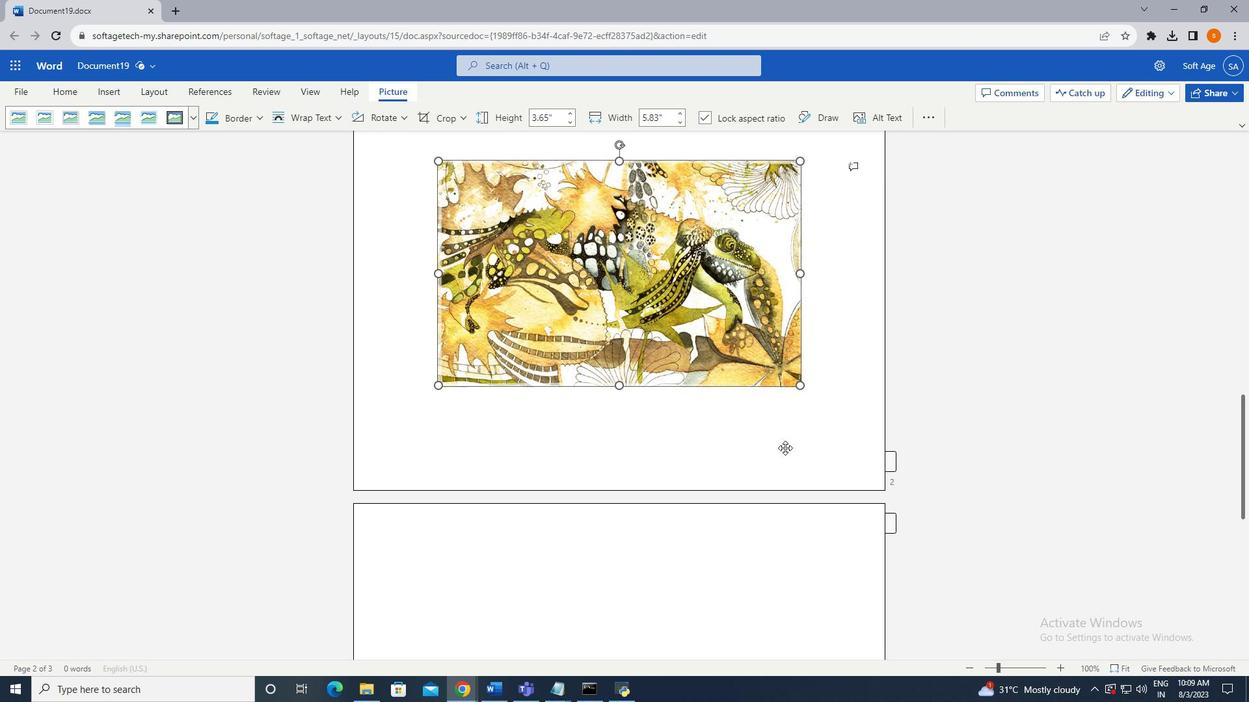 
Action: Mouse scrolled (785, 447) with delta (0, 0)
Screenshot: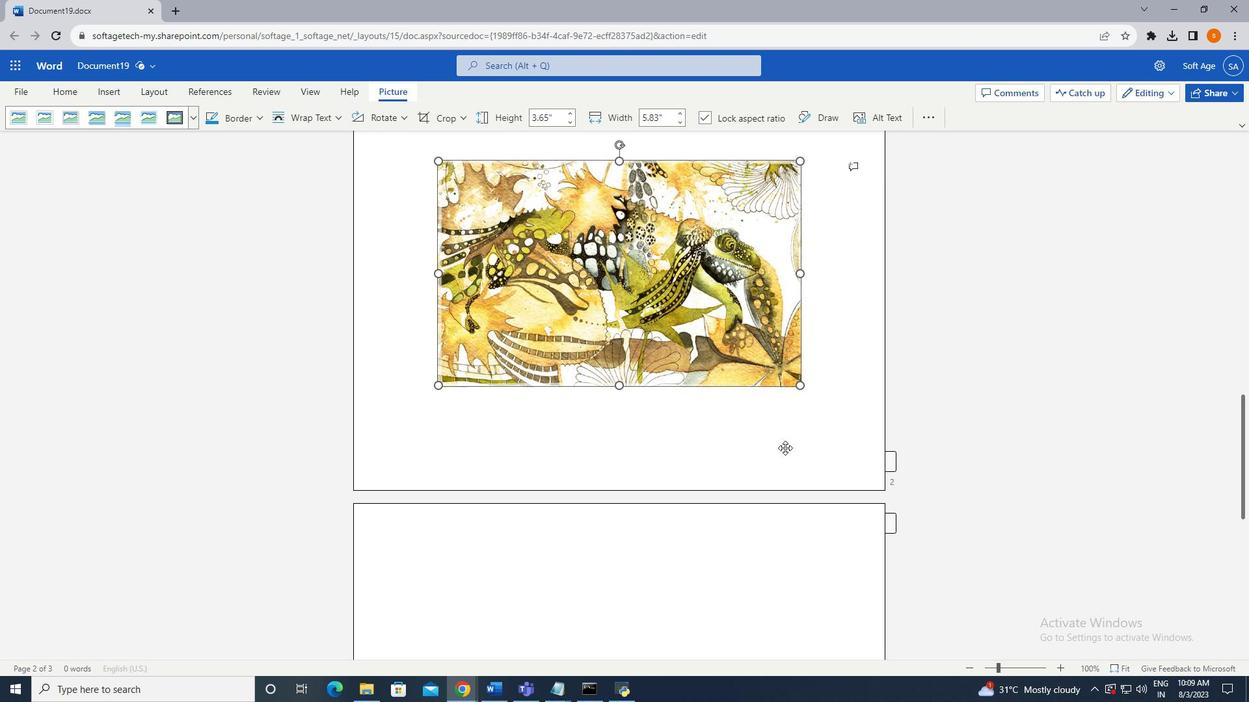 
Action: Mouse scrolled (785, 447) with delta (0, 0)
Screenshot: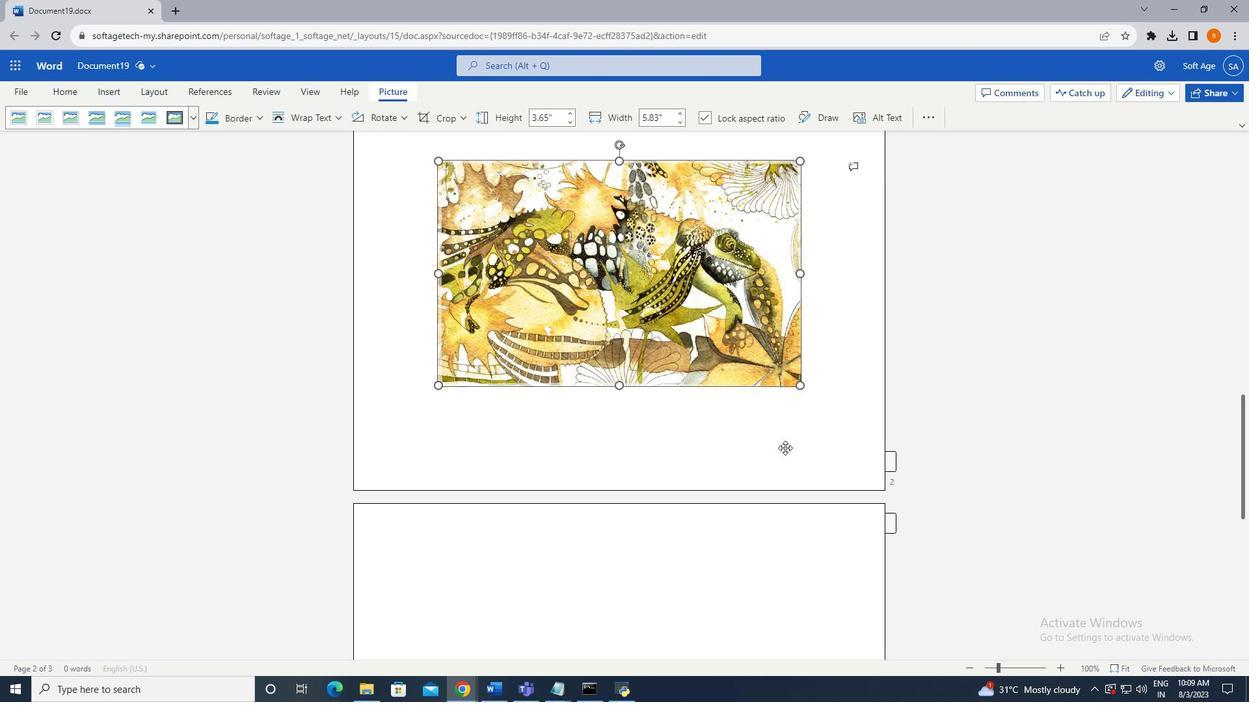 
Action: Mouse scrolled (785, 447) with delta (0, 0)
Screenshot: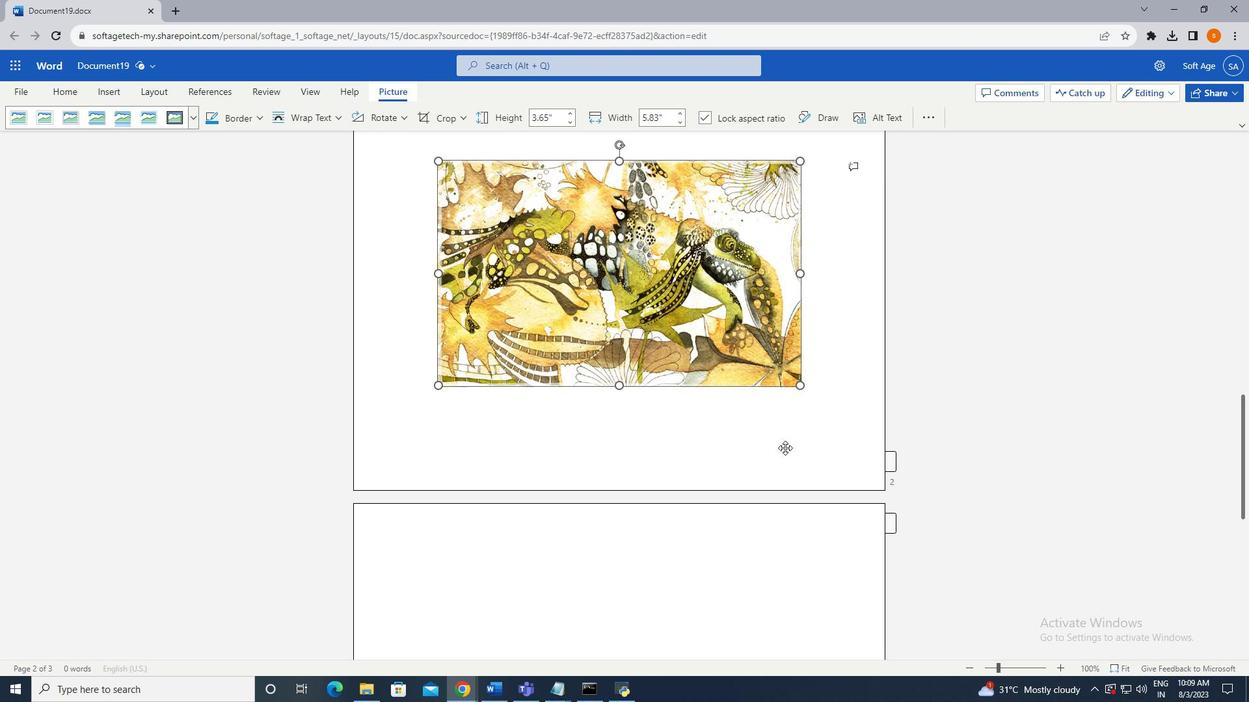 
Action: Mouse scrolled (785, 448) with delta (0, 0)
Screenshot: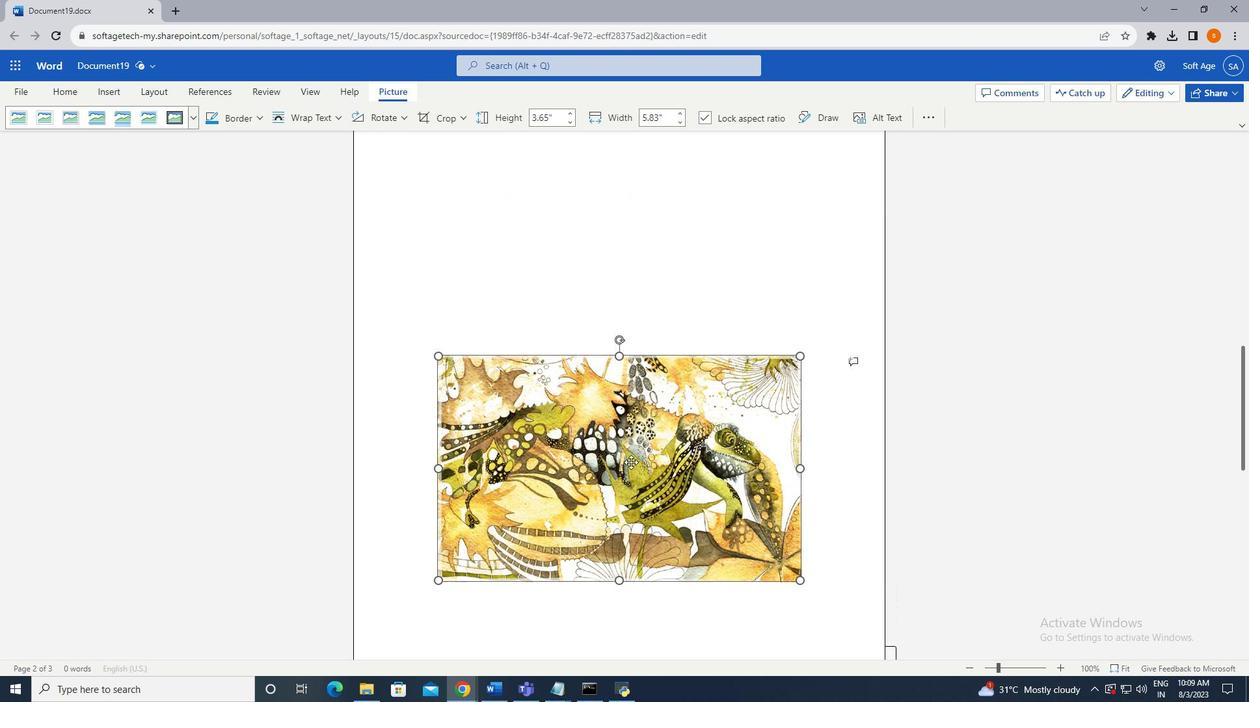 
Action: Mouse scrolled (785, 448) with delta (0, 0)
Screenshot: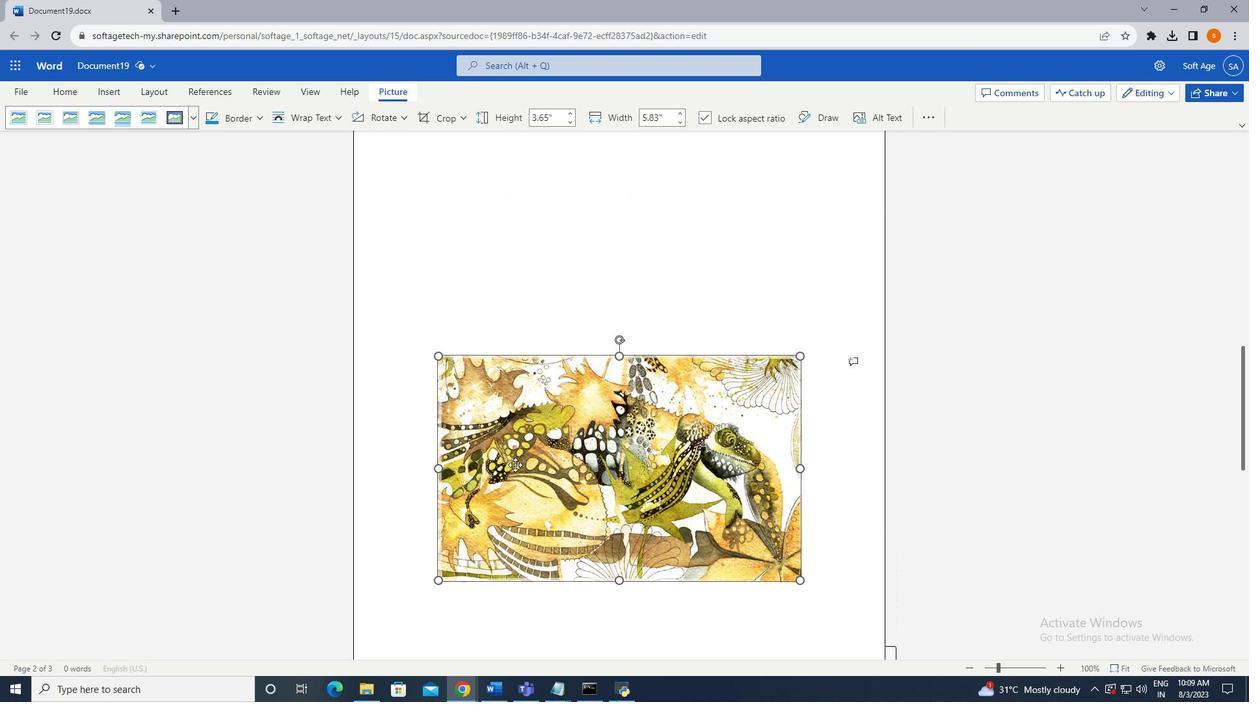 
Action: Mouse scrolled (785, 448) with delta (0, 0)
Screenshot: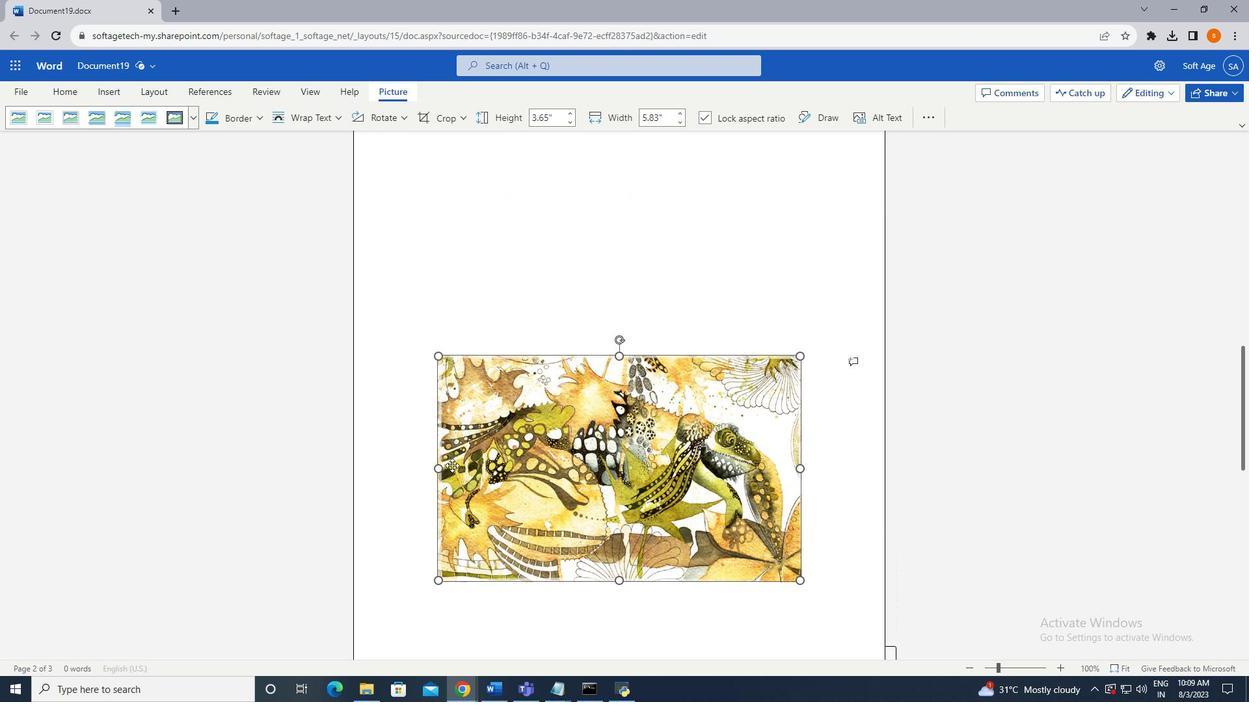 
Action: Mouse moved to (439, 581)
Screenshot: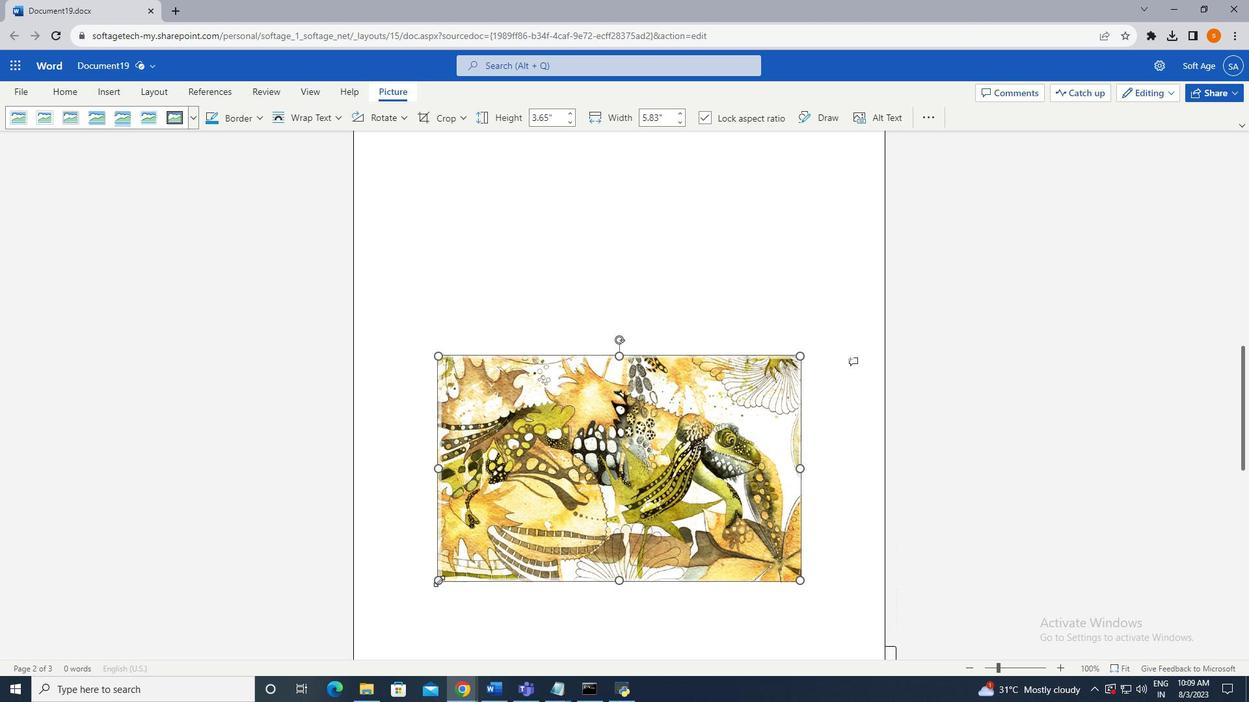 
Action: Mouse pressed left at (439, 581)
Screenshot: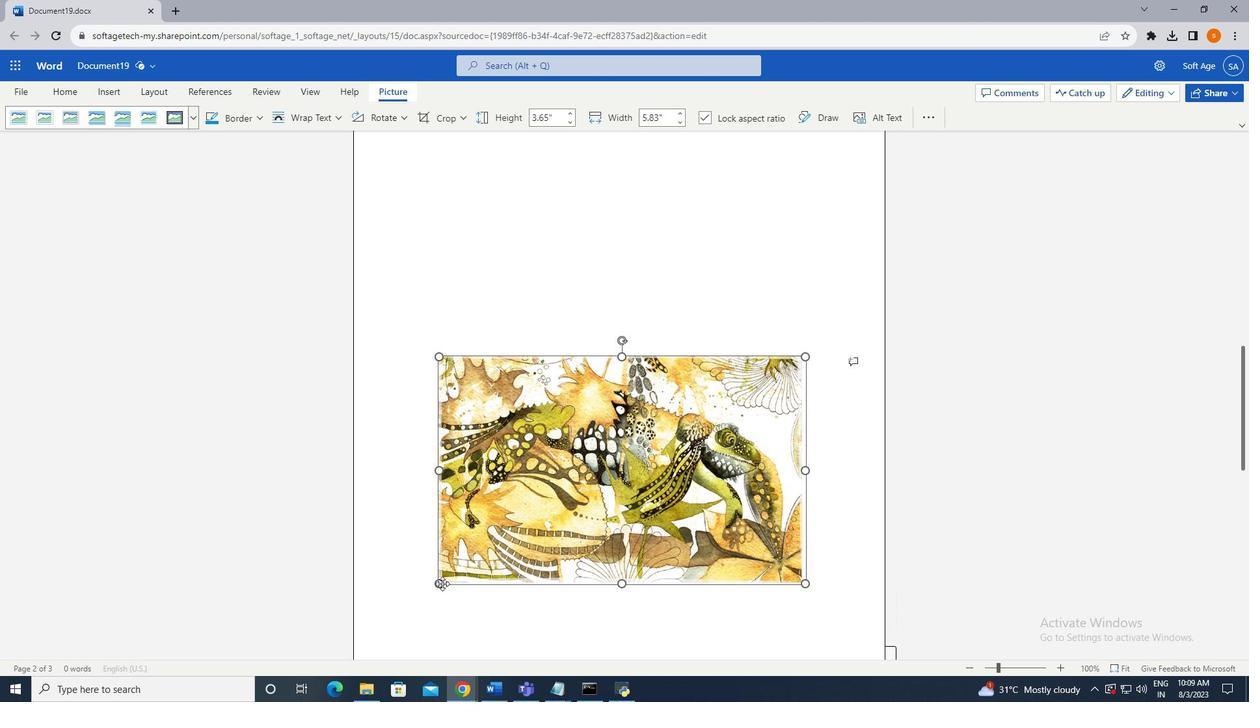
Action: Mouse moved to (616, 579)
Screenshot: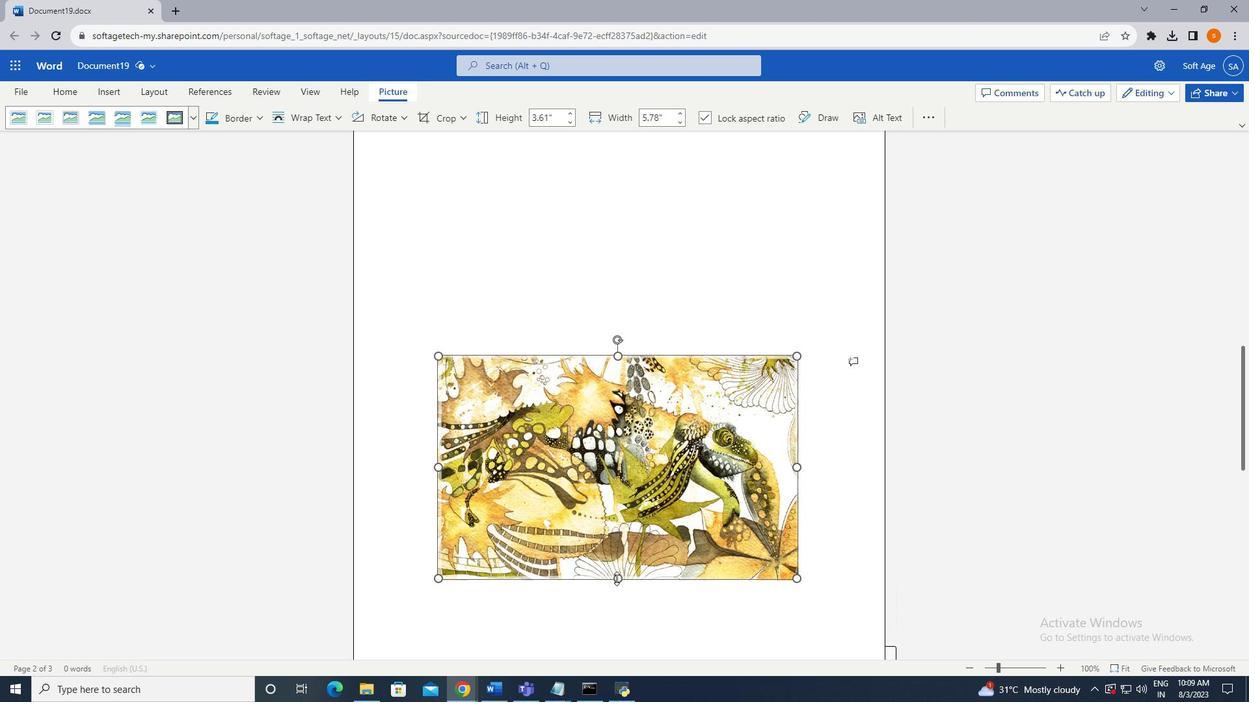 
Action: Mouse pressed left at (616, 579)
Screenshot: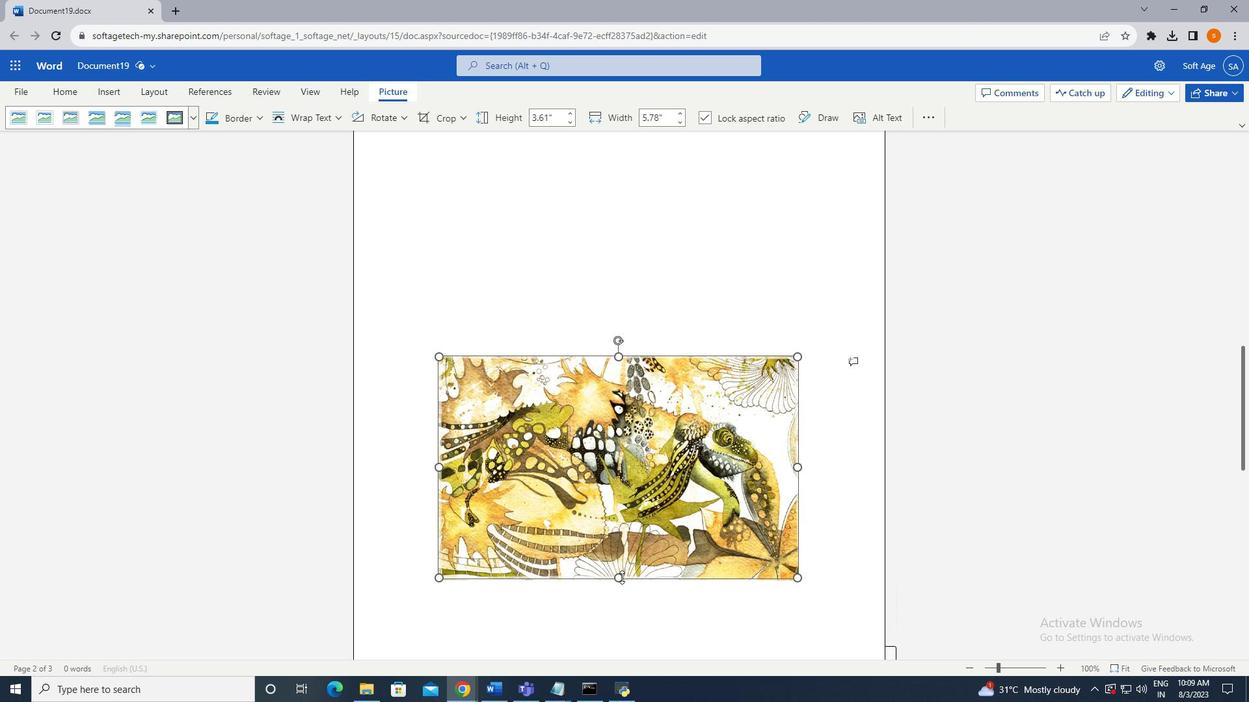 
Action: Mouse moved to (436, 352)
Screenshot: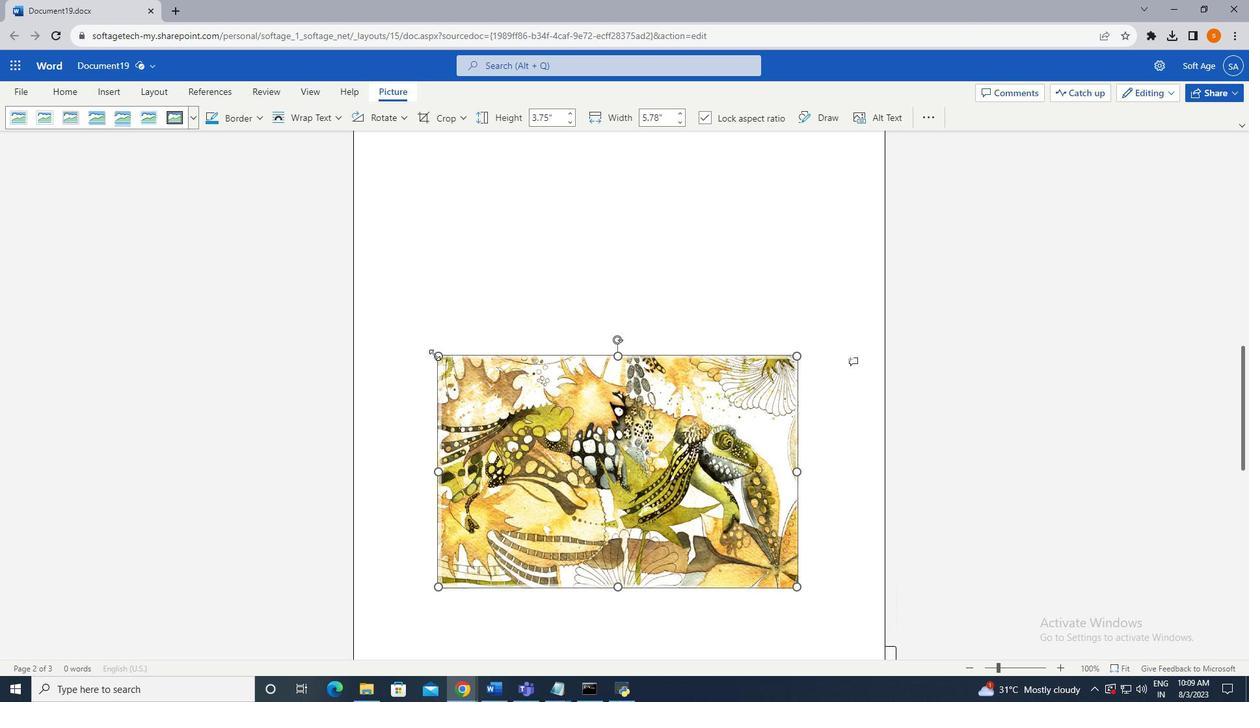 
Action: Mouse pressed left at (436, 352)
Screenshot: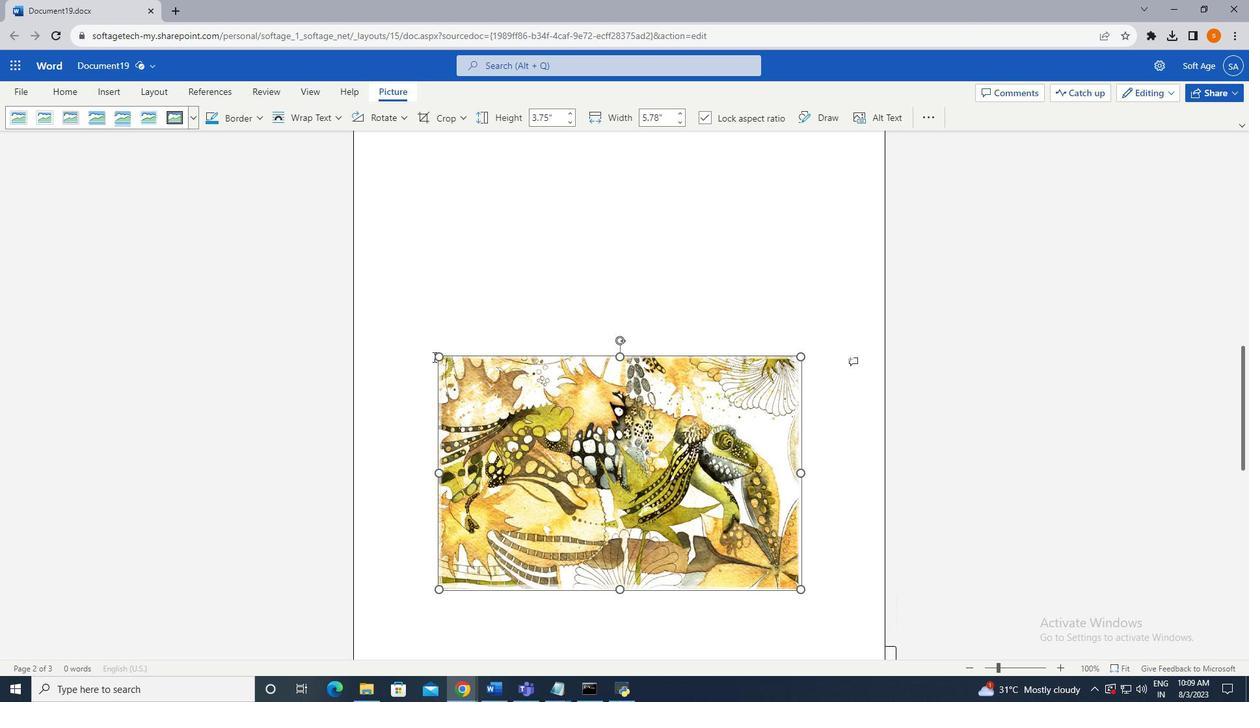 
Action: Mouse moved to (610, 426)
Screenshot: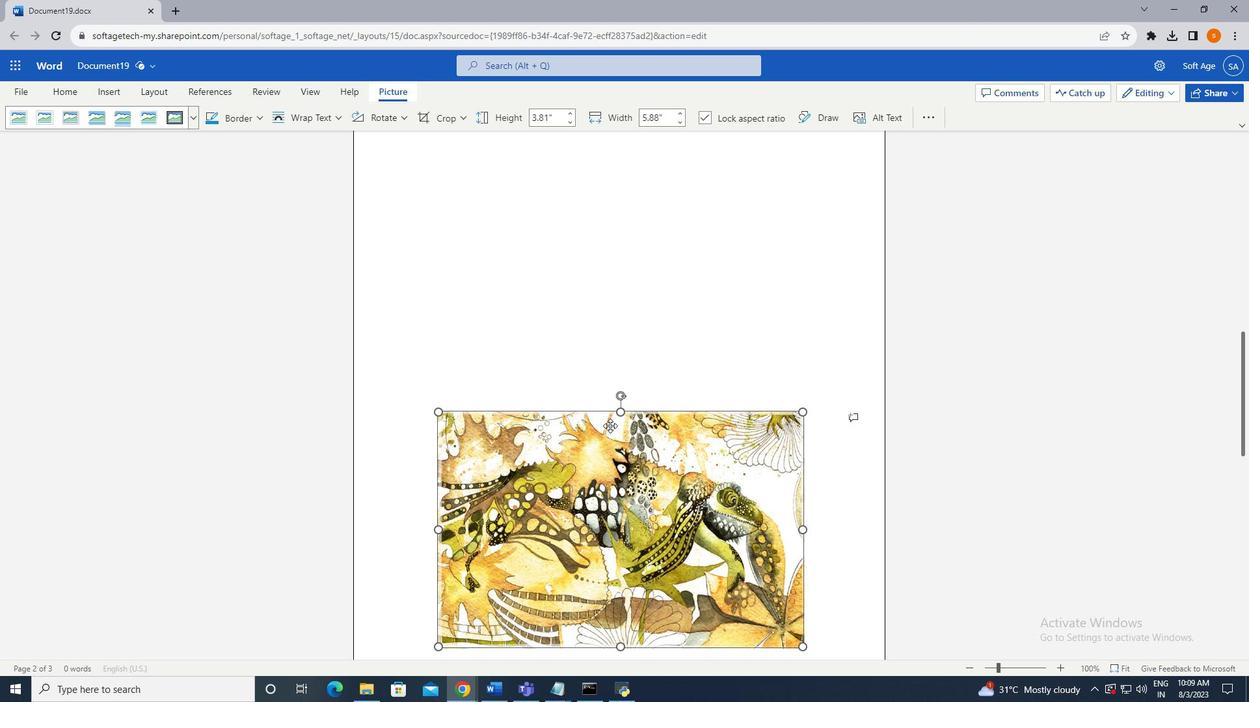 
Action: Mouse scrolled (610, 426) with delta (0, 0)
Screenshot: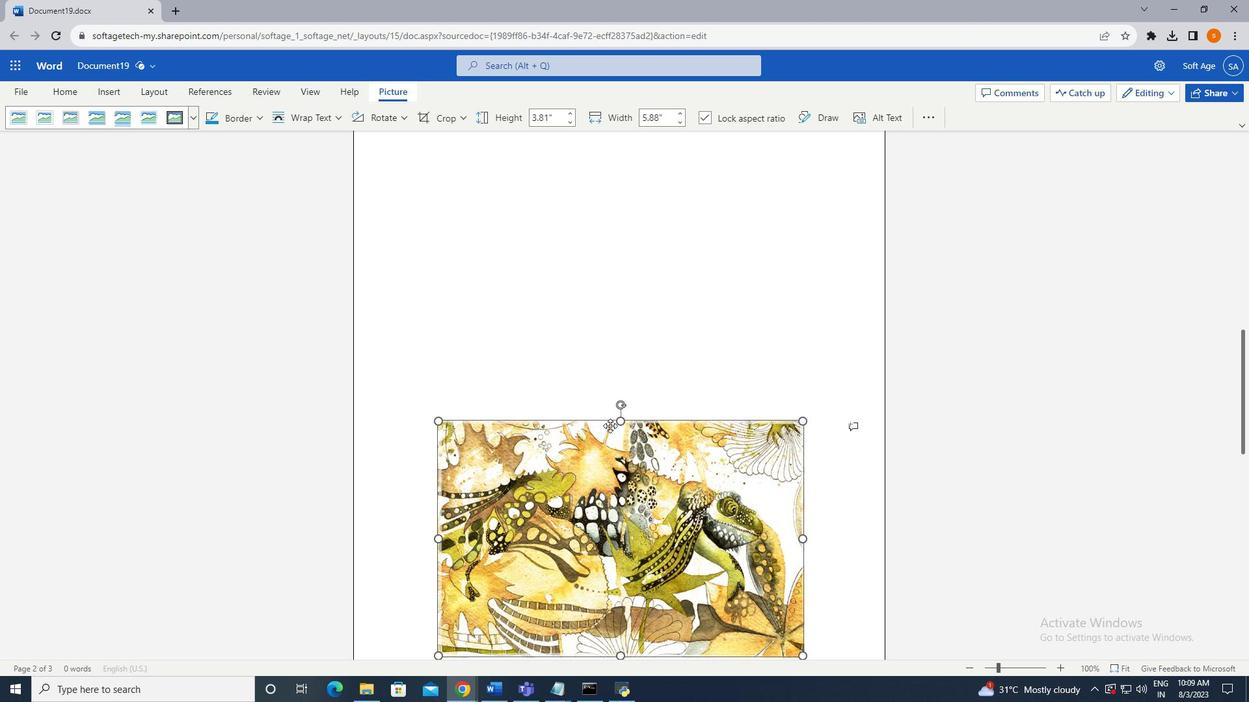 
Action: Mouse moved to (614, 426)
Screenshot: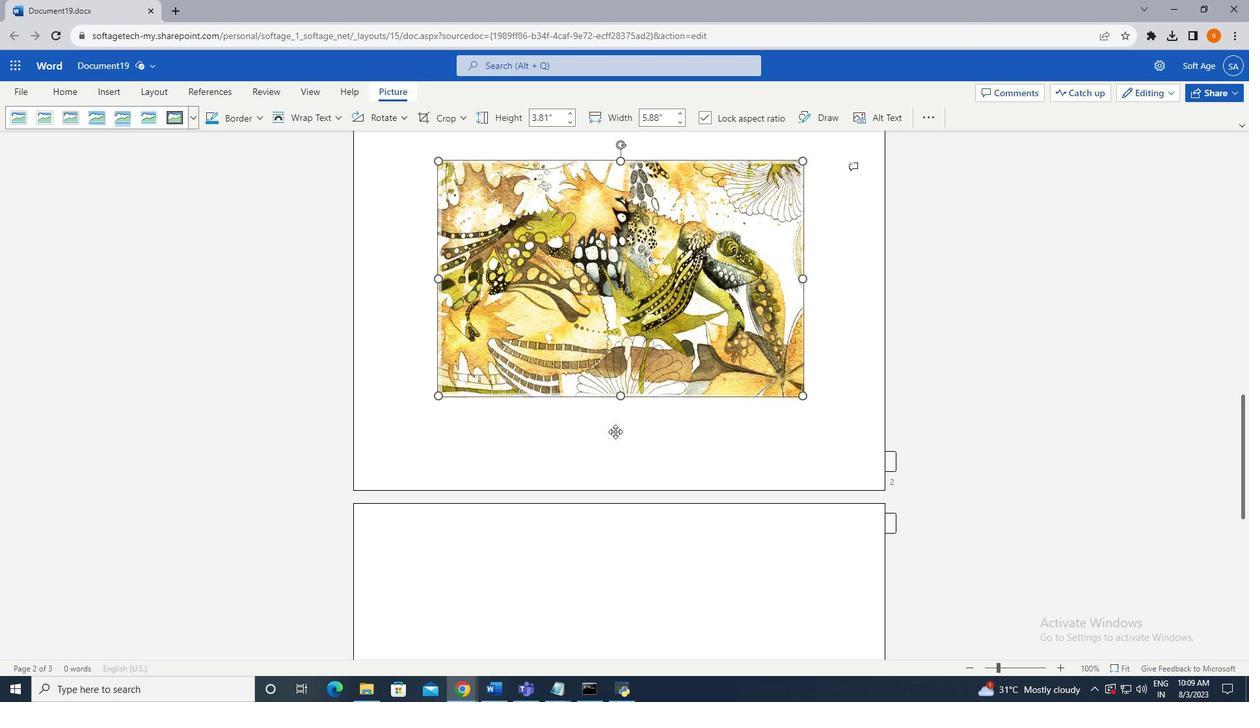 
Action: Mouse scrolled (614, 426) with delta (0, 0)
Screenshot: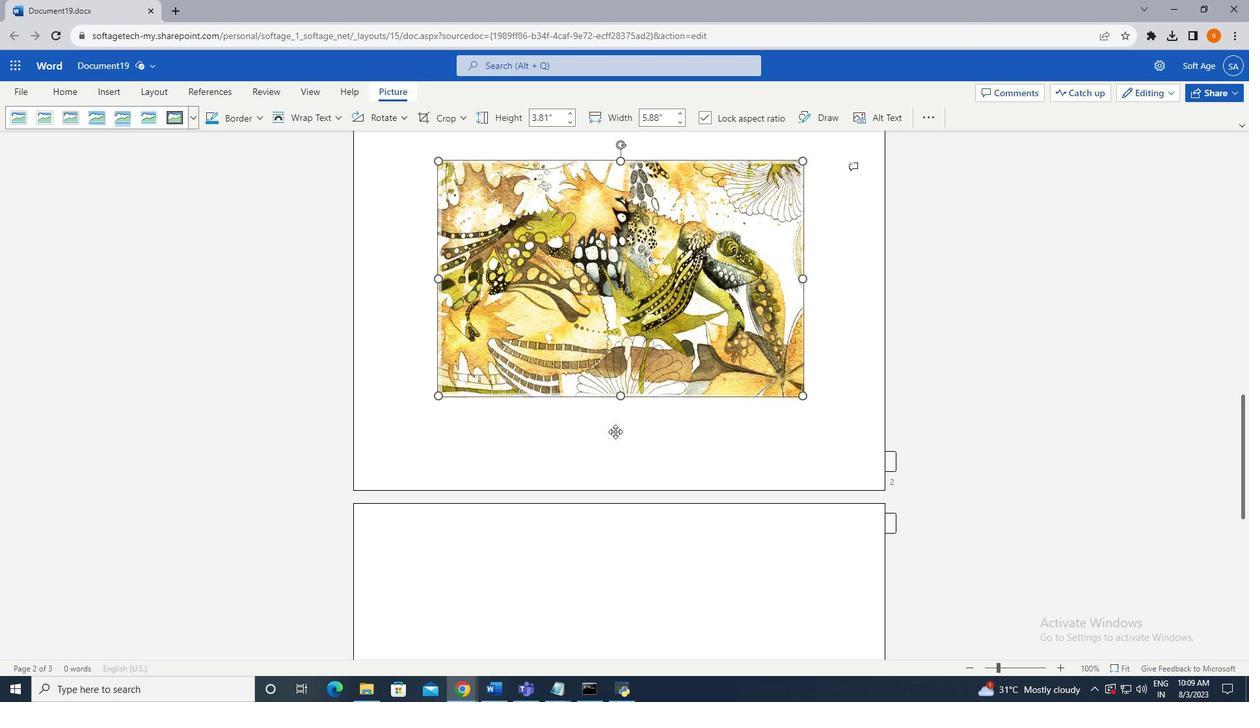 
Action: Mouse scrolled (614, 426) with delta (0, 0)
Screenshot: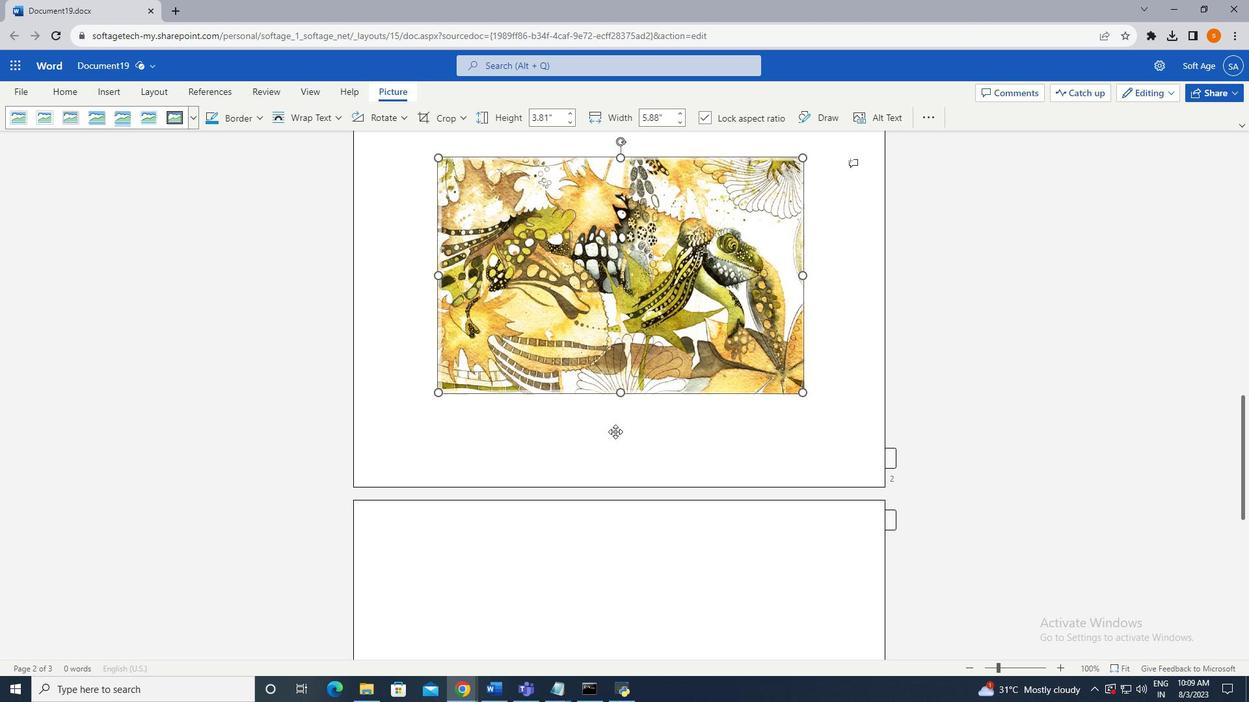 
Action: Mouse scrolled (614, 426) with delta (0, 0)
Screenshot: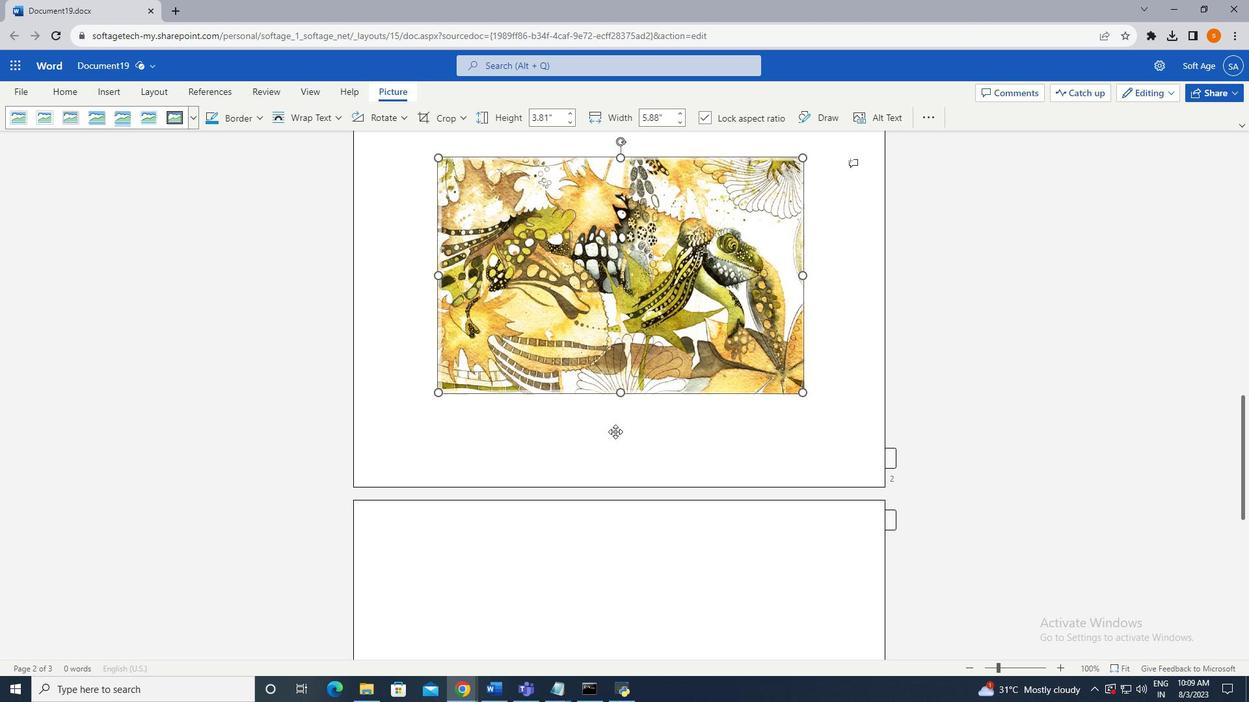 
Action: Mouse scrolled (614, 426) with delta (0, 0)
Screenshot: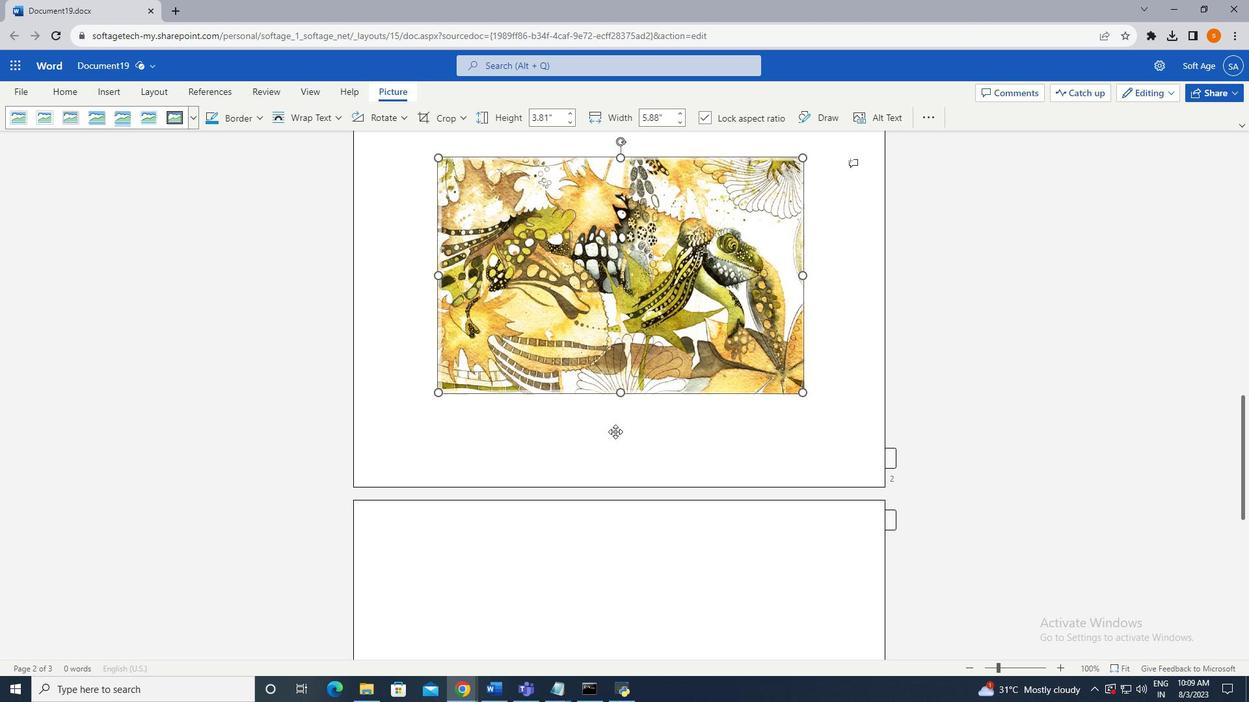 
Action: Mouse moved to (615, 432)
Screenshot: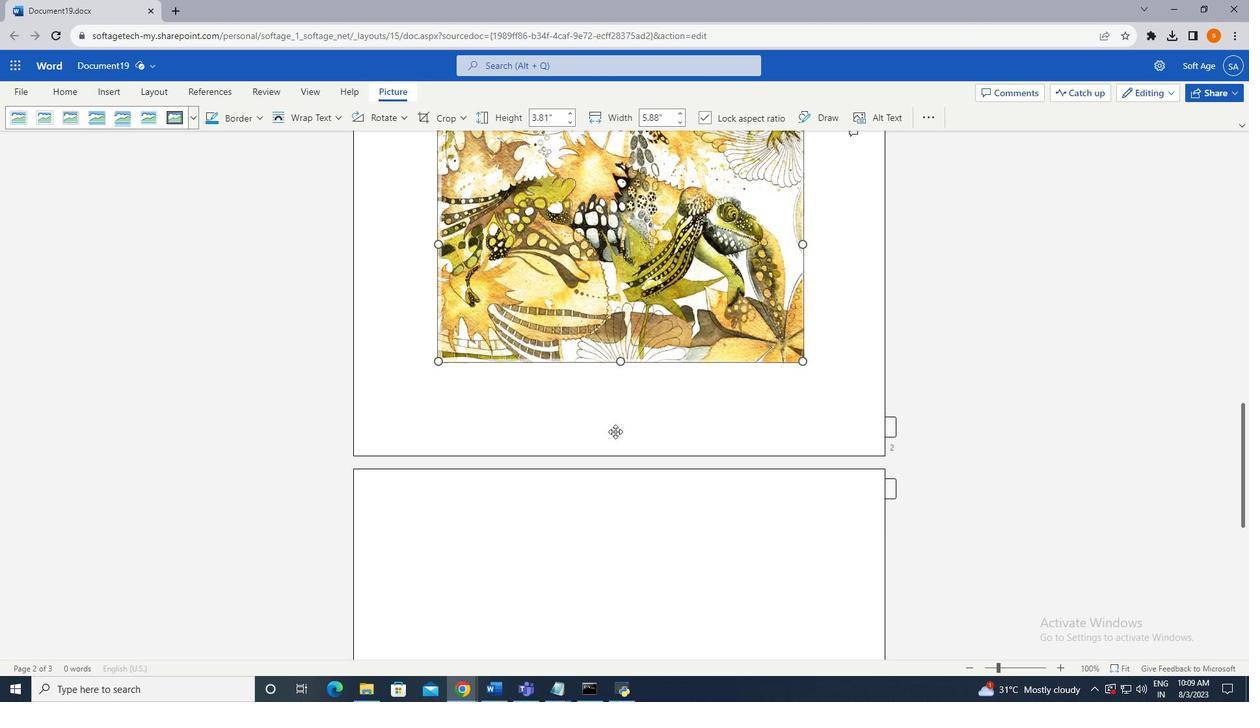 
Action: Mouse scrolled (615, 431) with delta (0, 0)
Screenshot: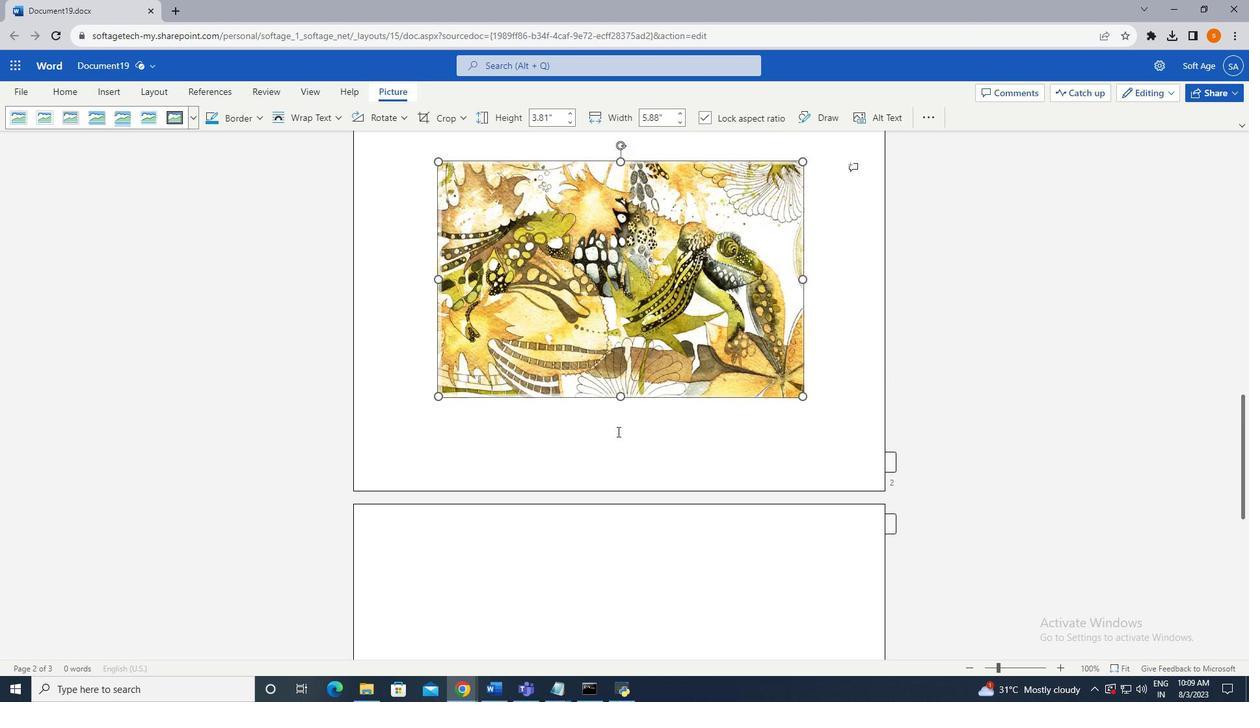 
Action: Mouse scrolled (615, 431) with delta (0, 0)
Screenshot: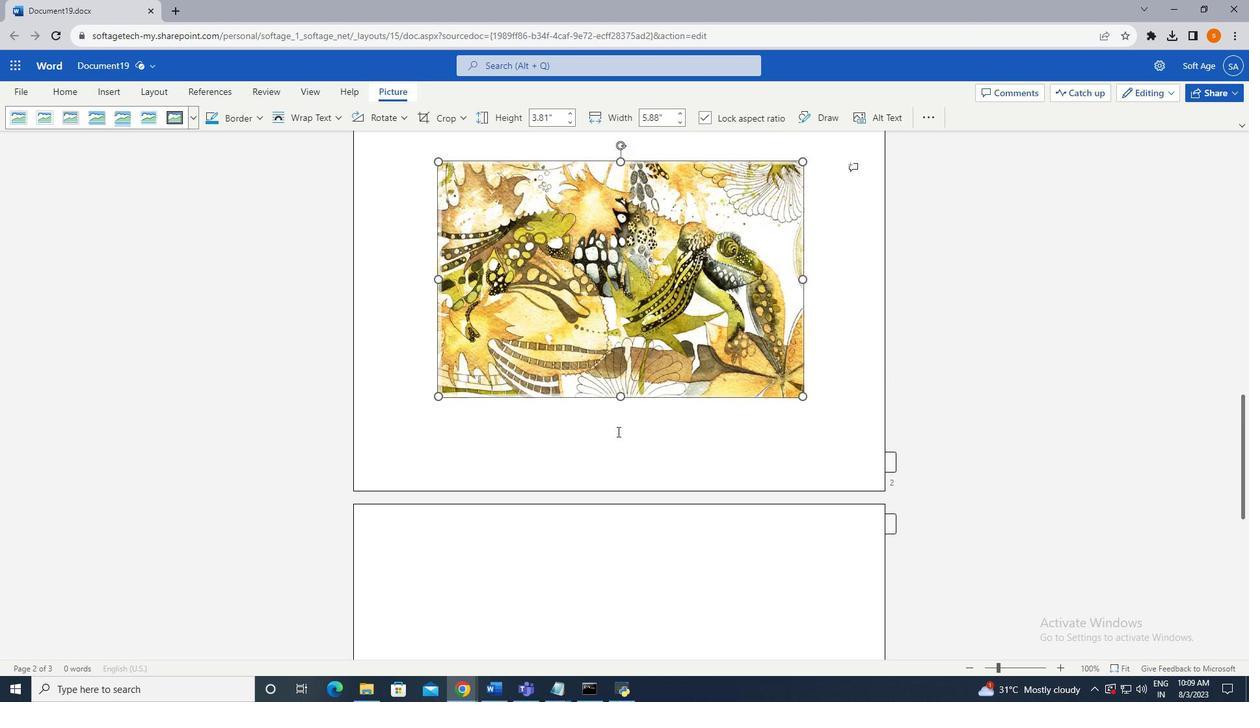 
Action: Mouse scrolled (615, 431) with delta (0, 0)
Screenshot: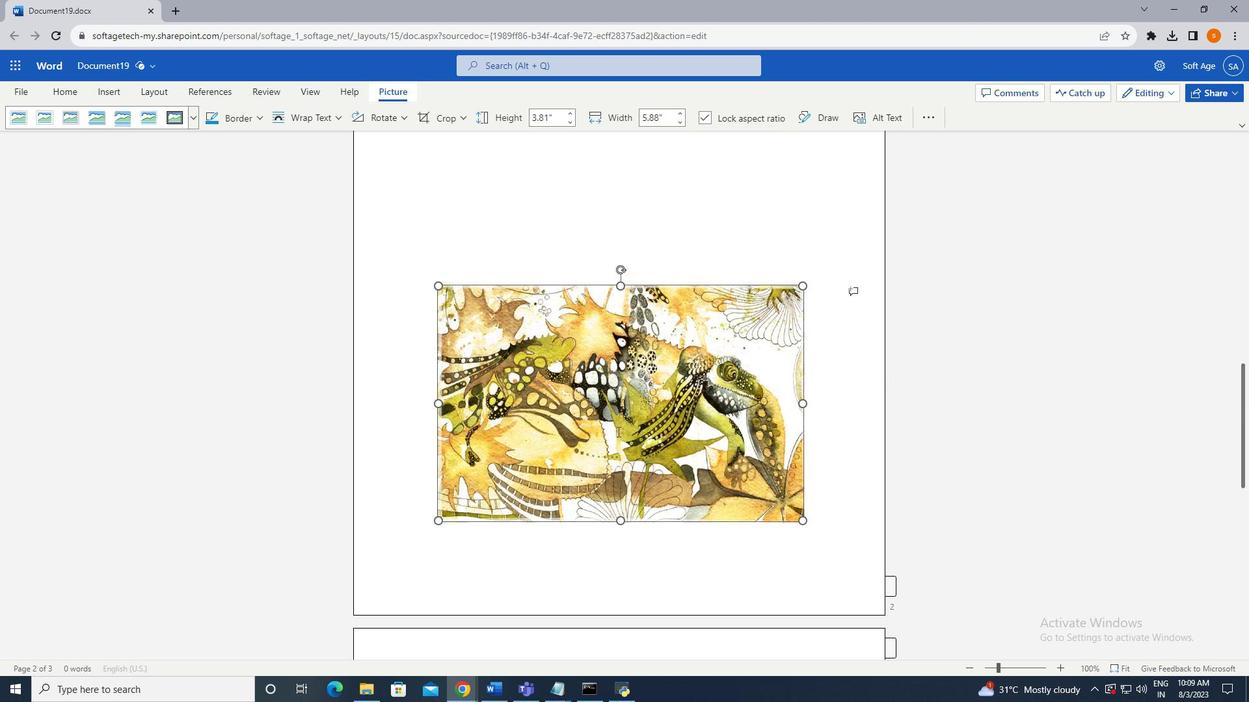 
Action: Mouse scrolled (615, 432) with delta (0, 0)
Screenshot: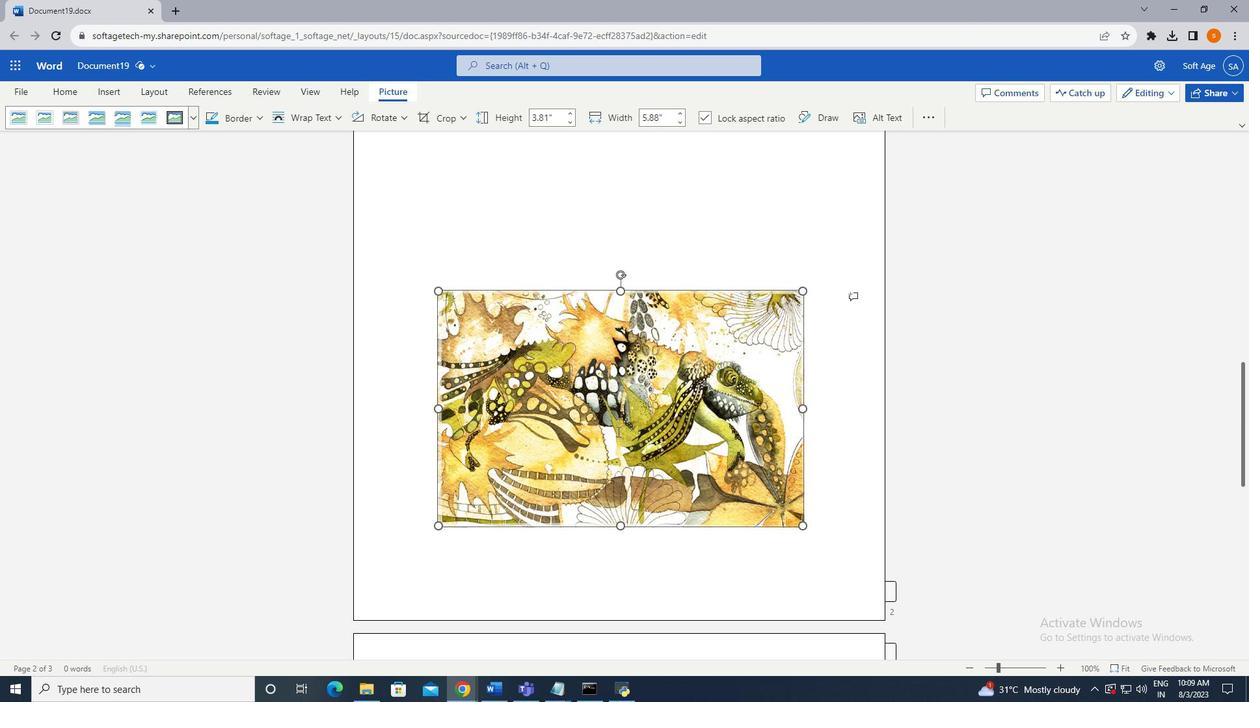 
Action: Mouse moved to (617, 432)
Screenshot: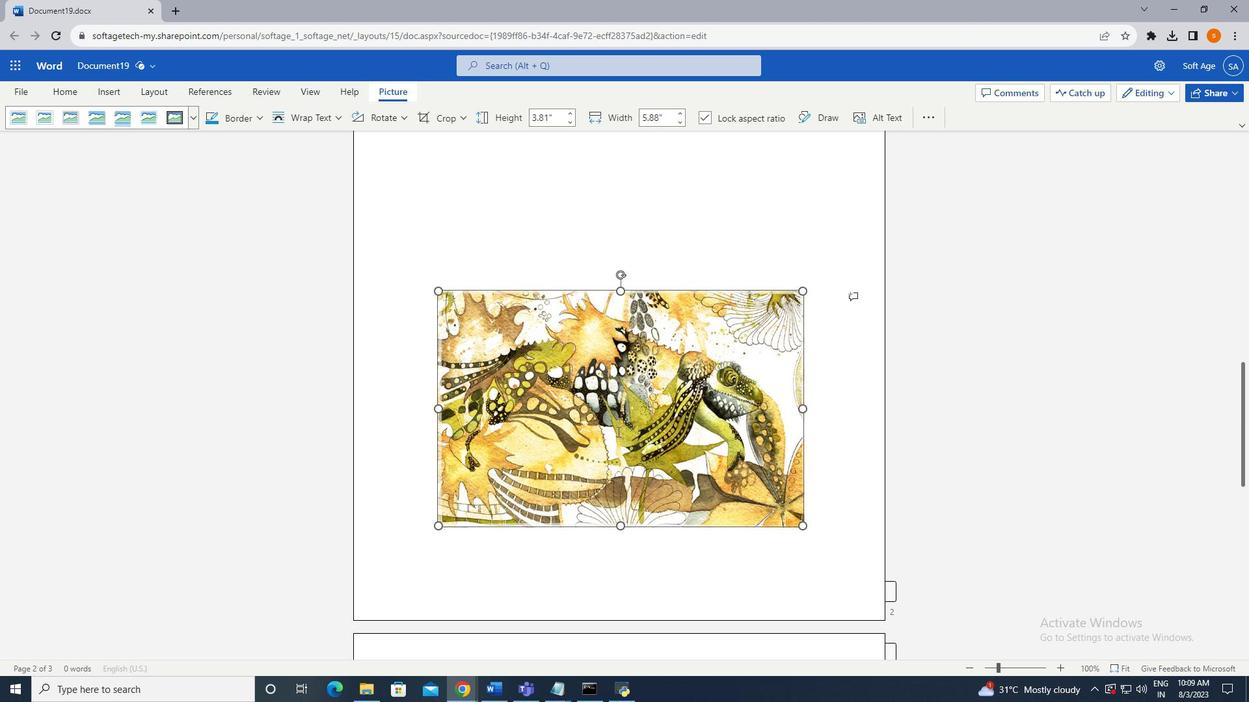 
Action: Mouse scrolled (617, 432) with delta (0, 0)
Screenshot: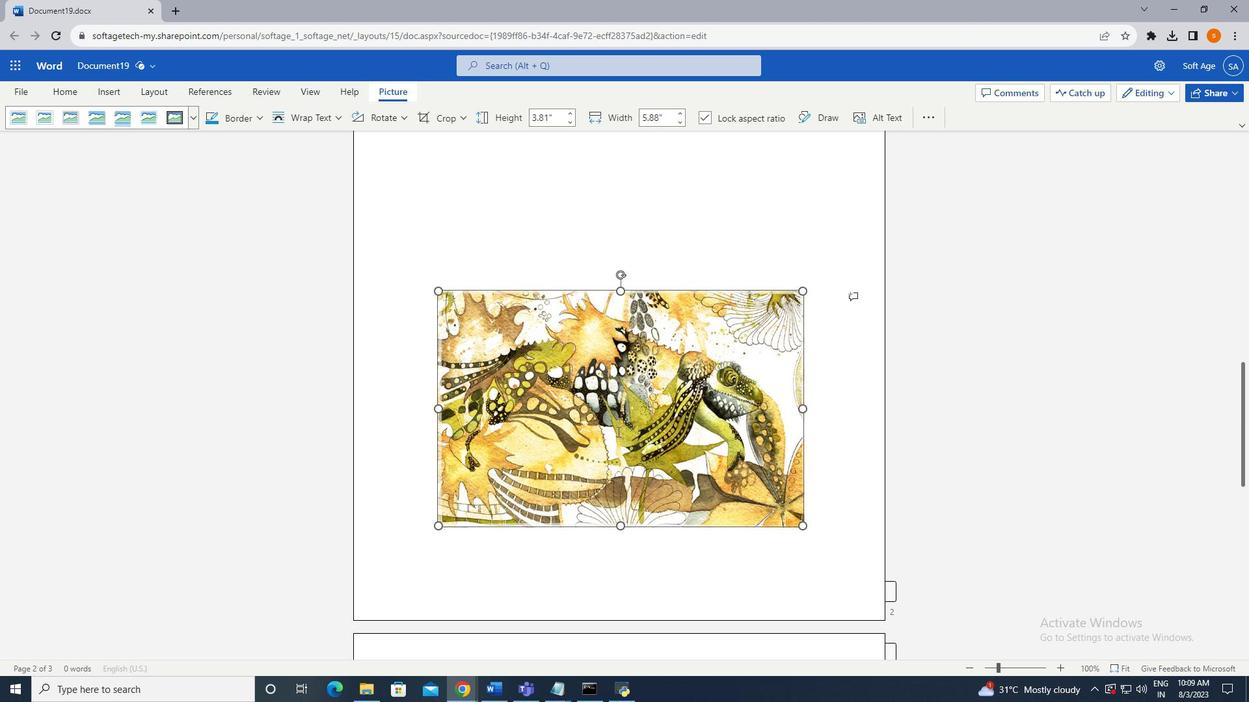 
Action: Mouse scrolled (617, 432) with delta (0, 0)
Screenshot: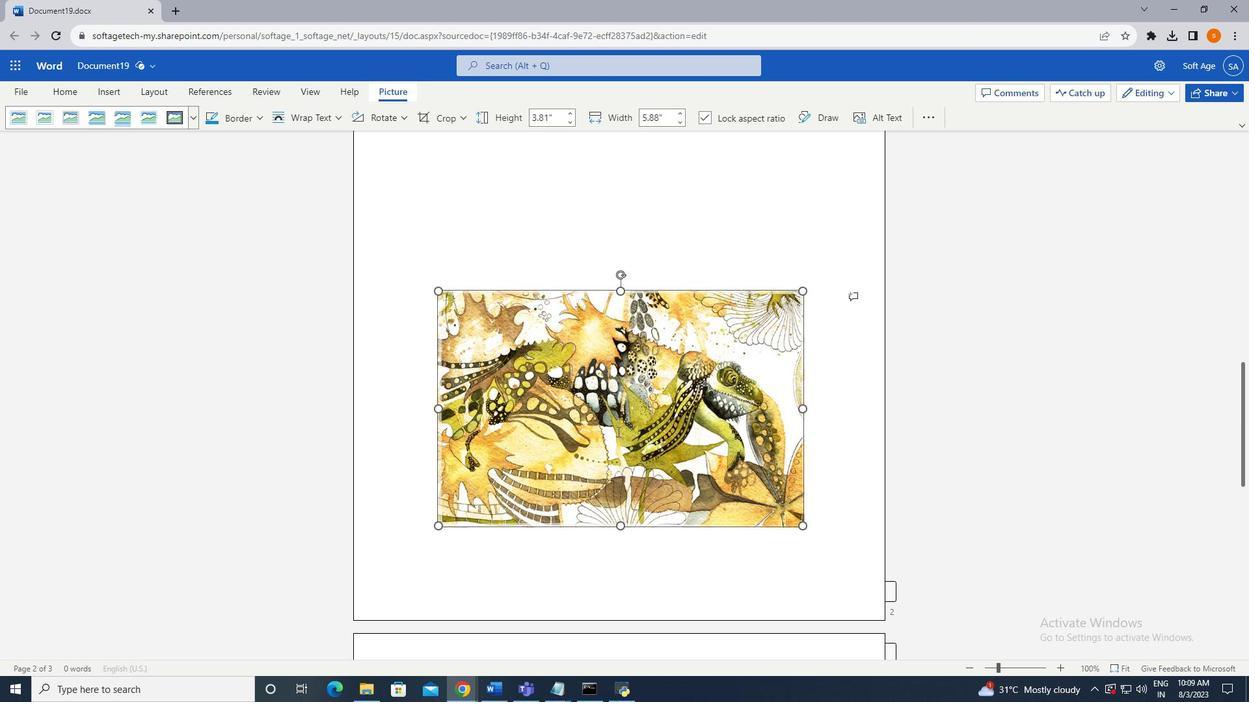 
Action: Mouse scrolled (617, 432) with delta (0, 0)
Screenshot: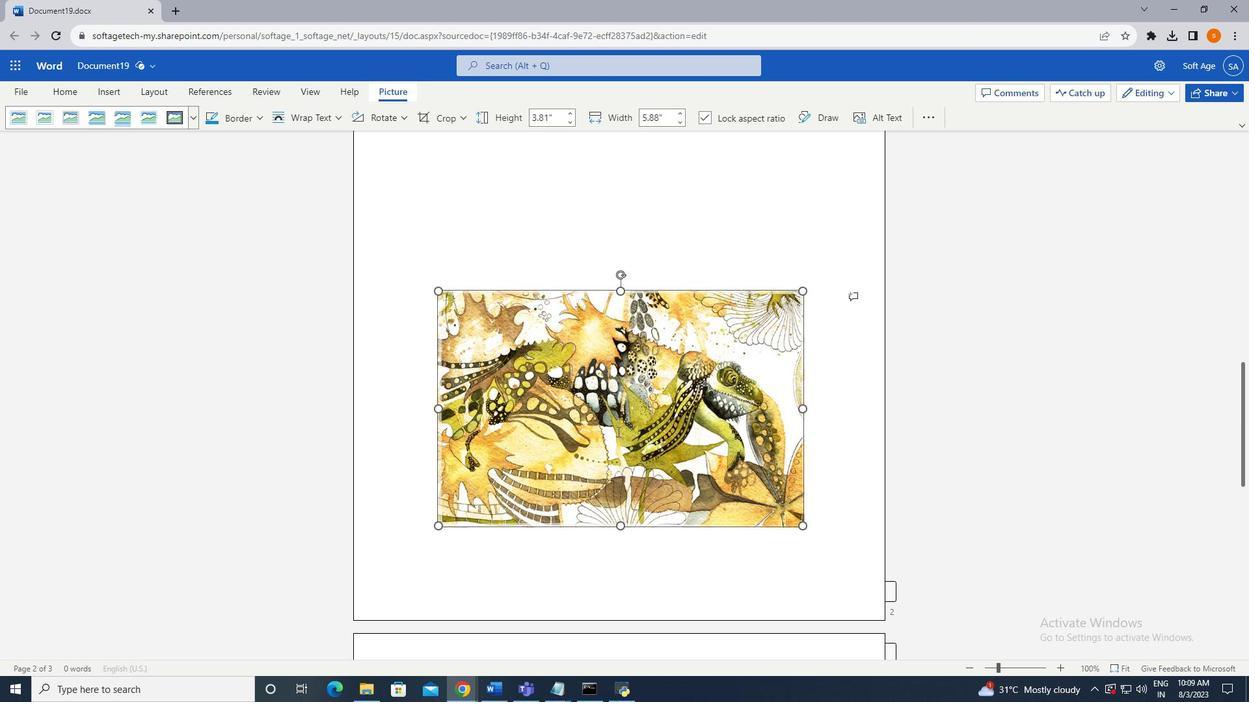 
Action: Mouse scrolled (617, 432) with delta (0, 0)
Screenshot: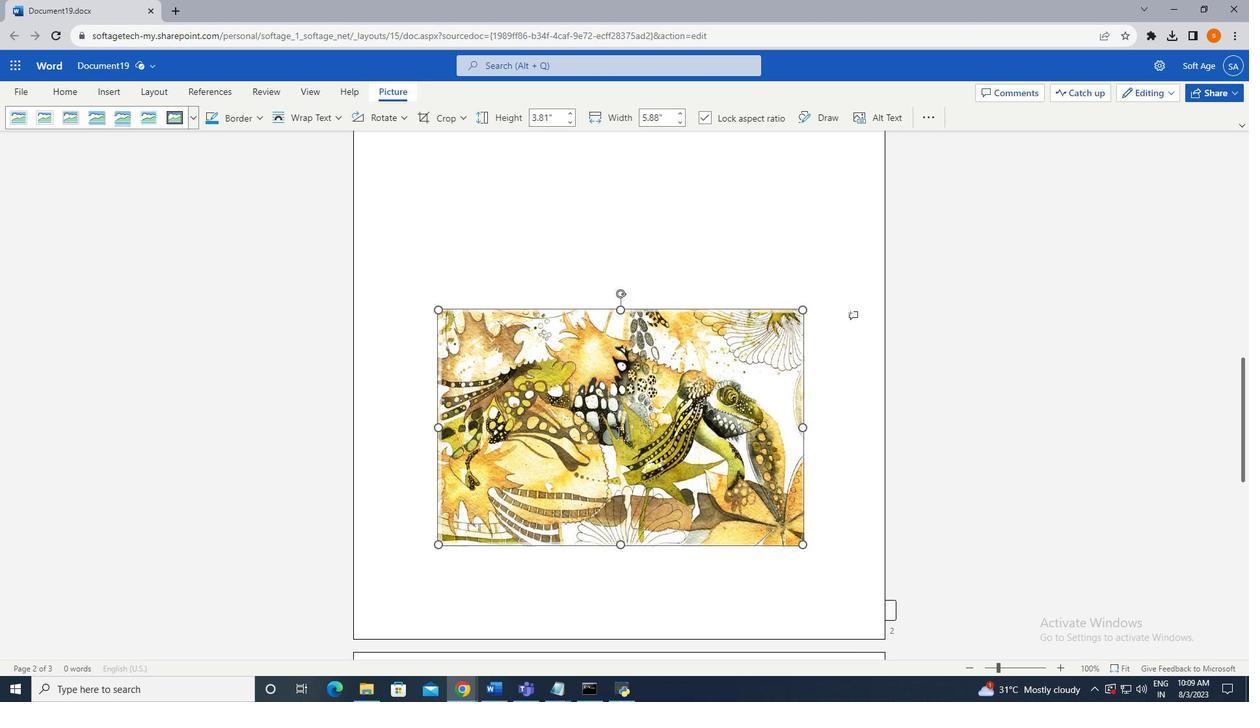 
Action: Mouse scrolled (617, 432) with delta (0, 0)
Screenshot: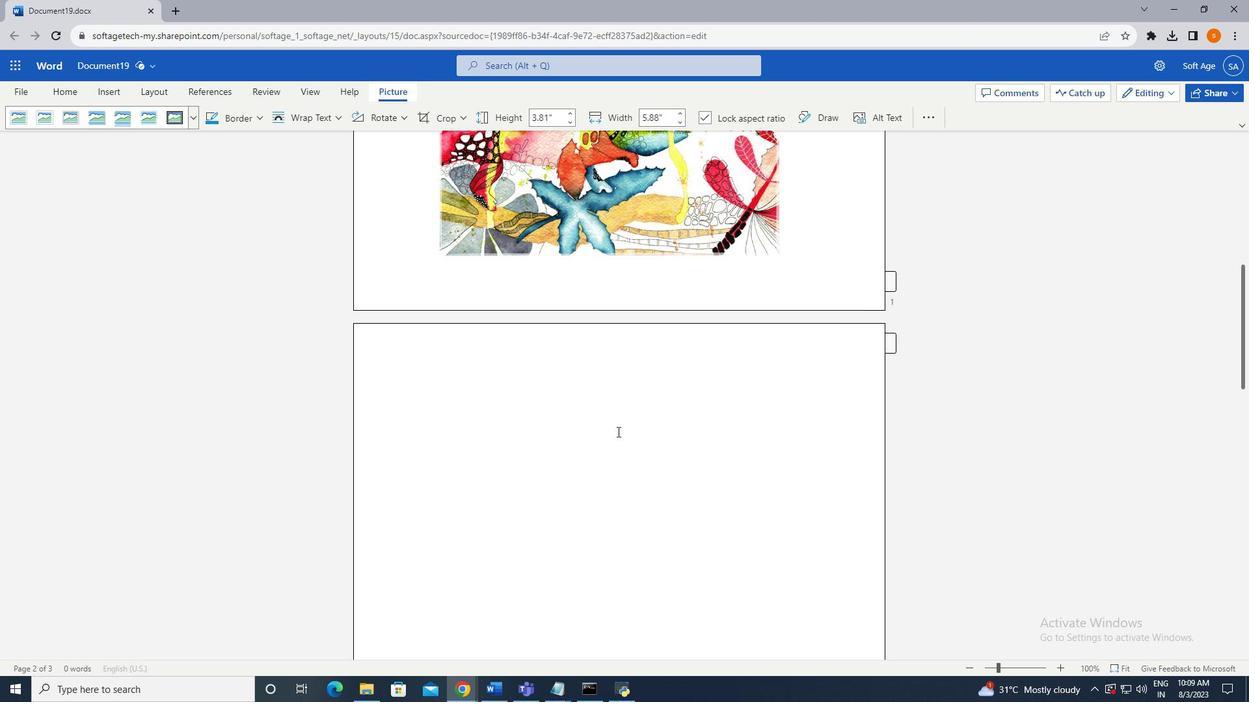 
Action: Mouse scrolled (617, 432) with delta (0, 0)
Screenshot: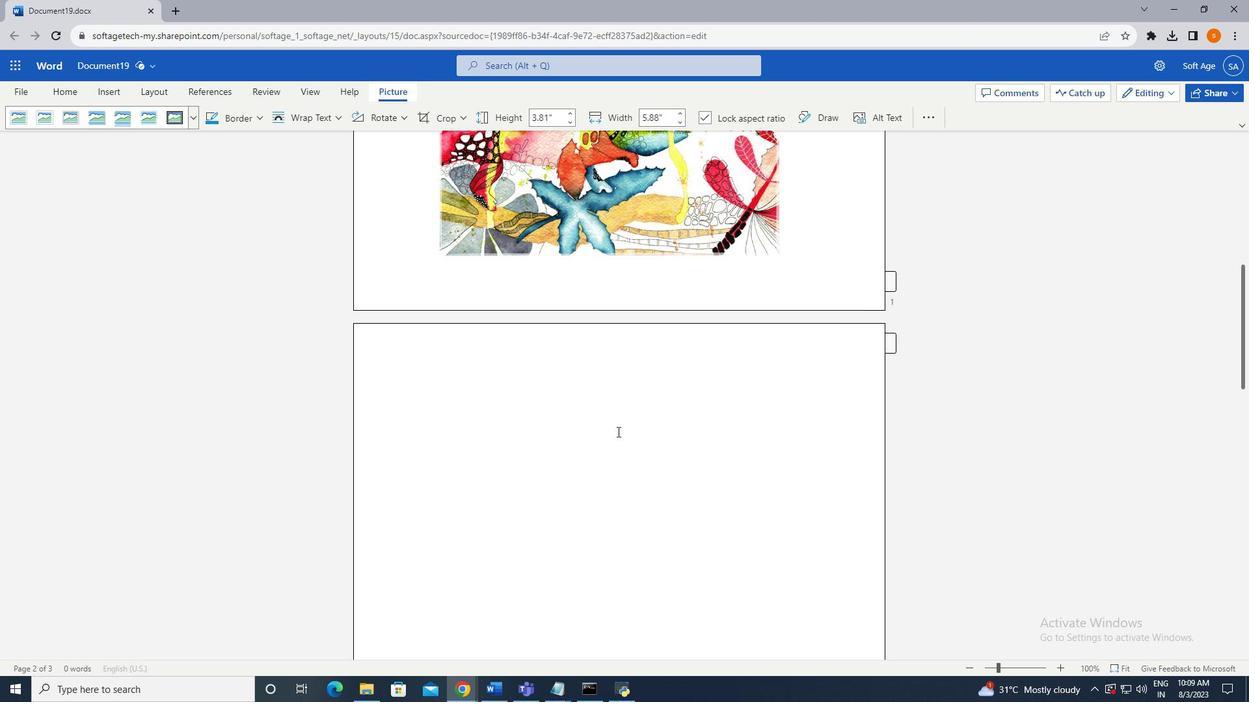
Action: Mouse scrolled (617, 432) with delta (0, 0)
Screenshot: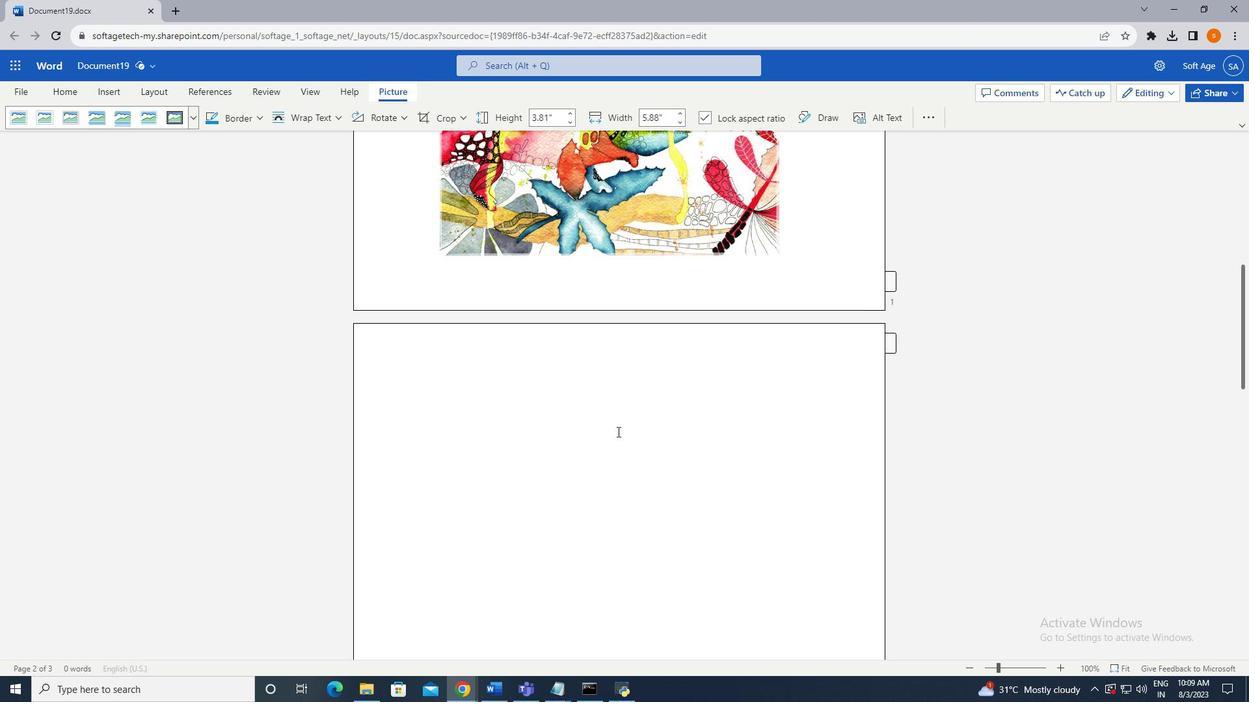 
Action: Mouse scrolled (617, 432) with delta (0, 0)
Screenshot: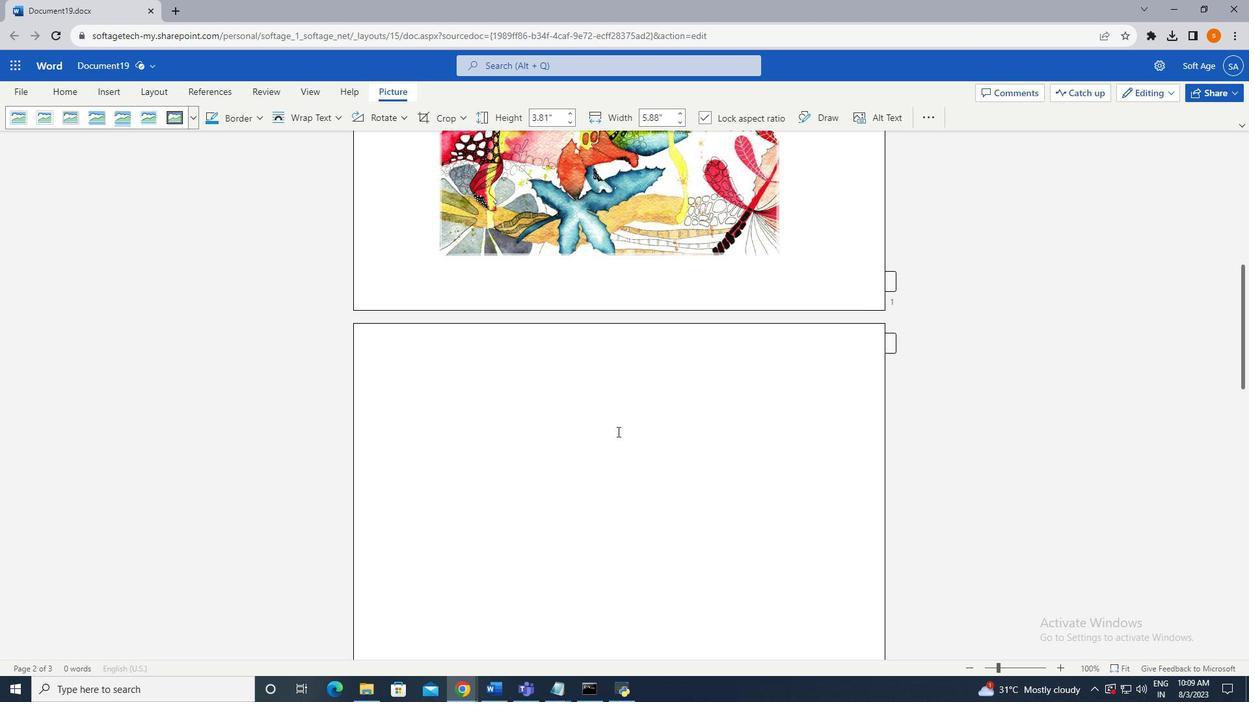 
Action: Mouse scrolled (617, 432) with delta (0, 0)
Screenshot: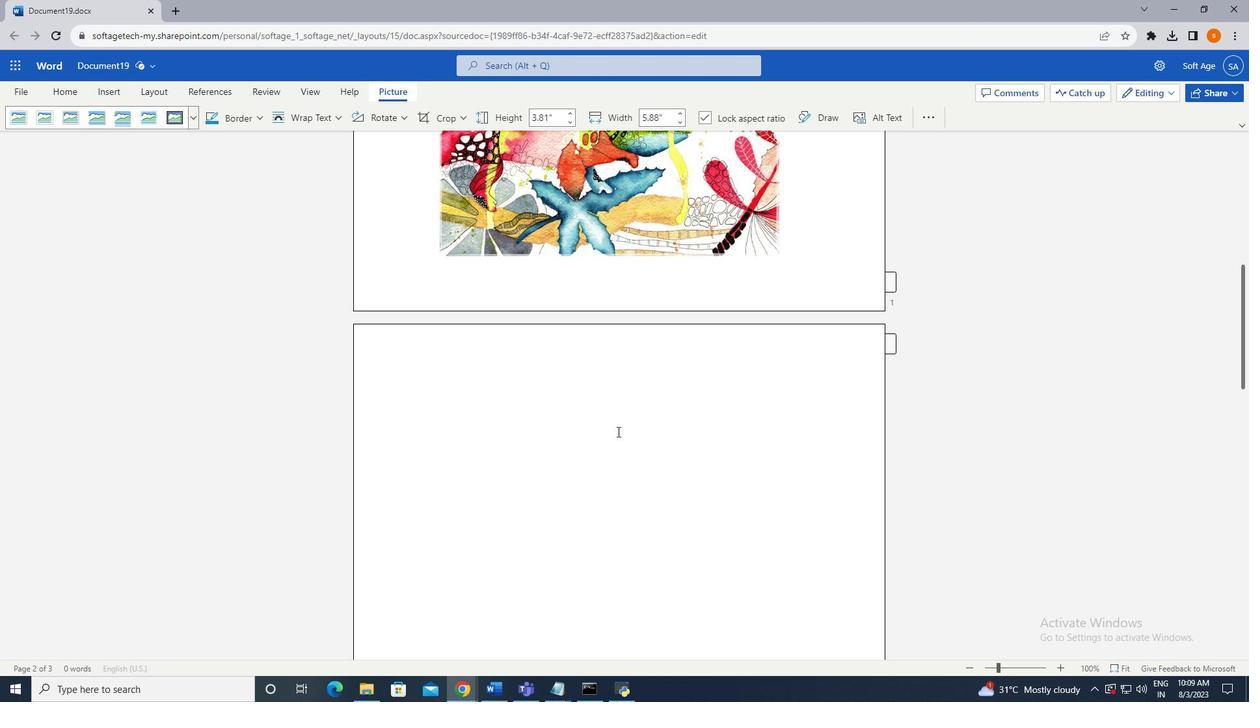 
Action: Mouse scrolled (617, 432) with delta (0, 0)
Screenshot: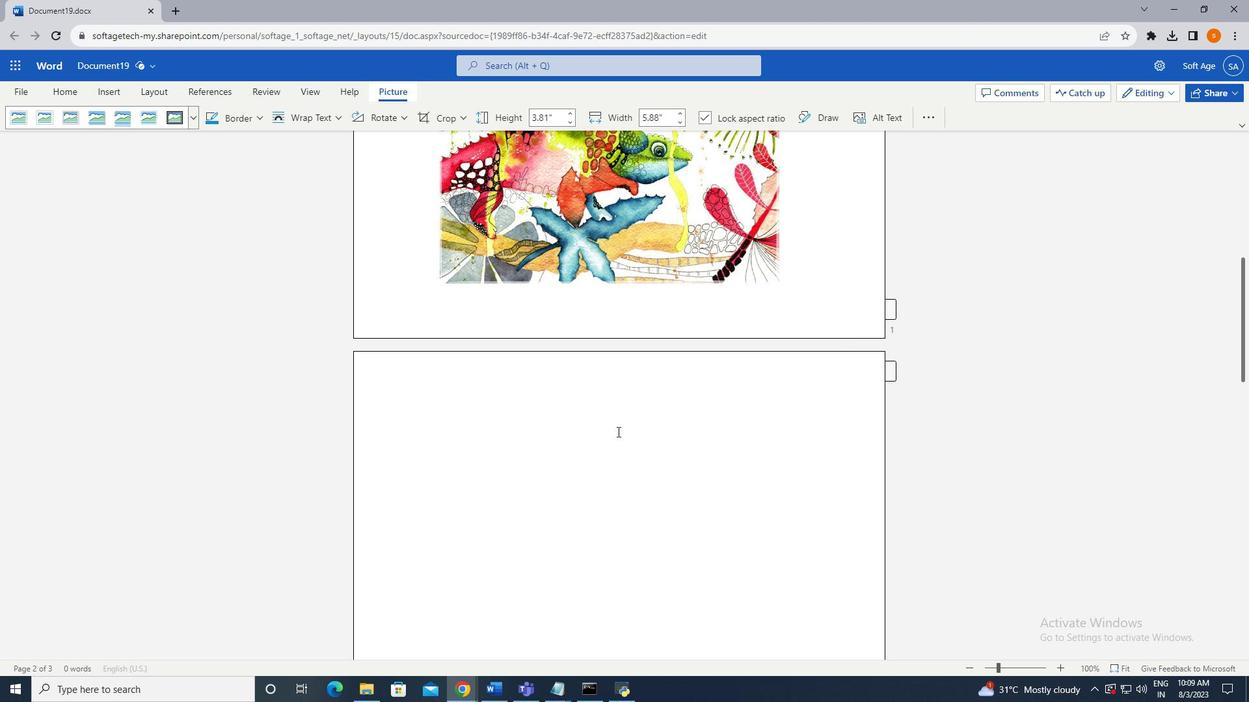 
Action: Mouse scrolled (617, 432) with delta (0, 0)
Screenshot: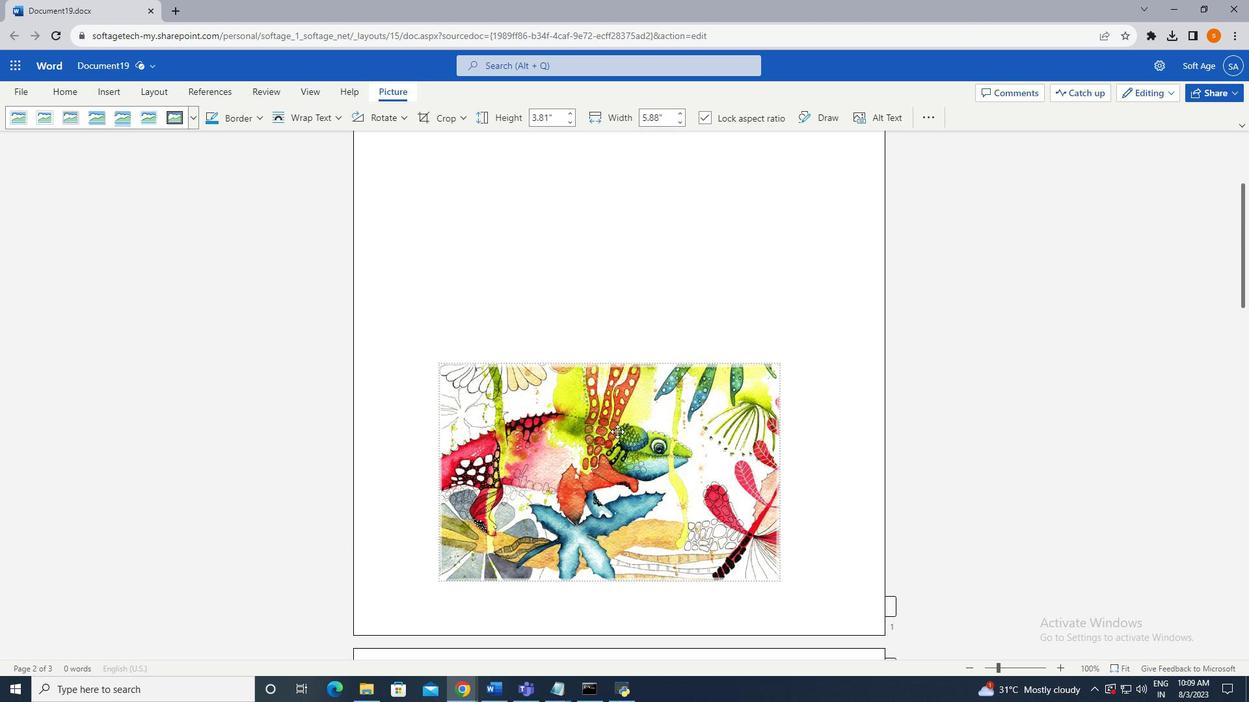 
Action: Mouse scrolled (617, 432) with delta (0, 0)
Screenshot: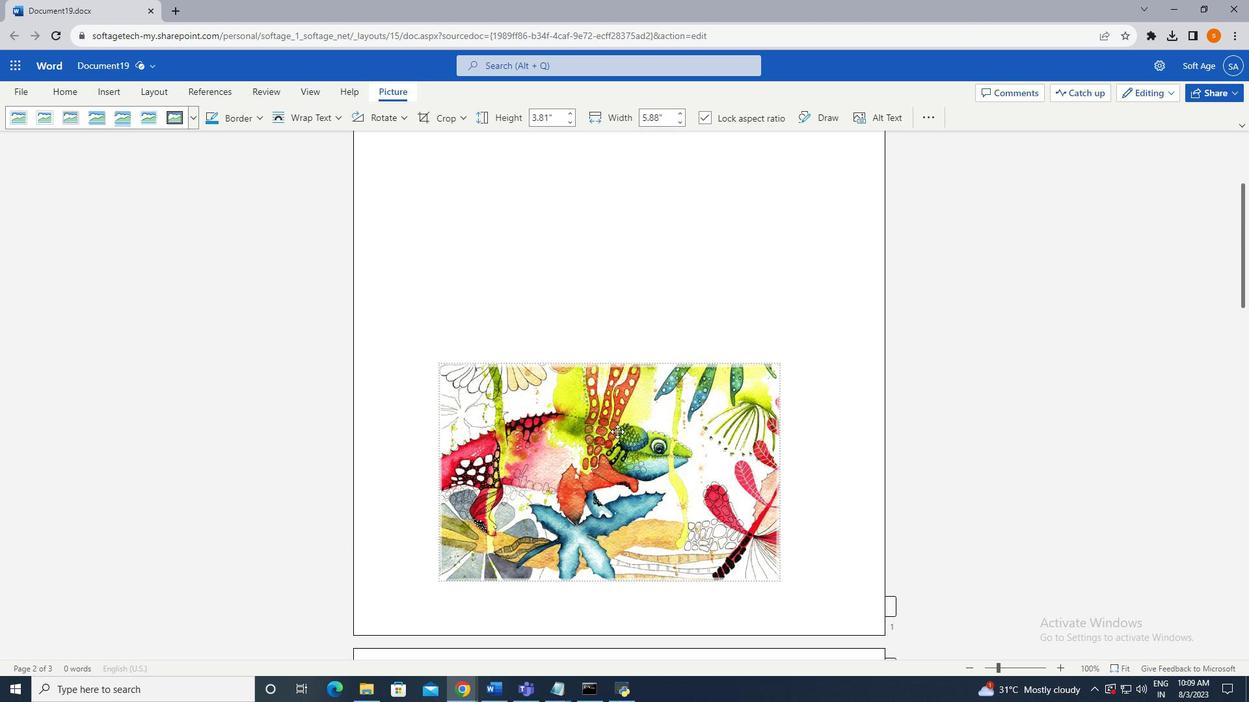 
Action: Mouse scrolled (617, 432) with delta (0, 0)
Screenshot: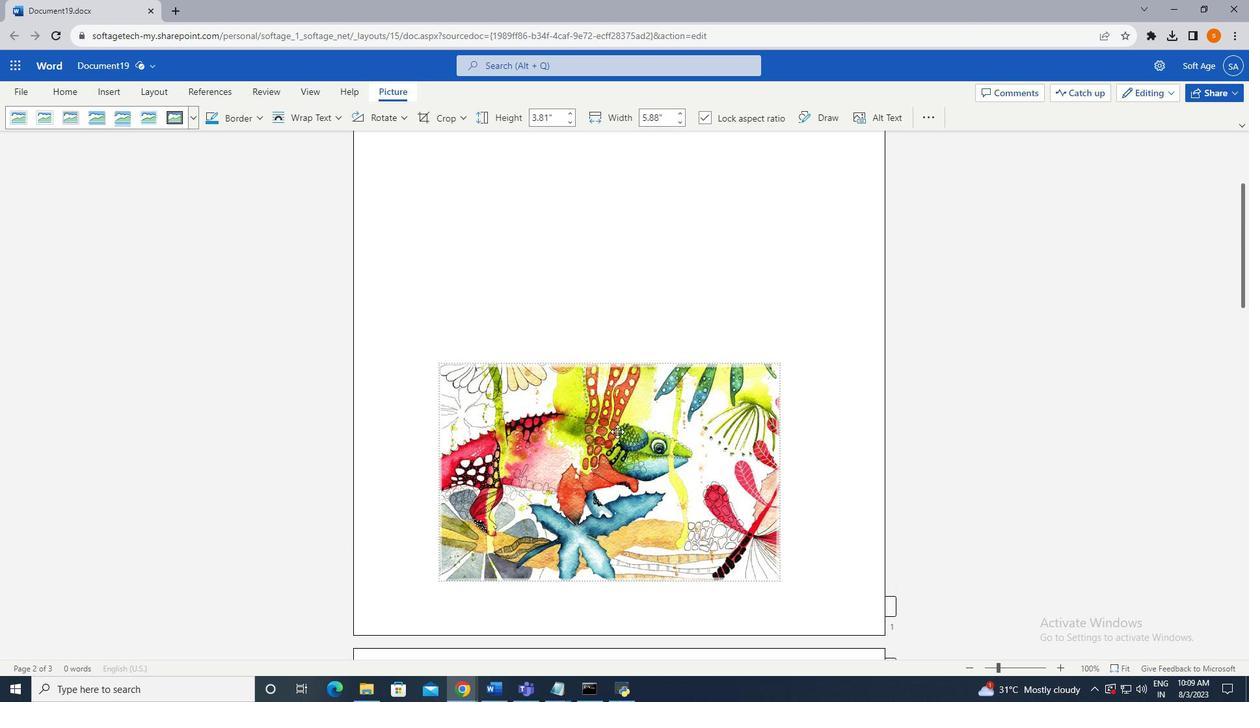 
Action: Mouse scrolled (617, 432) with delta (0, 0)
Screenshot: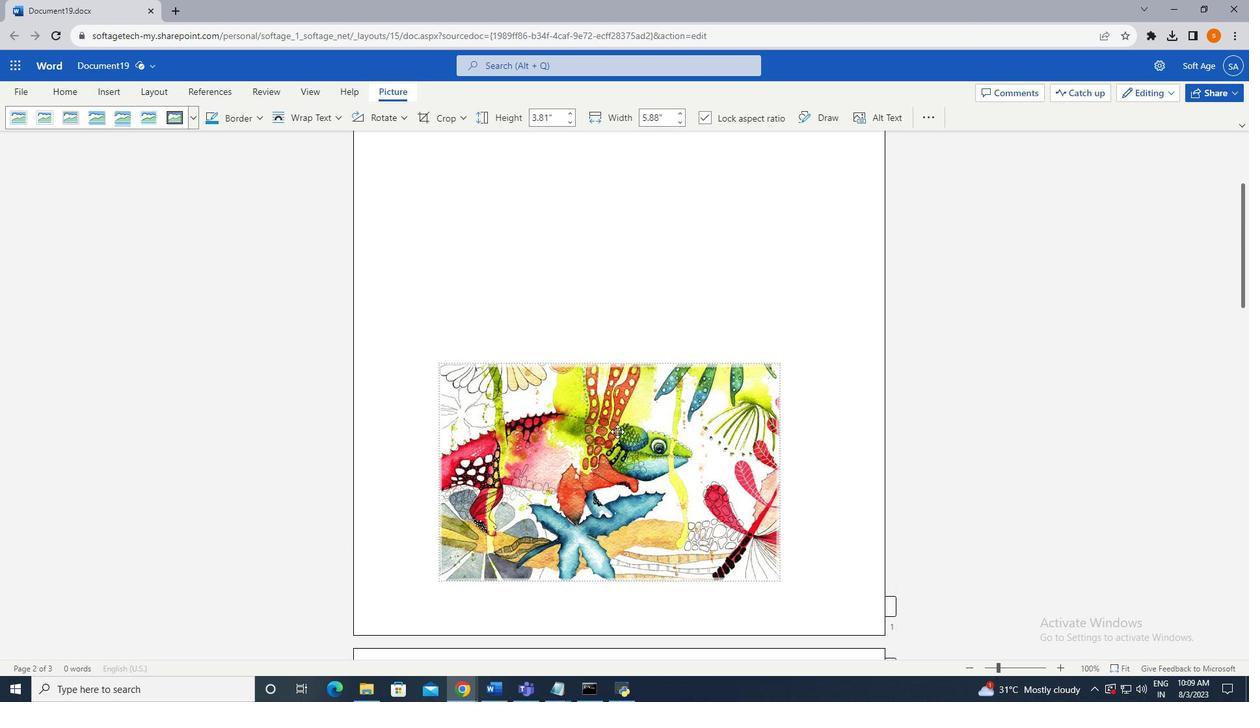 
Action: Mouse scrolled (617, 432) with delta (0, 0)
Screenshot: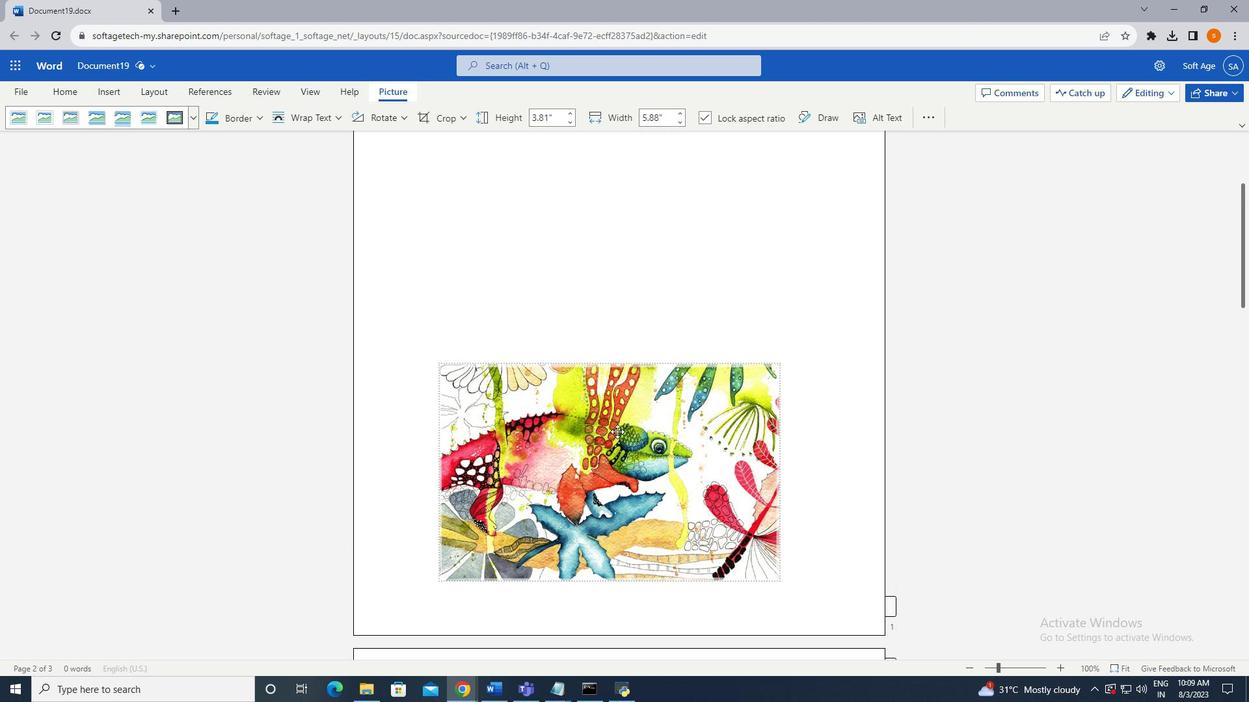 
Action: Mouse scrolled (617, 431) with delta (0, 0)
Screenshot: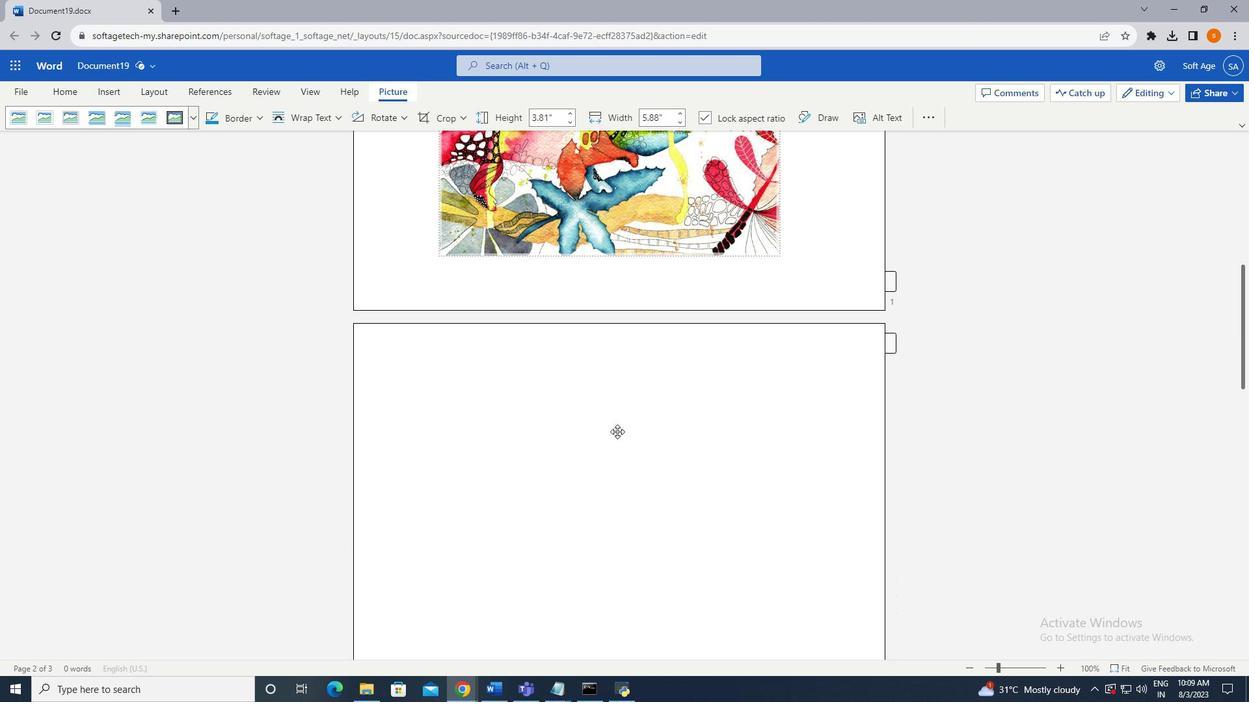 
Action: Mouse scrolled (617, 431) with delta (0, 0)
Screenshot: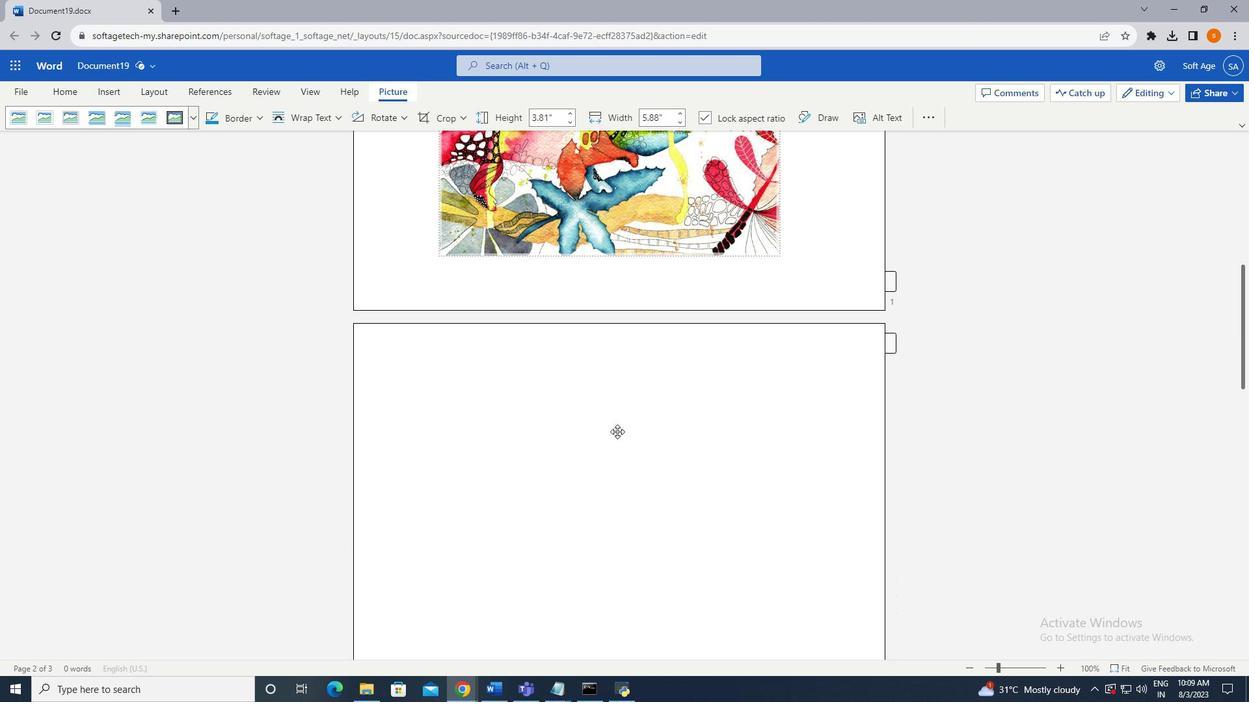
Action: Mouse scrolled (617, 431) with delta (0, 0)
Screenshot: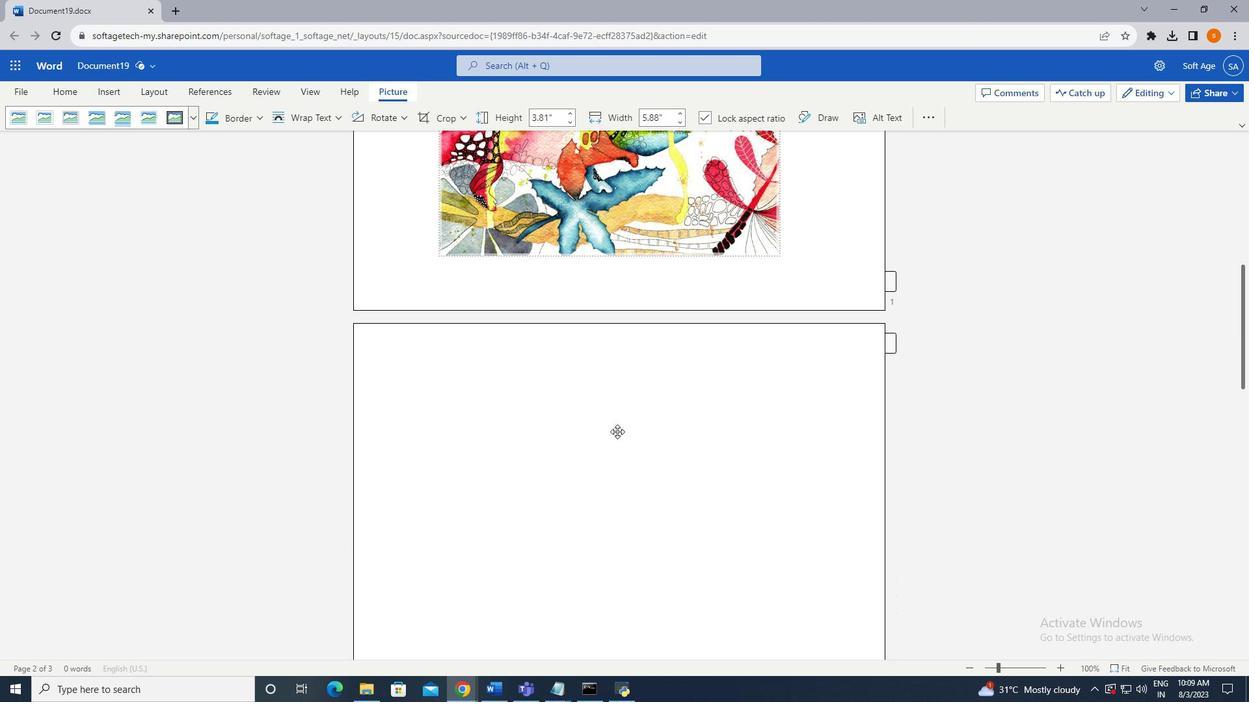 
Action: Mouse scrolled (617, 431) with delta (0, 0)
Screenshot: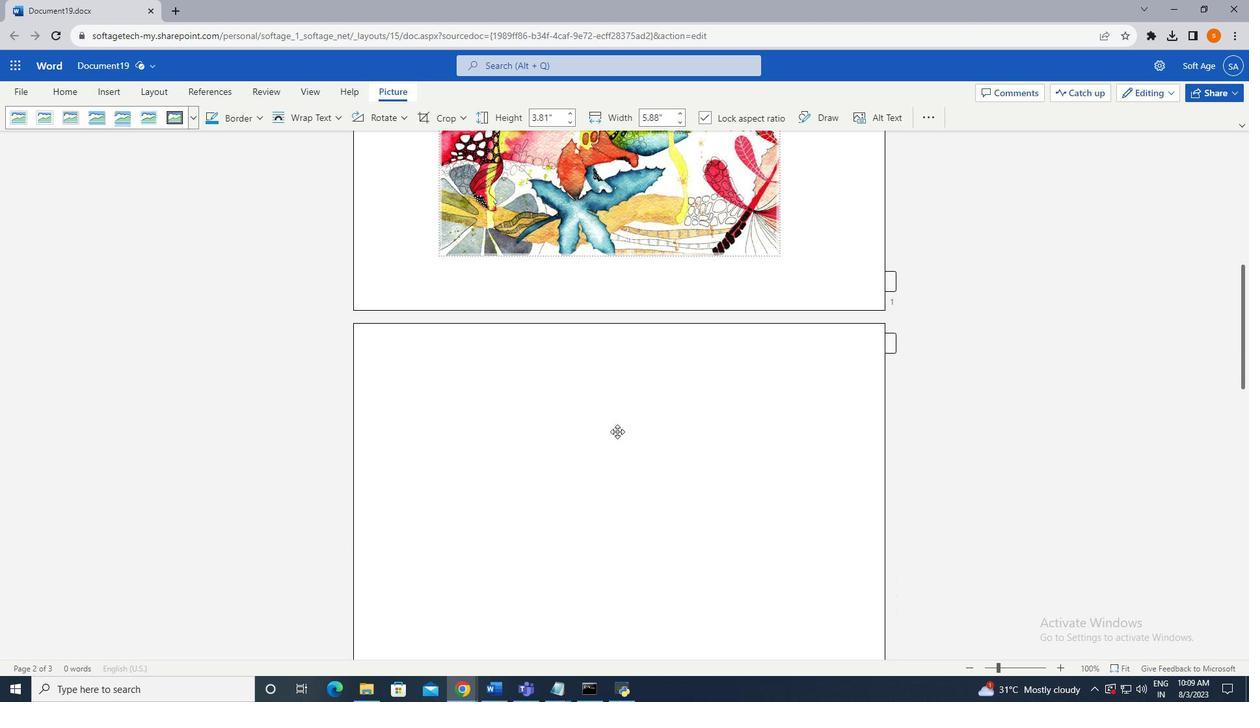 
Action: Mouse scrolled (617, 431) with delta (0, 0)
Screenshot: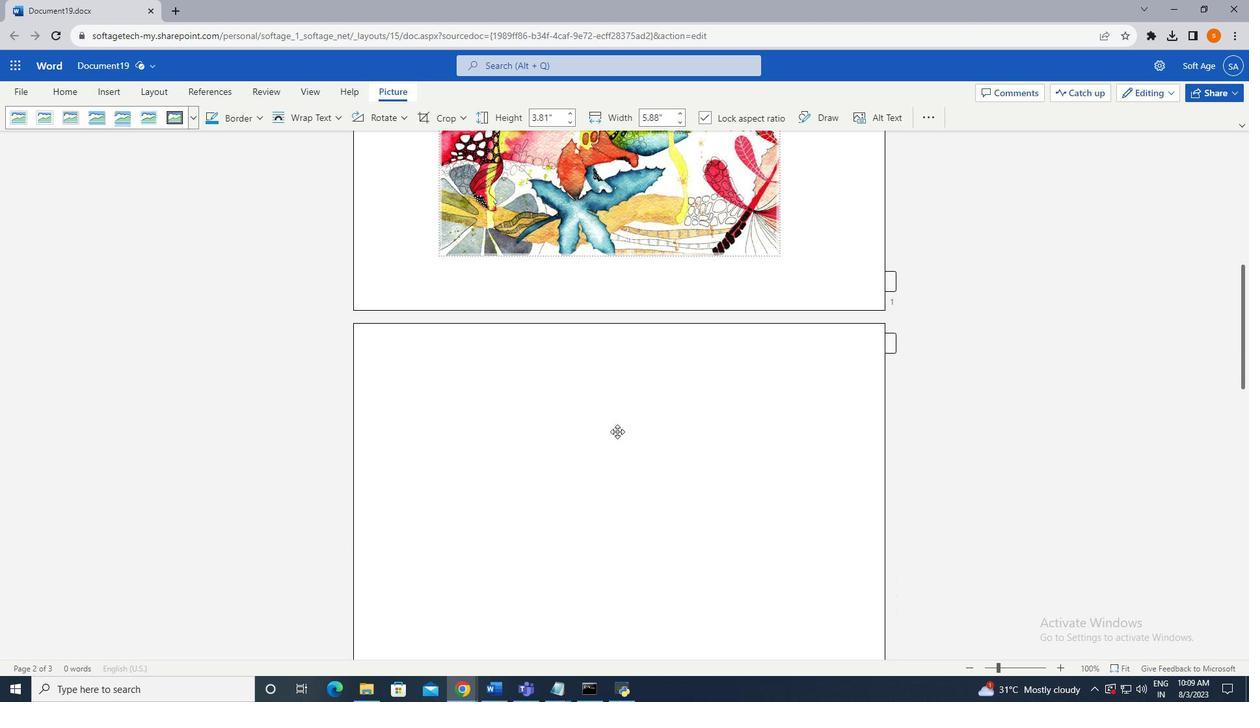 
Action: Mouse scrolled (617, 431) with delta (0, 0)
Screenshot: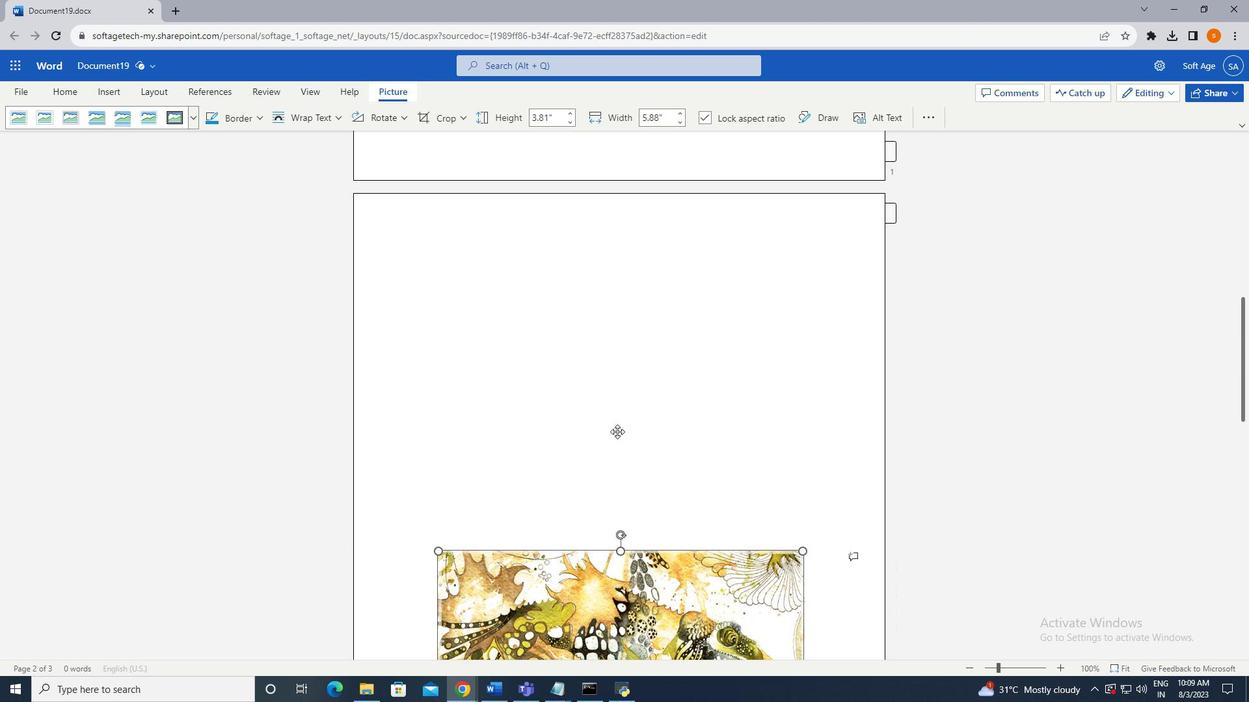 
Action: Mouse scrolled (617, 431) with delta (0, 0)
Screenshot: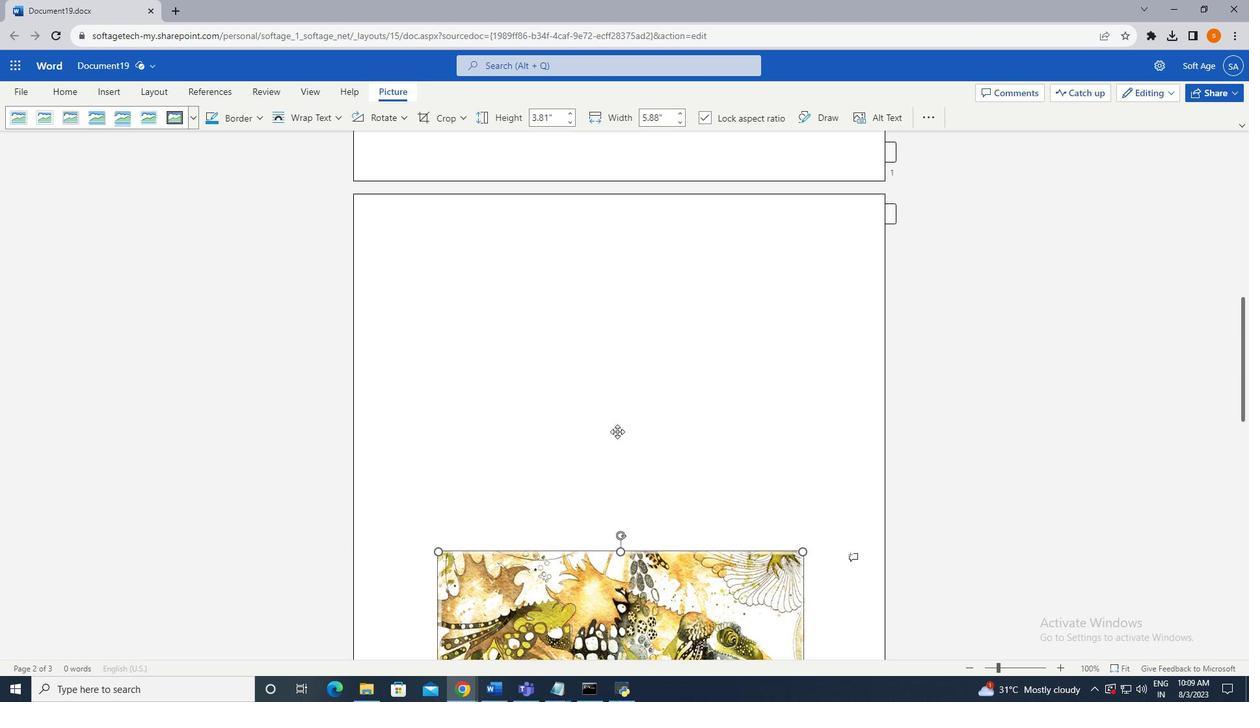 
Action: Mouse scrolled (617, 432) with delta (0, 0)
Screenshot: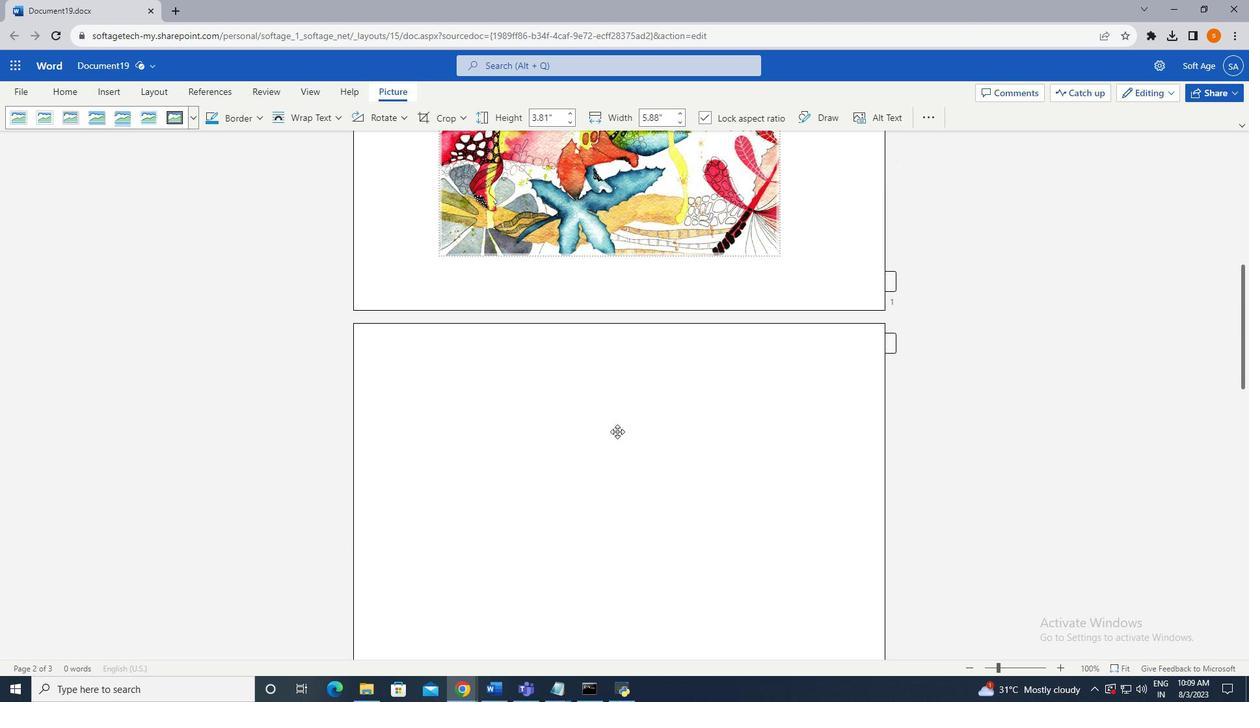 
Action: Mouse scrolled (617, 432) with delta (0, 0)
Screenshot: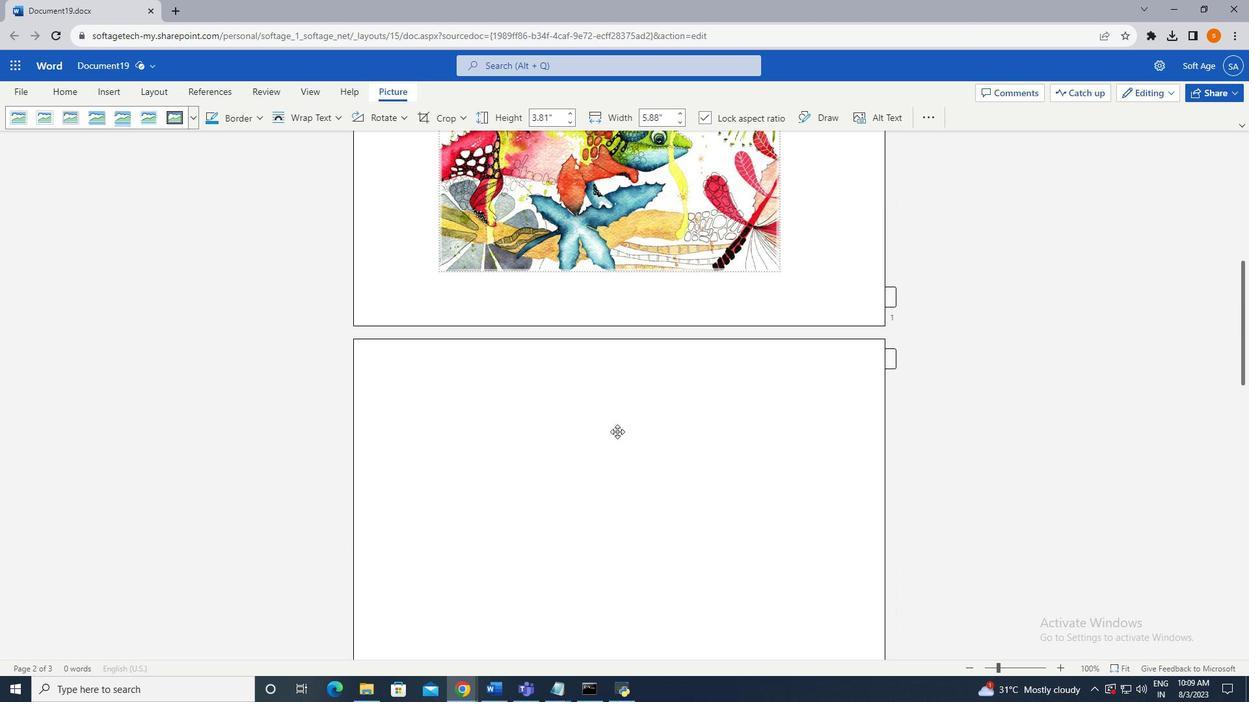 
Action: Mouse scrolled (617, 432) with delta (0, 0)
Screenshot: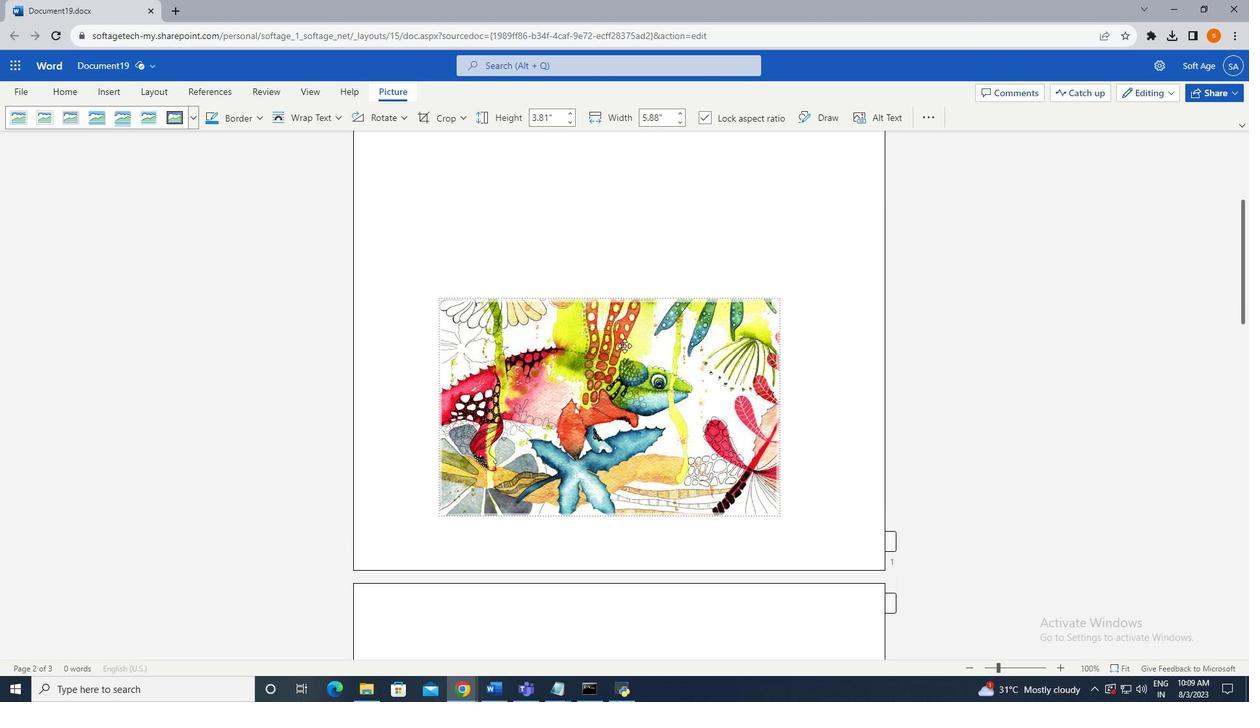 
Action: Mouse scrolled (617, 432) with delta (0, 0)
Screenshot: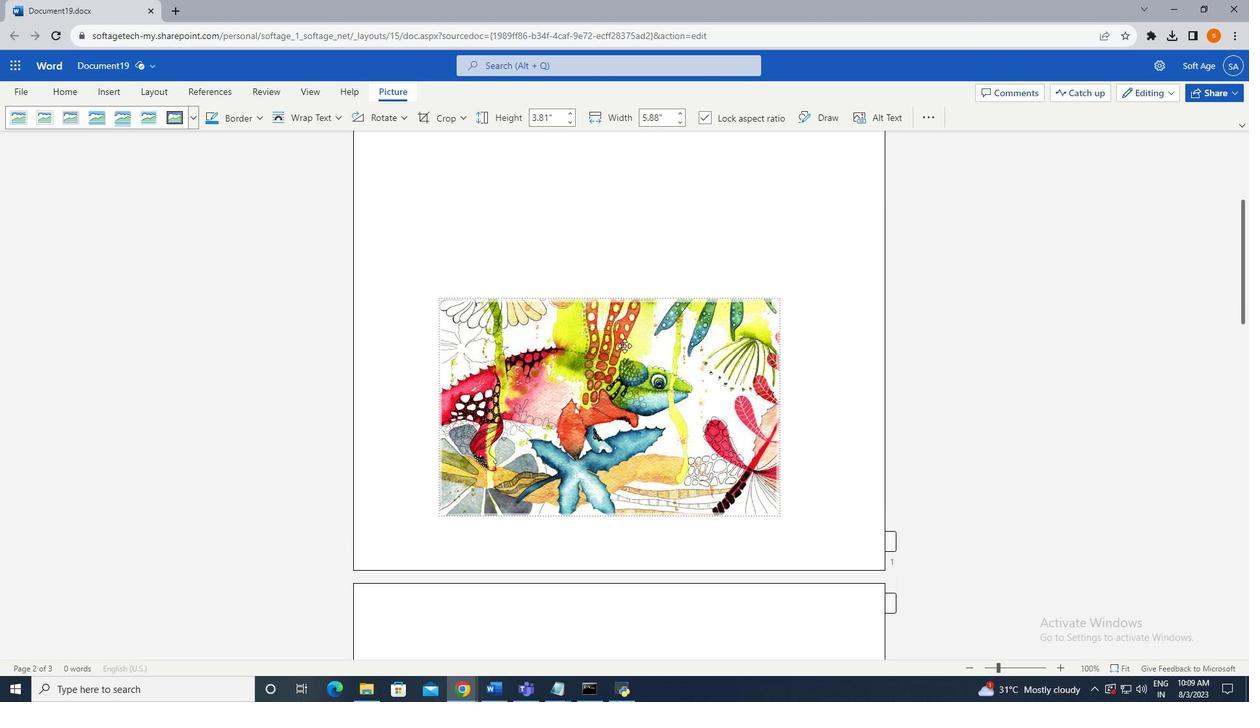 
Action: Mouse scrolled (617, 432) with delta (0, 0)
Screenshot: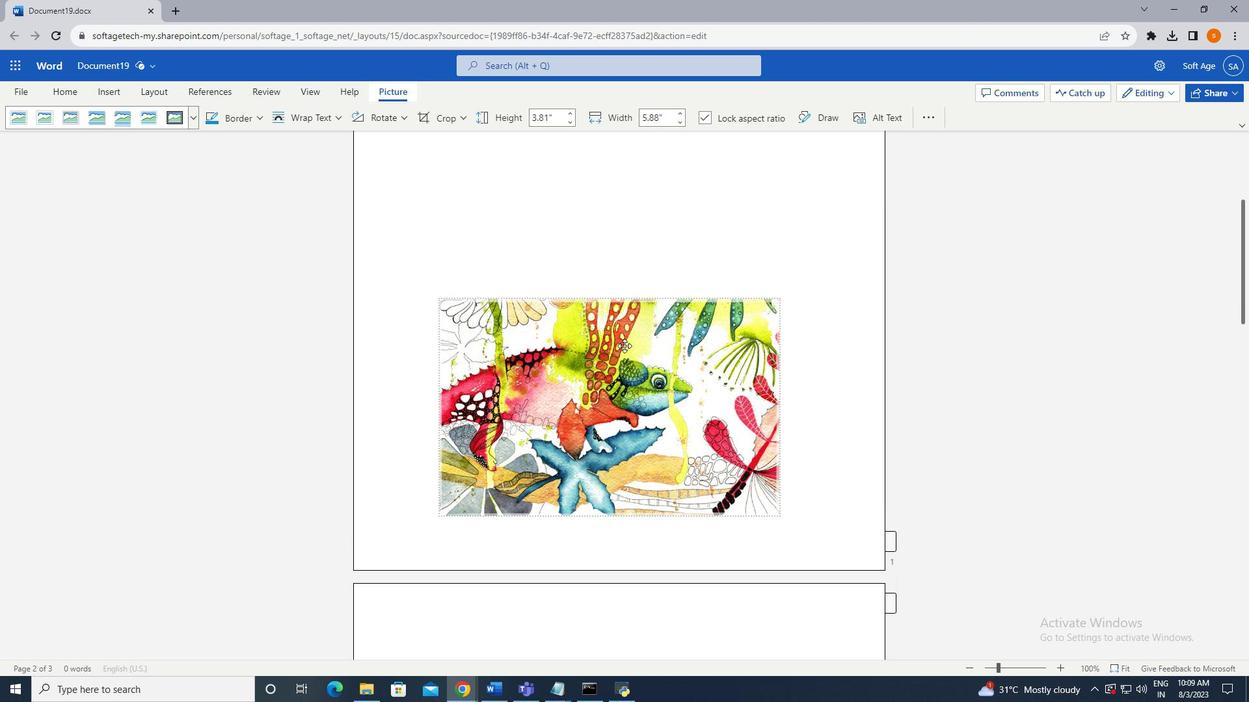 
Action: Mouse scrolled (617, 432) with delta (0, 0)
Screenshot: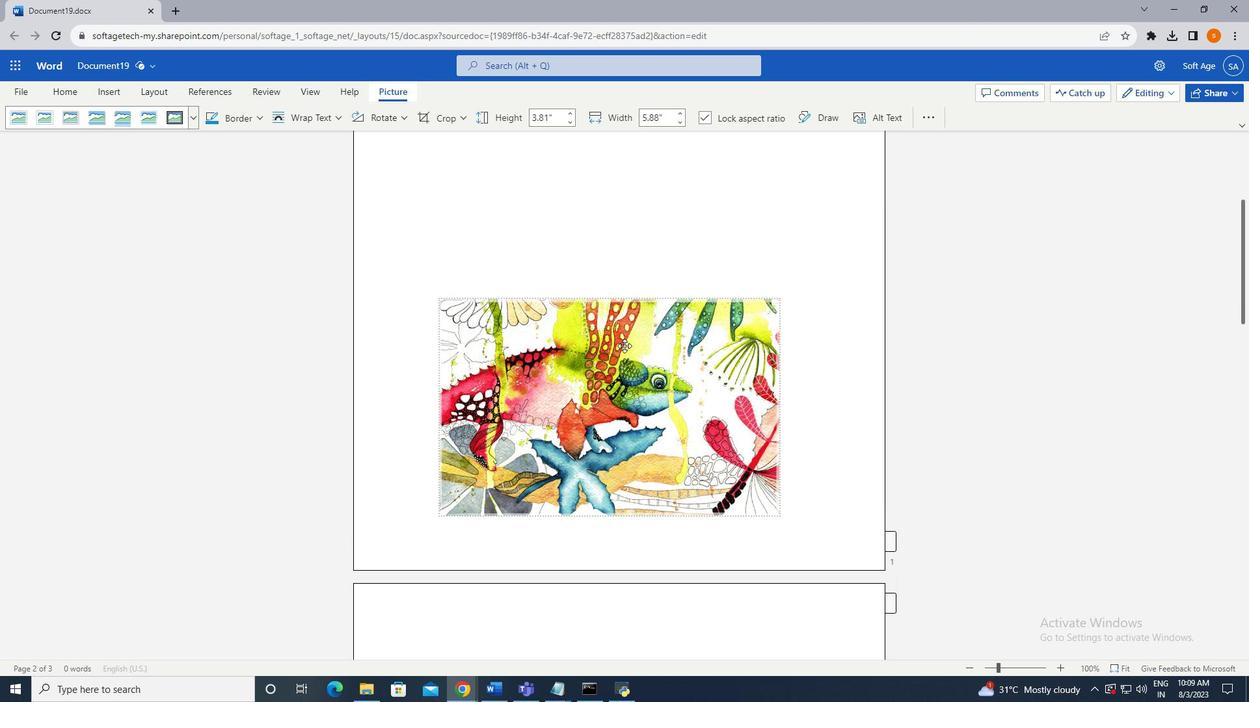
Action: Mouse moved to (624, 346)
Screenshot: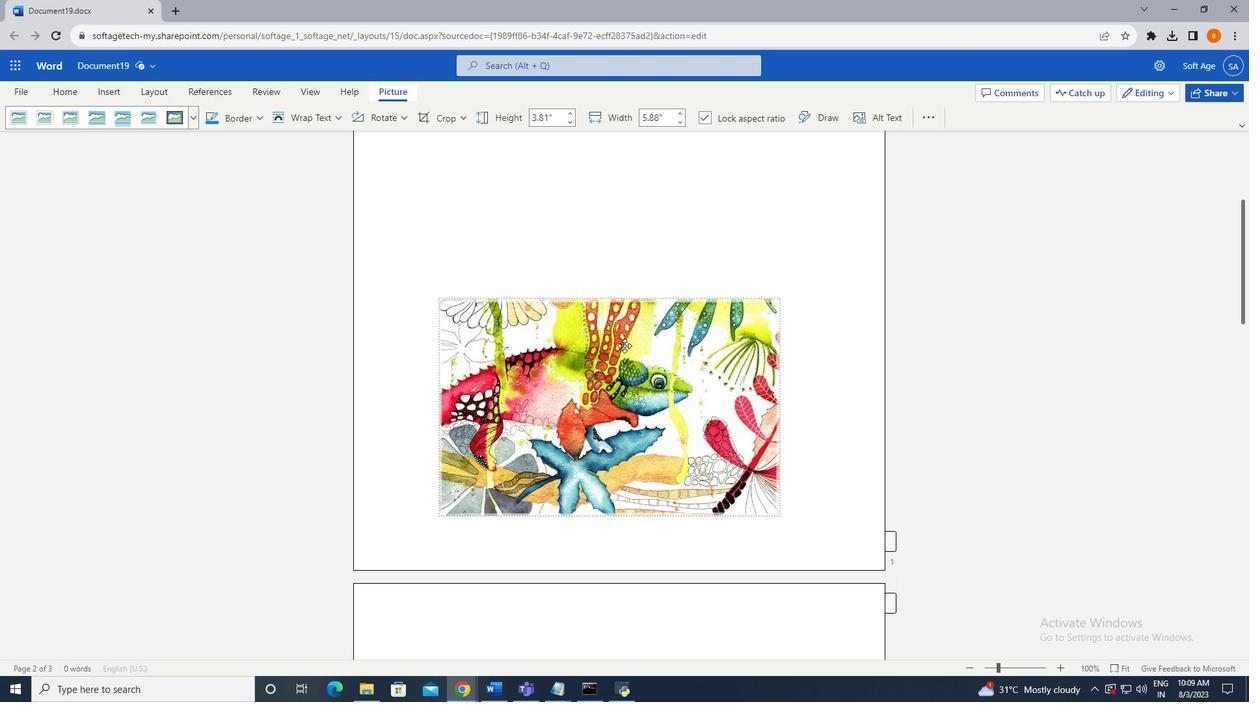 
Action: Mouse pressed left at (624, 346)
Screenshot: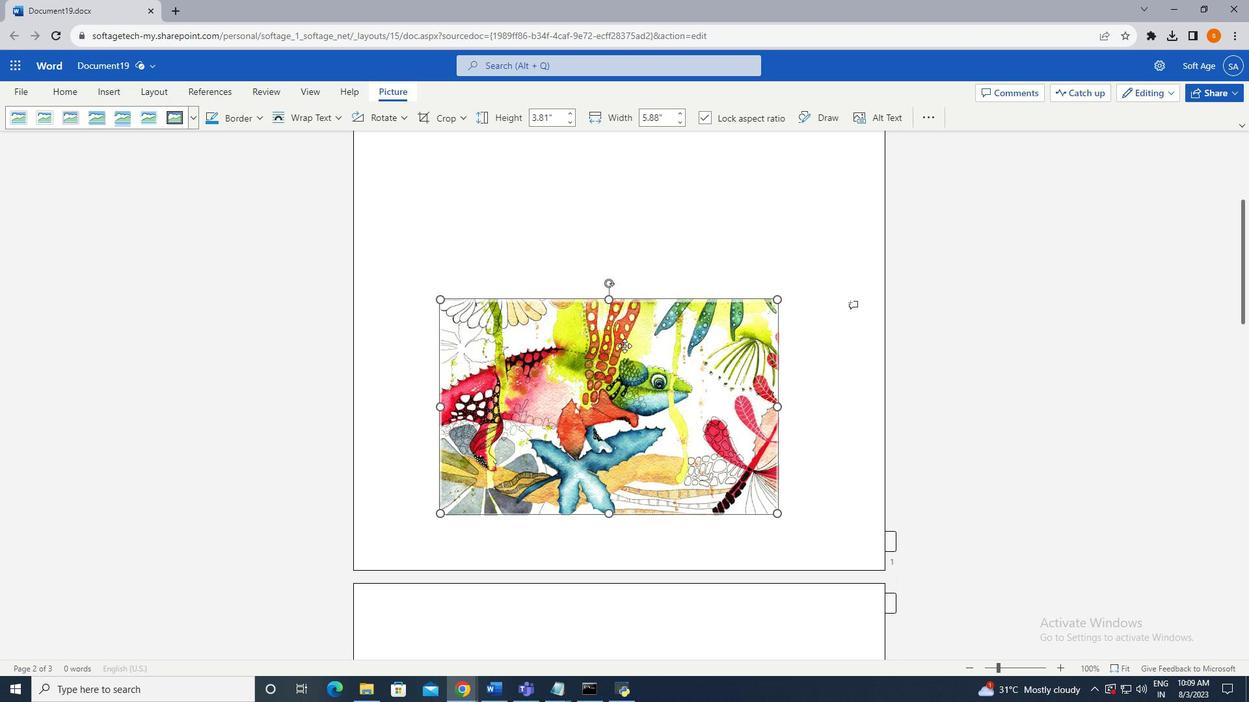 
Action: Mouse moved to (566, 124)
Screenshot: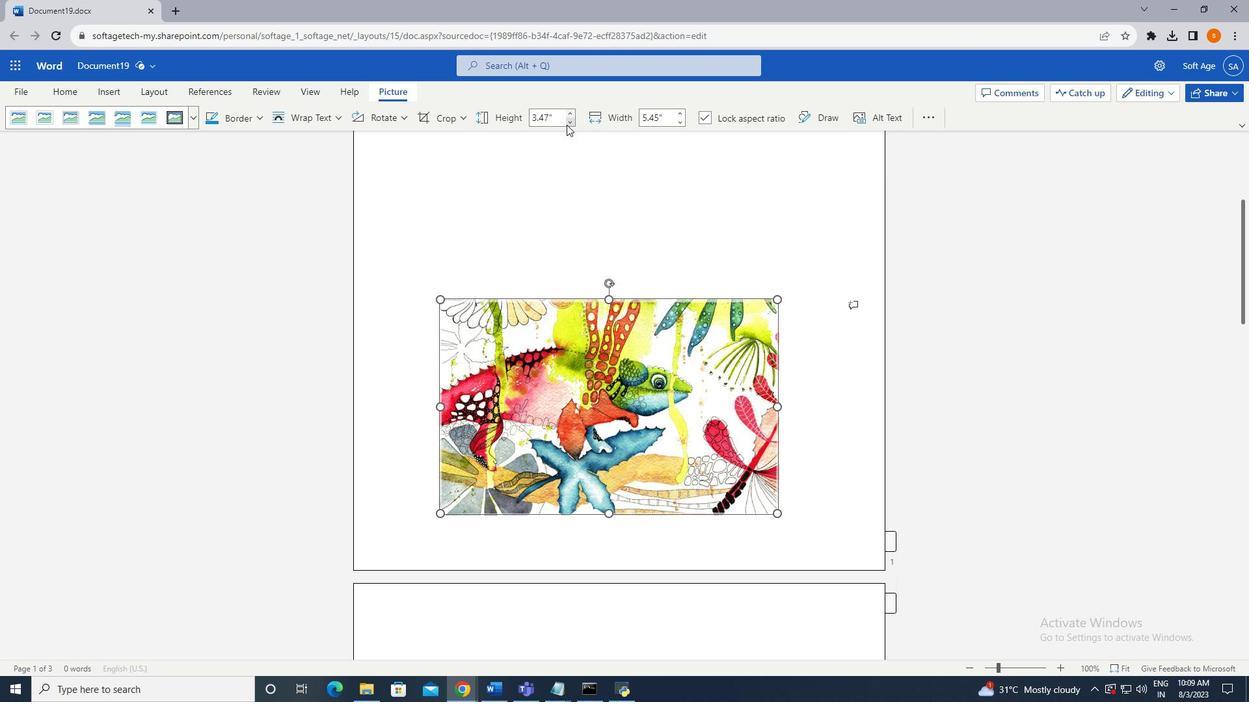 
Action: Mouse pressed left at (566, 124)
Screenshot: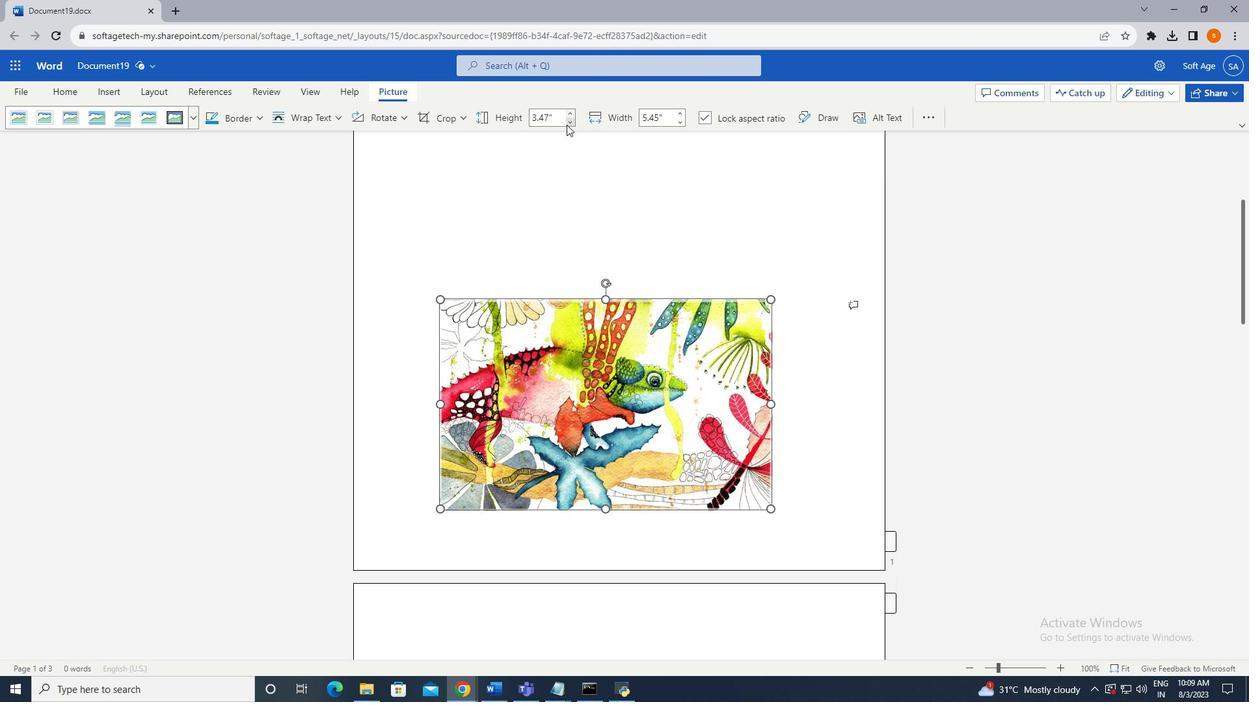 
Action: Mouse pressed left at (566, 124)
Screenshot: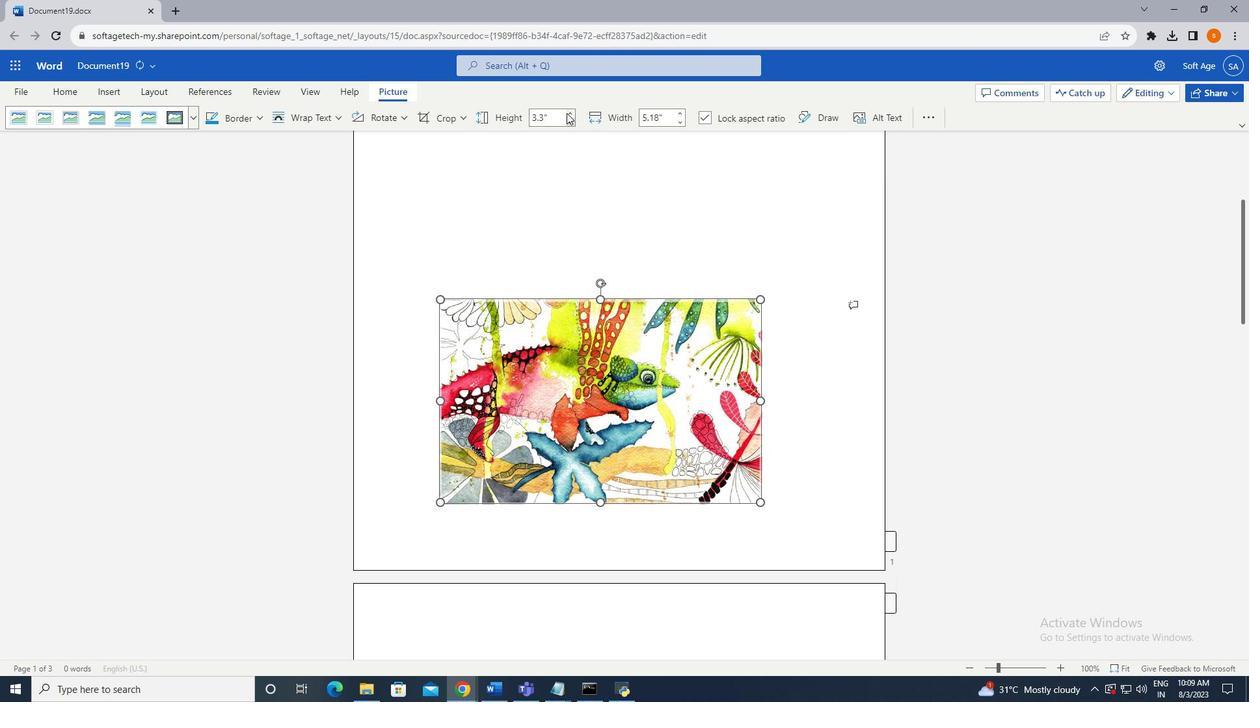 
Action: Mouse moved to (571, 109)
Screenshot: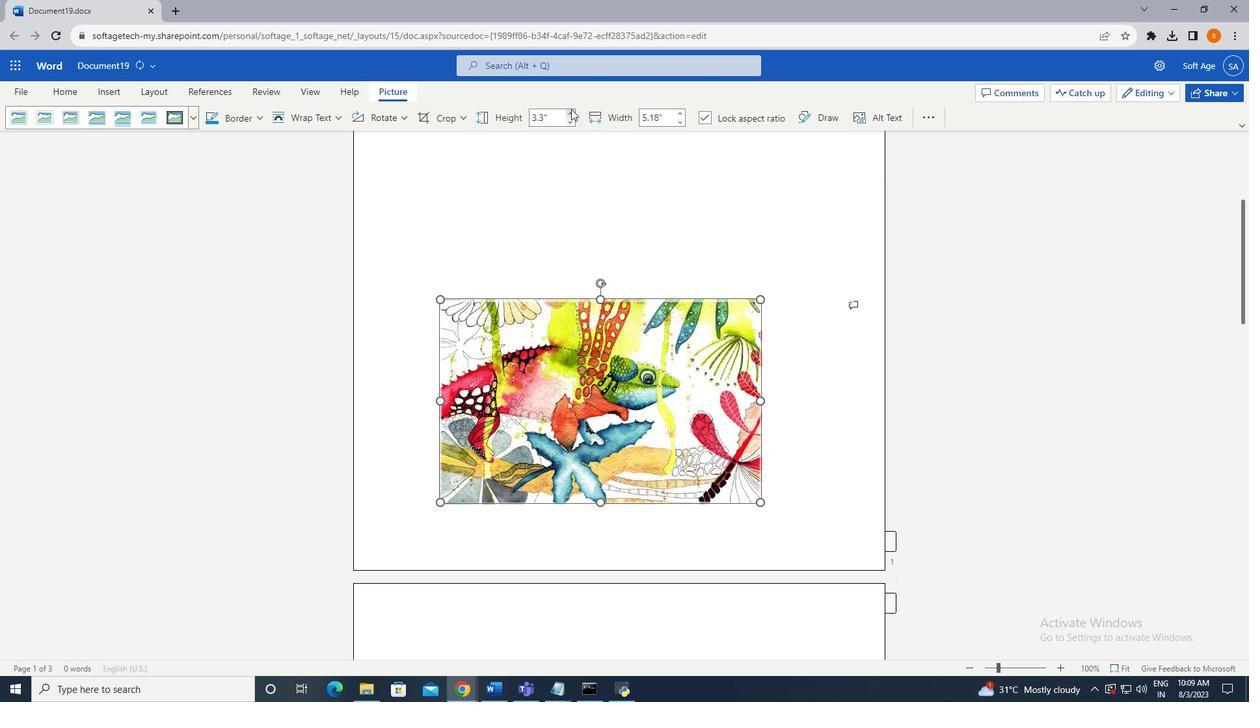 
Action: Mouse pressed left at (571, 109)
Screenshot: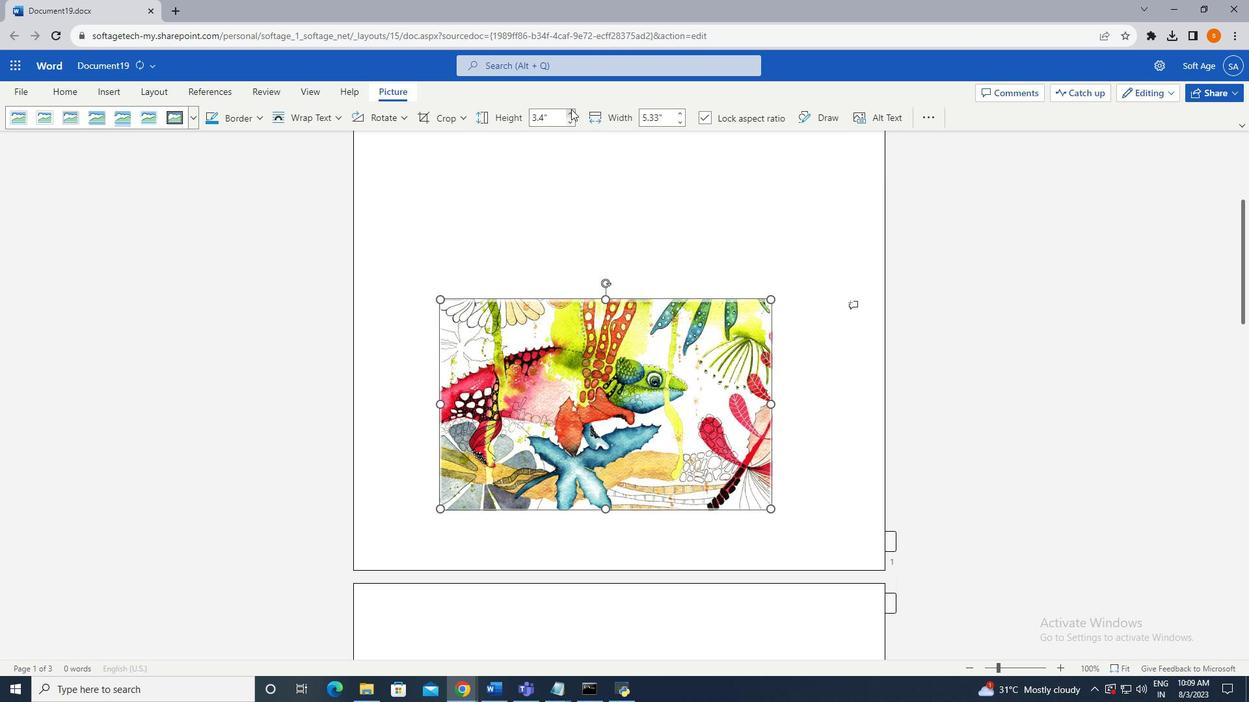 
Action: Mouse pressed left at (571, 109)
Screenshot: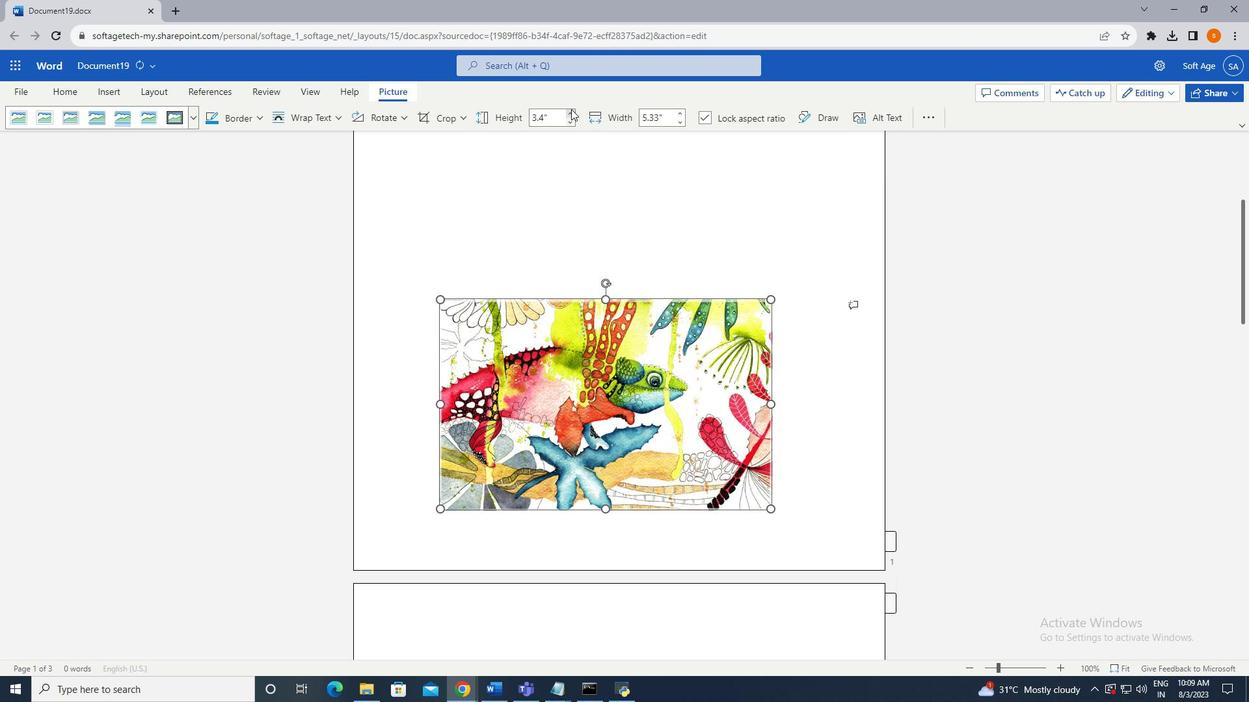 
Action: Mouse pressed left at (571, 109)
Screenshot: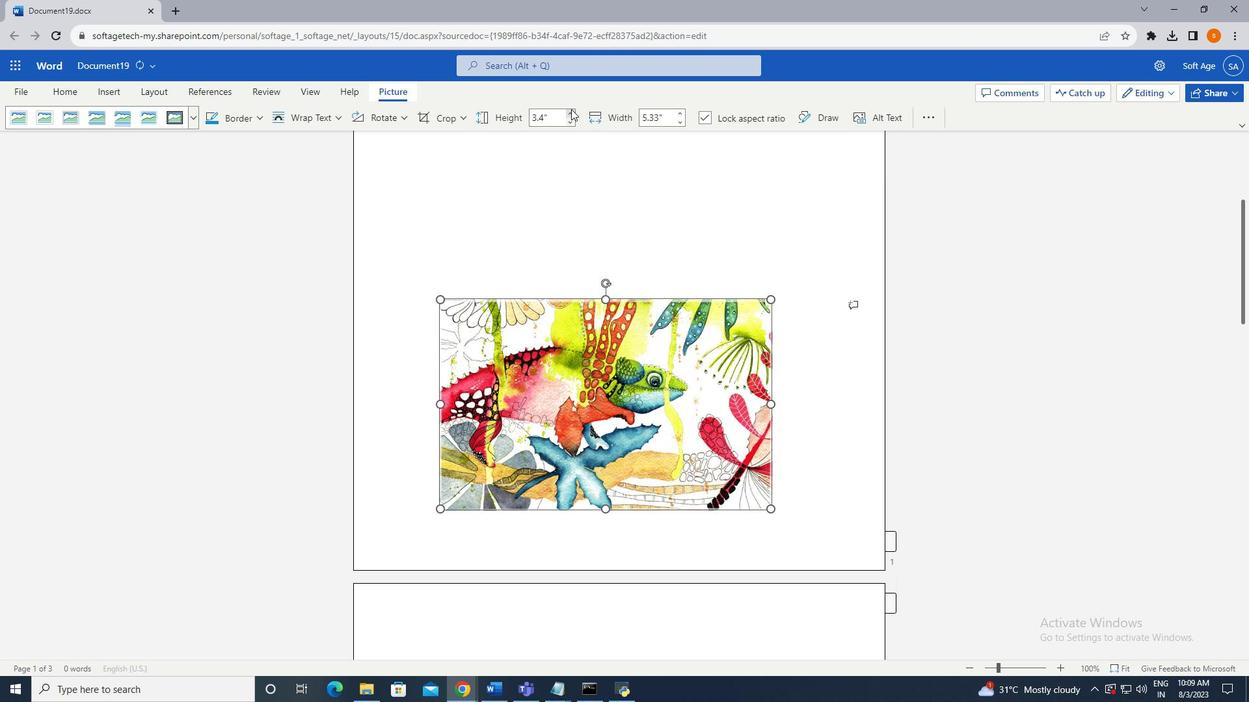 
Action: Mouse pressed left at (571, 109)
Screenshot: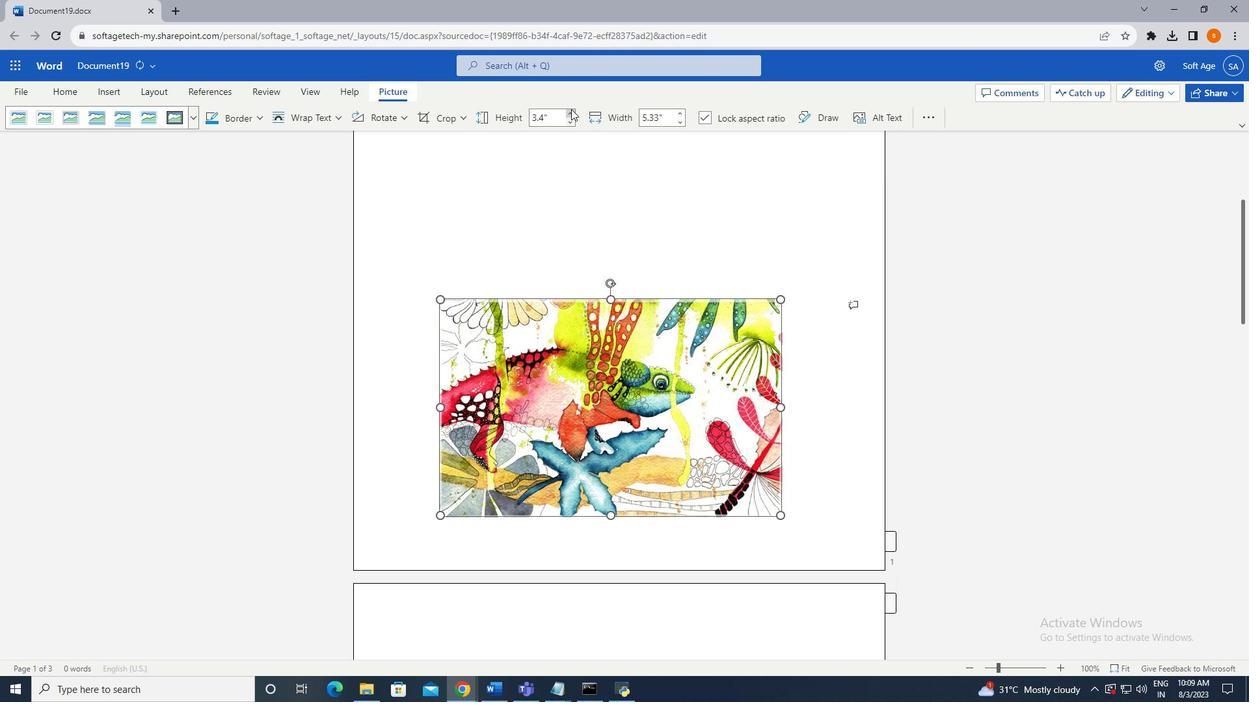 
Action: Mouse pressed left at (571, 109)
Screenshot: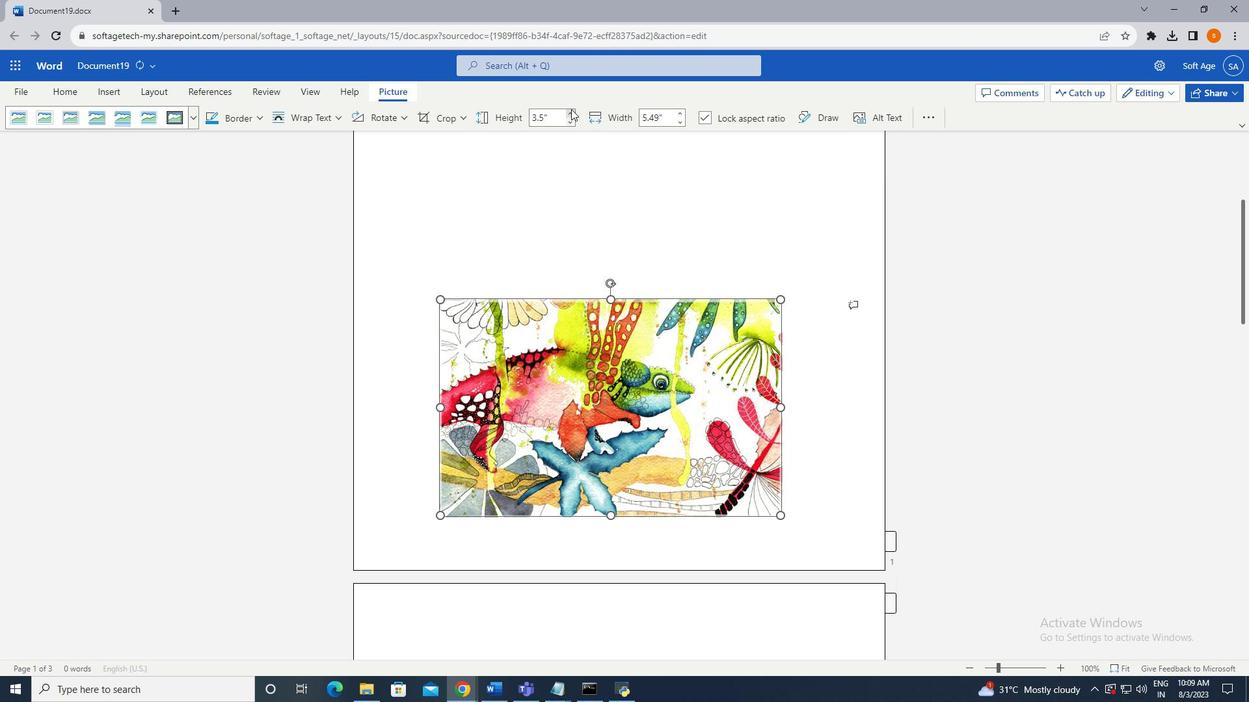 
Action: Mouse pressed left at (571, 109)
Screenshot: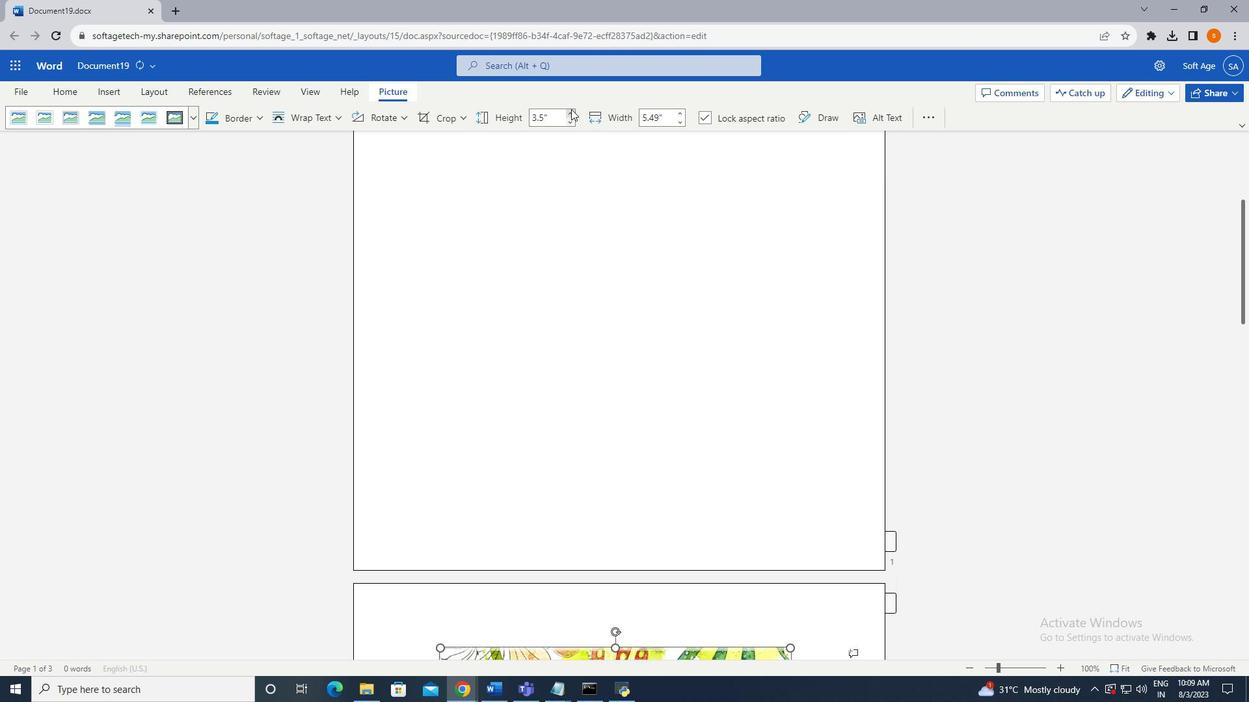 
Action: Mouse pressed left at (571, 109)
Screenshot: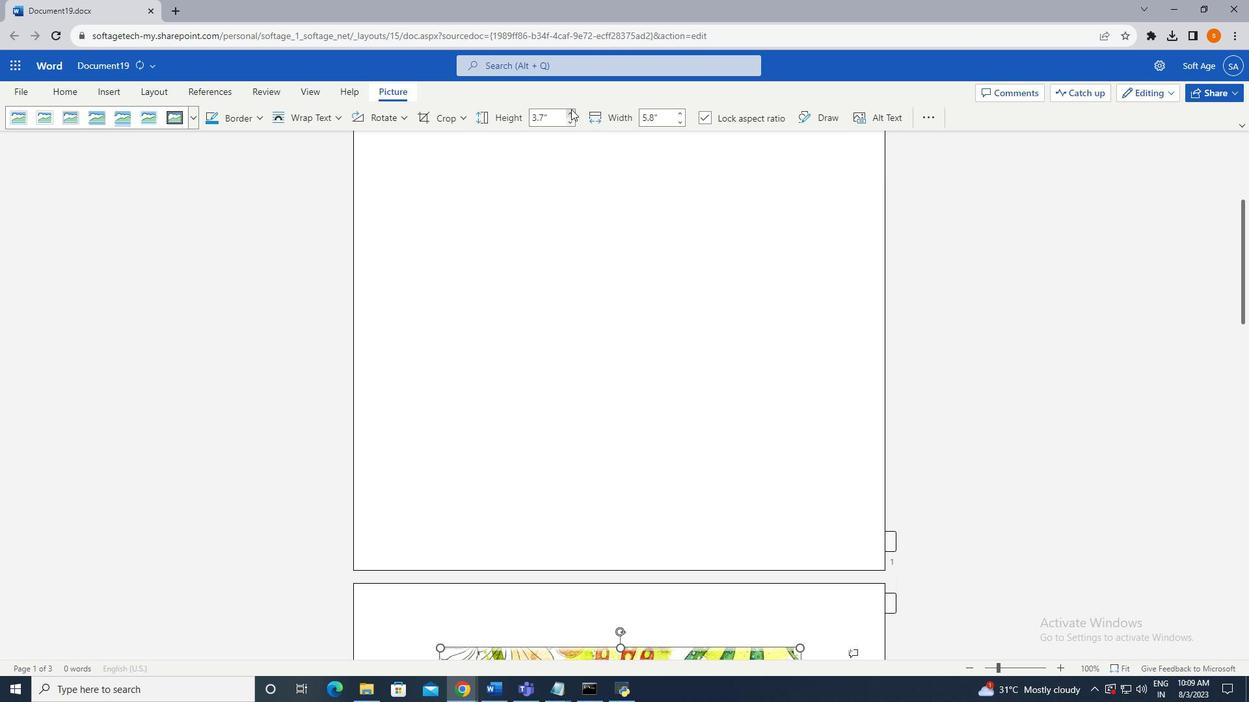 
Action: Key pressed ctrl+Zctrl+Z
Screenshot: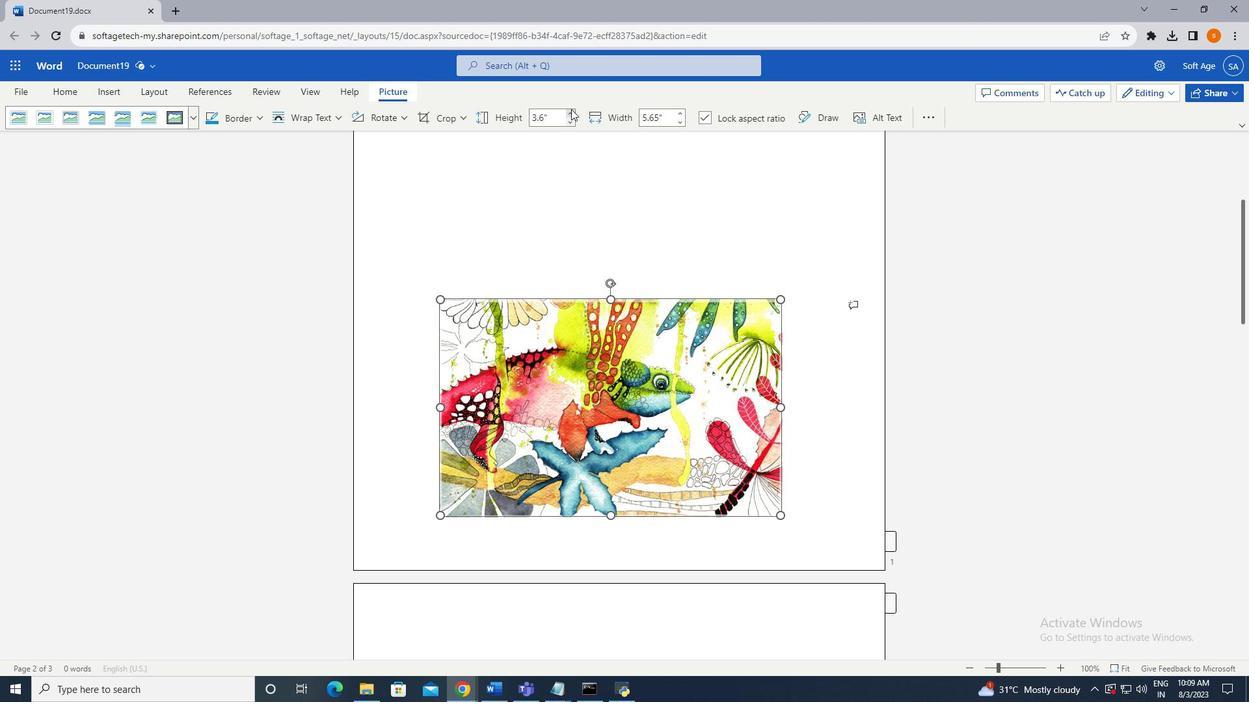 
Action: Mouse moved to (449, 275)
Screenshot: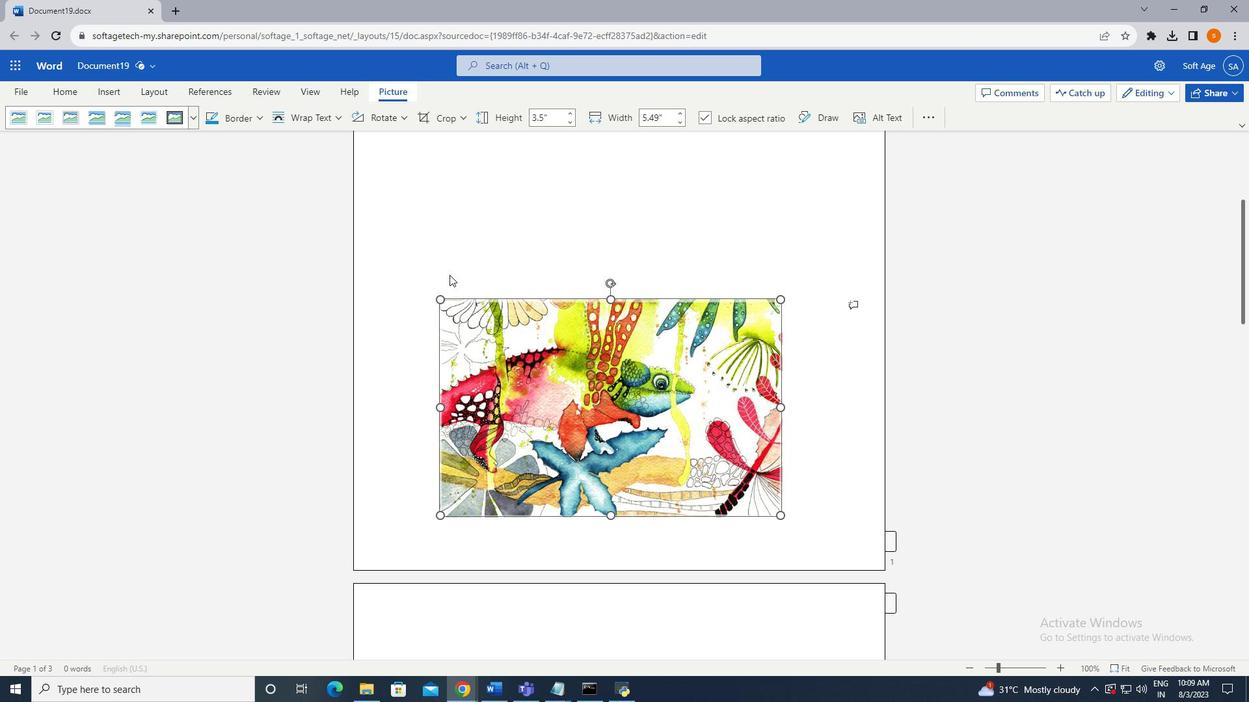 
Action: Mouse pressed left at (449, 275)
Screenshot: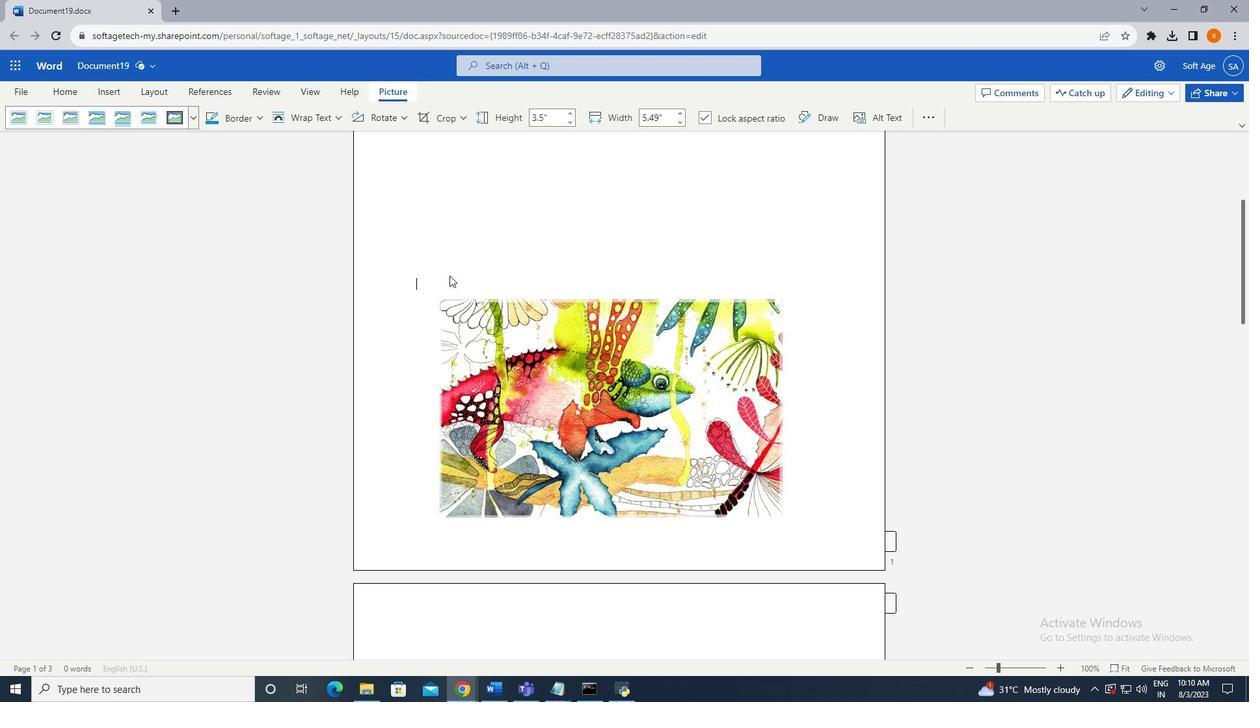 
Action: Mouse moved to (448, 276)
Screenshot: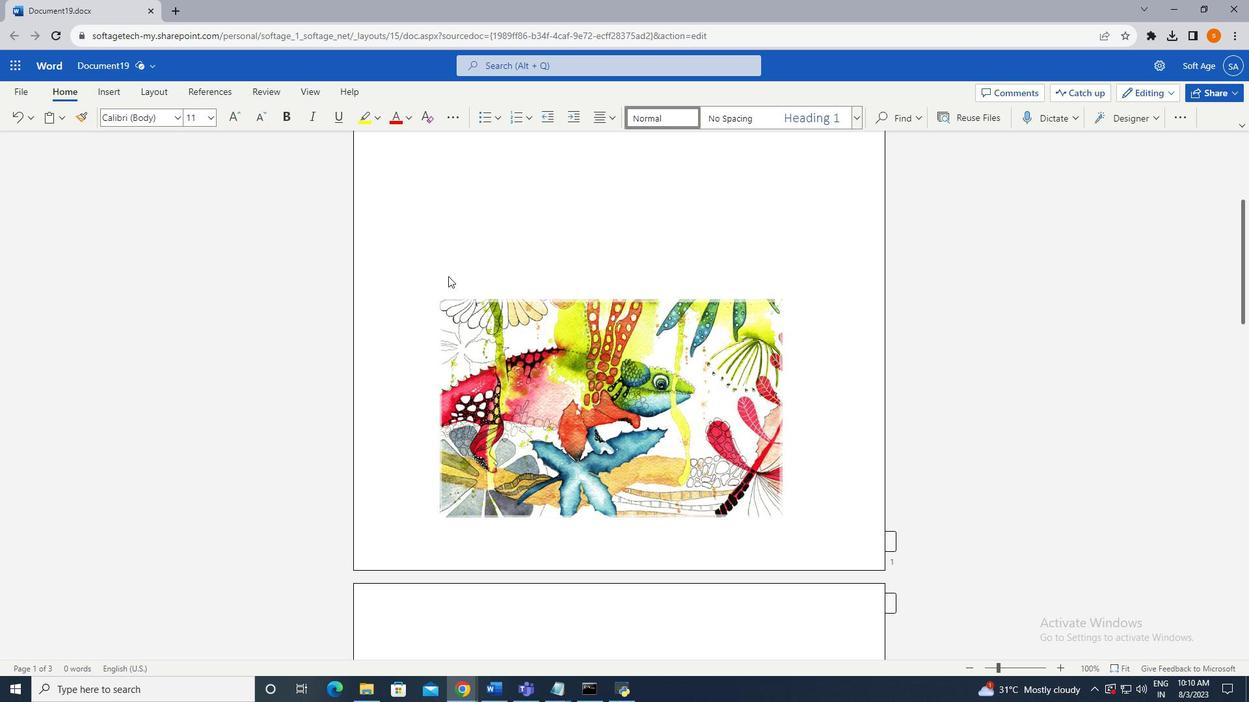 
Action: Key pressed <Key.backspace><Key.backspace><Key.backspace><Key.backspace><Key.backspace>
Screenshot: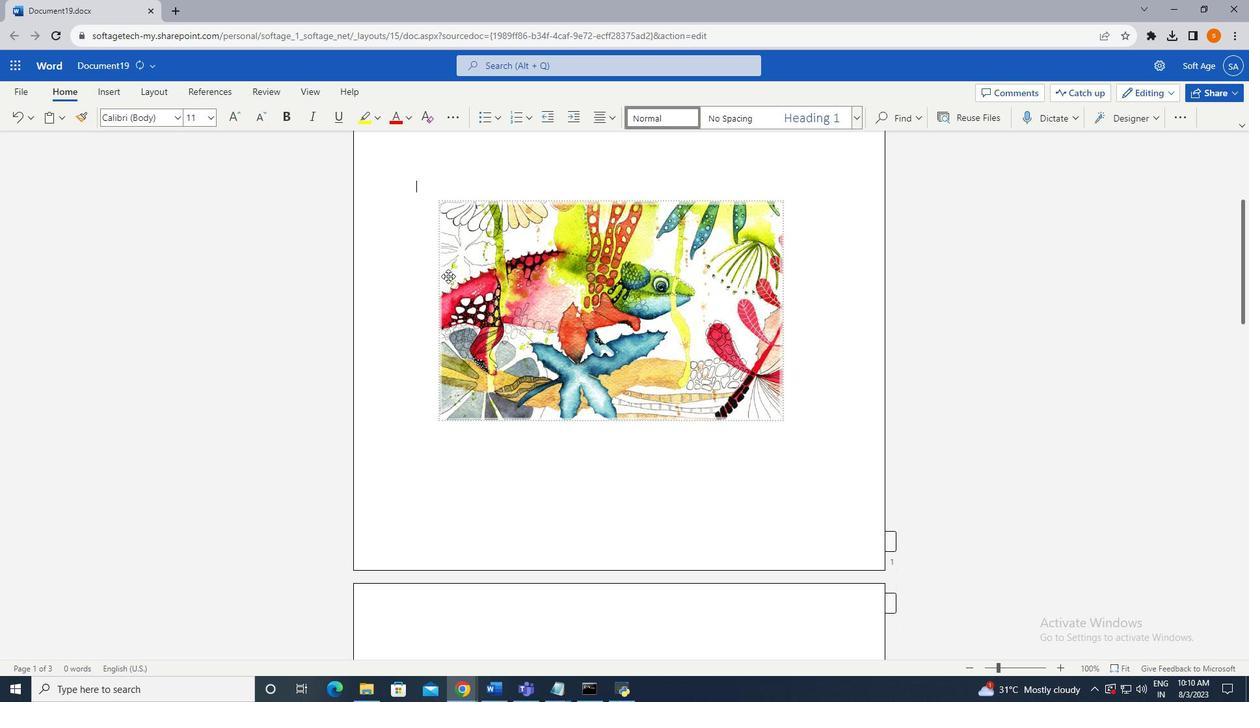 
Action: Mouse moved to (616, 256)
Screenshot: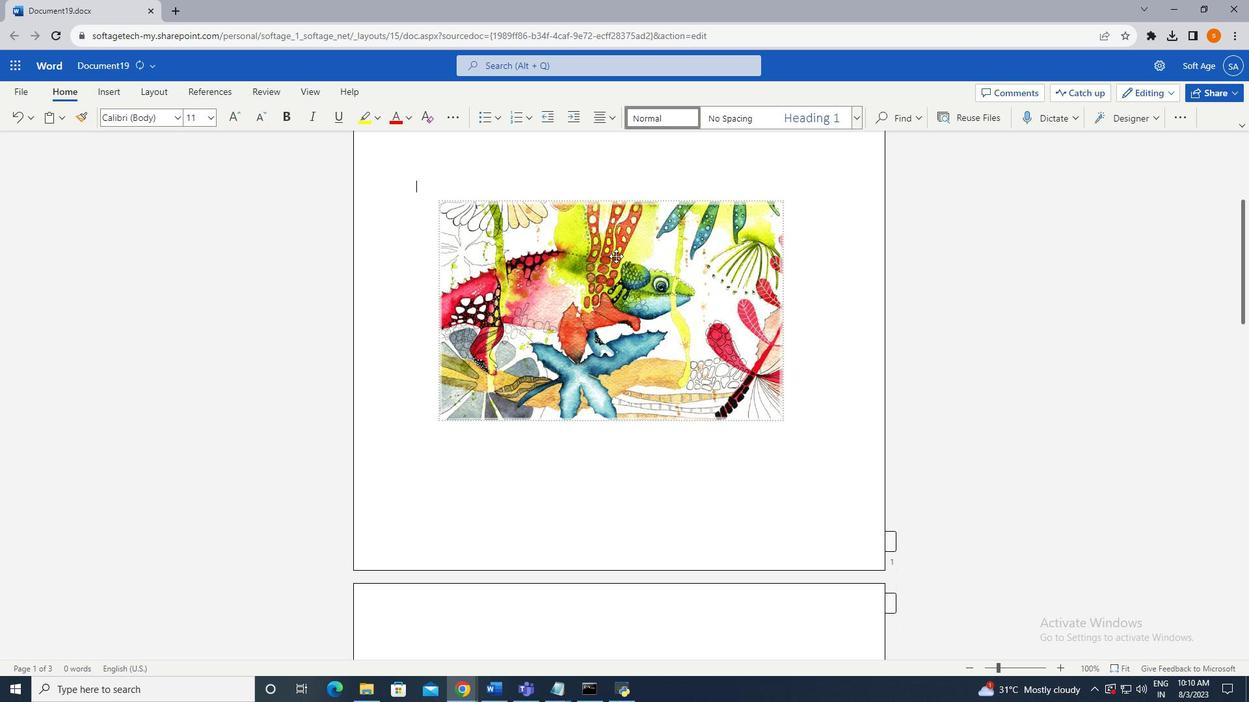 
Action: Mouse pressed left at (616, 256)
Screenshot: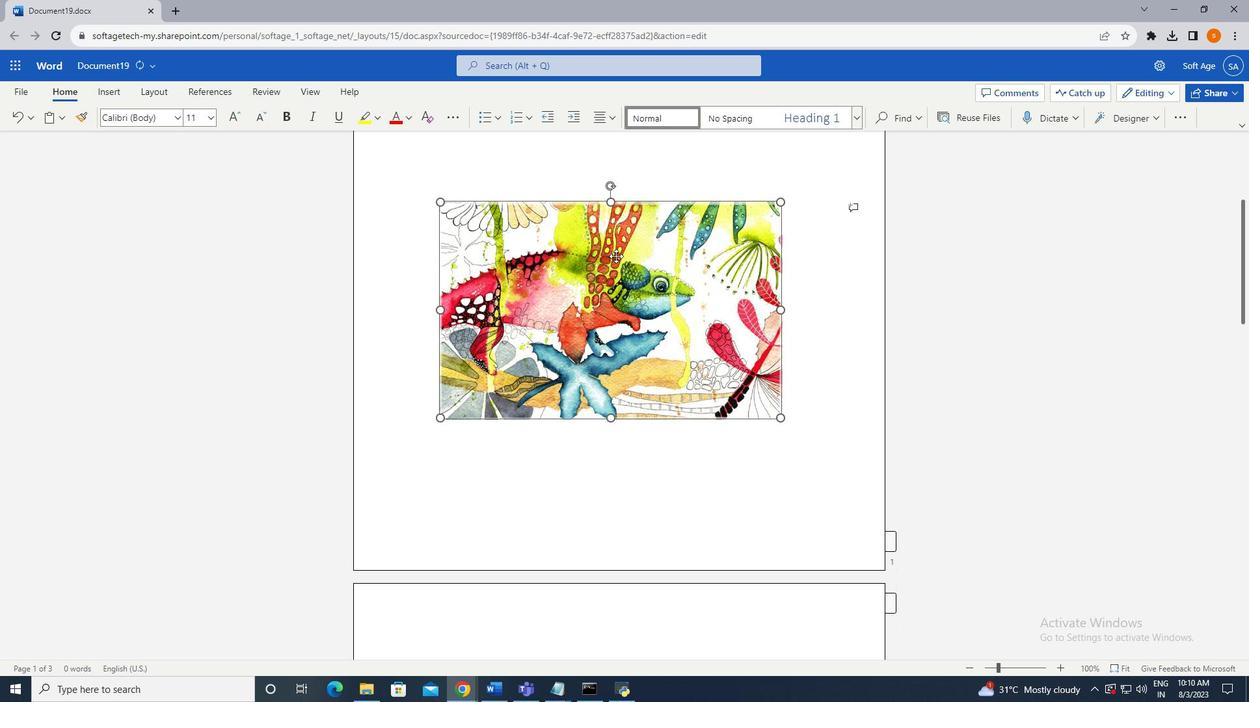 
Action: Mouse moved to (568, 111)
Screenshot: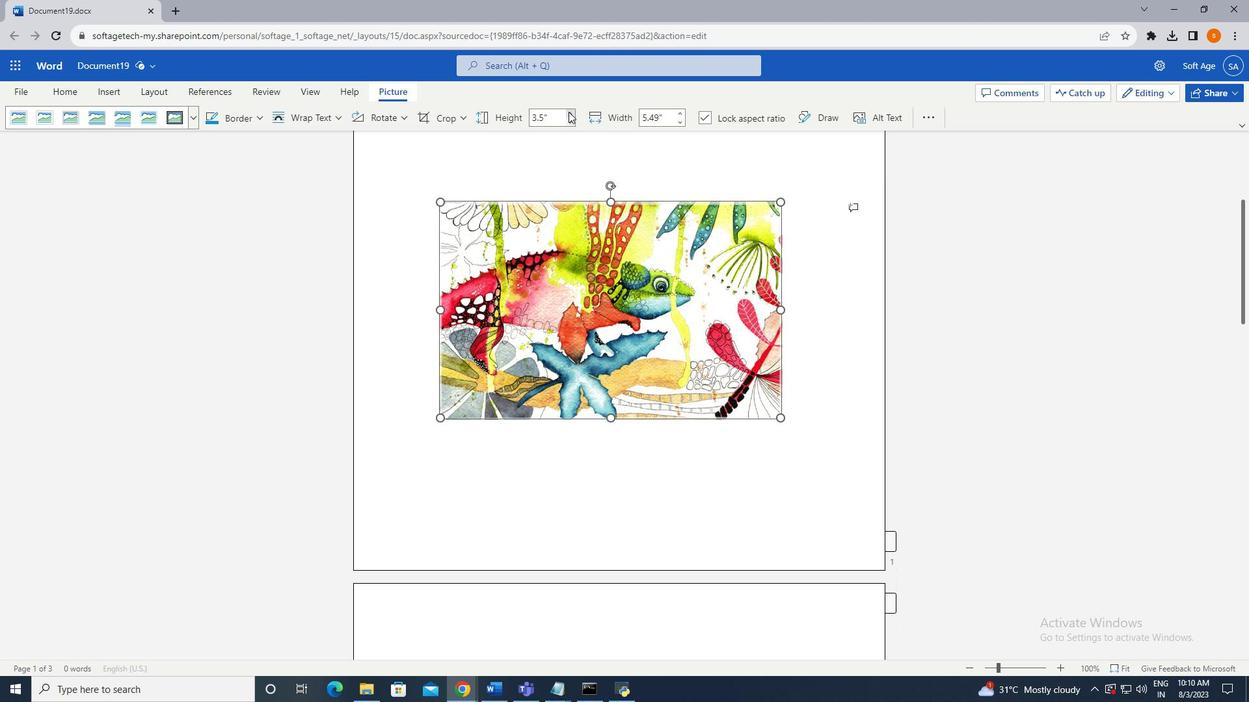 
Action: Mouse pressed left at (568, 111)
Screenshot: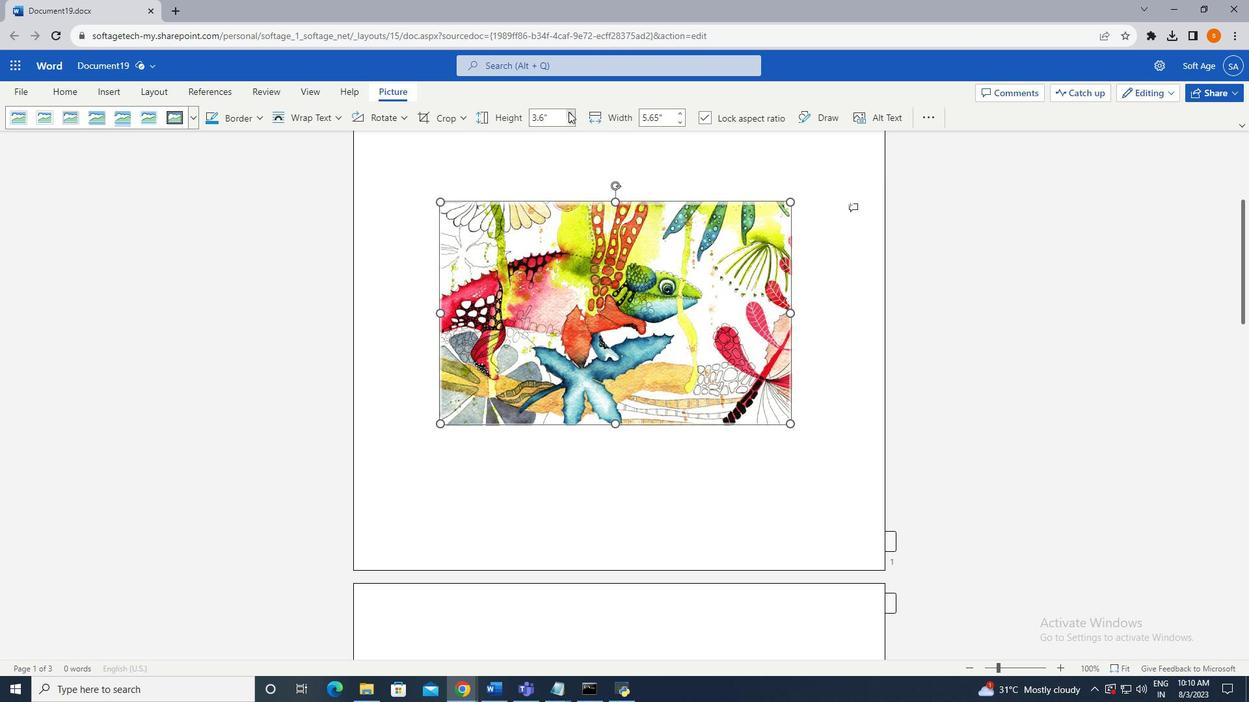 
Action: Mouse pressed left at (568, 111)
Screenshot: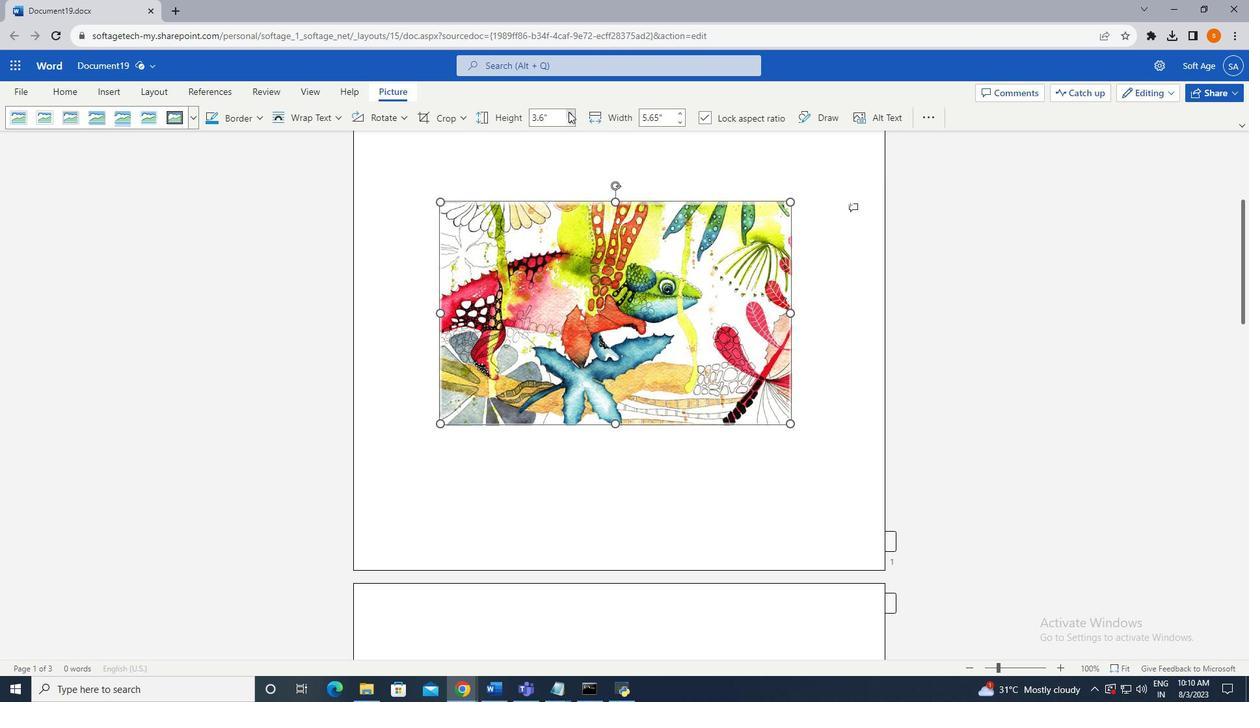 
Action: Mouse pressed left at (568, 111)
Screenshot: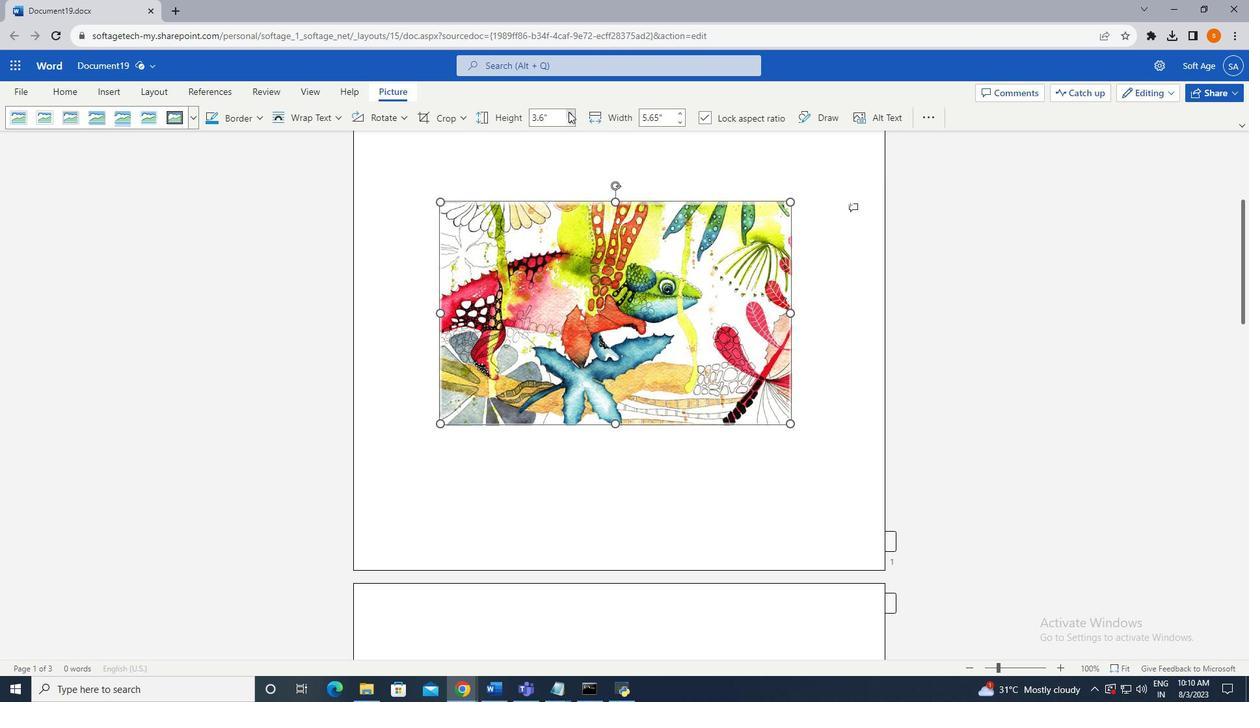 
Action: Mouse pressed left at (568, 111)
Screenshot: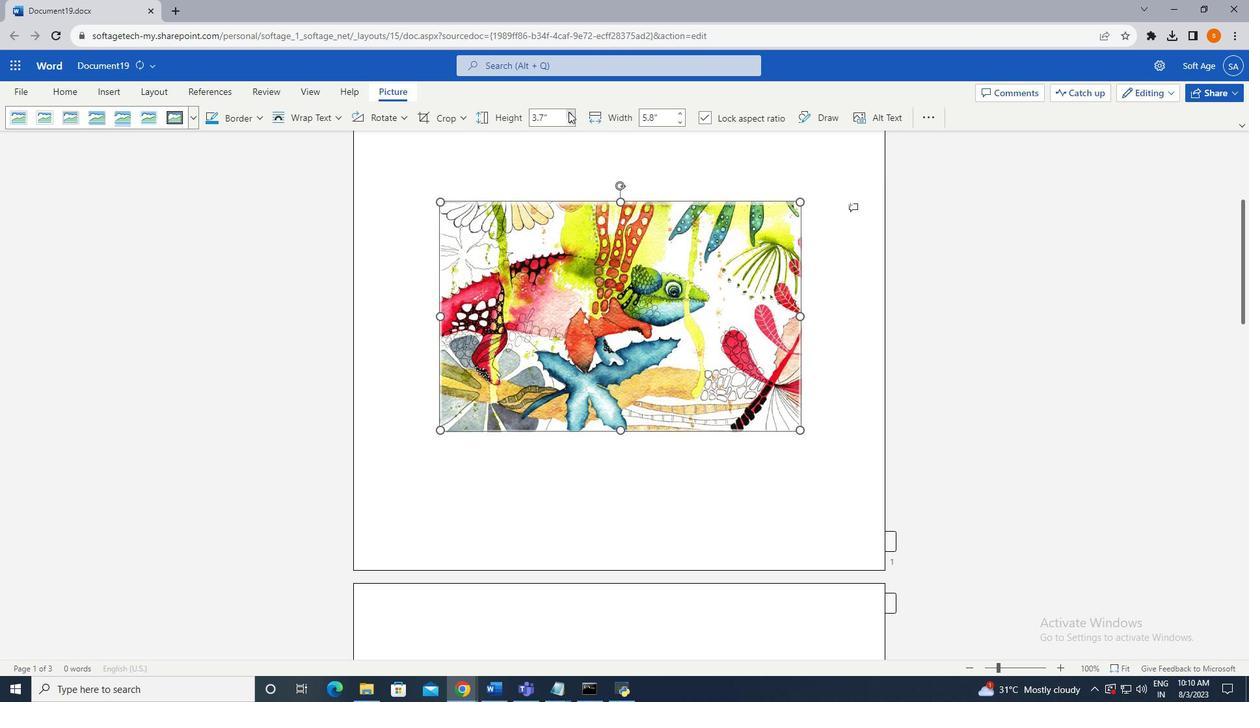 
Action: Mouse pressed left at (568, 111)
Screenshot: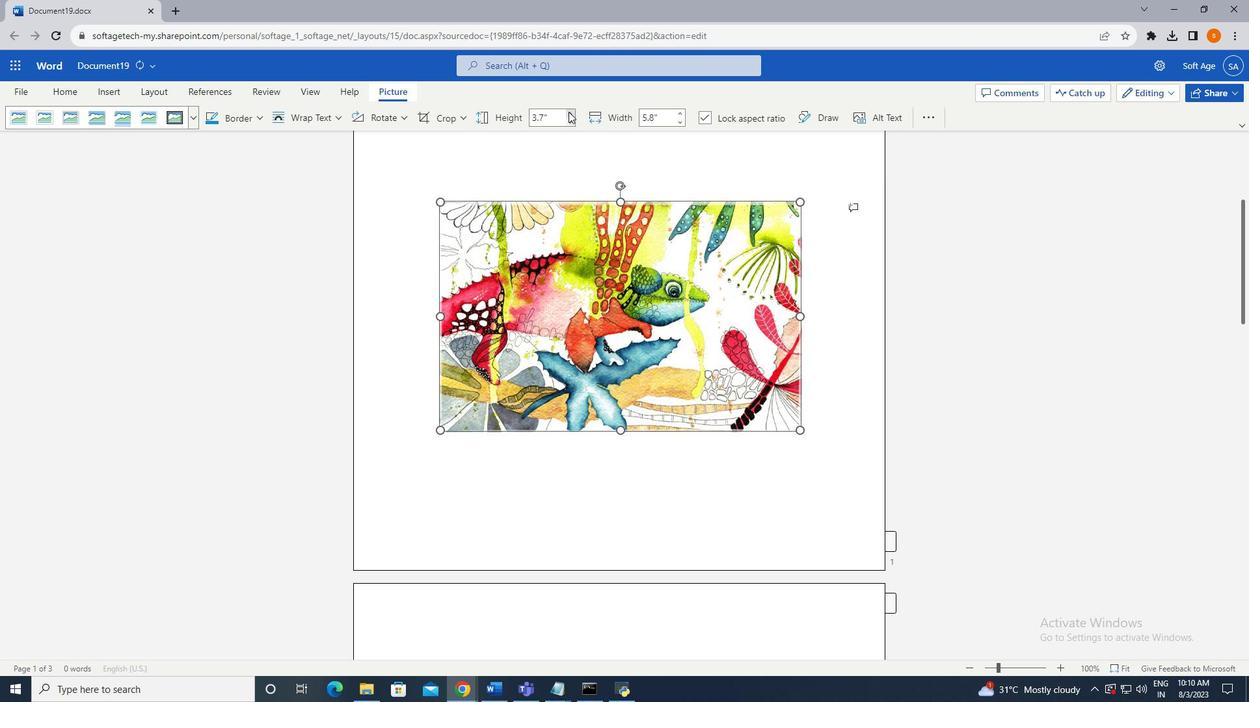 
Action: Mouse pressed left at (568, 111)
Screenshot: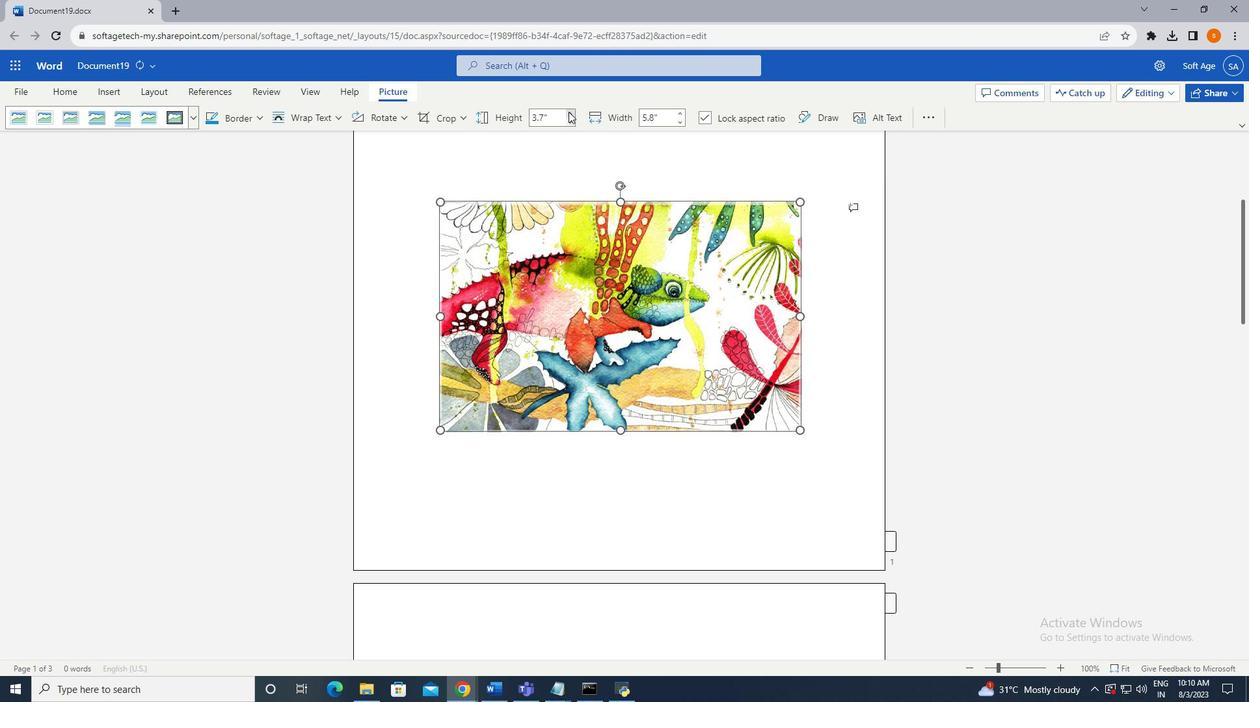 
Action: Mouse pressed left at (568, 111)
Screenshot: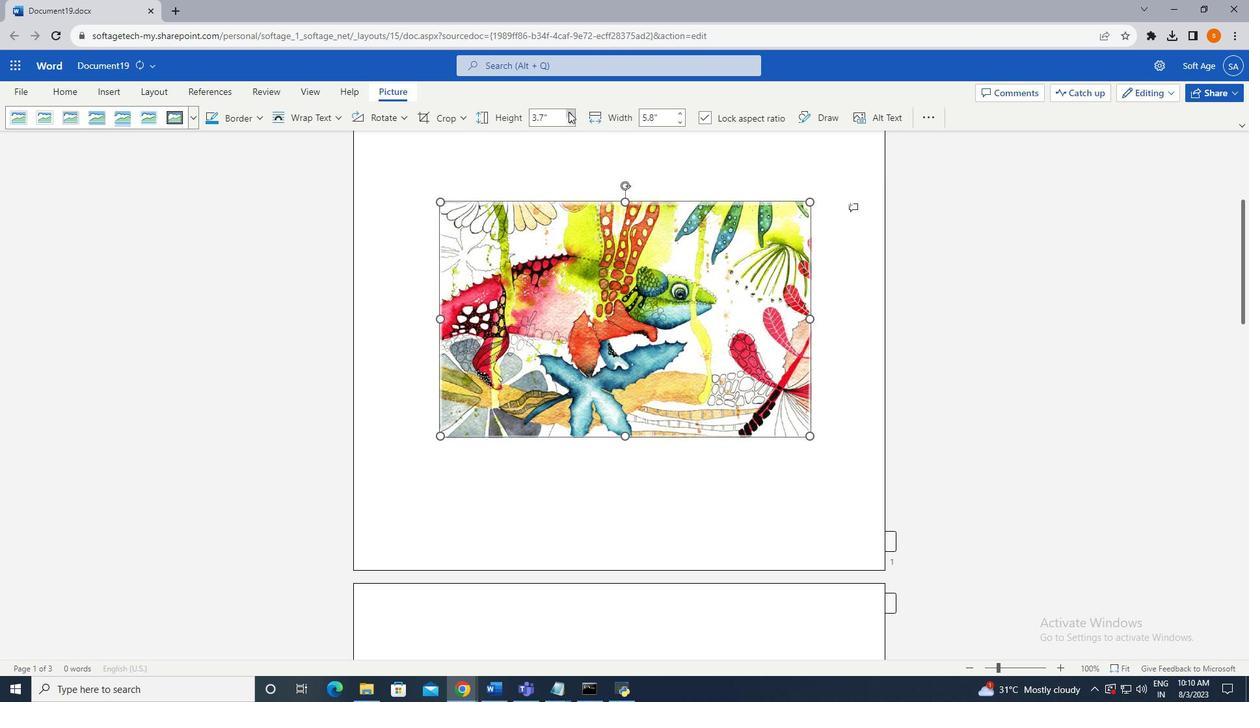 
Action: Mouse pressed left at (568, 111)
Screenshot: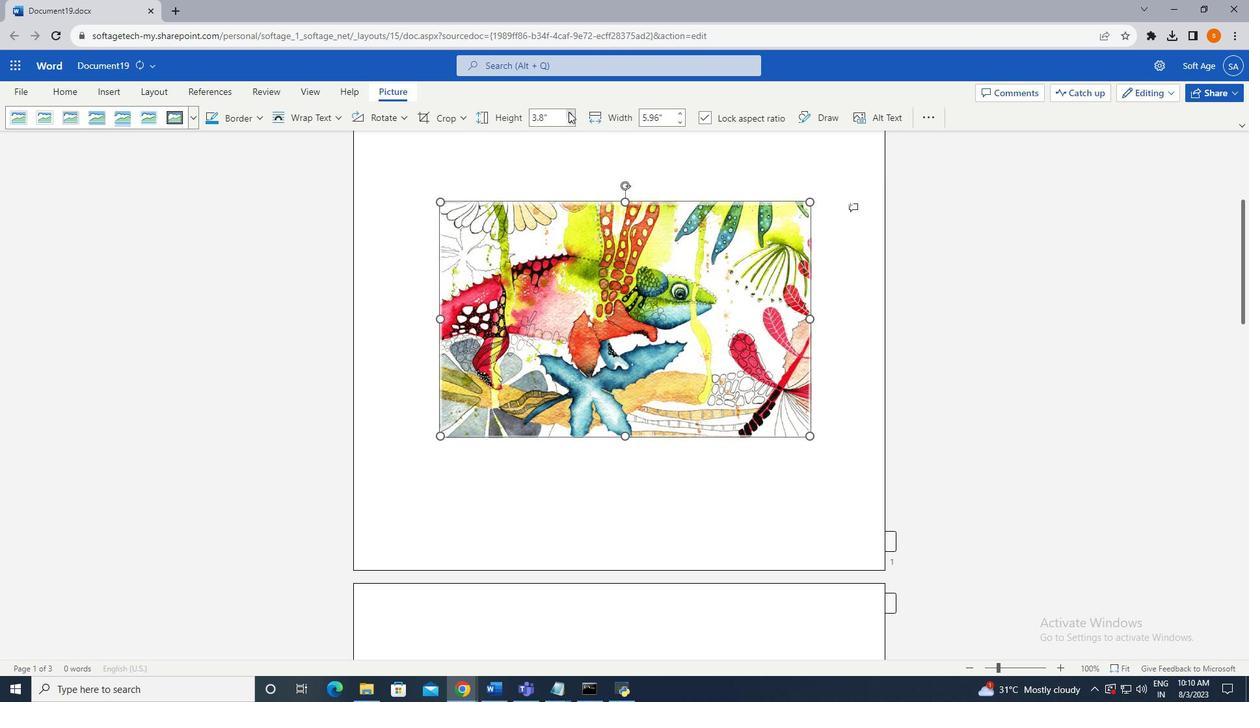 
Action: Mouse pressed left at (568, 111)
Screenshot: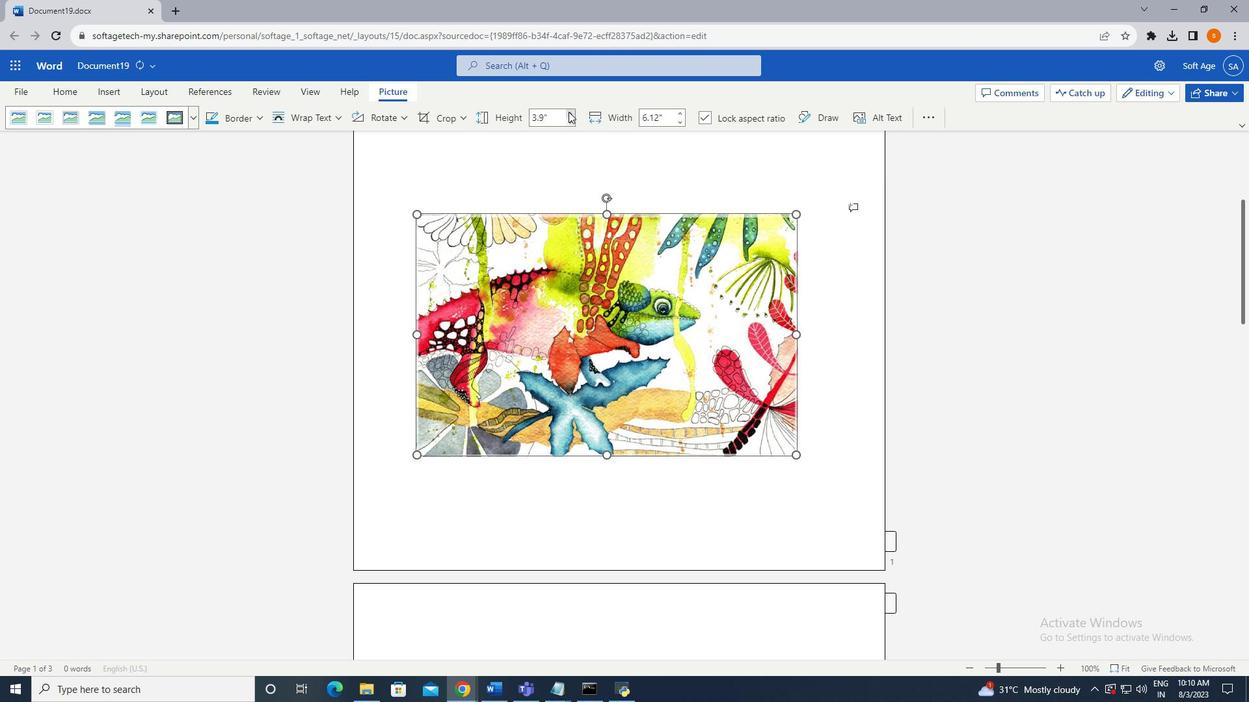 
Action: Mouse pressed left at (568, 111)
Screenshot: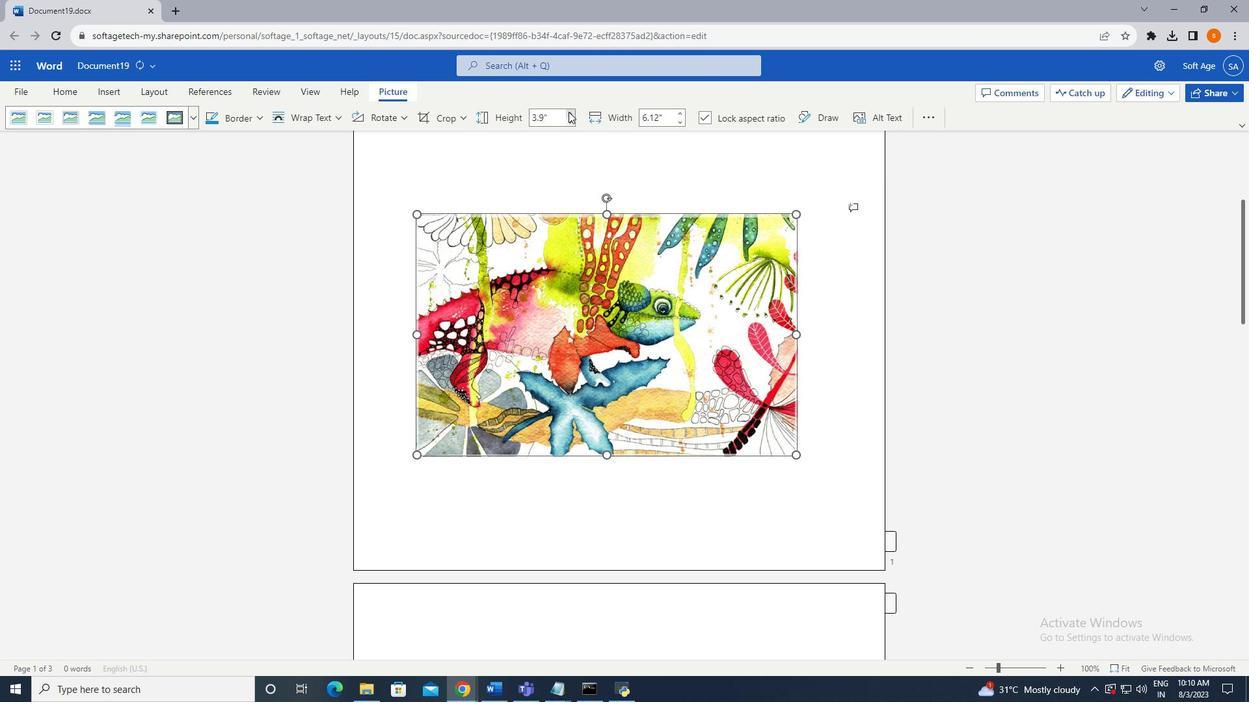 
Action: Mouse pressed left at (568, 111)
Screenshot: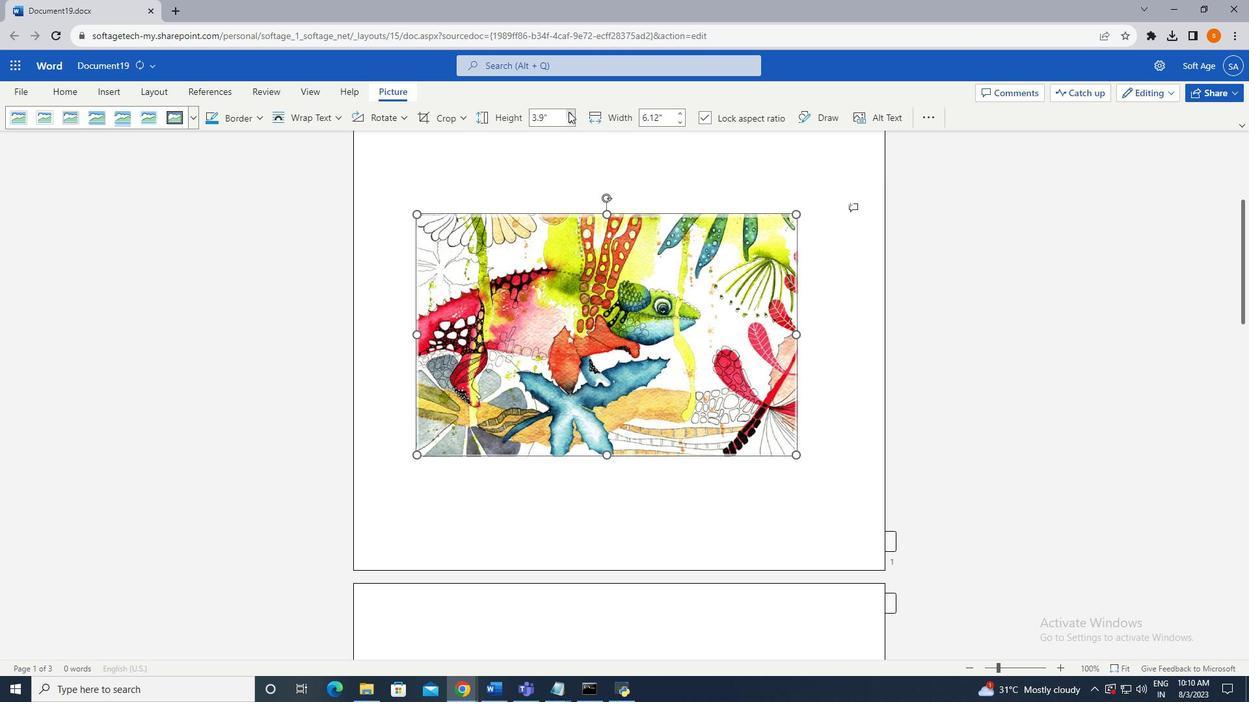 
Action: Mouse moved to (678, 109)
Screenshot: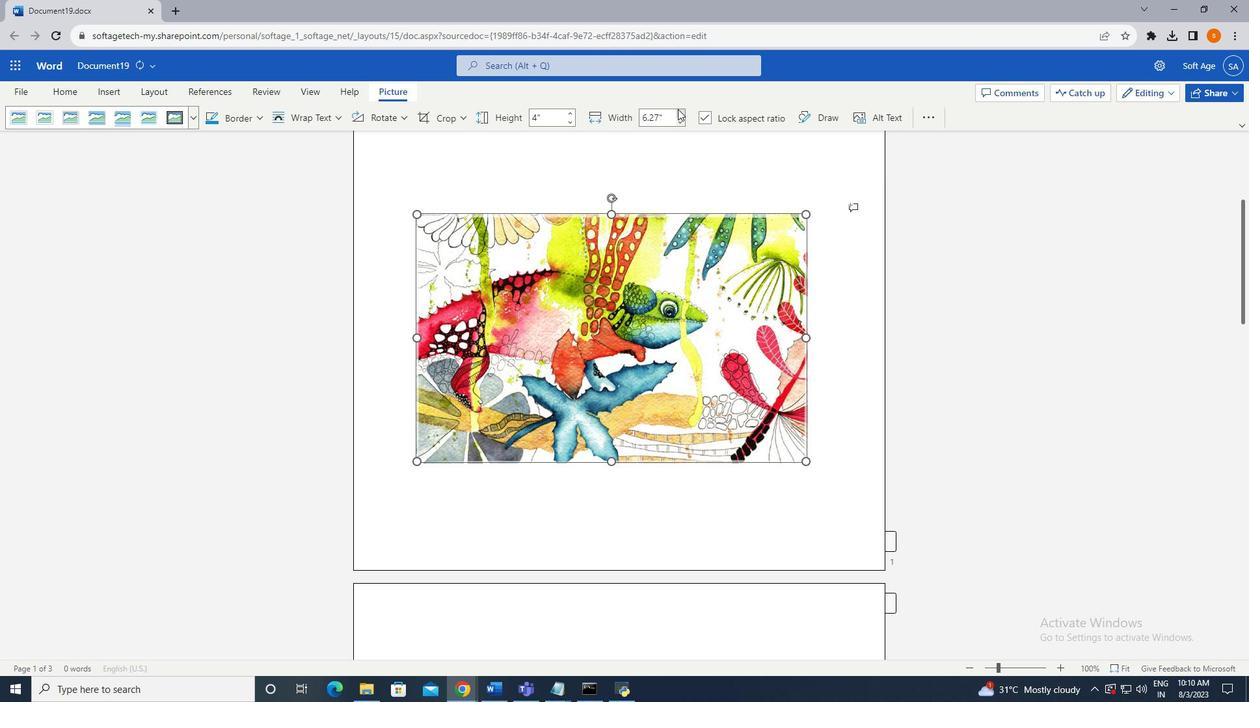 
Action: Mouse pressed left at (678, 109)
Screenshot: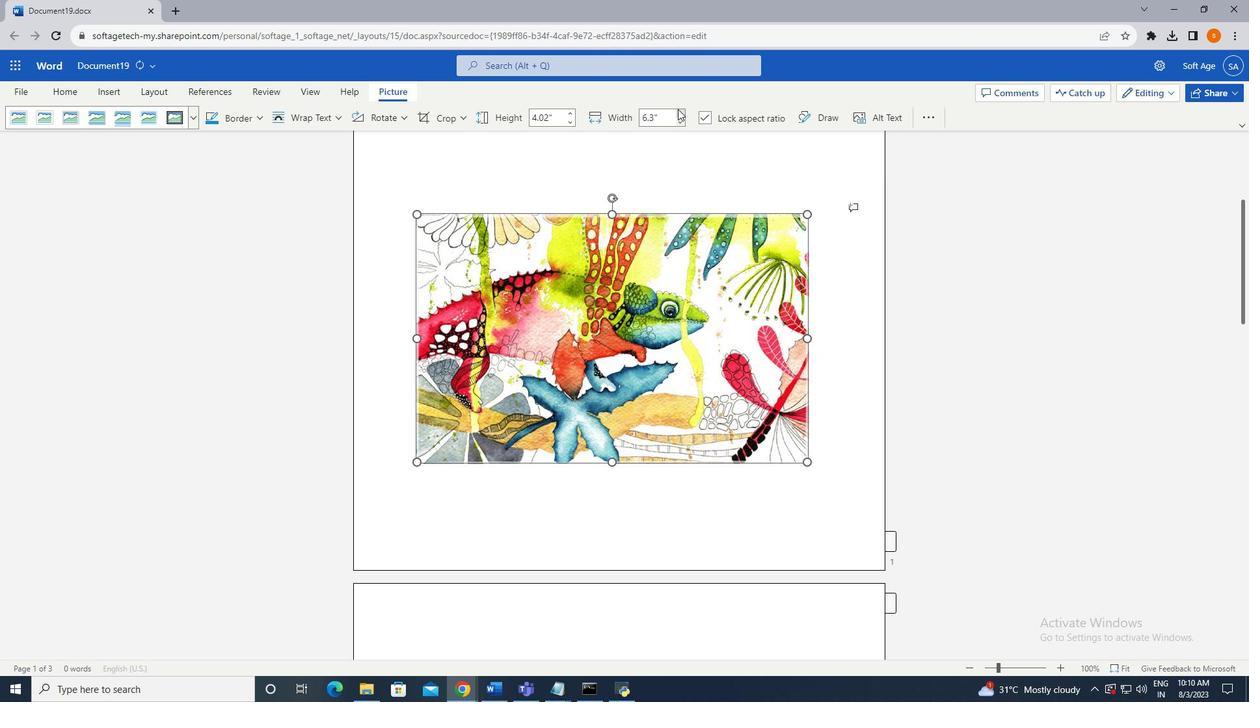 
Action: Mouse pressed left at (678, 109)
Screenshot: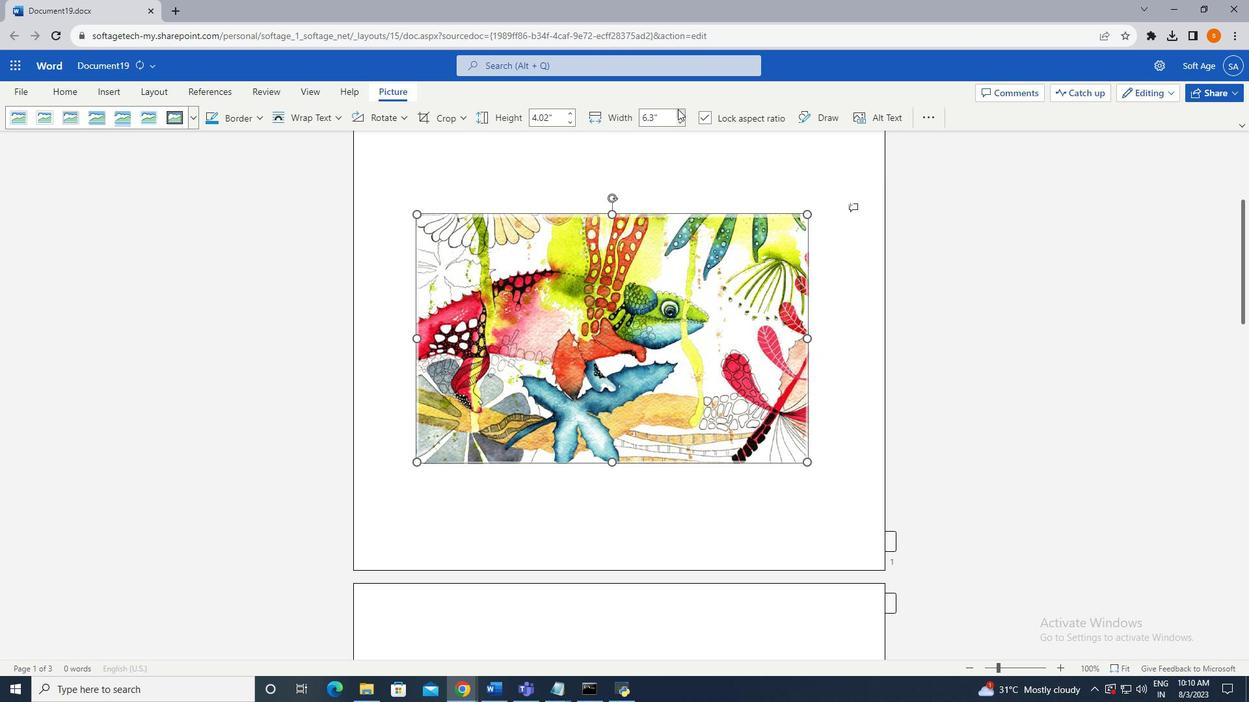 
Action: Mouse pressed left at (678, 109)
Screenshot: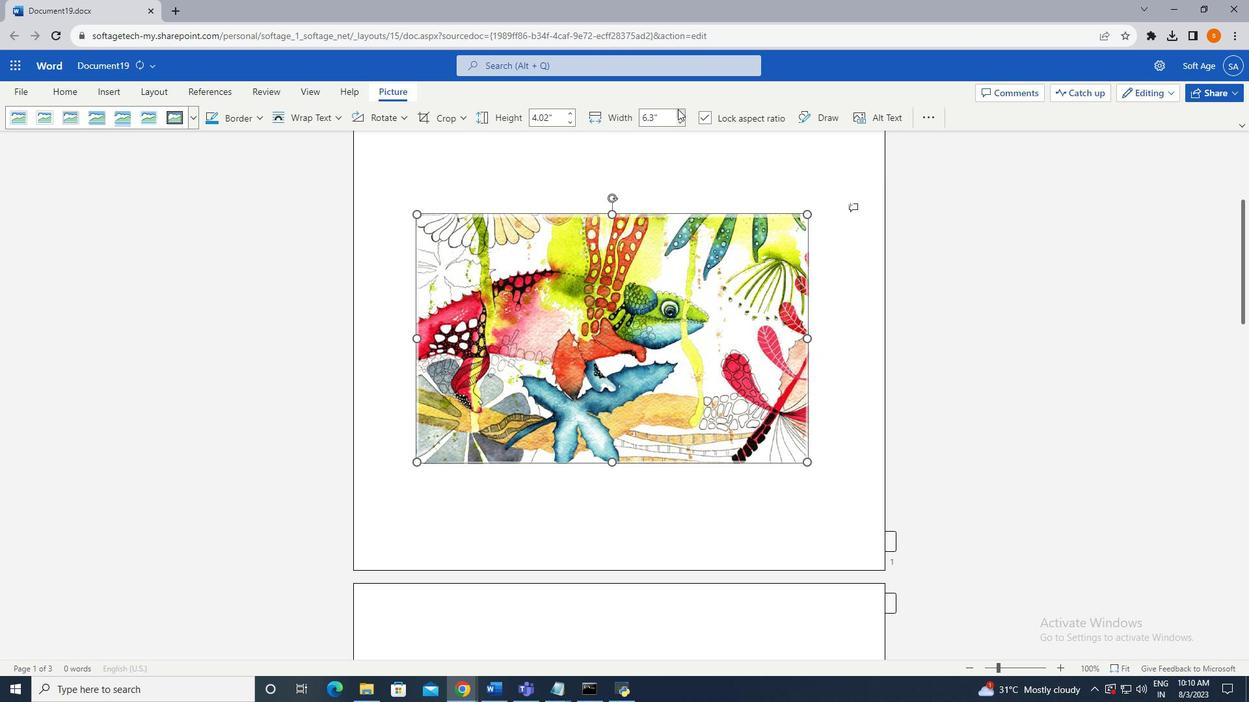 
Action: Mouse pressed left at (678, 109)
Screenshot: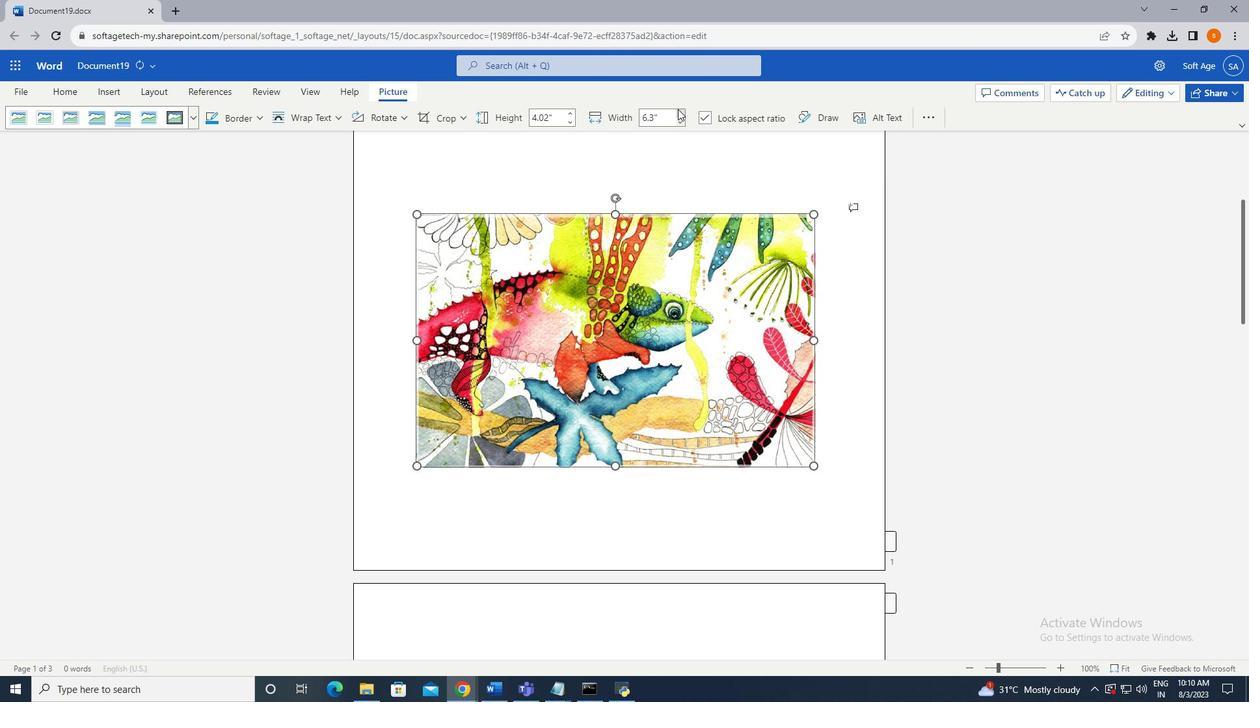 
Action: Mouse pressed left at (678, 109)
Screenshot: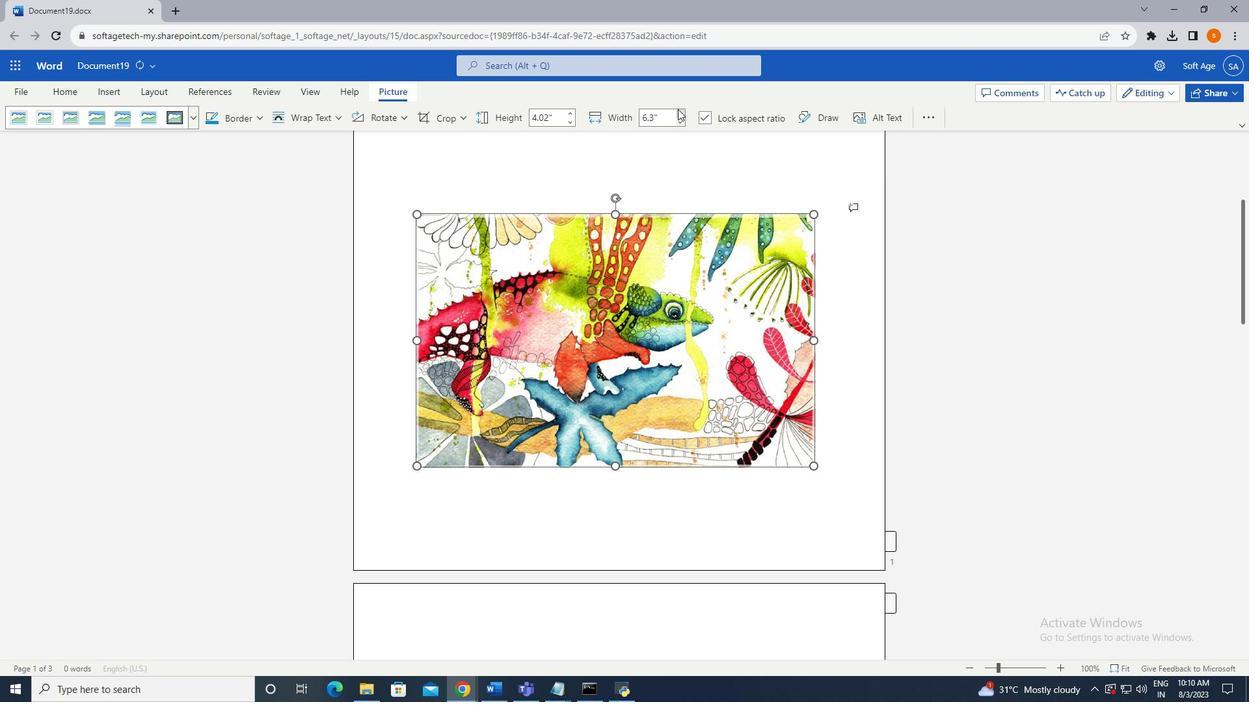 
Action: Mouse pressed left at (678, 109)
Screenshot: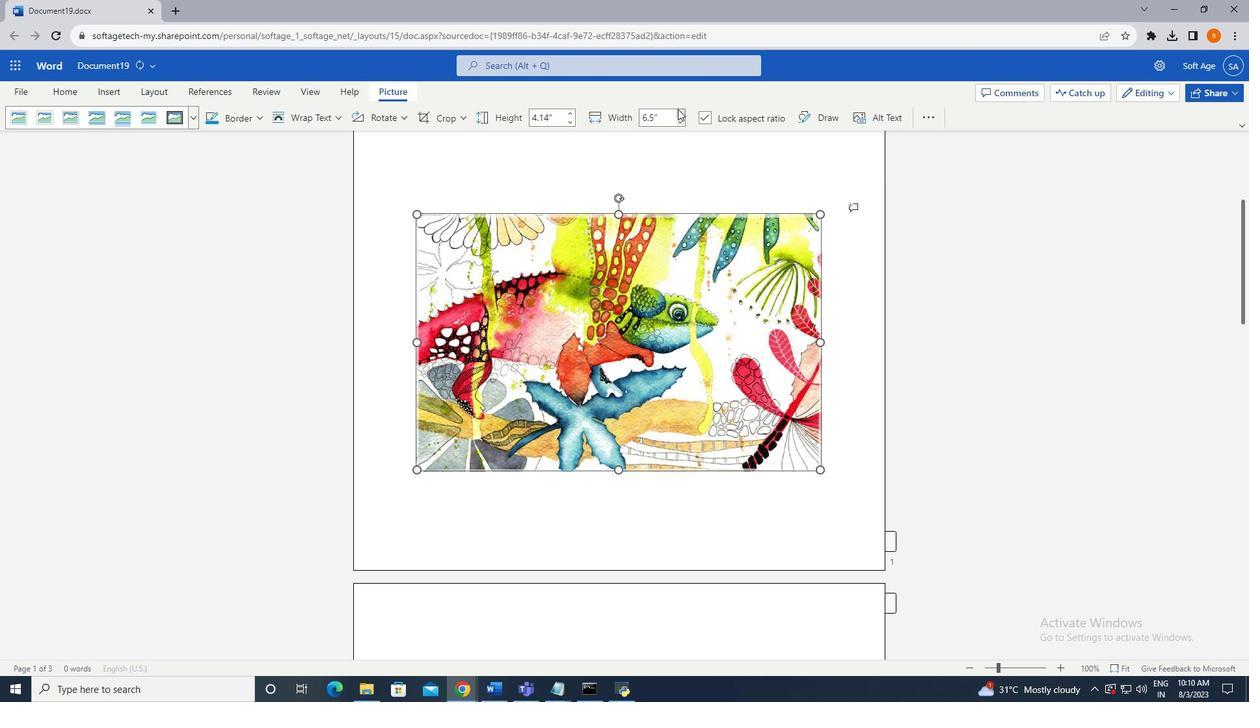 
Action: Mouse pressed left at (678, 109)
Screenshot: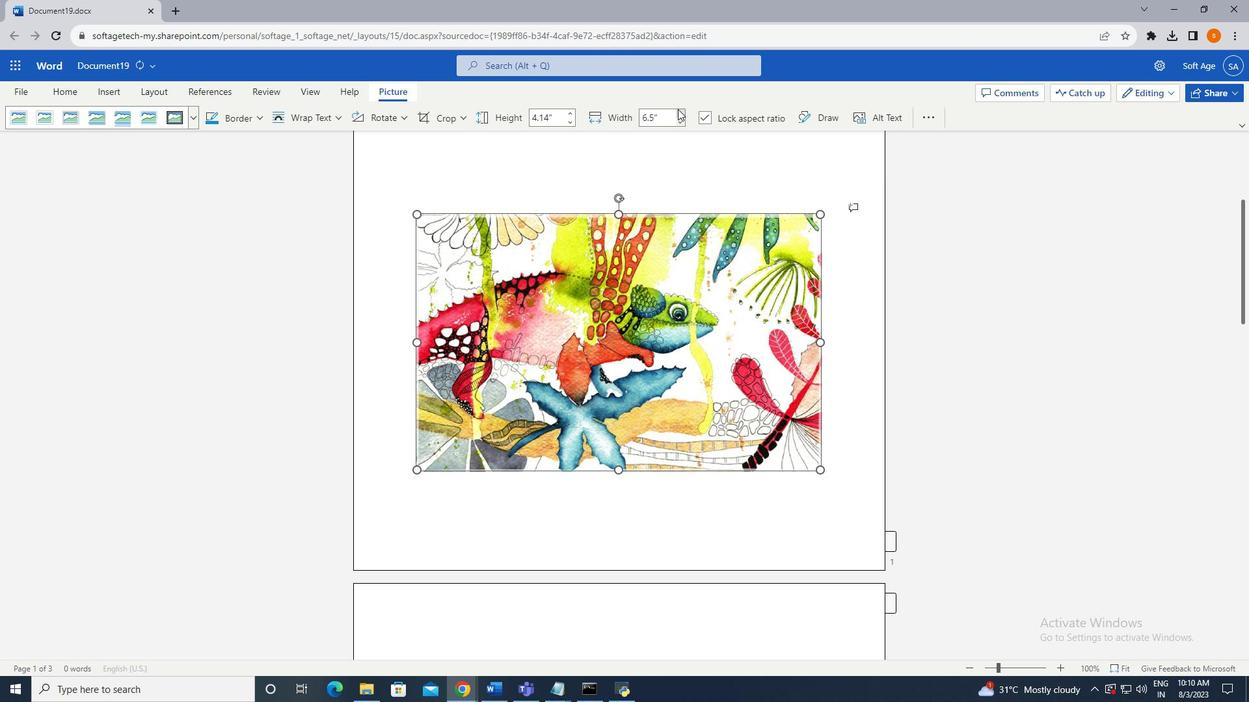 
Action: Mouse pressed left at (678, 109)
Screenshot: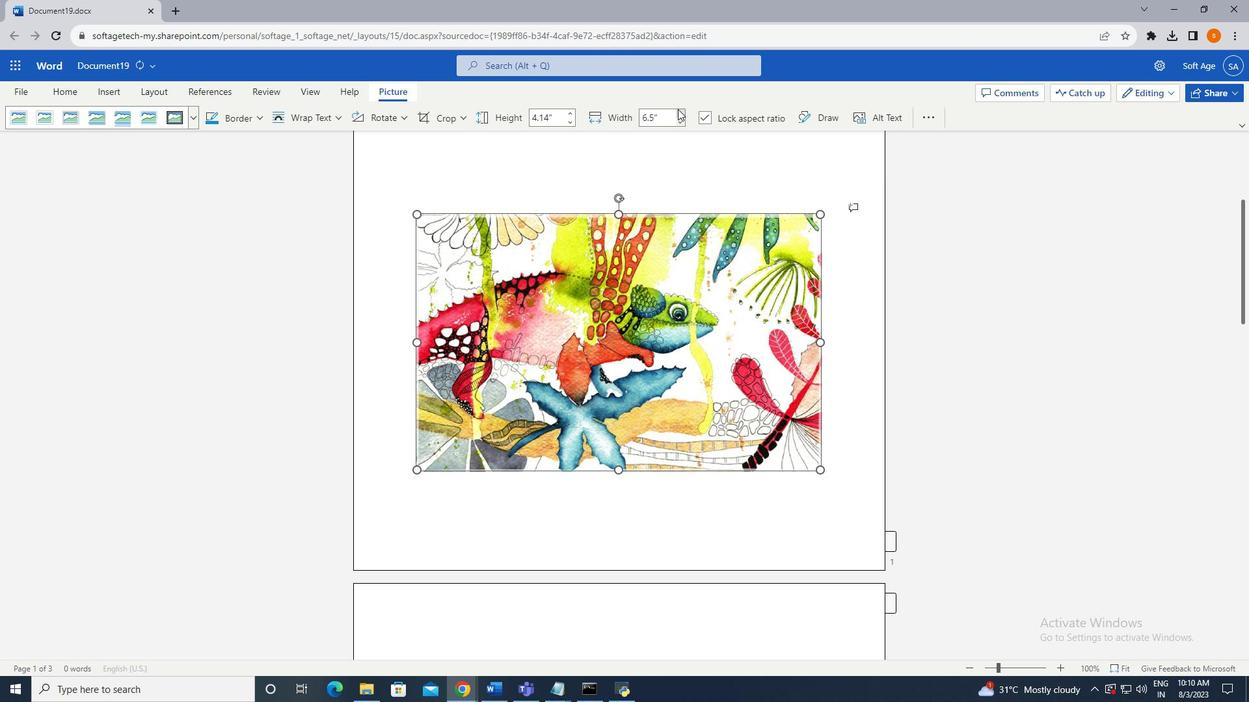 
Action: Mouse pressed left at (678, 109)
Screenshot: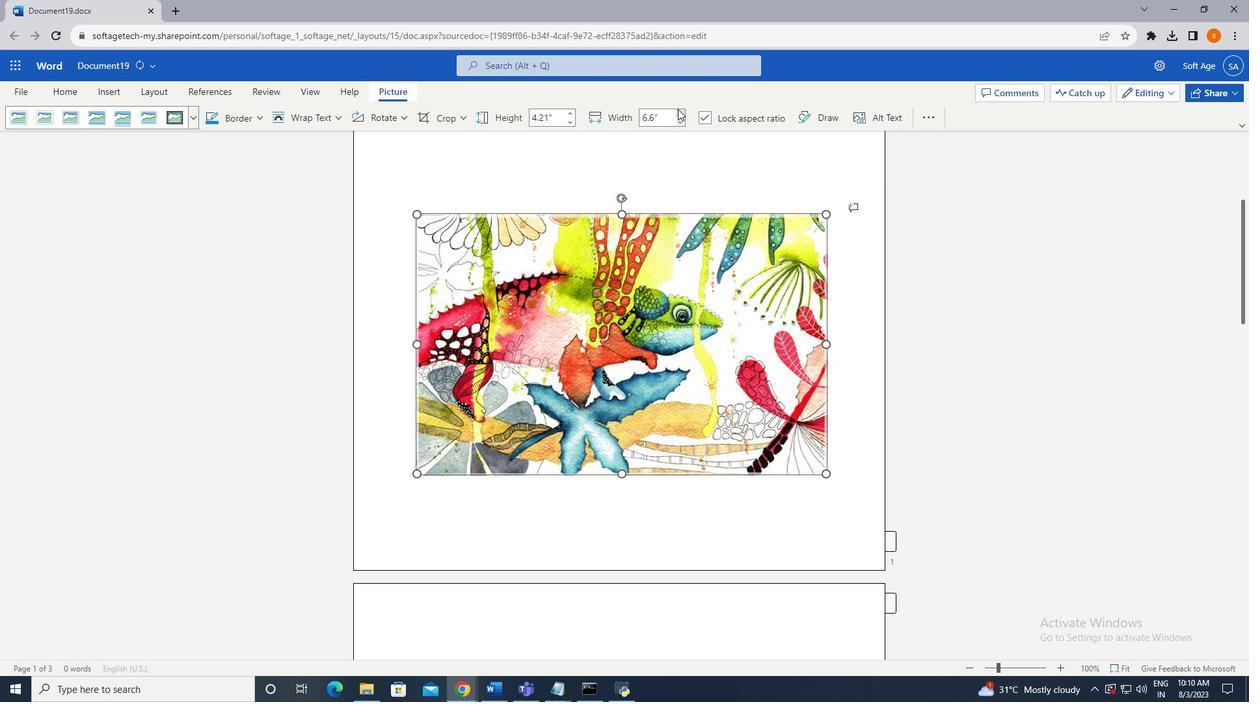 
Action: Mouse pressed left at (678, 109)
Screenshot: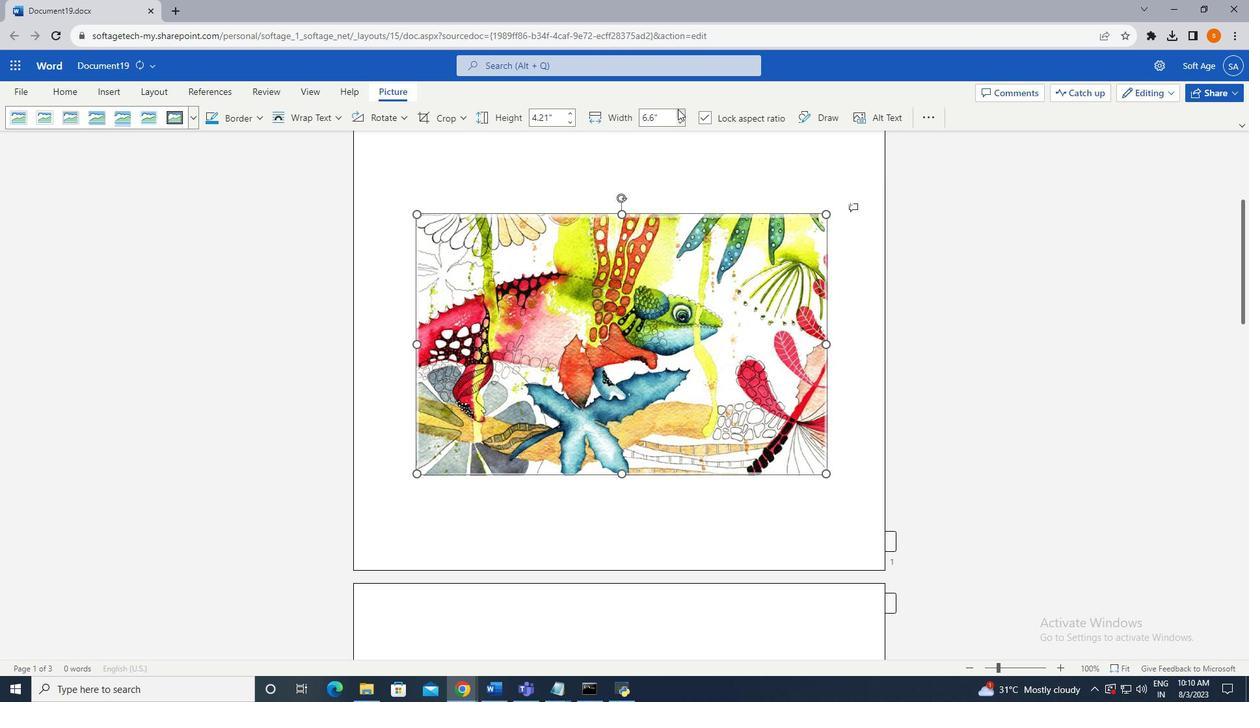 
Action: Mouse pressed left at (678, 109)
Screenshot: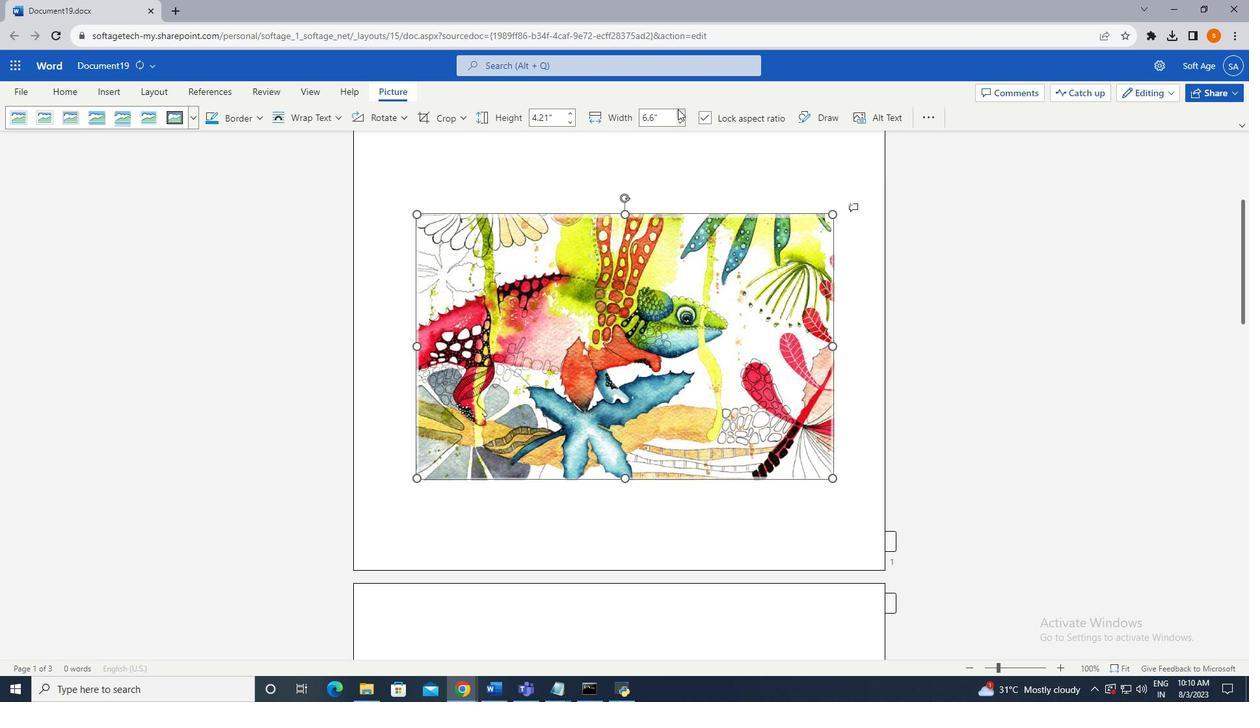 
Action: Mouse pressed left at (678, 109)
